 Task: Research Airbnb options in San Francisco, Costa Rica from 5th December, 2023 to 13th December, 2023 for 6 adults.3 bedrooms having 3 beds and 3 bathrooms. Property type can be house. Booking option can be shelf check-in. Look for 3 properties as per requirement.
Action: Mouse moved to (594, 66)
Screenshot: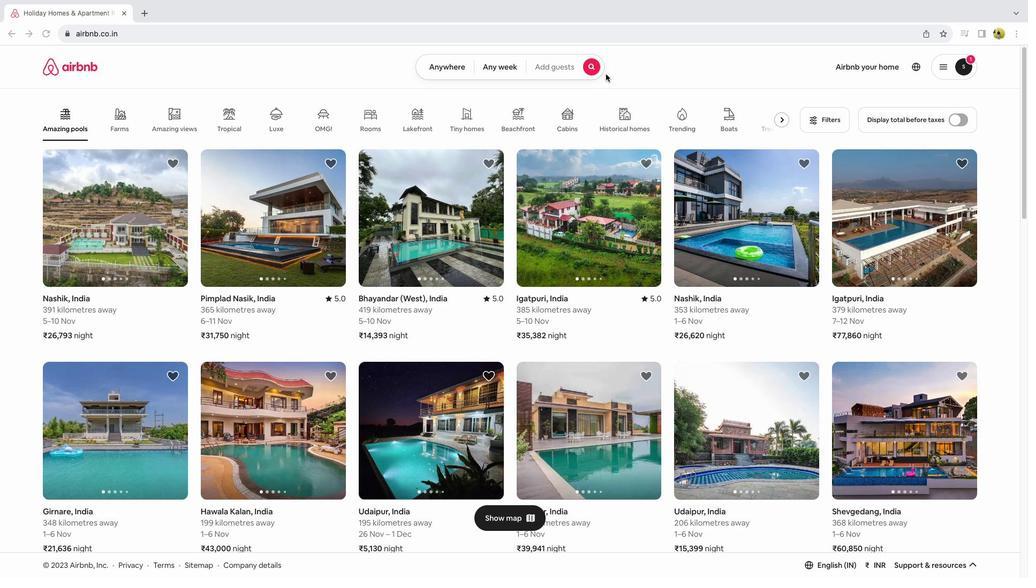 
Action: Mouse pressed left at (594, 66)
Screenshot: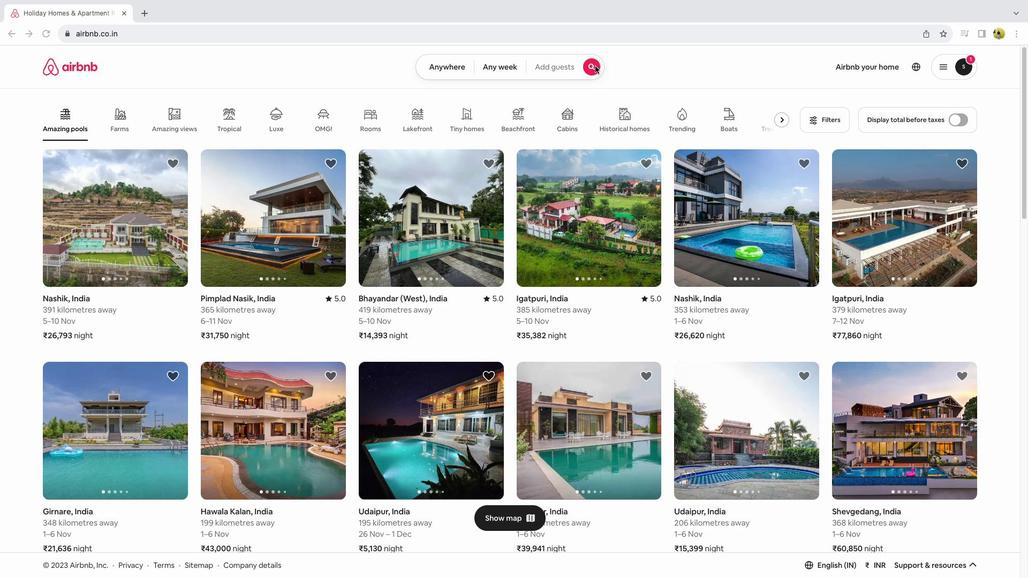 
Action: Mouse moved to (589, 68)
Screenshot: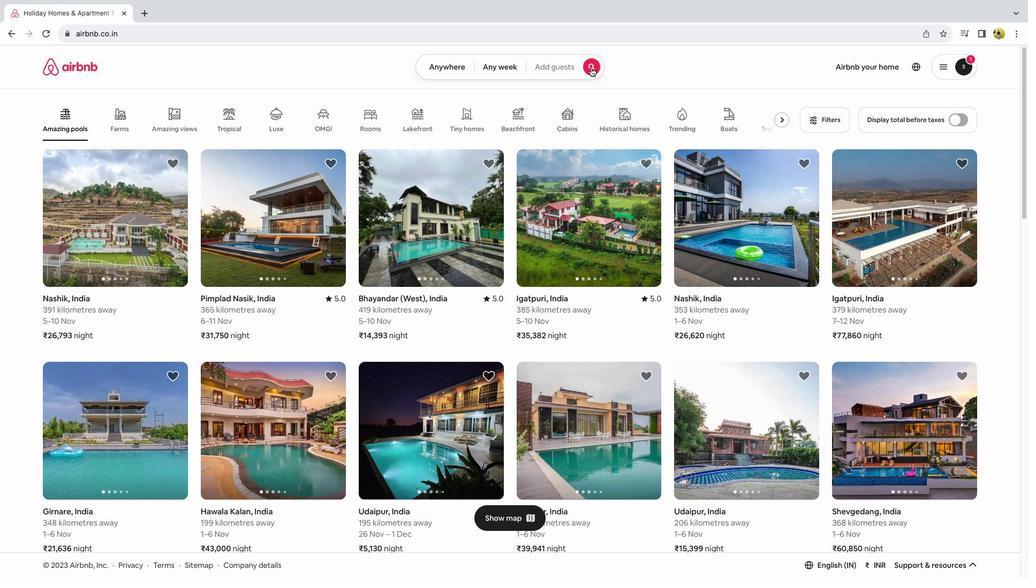 
Action: Mouse pressed left at (589, 68)
Screenshot: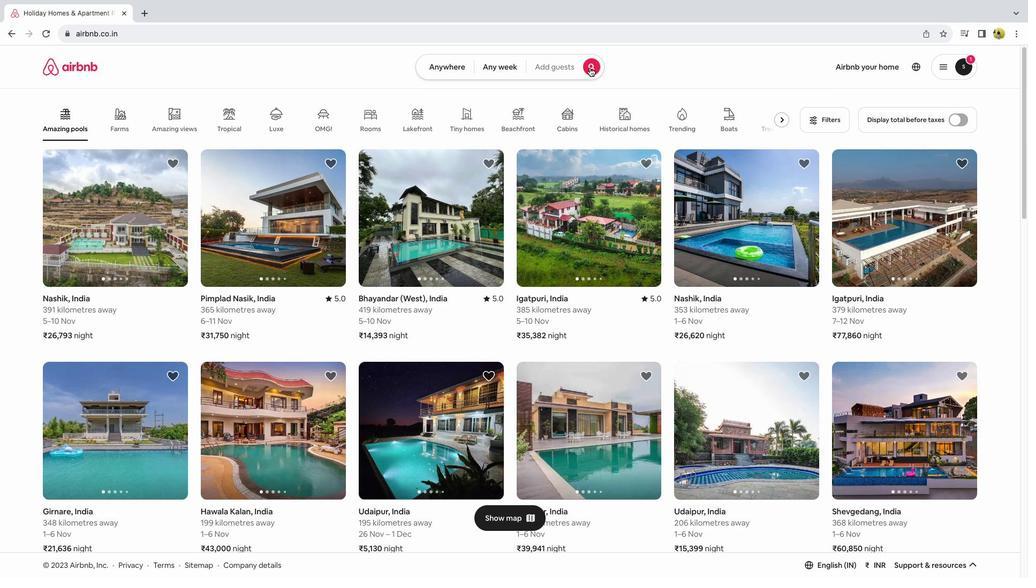 
Action: Mouse moved to (430, 102)
Screenshot: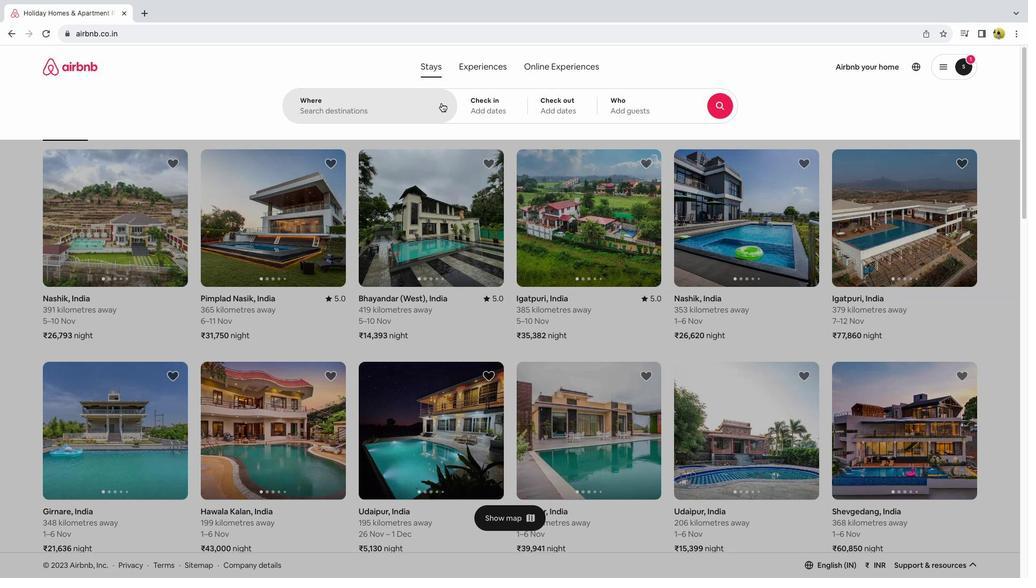 
Action: Mouse pressed left at (430, 102)
Screenshot: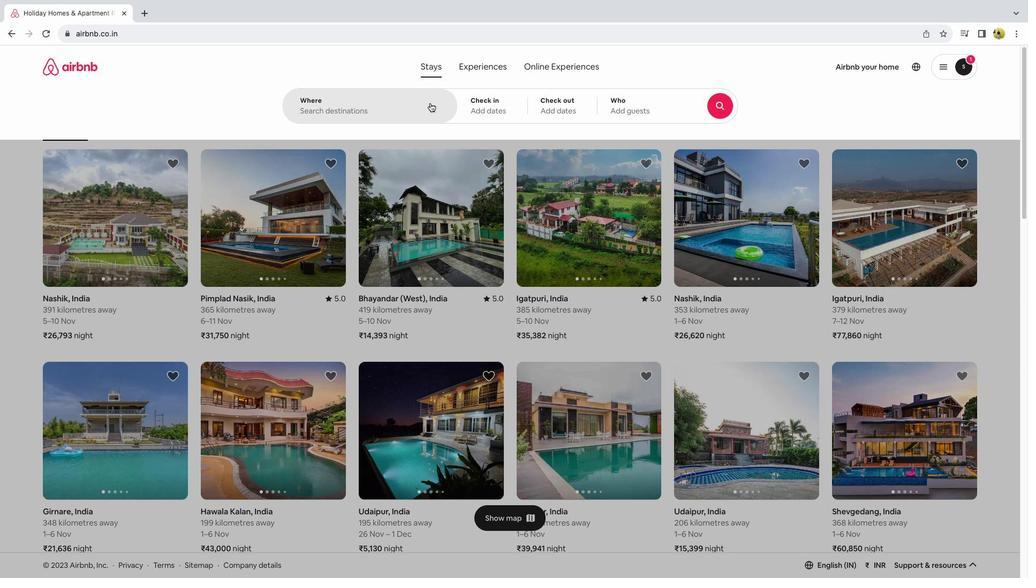 
Action: Key pressed Key.shift_r'S''a''n'Key.spaceKey.shift_r'F''r''a''n''c''i''s''c''o'','Key.spaceKey.shift_r'C''o''s''t''a'Key.spaceKey.shift_r'R''i''c''a'Key.enter
Screenshot: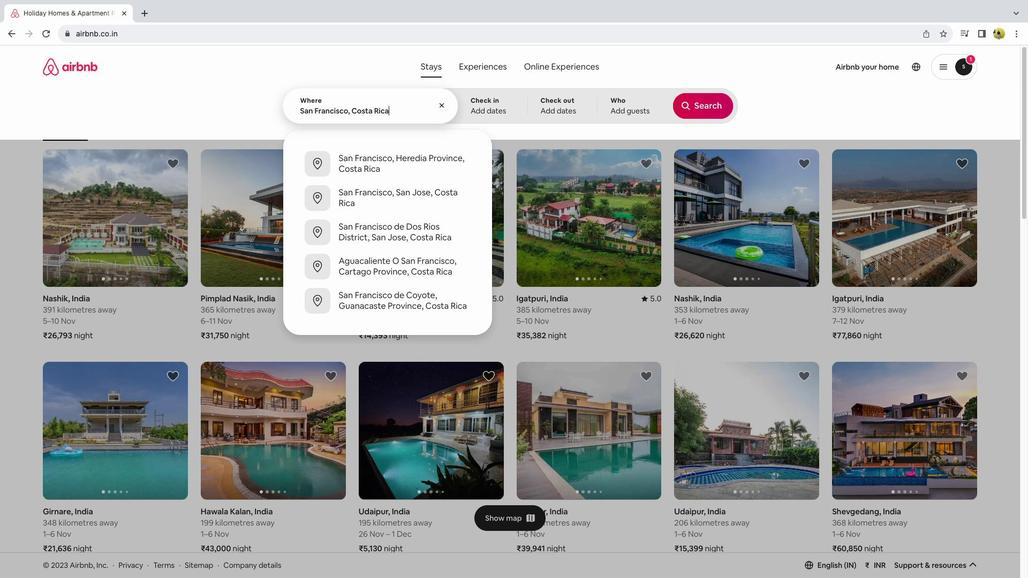 
Action: Mouse moved to (703, 194)
Screenshot: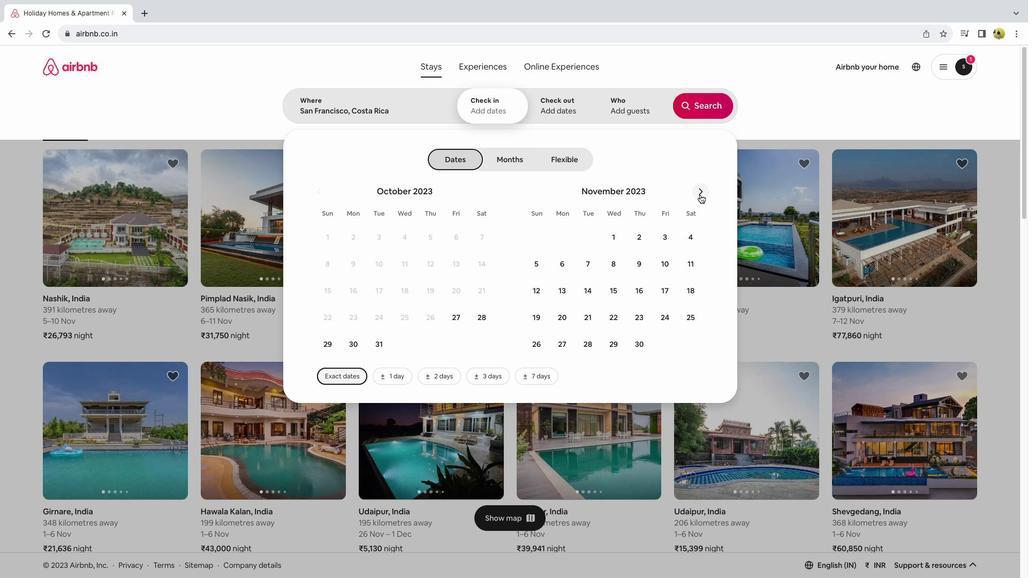 
Action: Mouse pressed left at (703, 194)
Screenshot: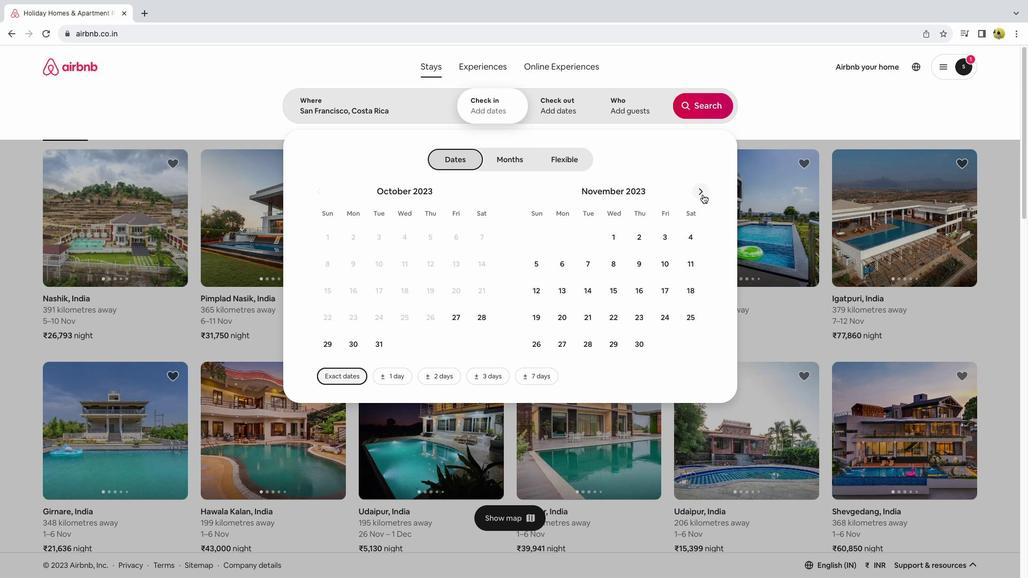 
Action: Mouse moved to (587, 264)
Screenshot: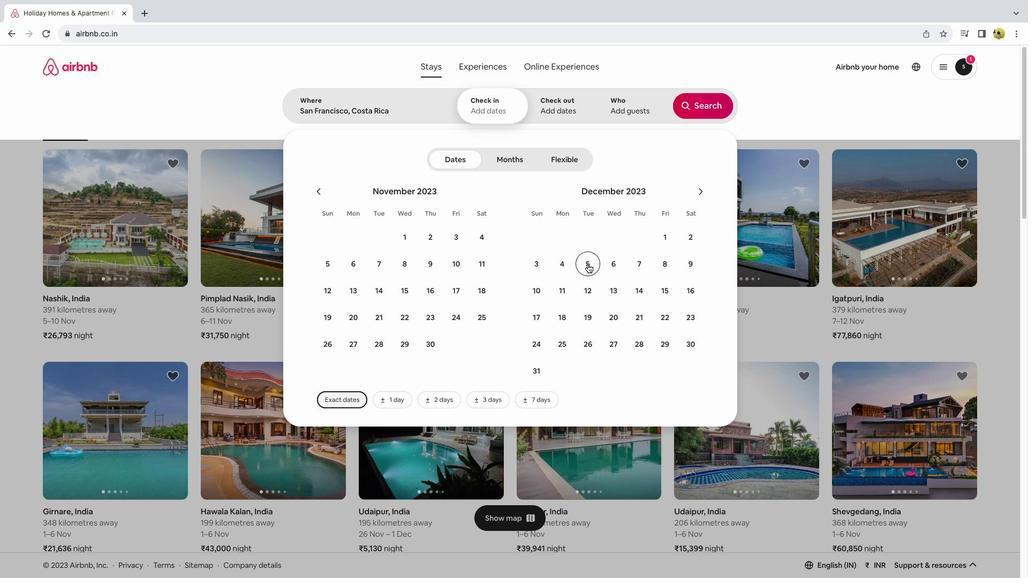 
Action: Mouse pressed left at (587, 264)
Screenshot: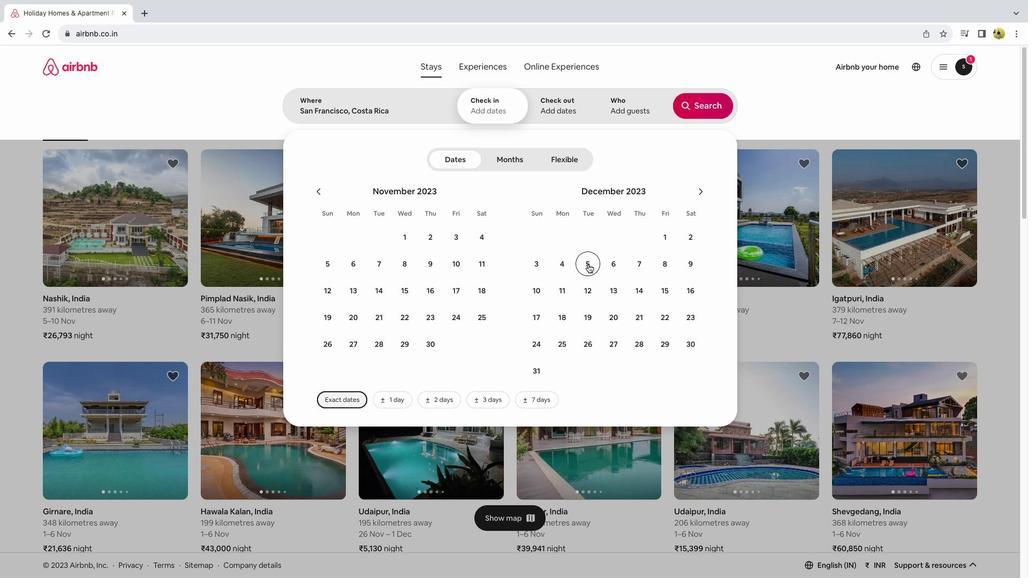 
Action: Mouse moved to (615, 285)
Screenshot: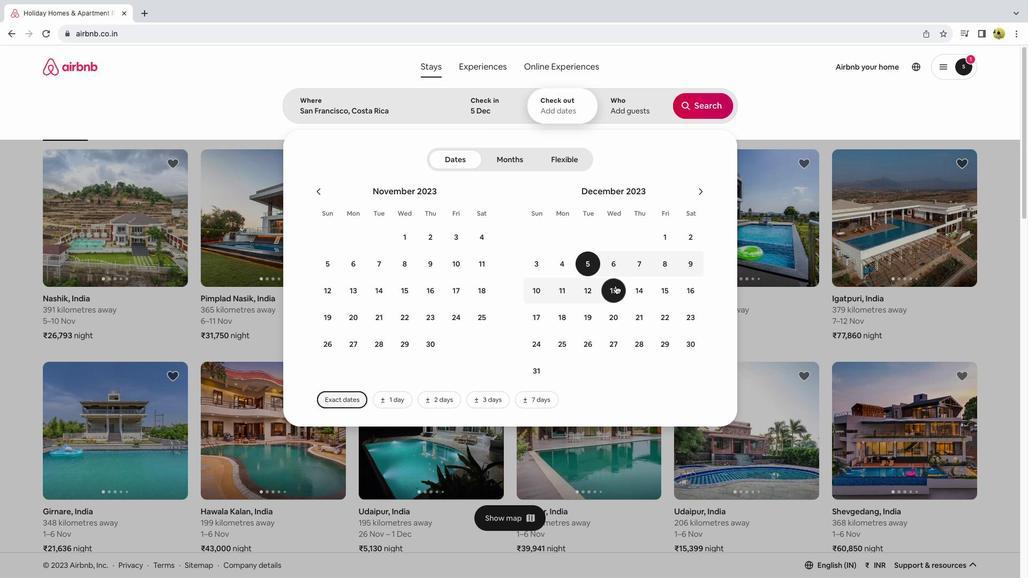 
Action: Mouse pressed left at (615, 285)
Screenshot: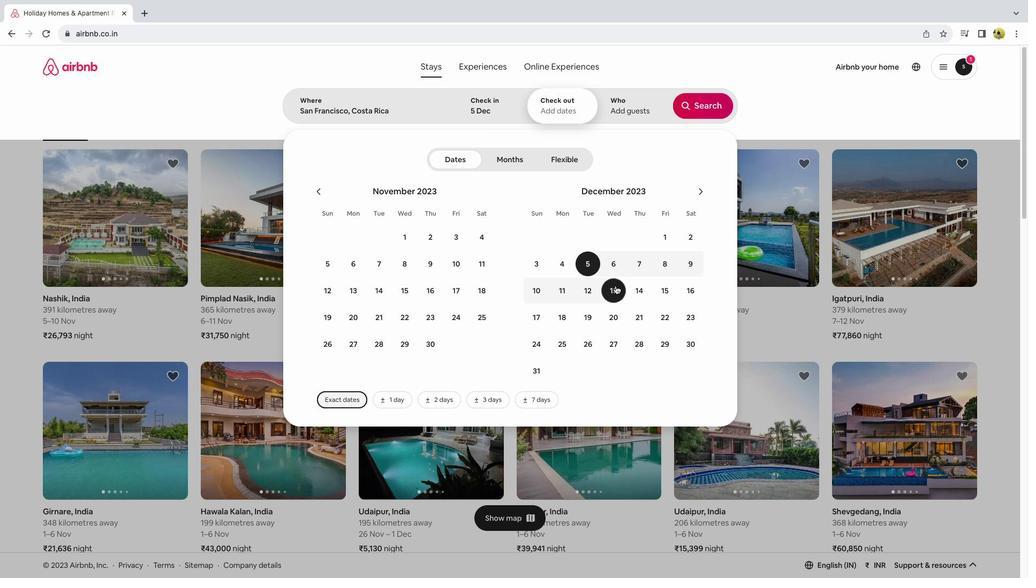 
Action: Mouse moved to (621, 112)
Screenshot: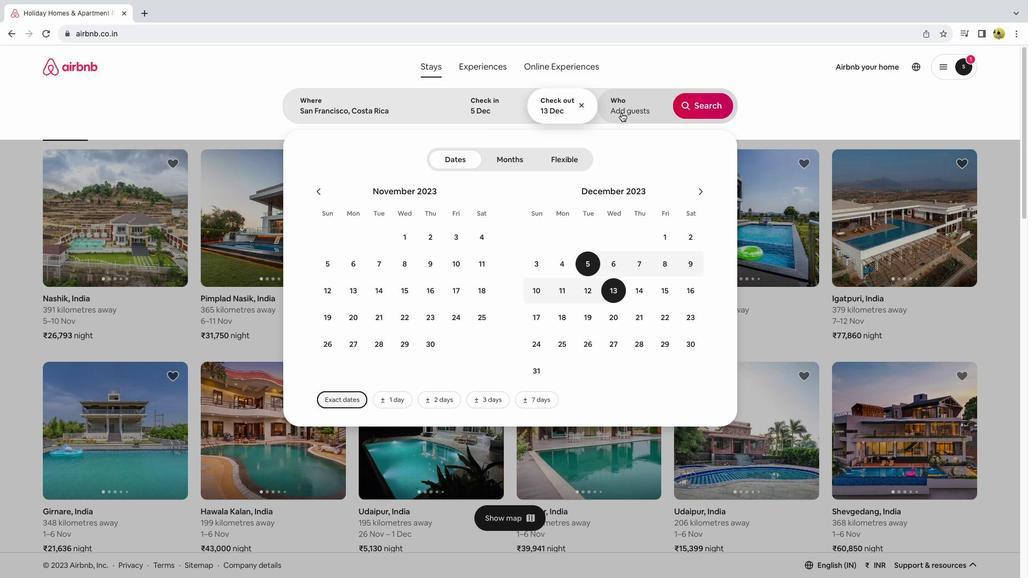 
Action: Mouse pressed left at (621, 112)
Screenshot: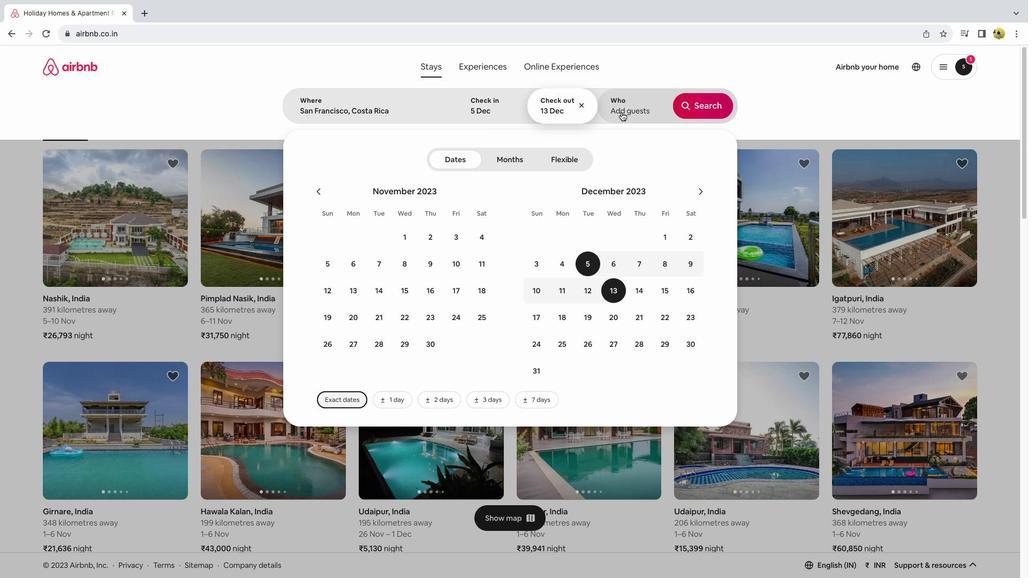 
Action: Mouse moved to (707, 167)
Screenshot: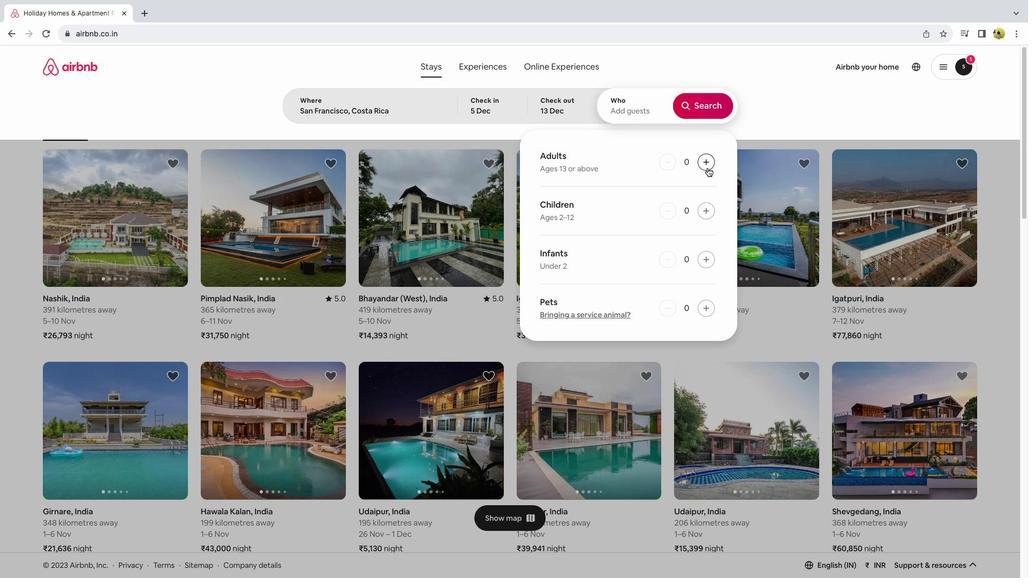 
Action: Mouse pressed left at (707, 167)
Screenshot: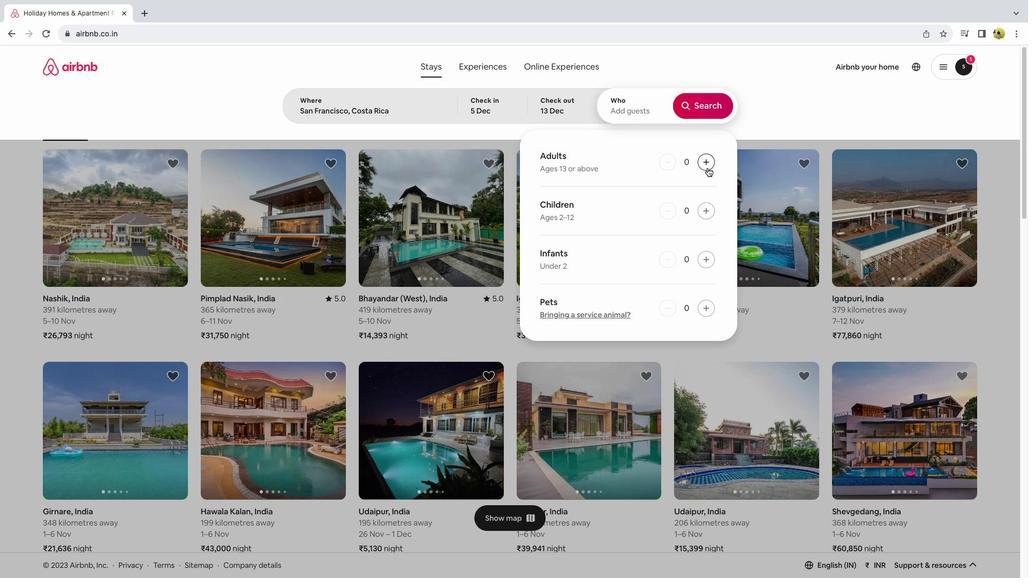 
Action: Mouse pressed left at (707, 167)
Screenshot: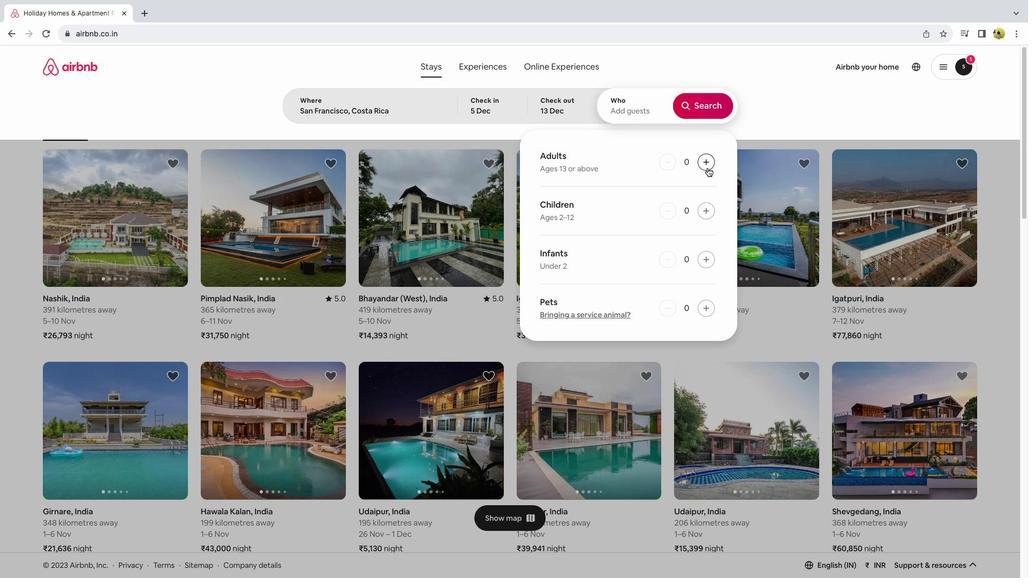 
Action: Mouse pressed left at (707, 167)
Screenshot: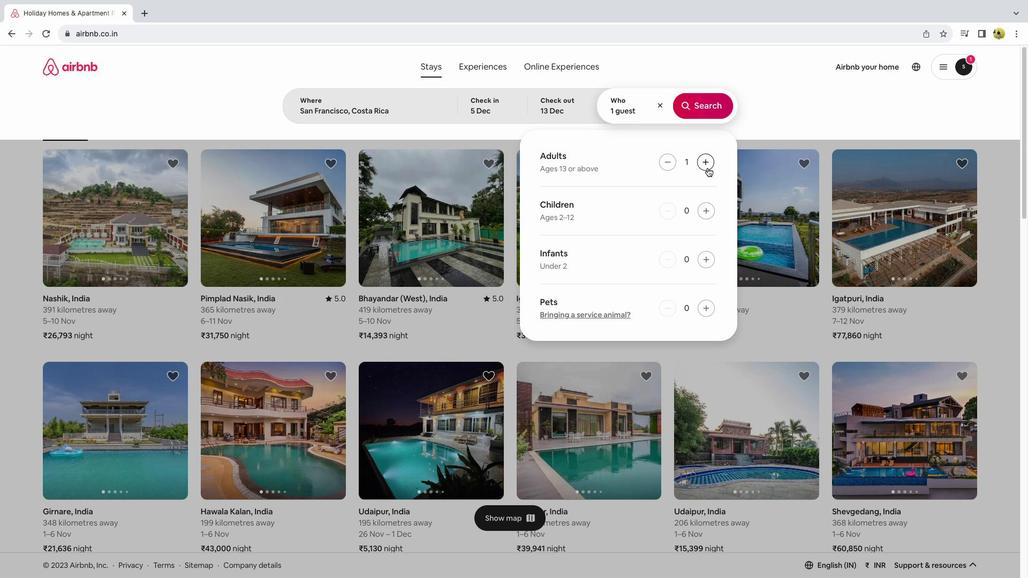 
Action: Mouse pressed left at (707, 167)
Screenshot: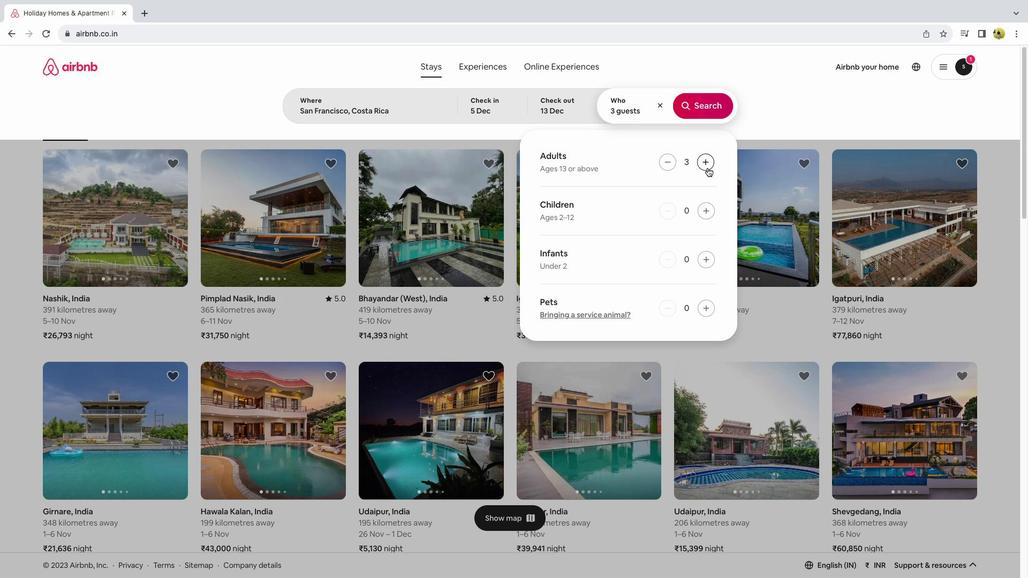 
Action: Mouse pressed left at (707, 167)
Screenshot: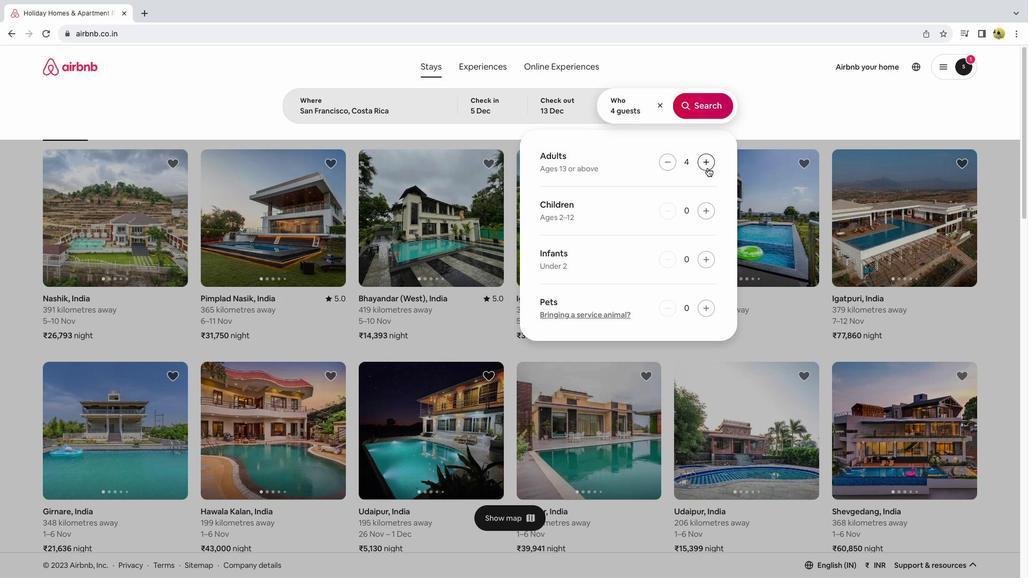 
Action: Mouse pressed left at (707, 167)
Screenshot: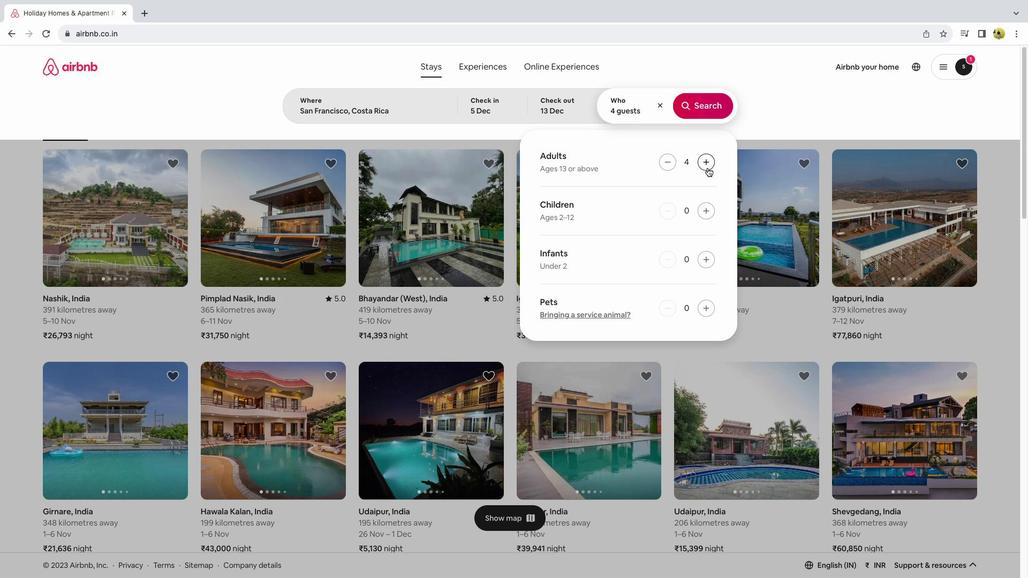 
Action: Mouse moved to (699, 104)
Screenshot: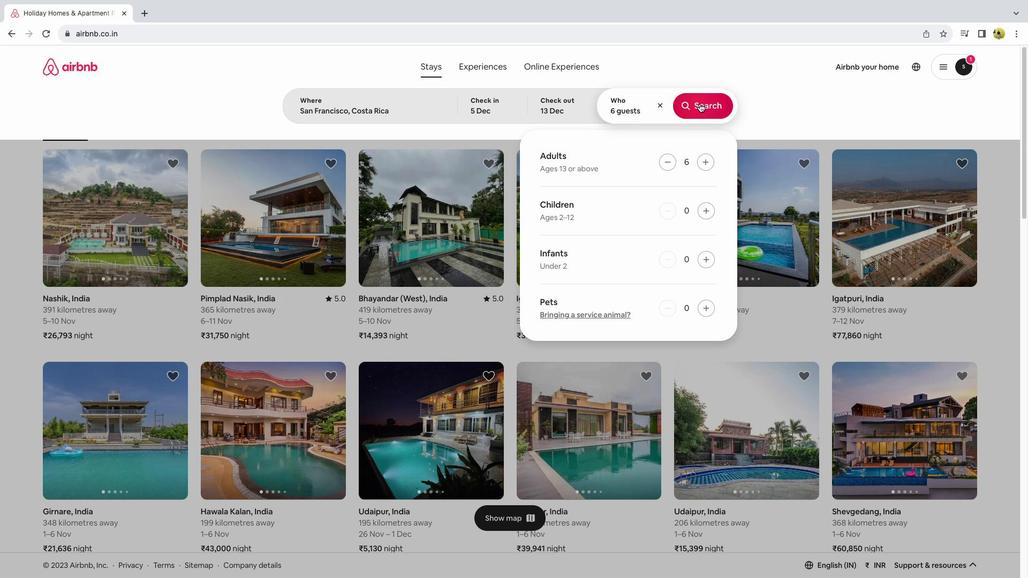 
Action: Mouse pressed left at (699, 104)
Screenshot: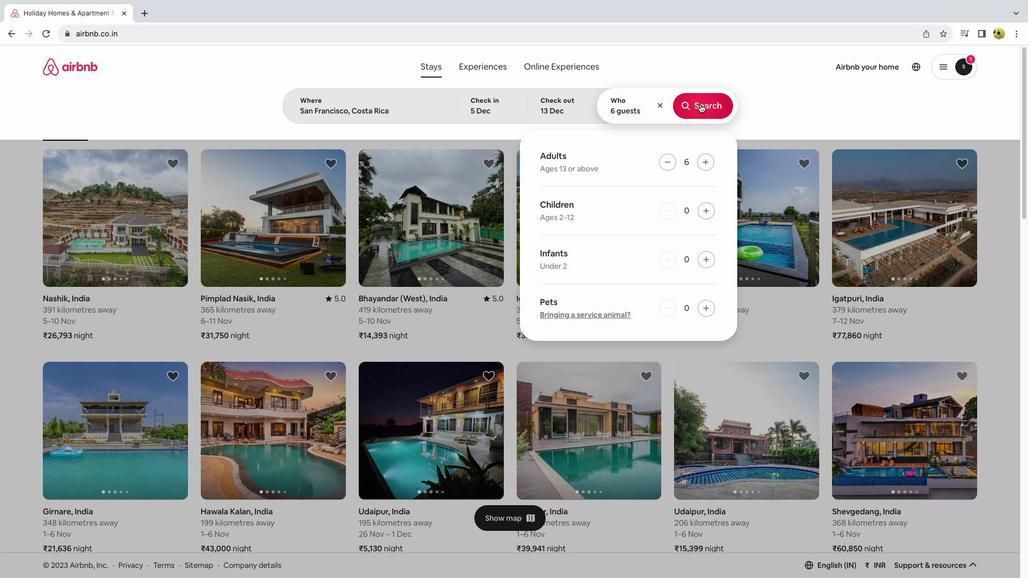 
Action: Mouse moved to (836, 109)
Screenshot: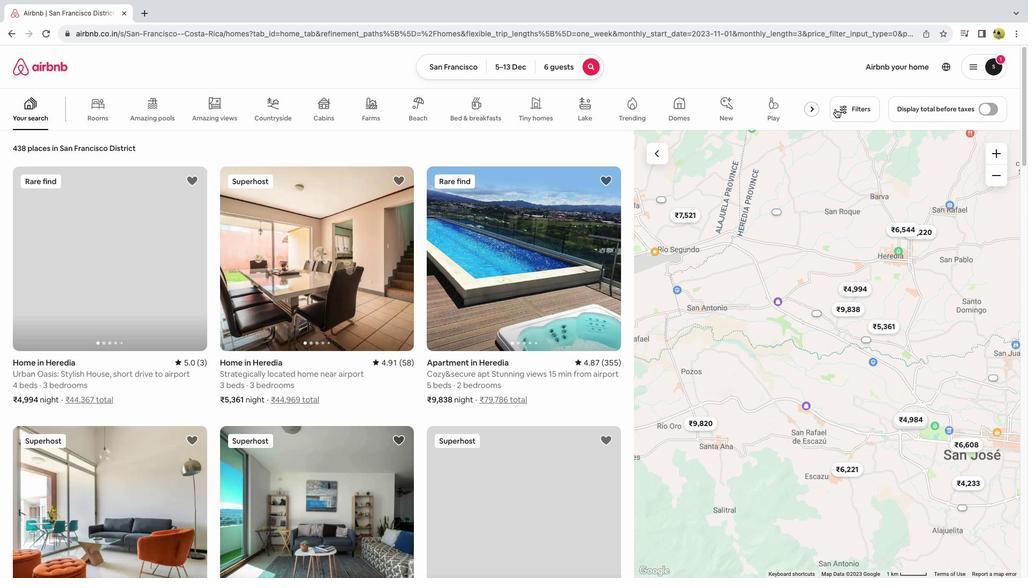 
Action: Mouse pressed left at (836, 109)
Screenshot: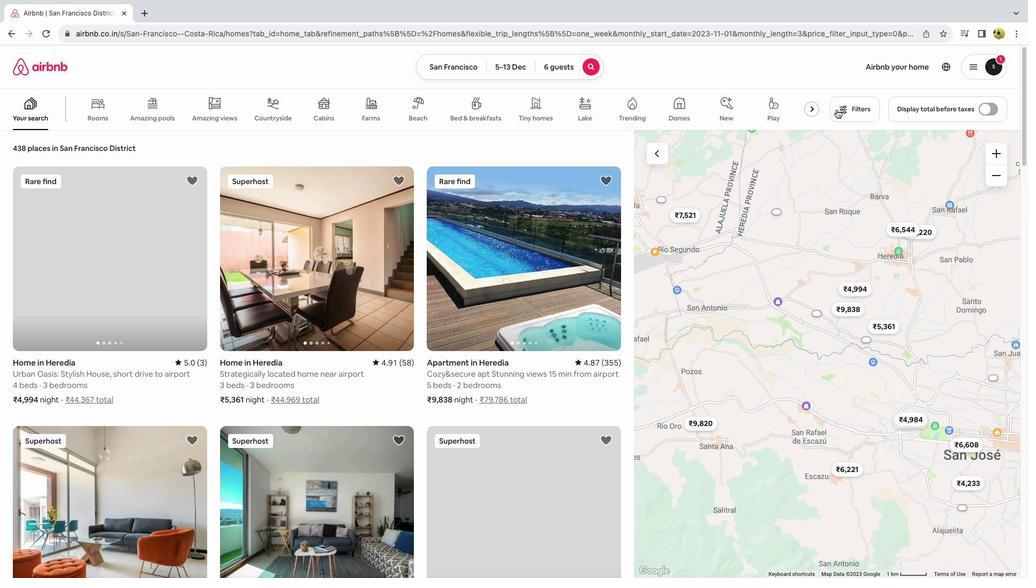 
Action: Mouse moved to (496, 369)
Screenshot: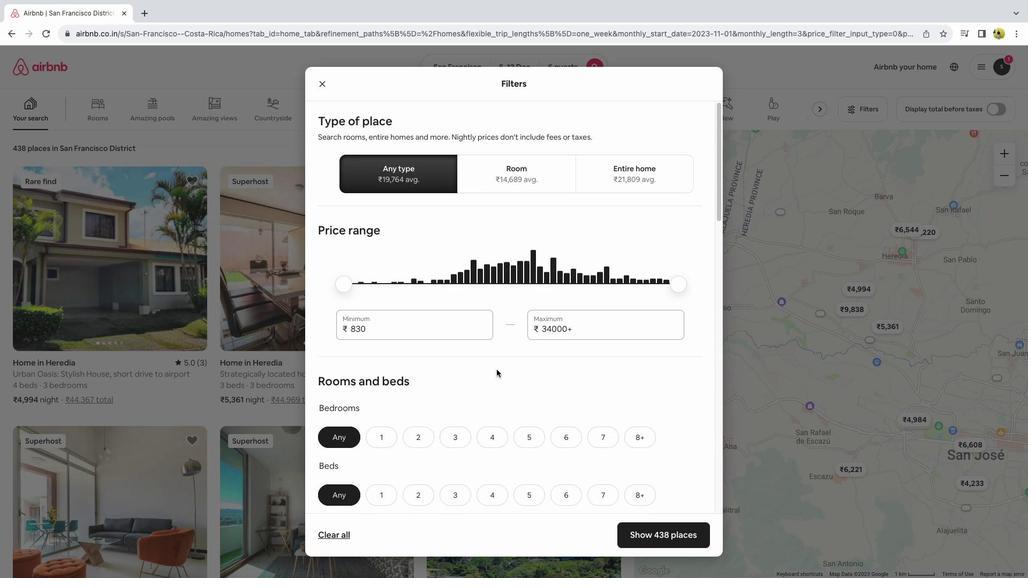 
Action: Mouse scrolled (496, 369) with delta (0, 0)
Screenshot: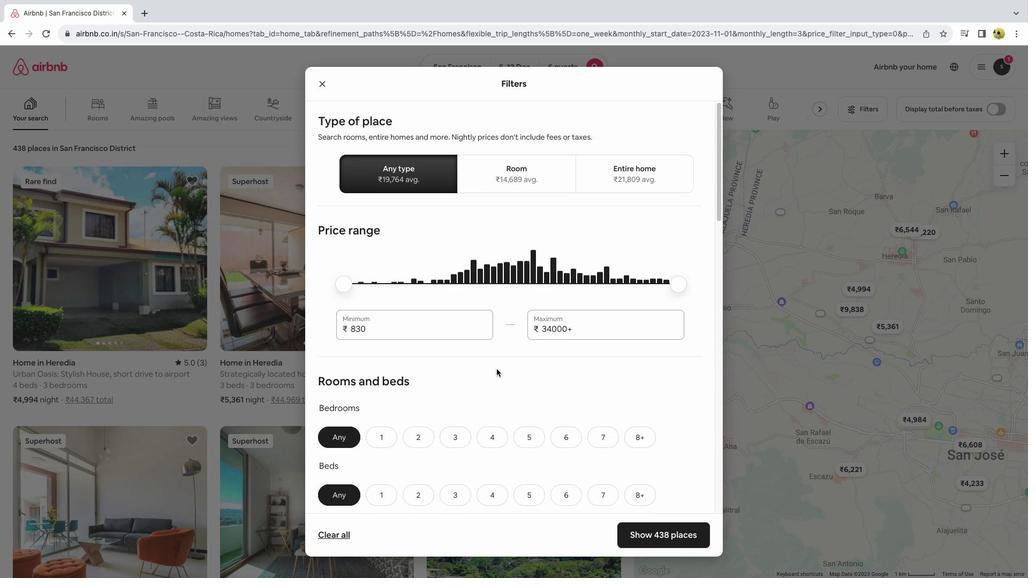 
Action: Mouse scrolled (496, 369) with delta (0, 0)
Screenshot: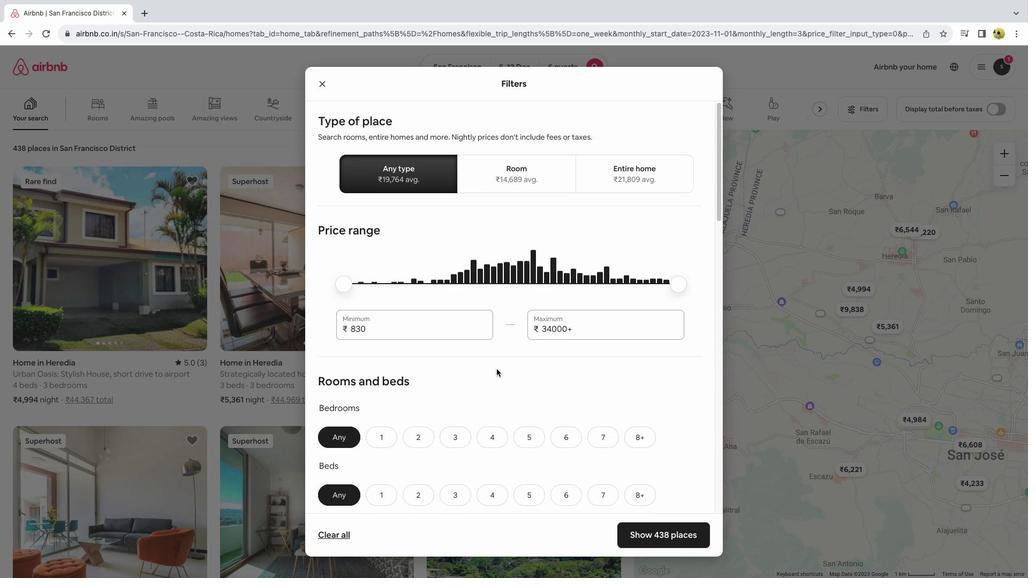 
Action: Mouse scrolled (496, 369) with delta (0, 0)
Screenshot: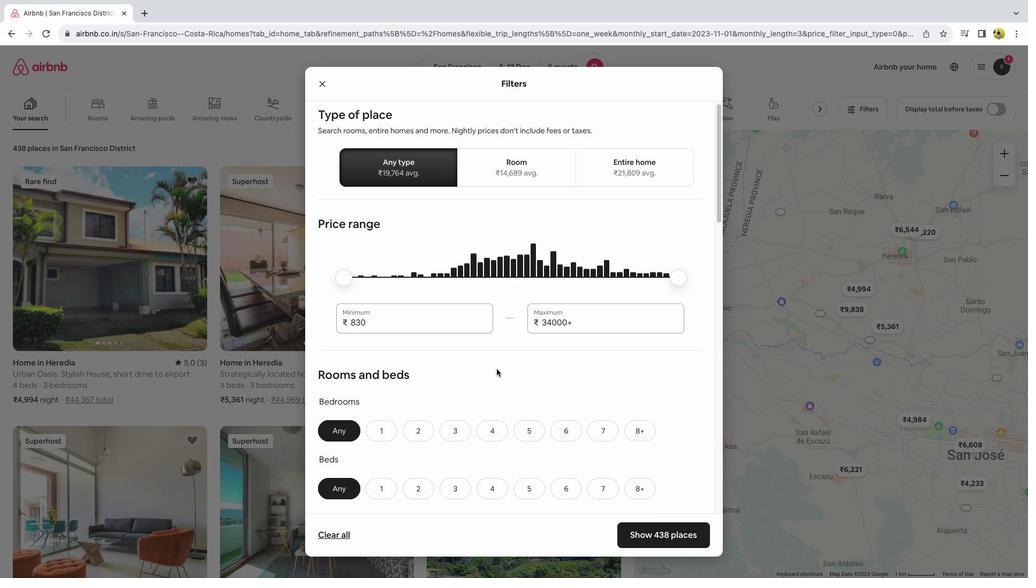 
Action: Mouse moved to (496, 369)
Screenshot: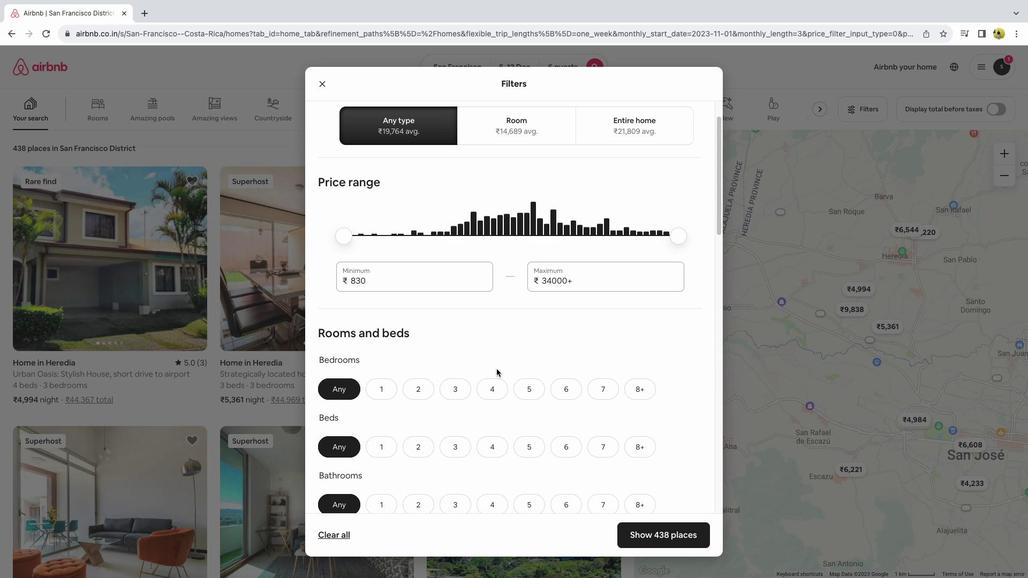
Action: Mouse scrolled (496, 369) with delta (0, 0)
Screenshot: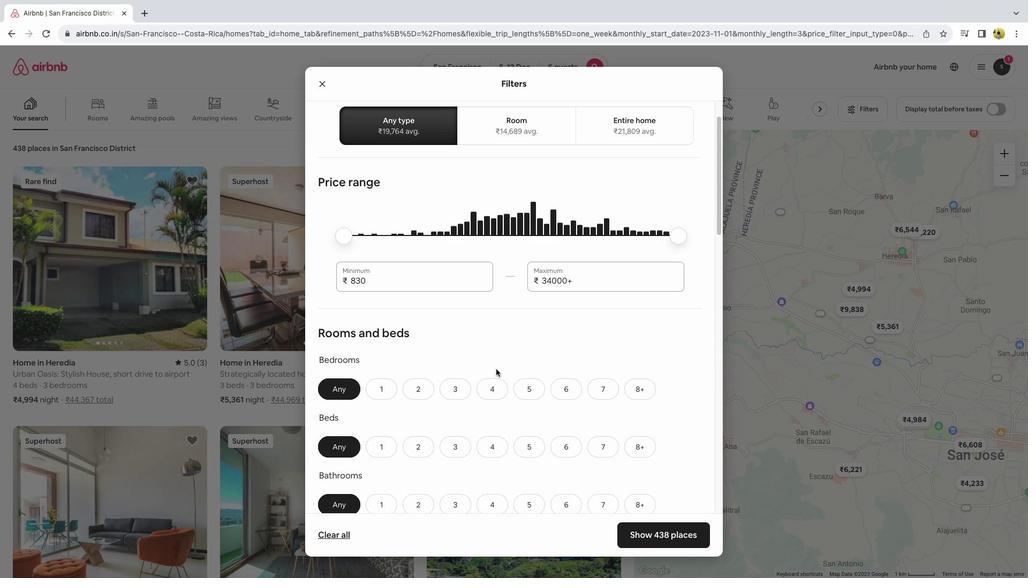 
Action: Mouse scrolled (496, 369) with delta (0, 0)
Screenshot: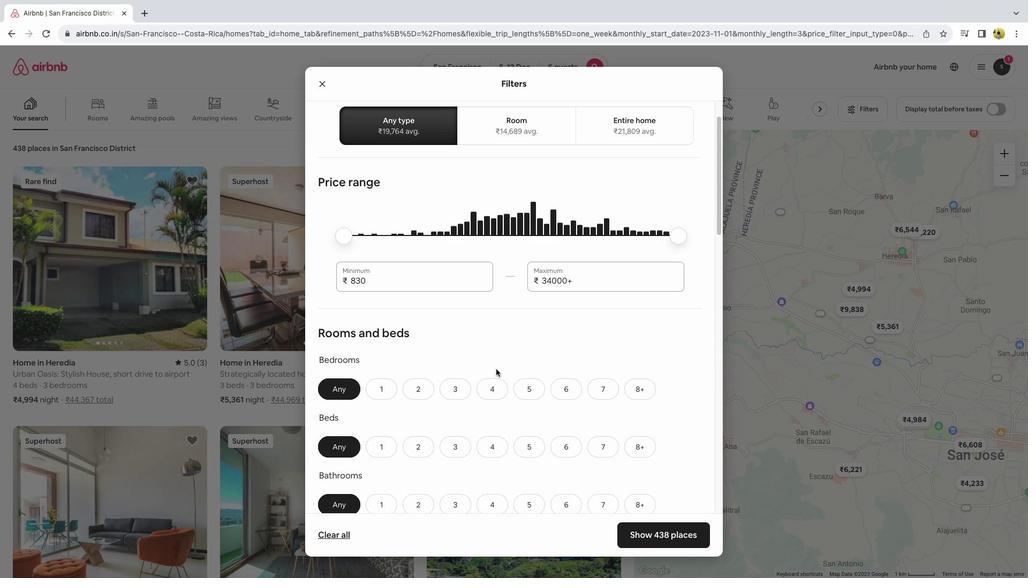 
Action: Mouse scrolled (496, 369) with delta (0, -1)
Screenshot: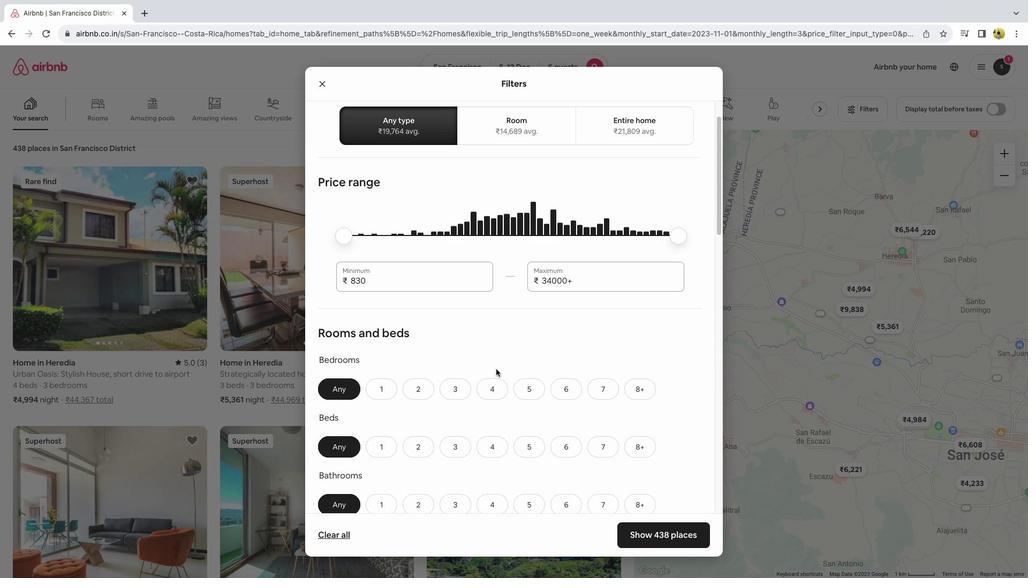 
Action: Mouse moved to (464, 322)
Screenshot: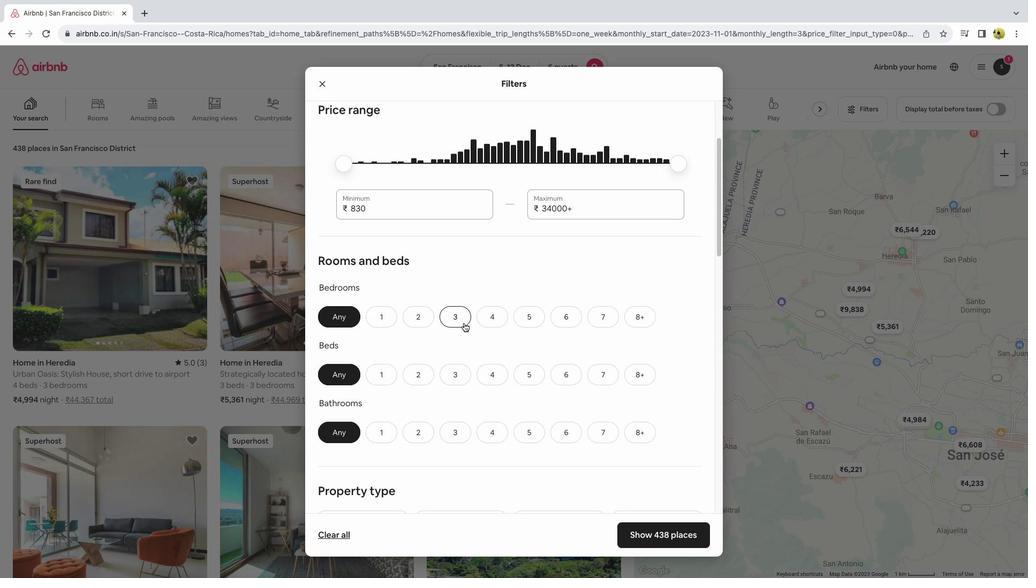 
Action: Mouse pressed left at (464, 322)
Screenshot: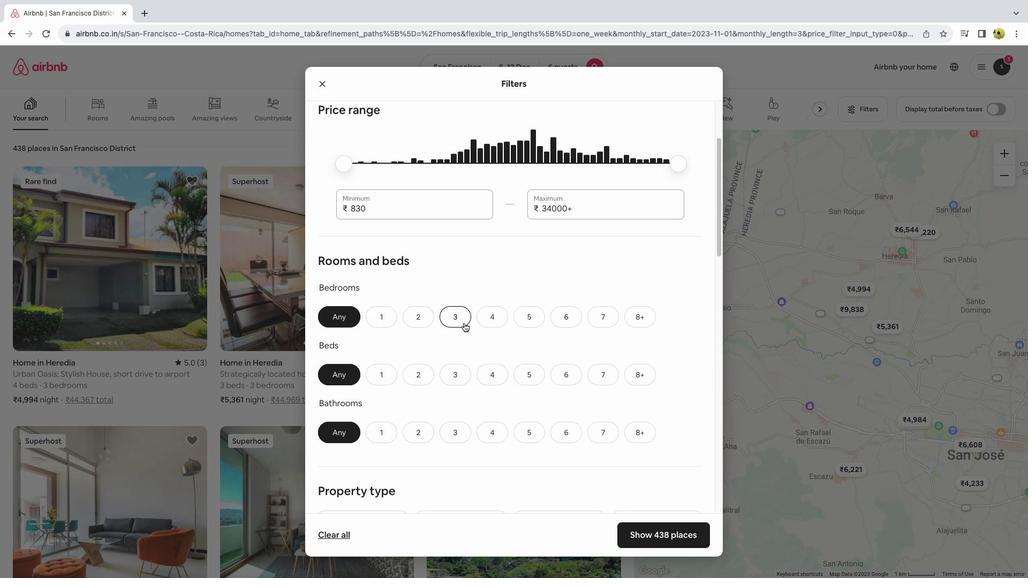 
Action: Mouse moved to (457, 371)
Screenshot: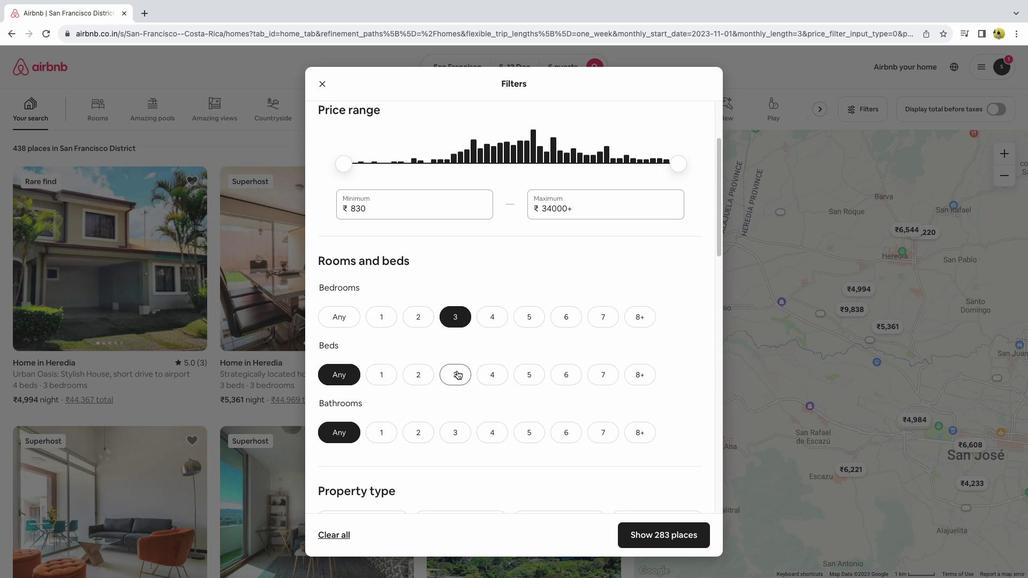 
Action: Mouse pressed left at (457, 371)
Screenshot: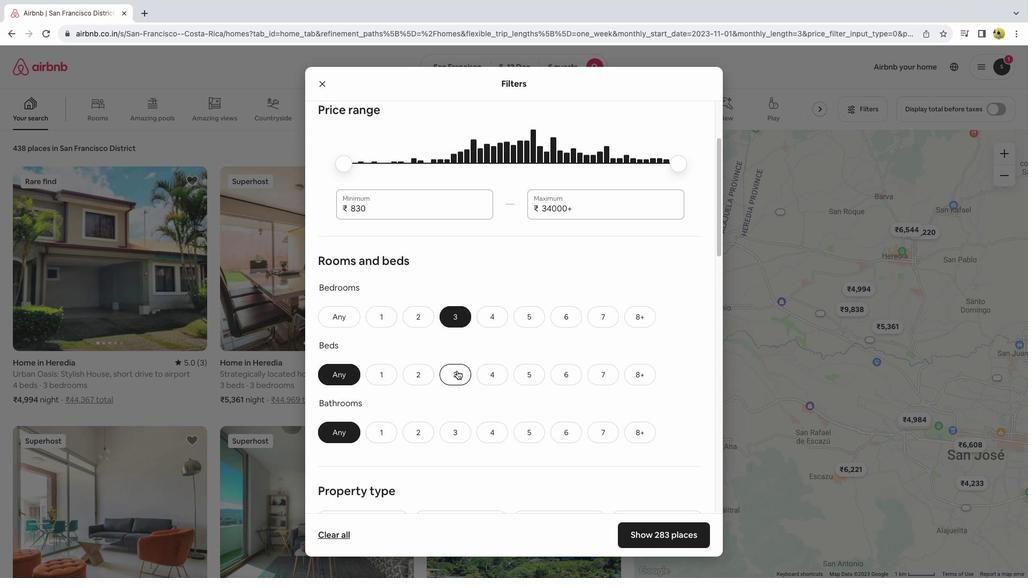
Action: Mouse moved to (474, 364)
Screenshot: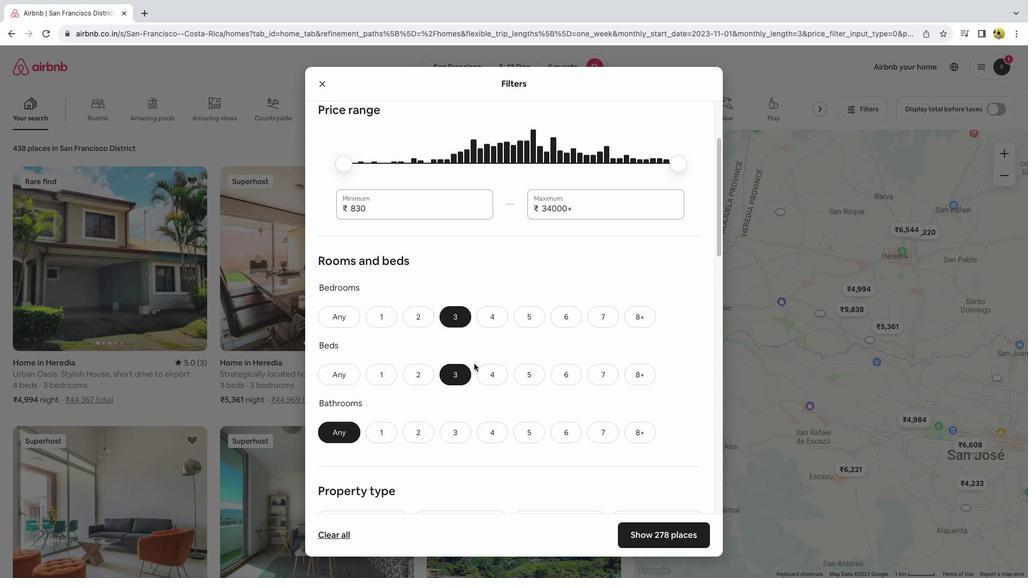 
Action: Mouse scrolled (474, 364) with delta (0, 0)
Screenshot: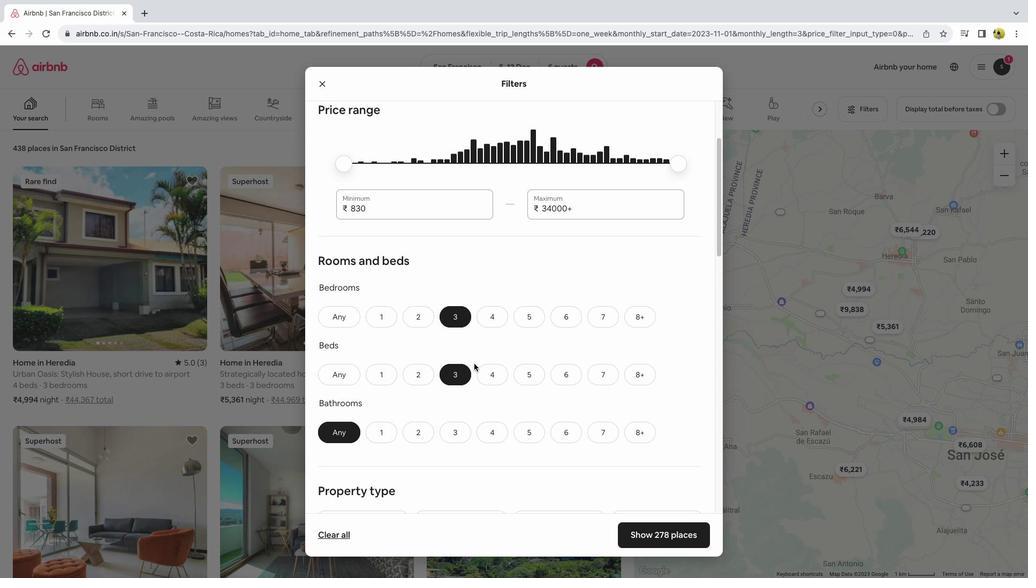 
Action: Mouse scrolled (474, 364) with delta (0, 0)
Screenshot: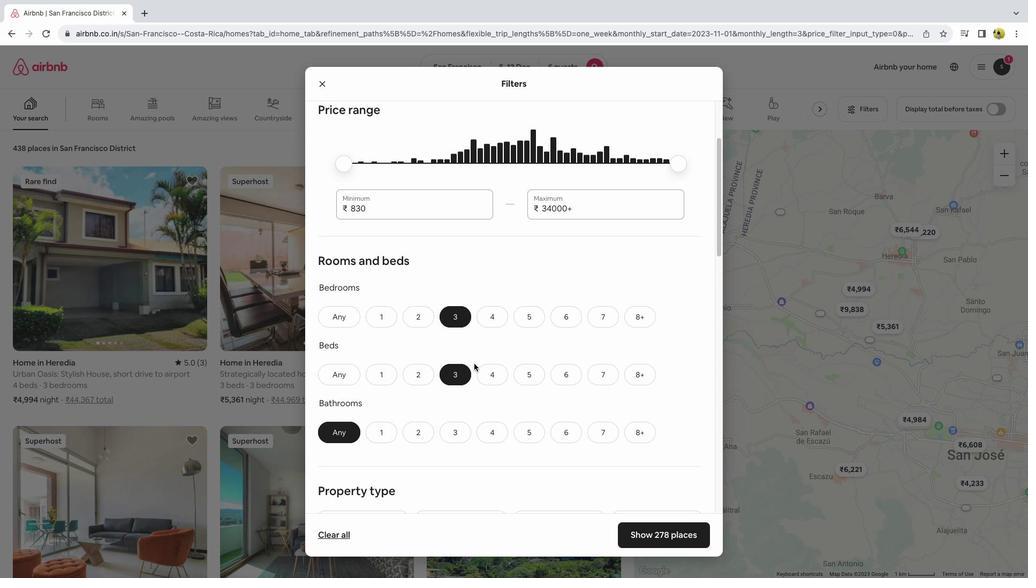 
Action: Mouse scrolled (474, 364) with delta (0, 0)
Screenshot: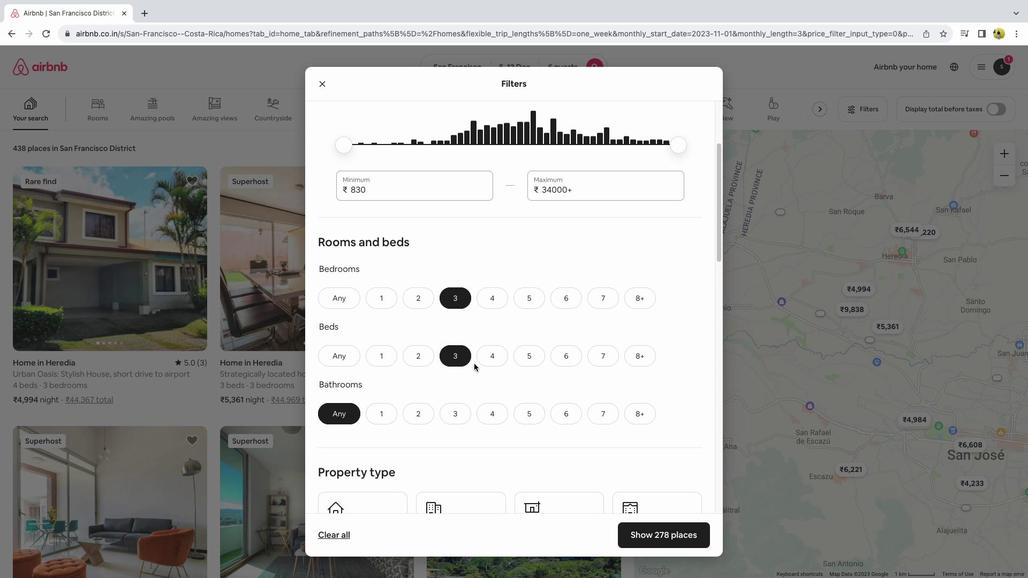 
Action: Mouse scrolled (474, 364) with delta (0, 0)
Screenshot: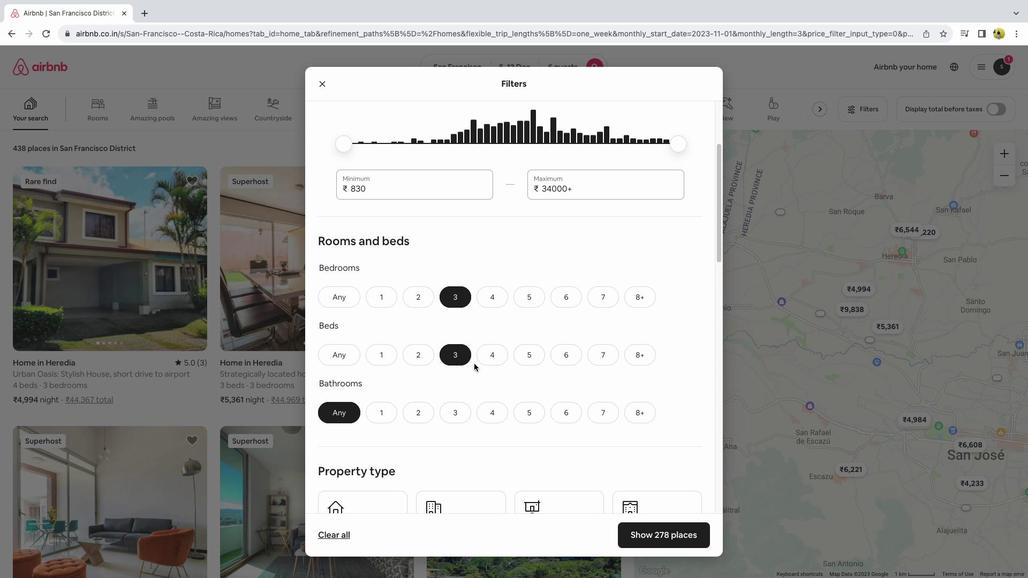 
Action: Mouse moved to (453, 409)
Screenshot: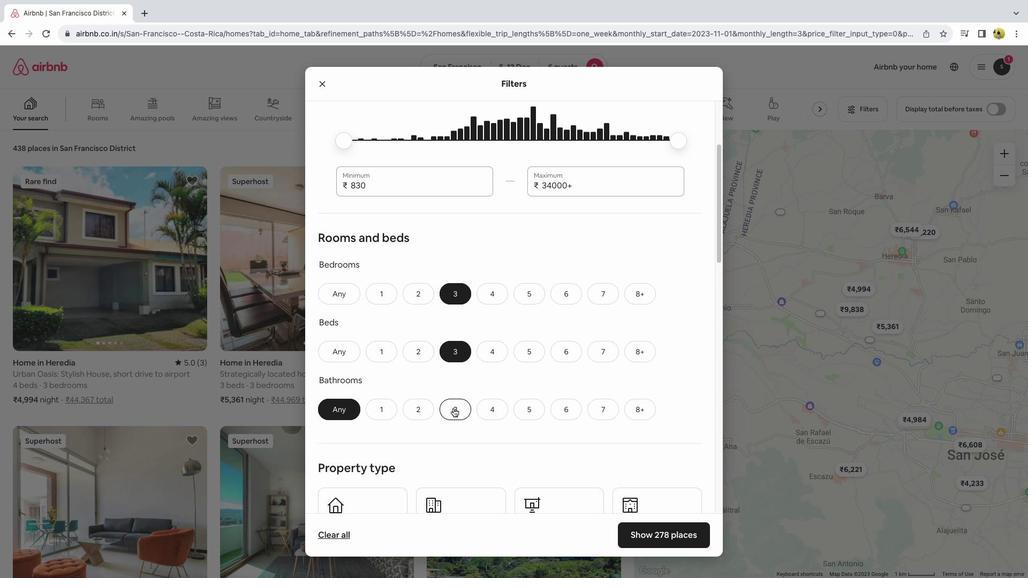 
Action: Mouse pressed left at (453, 409)
Screenshot: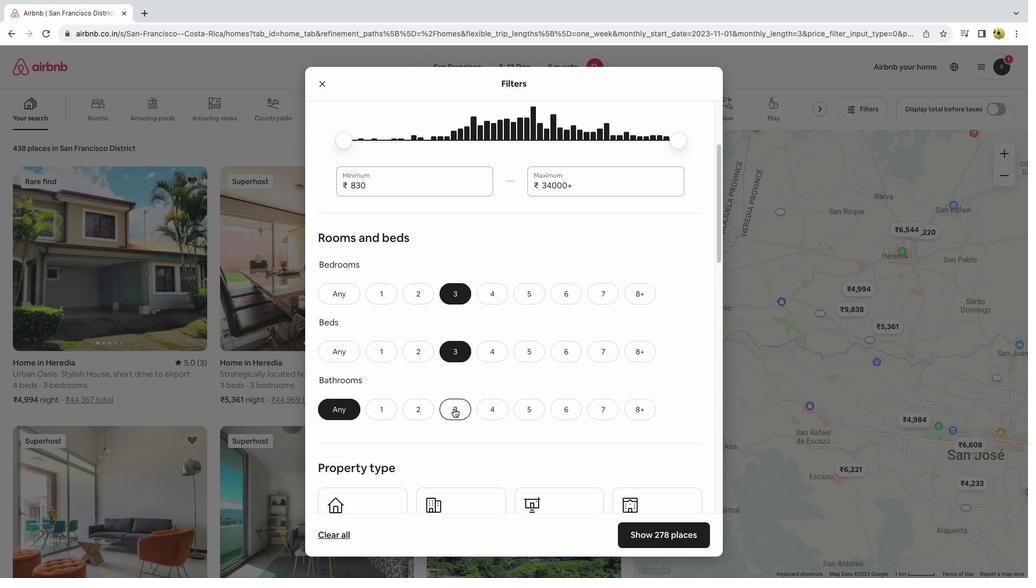 
Action: Mouse moved to (514, 360)
Screenshot: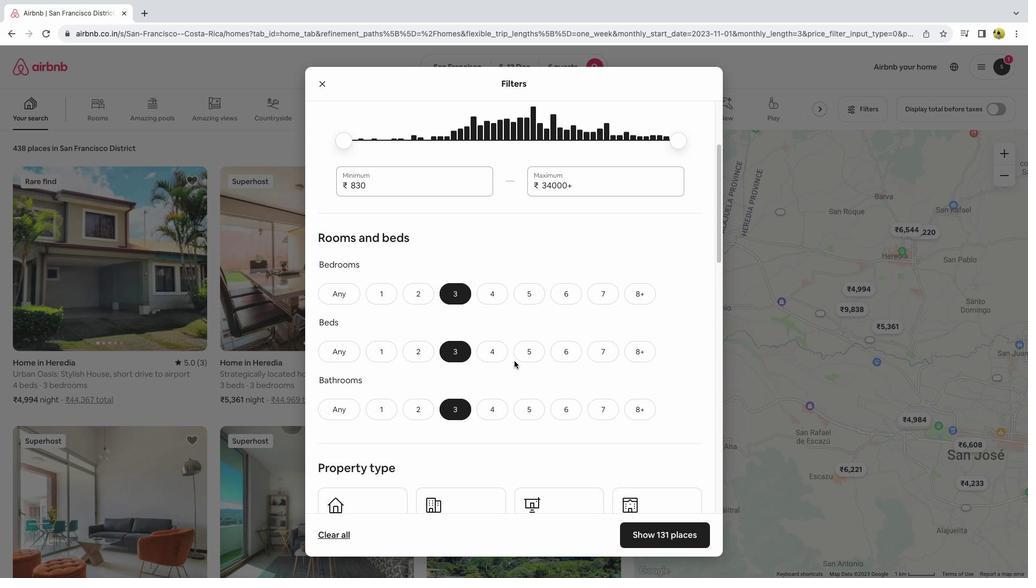 
Action: Mouse scrolled (514, 360) with delta (0, 0)
Screenshot: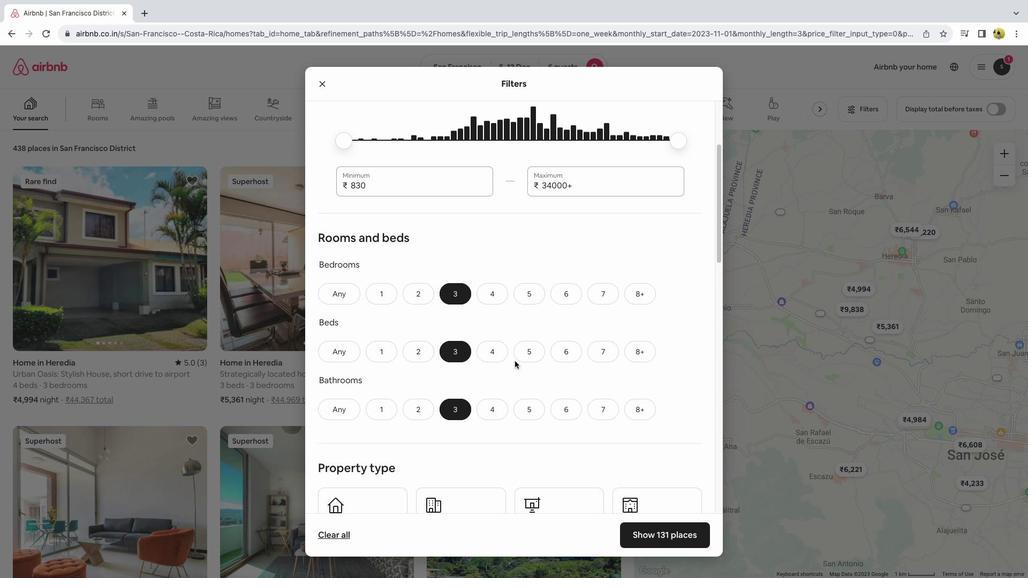 
Action: Mouse scrolled (514, 360) with delta (0, 0)
Screenshot: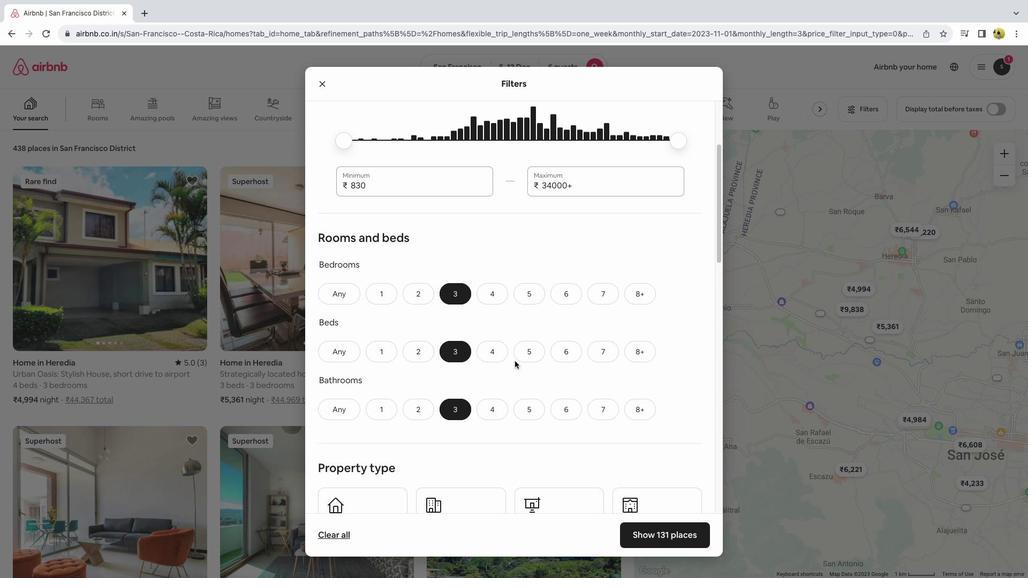 
Action: Mouse scrolled (514, 360) with delta (0, 0)
Screenshot: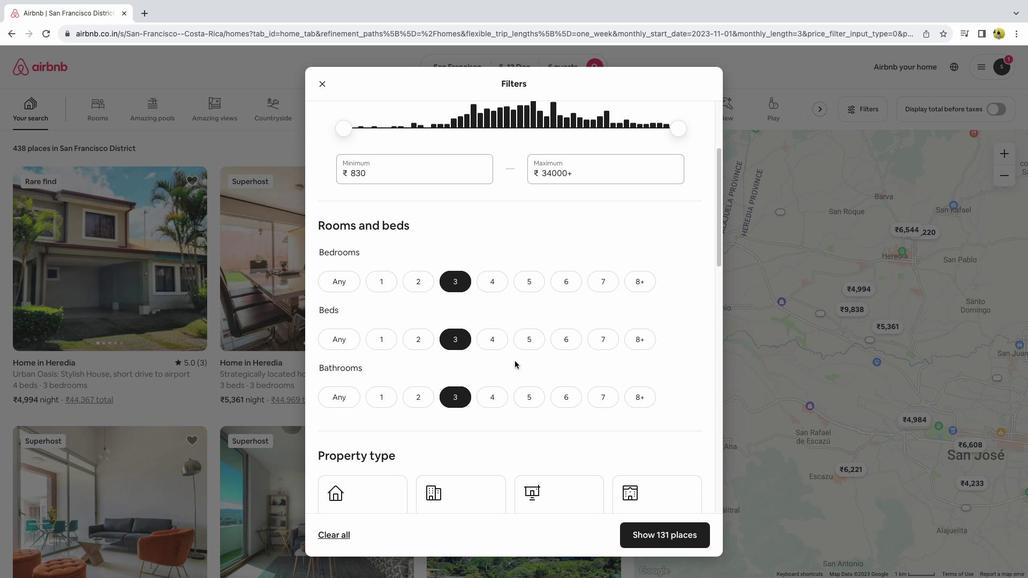 
Action: Mouse scrolled (514, 360) with delta (0, 0)
Screenshot: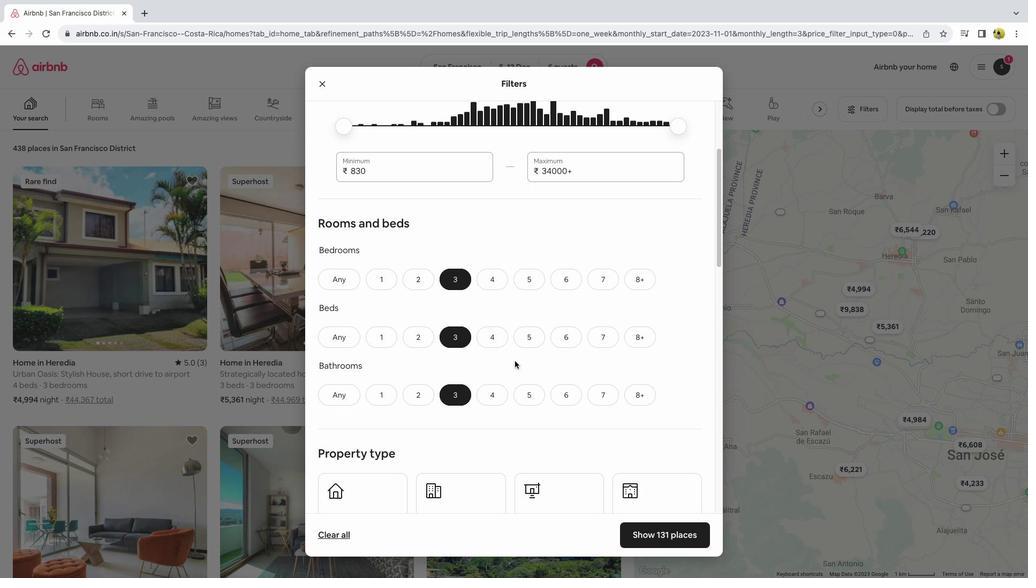 
Action: Mouse scrolled (514, 360) with delta (0, 0)
Screenshot: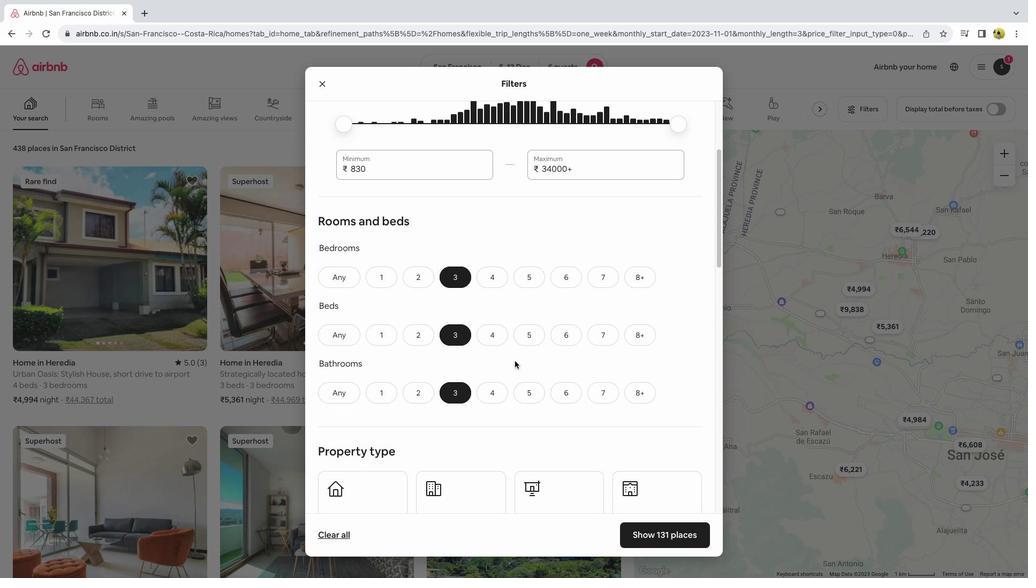 
Action: Mouse scrolled (514, 360) with delta (0, 0)
Screenshot: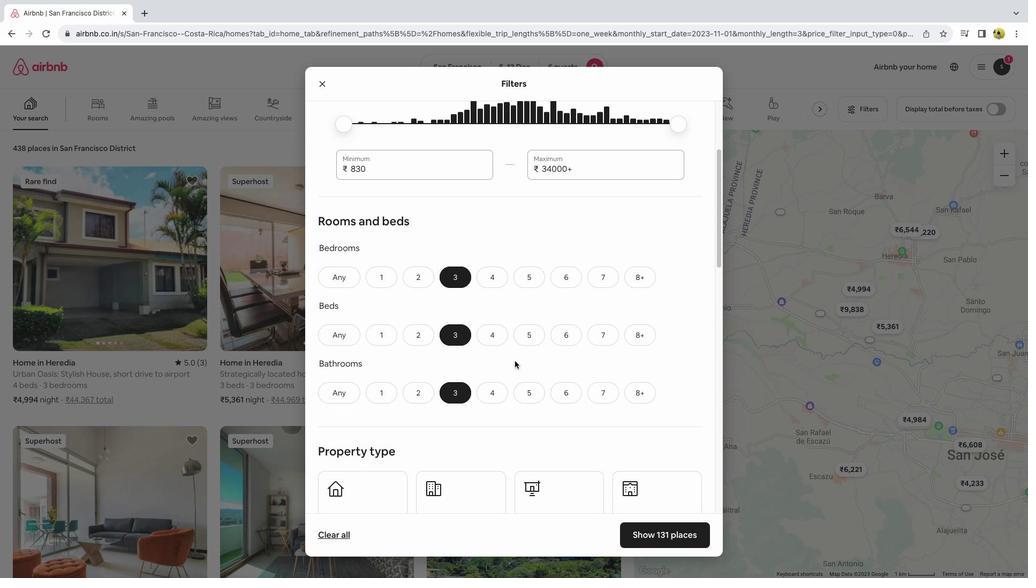 
Action: Mouse scrolled (514, 360) with delta (0, -1)
Screenshot: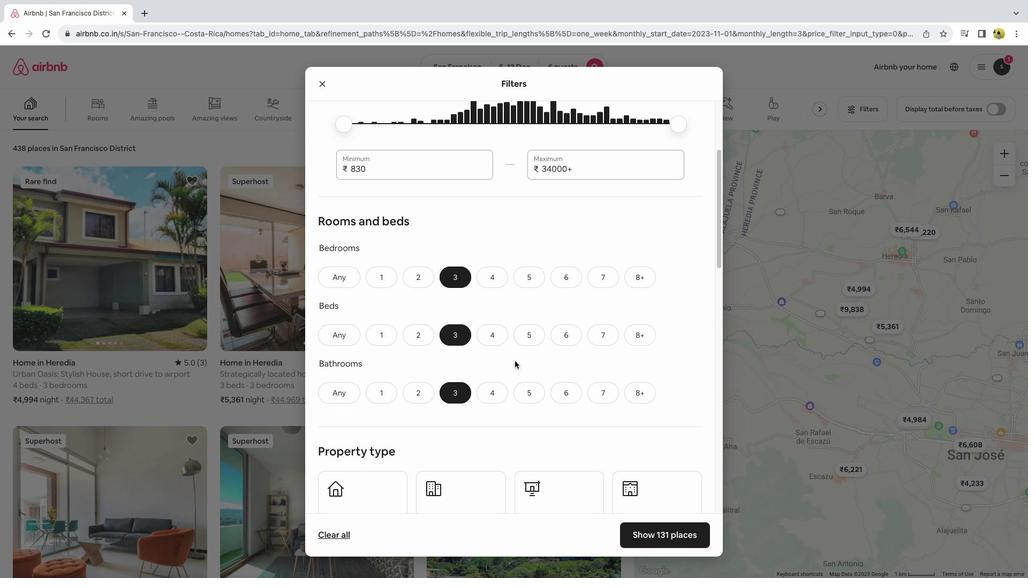 
Action: Mouse scrolled (514, 360) with delta (0, 0)
Screenshot: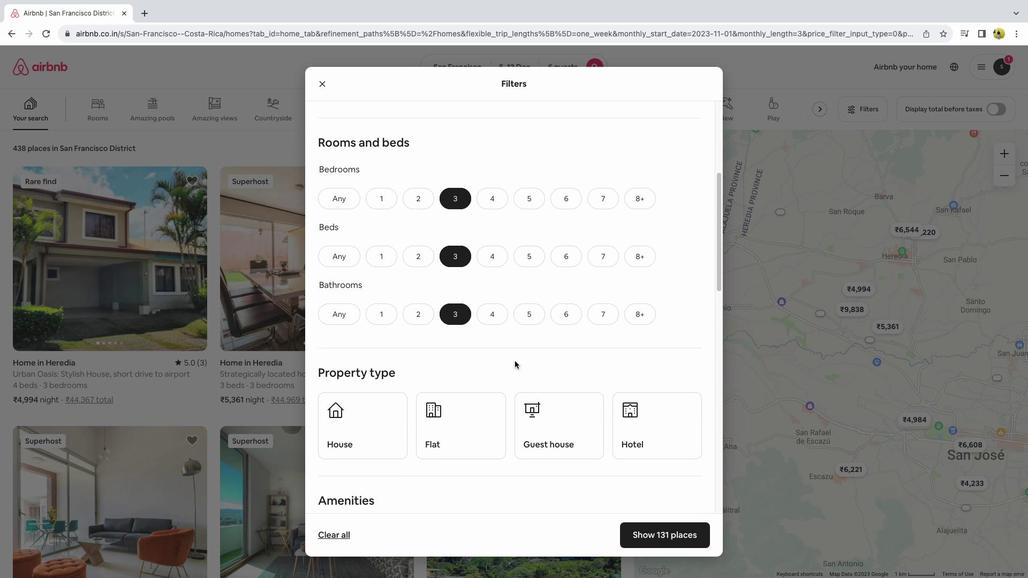 
Action: Mouse scrolled (514, 360) with delta (0, 0)
Screenshot: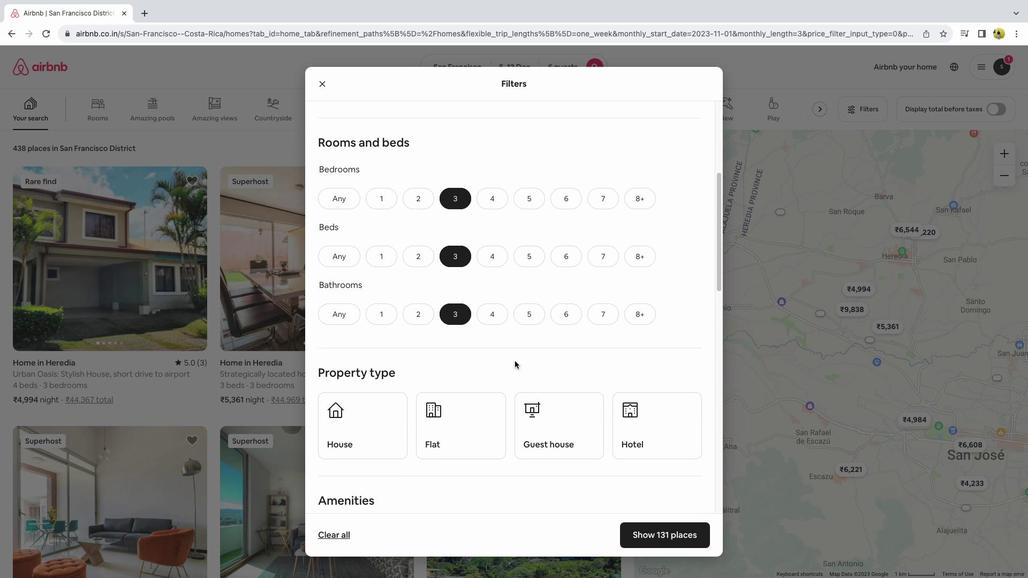 
Action: Mouse scrolled (514, 360) with delta (0, -1)
Screenshot: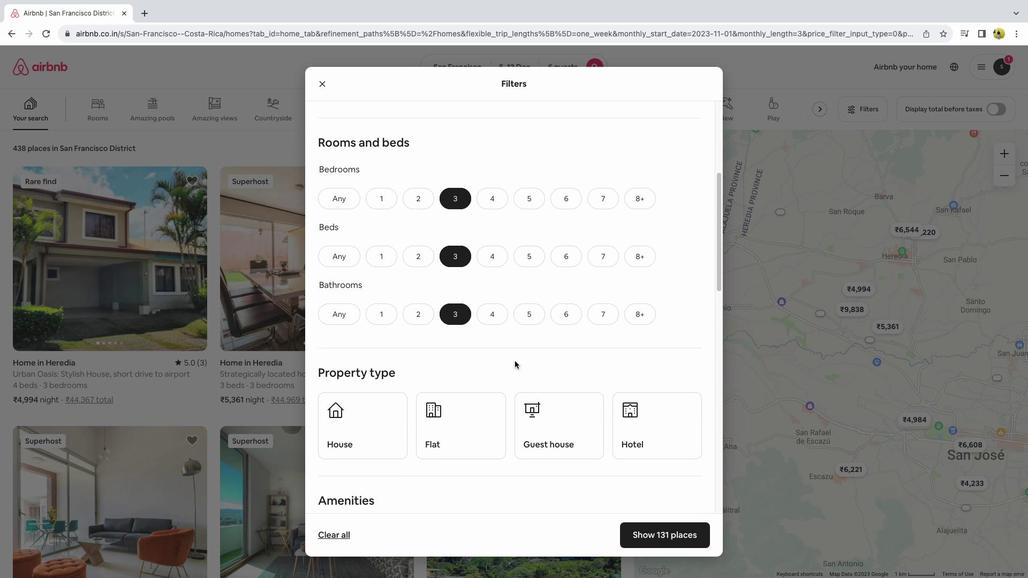 
Action: Mouse moved to (365, 355)
Screenshot: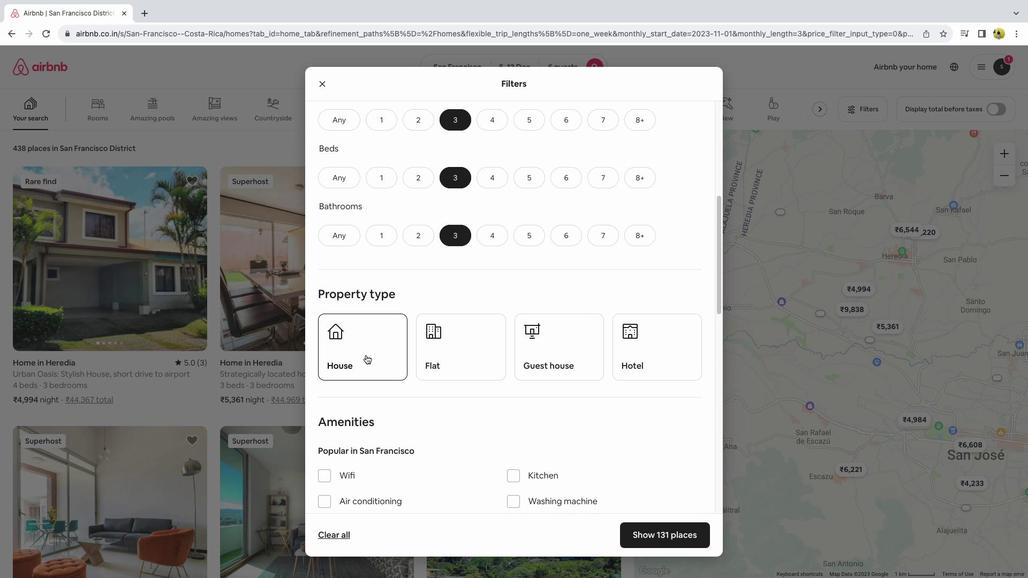 
Action: Mouse pressed left at (365, 355)
Screenshot: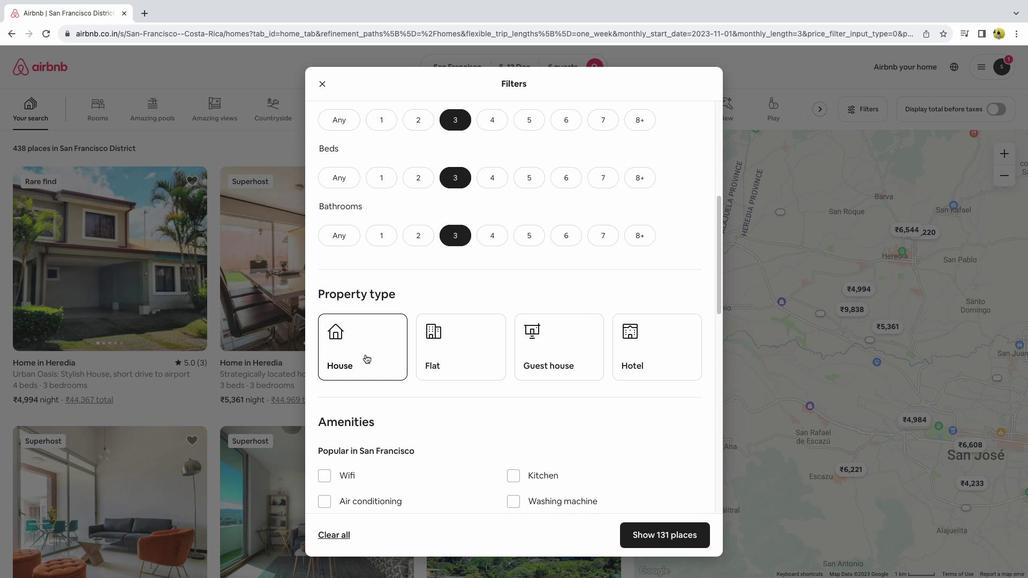 
Action: Mouse moved to (504, 351)
Screenshot: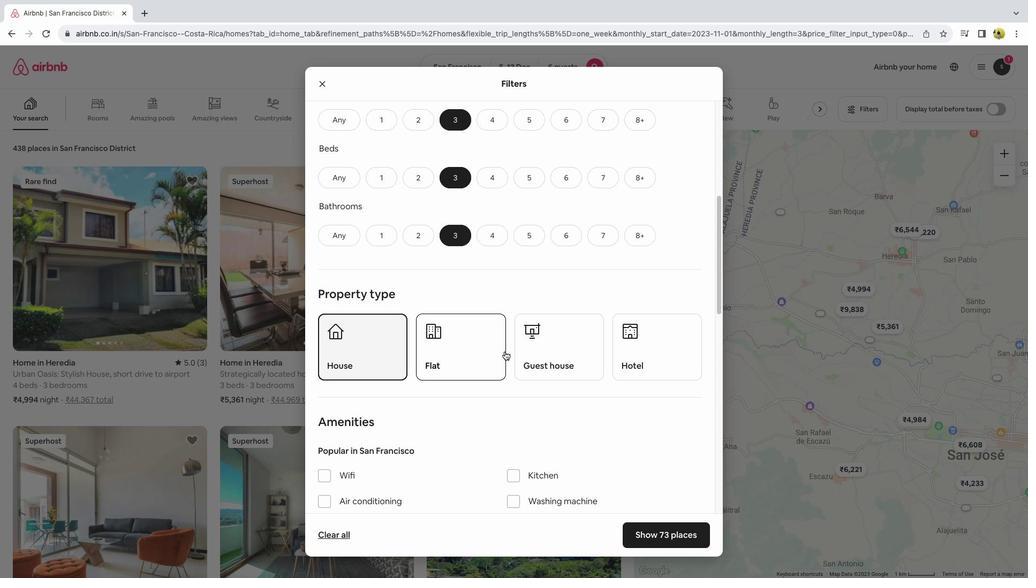 
Action: Mouse scrolled (504, 351) with delta (0, 0)
Screenshot: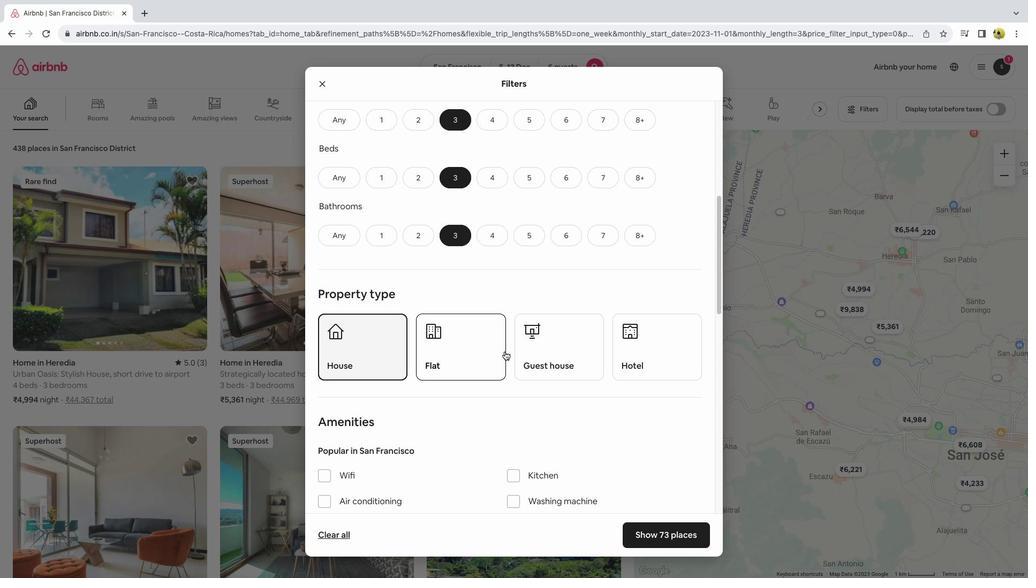 
Action: Mouse scrolled (504, 351) with delta (0, 0)
Screenshot: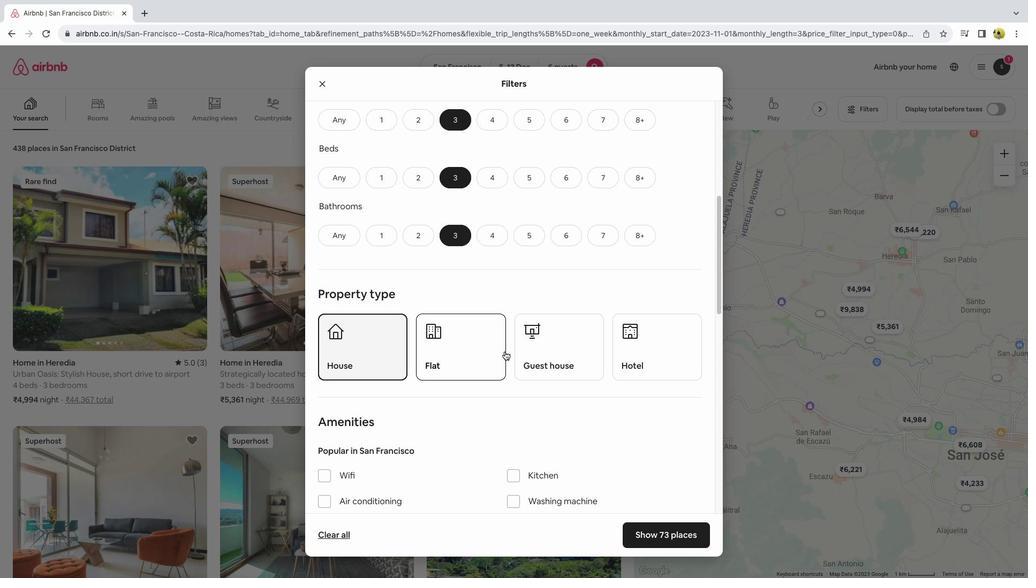 
Action: Mouse scrolled (504, 351) with delta (0, -1)
Screenshot: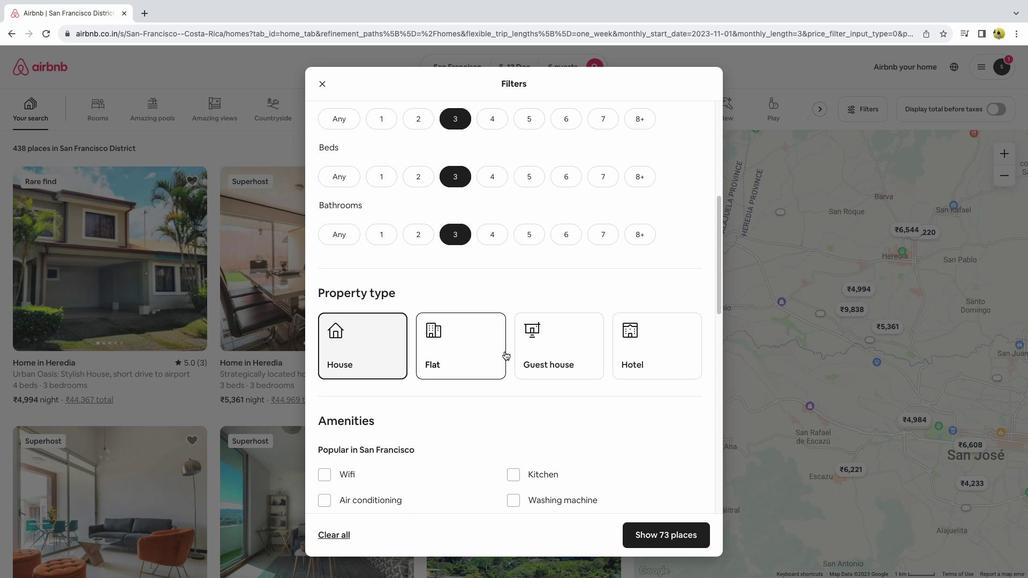 
Action: Mouse moved to (529, 347)
Screenshot: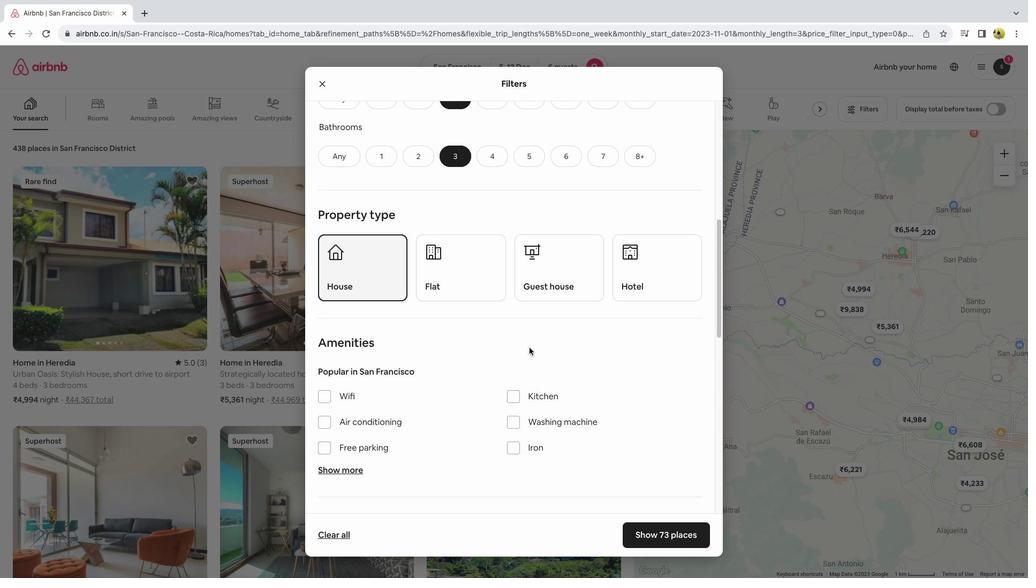 
Action: Mouse scrolled (529, 347) with delta (0, 0)
Screenshot: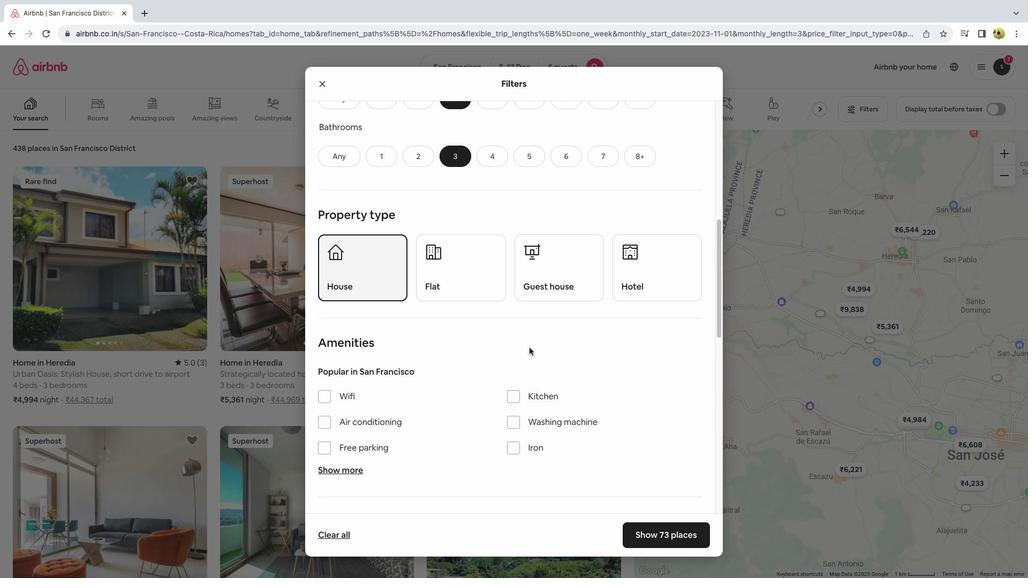 
Action: Mouse scrolled (529, 347) with delta (0, 0)
Screenshot: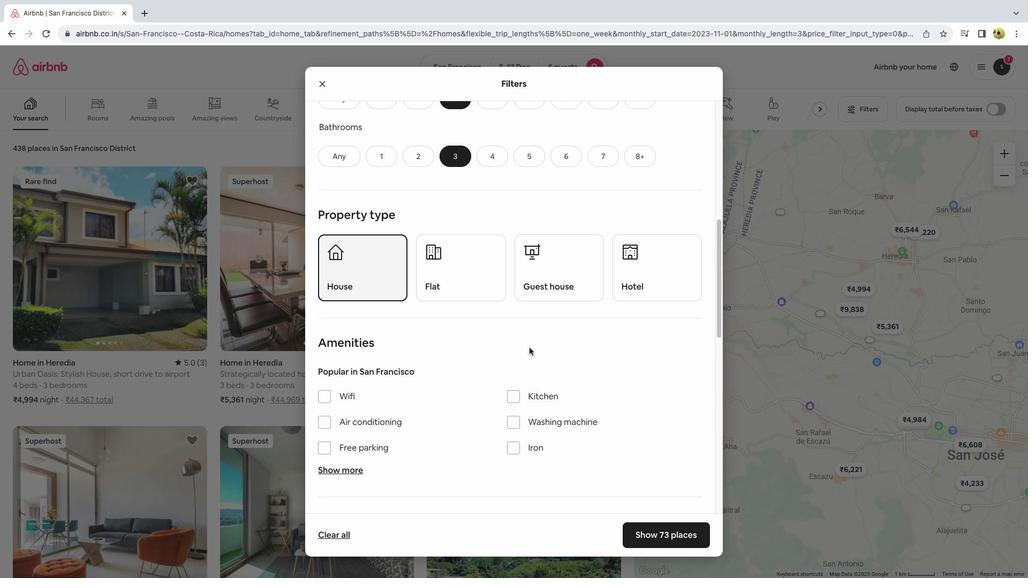 
Action: Mouse scrolled (529, 347) with delta (0, -1)
Screenshot: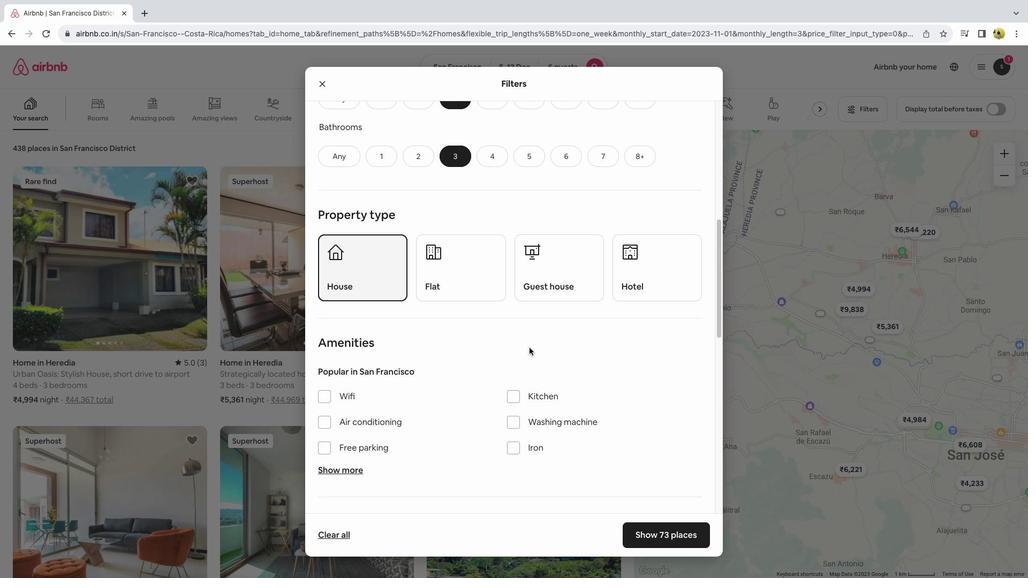 
Action: Mouse scrolled (529, 347) with delta (0, -2)
Screenshot: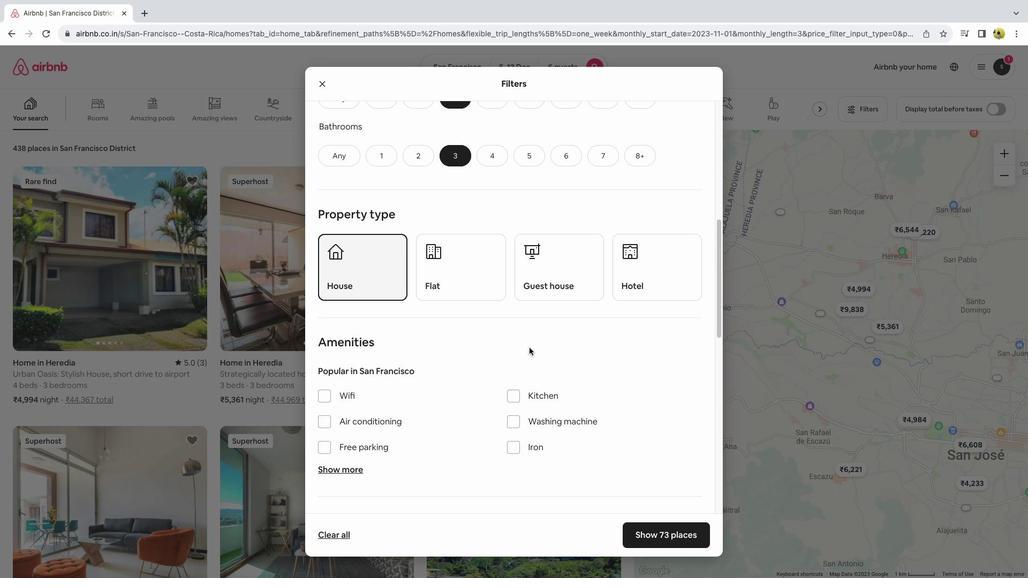 
Action: Mouse moved to (682, 391)
Screenshot: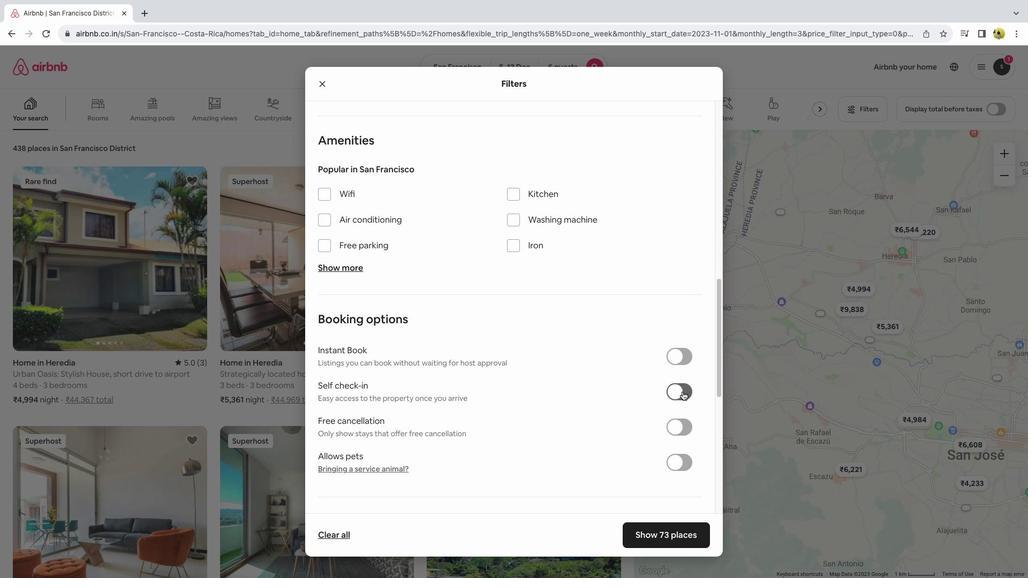 
Action: Mouse pressed left at (682, 391)
Screenshot: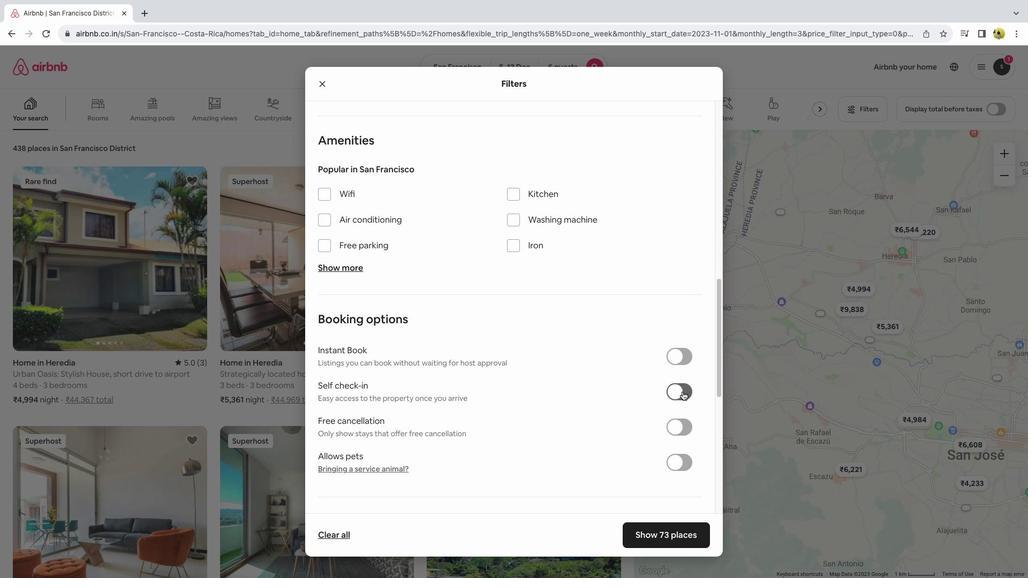 
Action: Mouse moved to (680, 532)
Screenshot: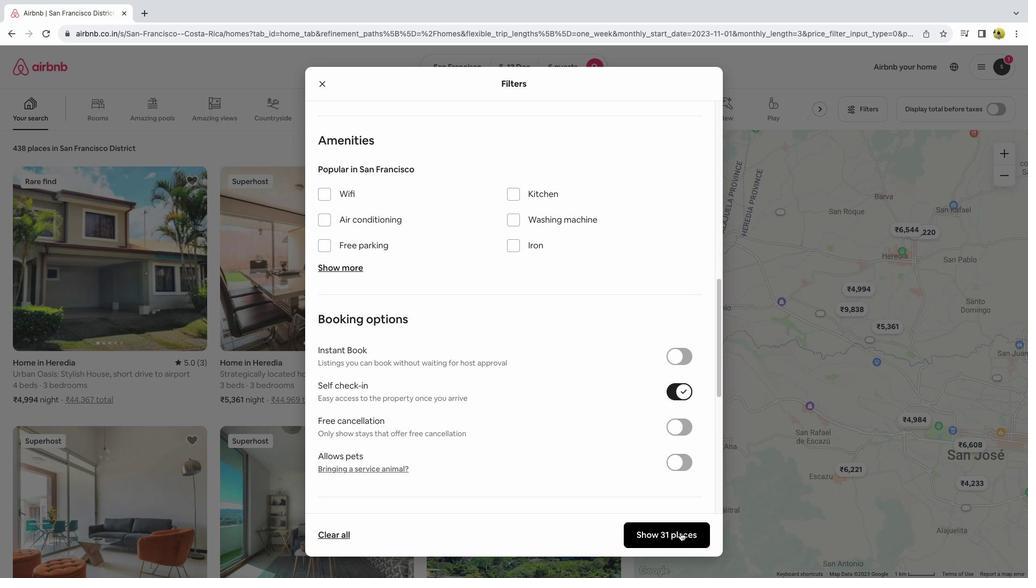 
Action: Mouse pressed left at (680, 532)
Screenshot: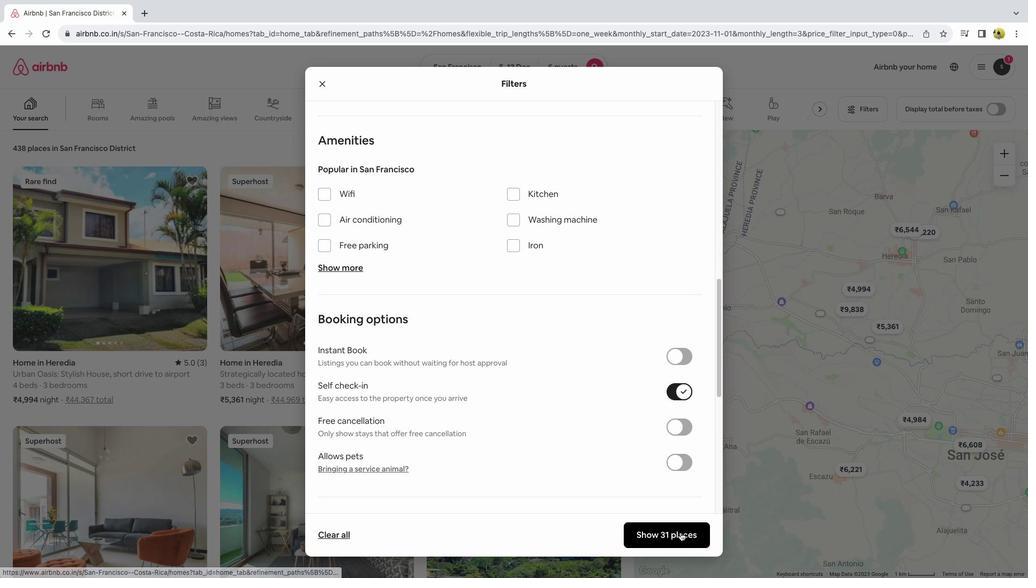 
Action: Mouse moved to (123, 275)
Screenshot: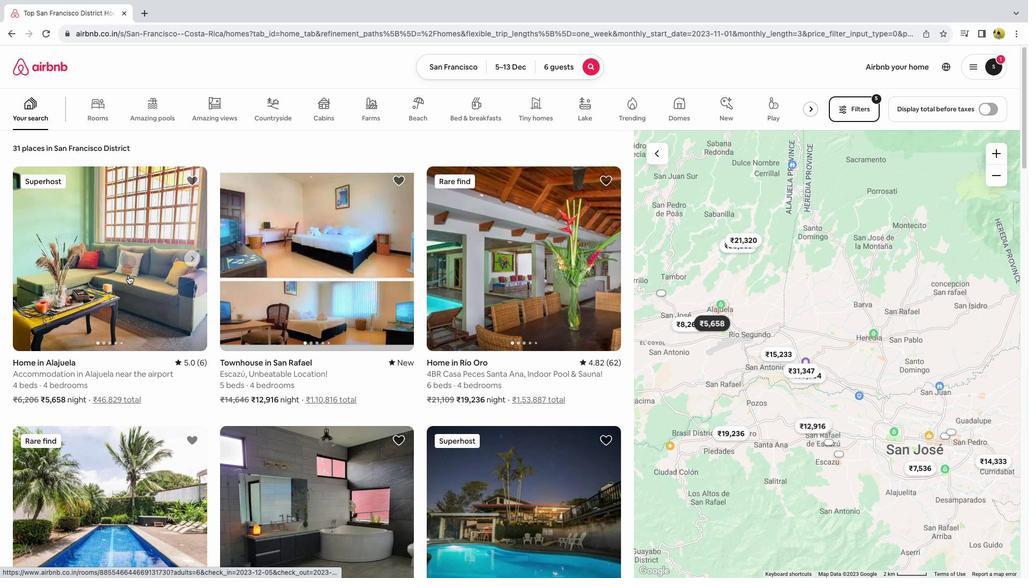 
Action: Mouse pressed left at (123, 275)
Screenshot: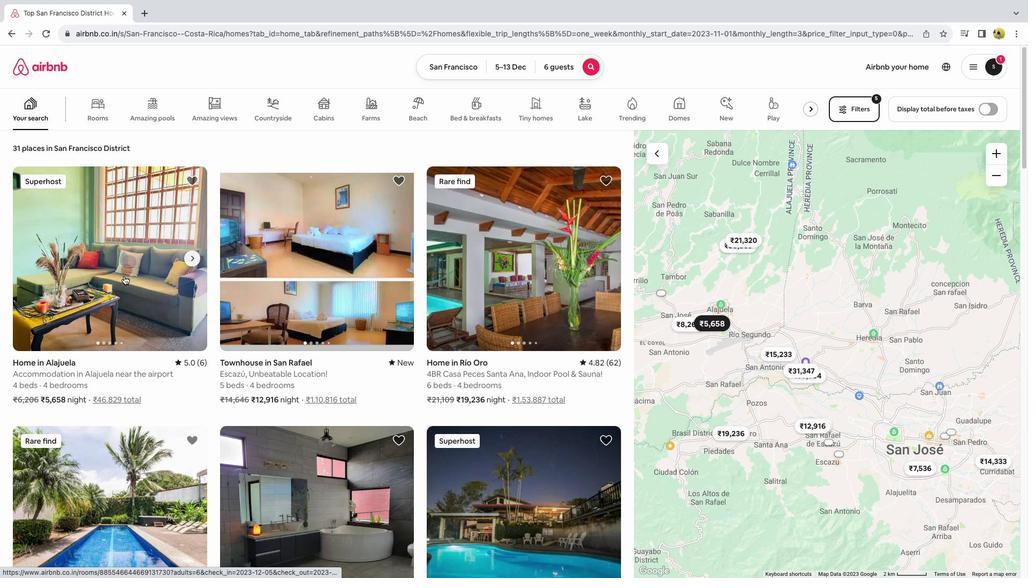 
Action: Mouse moved to (753, 410)
Screenshot: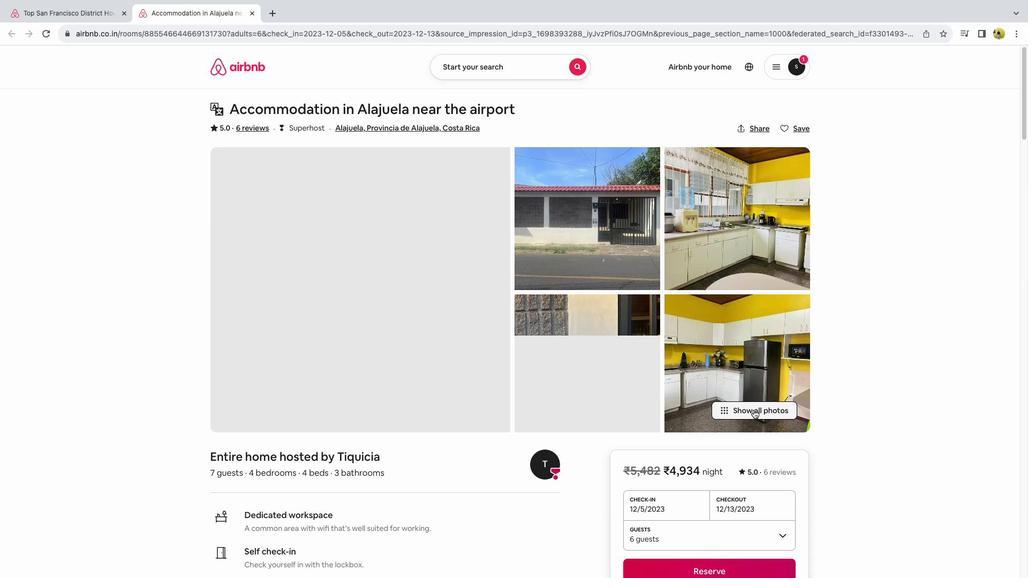 
Action: Mouse pressed left at (753, 410)
Screenshot: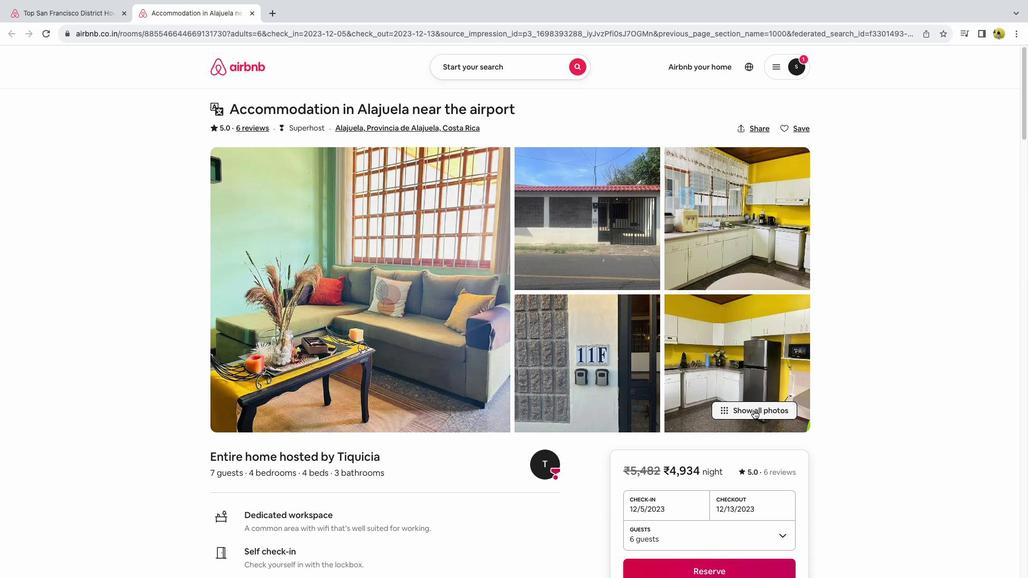 
Action: Mouse moved to (637, 366)
Screenshot: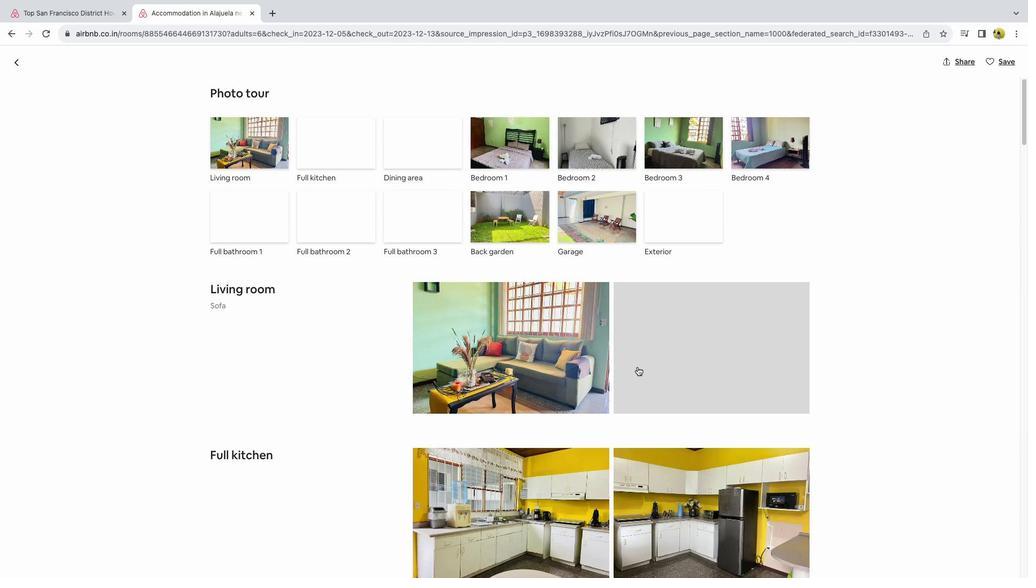 
Action: Mouse scrolled (637, 366) with delta (0, 0)
Screenshot: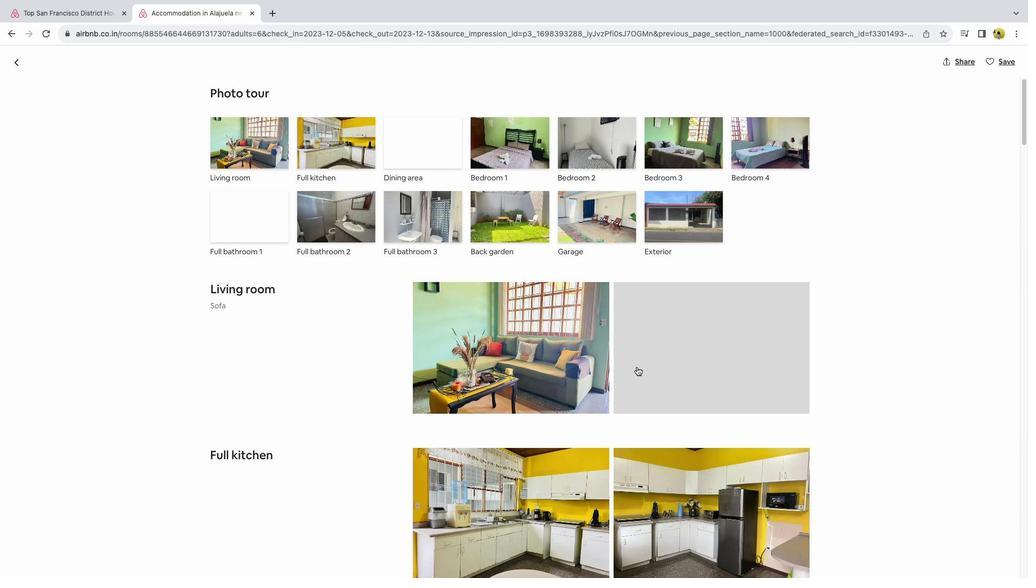 
Action: Mouse scrolled (637, 366) with delta (0, 0)
Screenshot: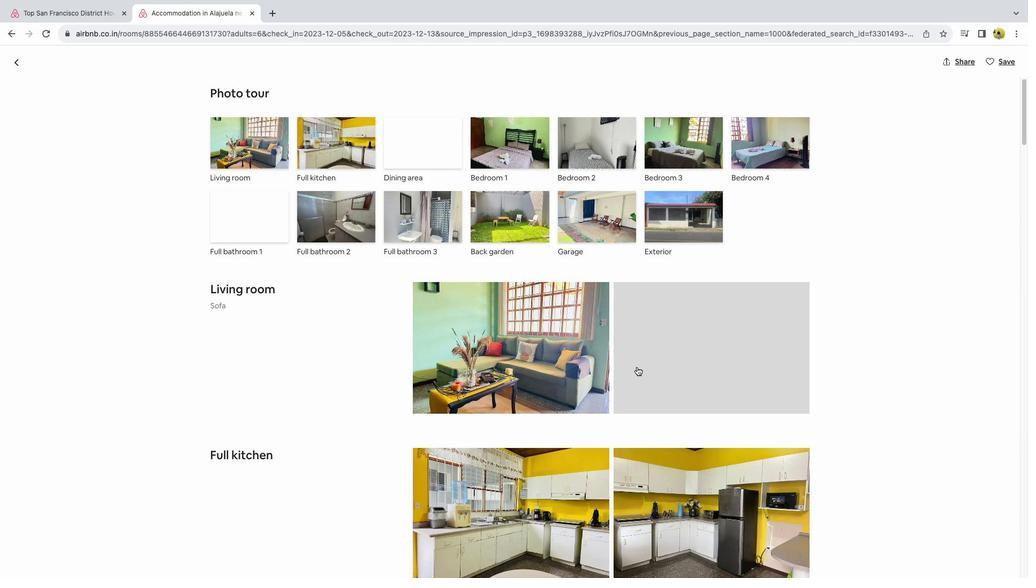 
Action: Mouse scrolled (637, 366) with delta (0, -1)
Screenshot: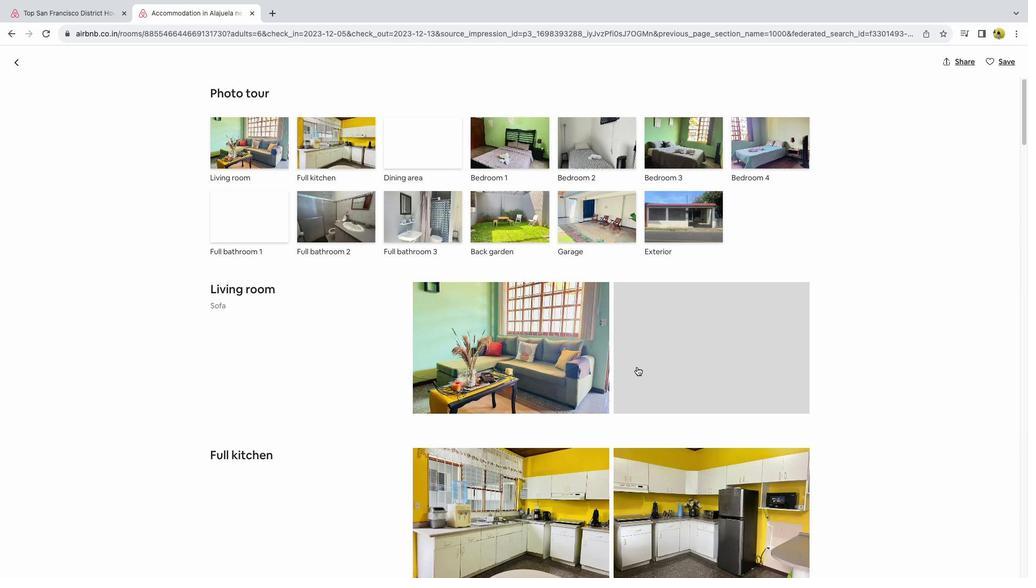 
Action: Mouse scrolled (637, 366) with delta (0, 0)
Screenshot: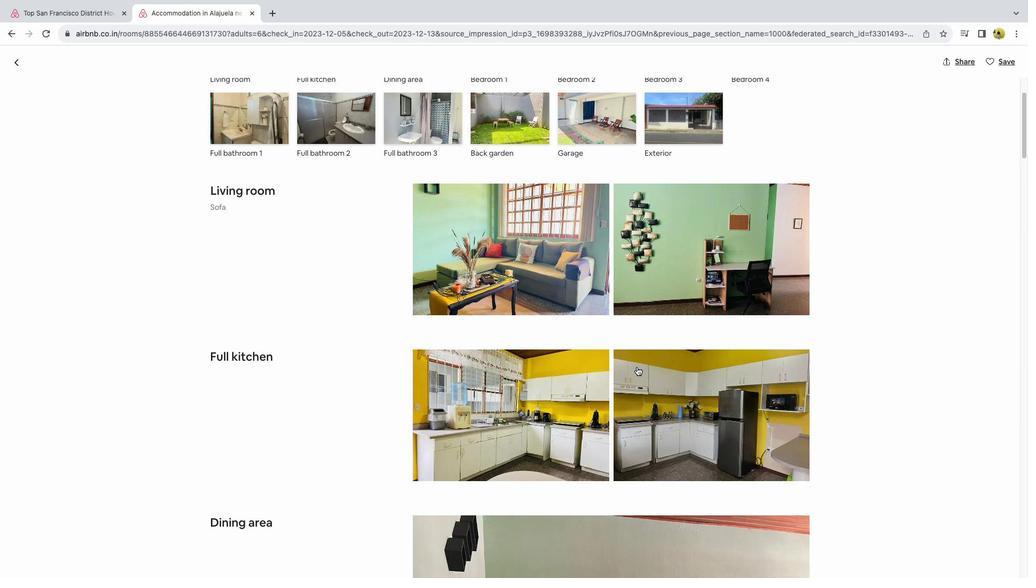 
Action: Mouse scrolled (637, 366) with delta (0, 0)
Screenshot: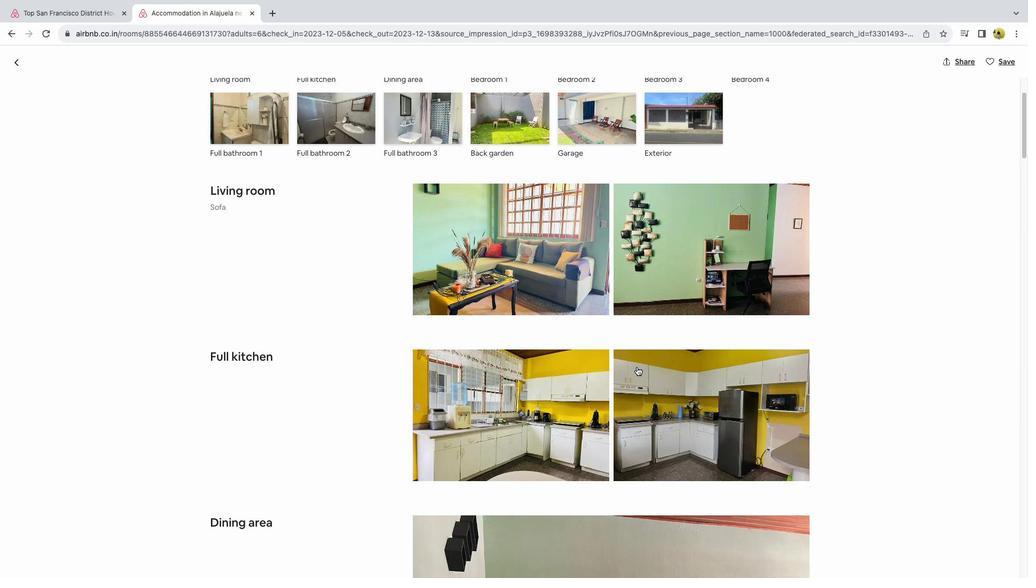 
Action: Mouse scrolled (637, 366) with delta (0, -1)
Screenshot: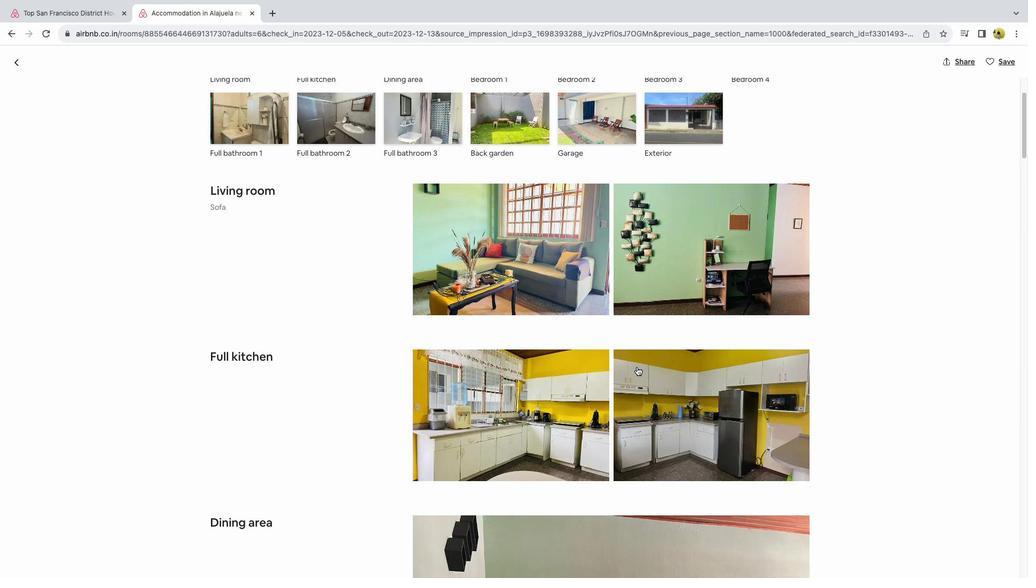 
Action: Mouse scrolled (637, 366) with delta (0, 0)
Screenshot: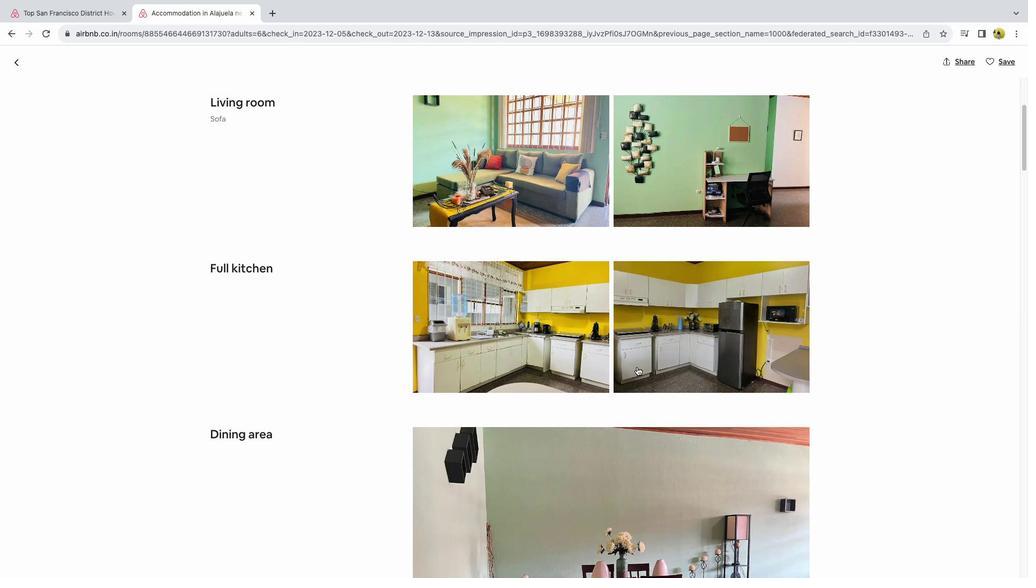 
Action: Mouse scrolled (637, 366) with delta (0, 0)
Screenshot: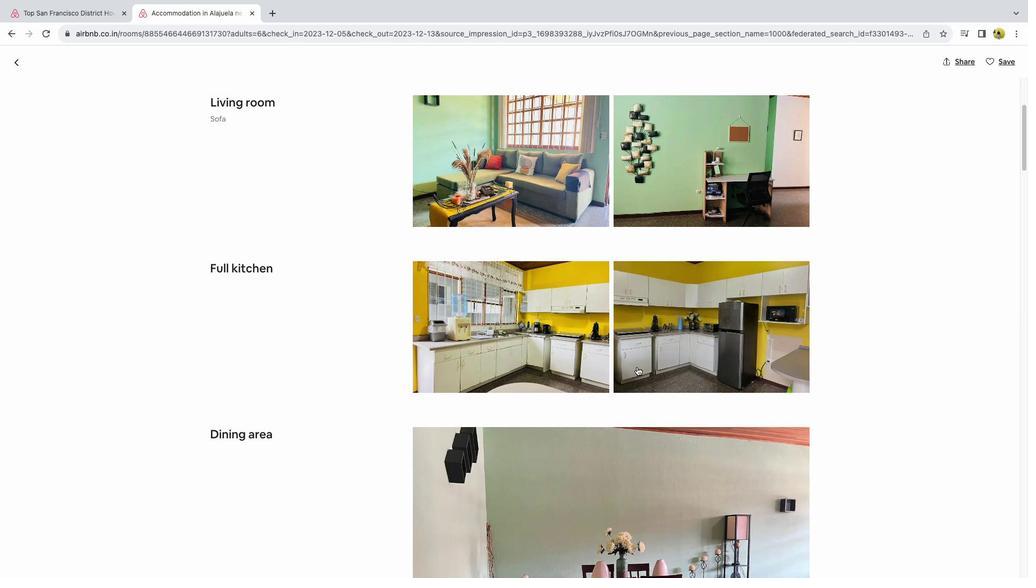 
Action: Mouse scrolled (637, 366) with delta (0, -1)
Screenshot: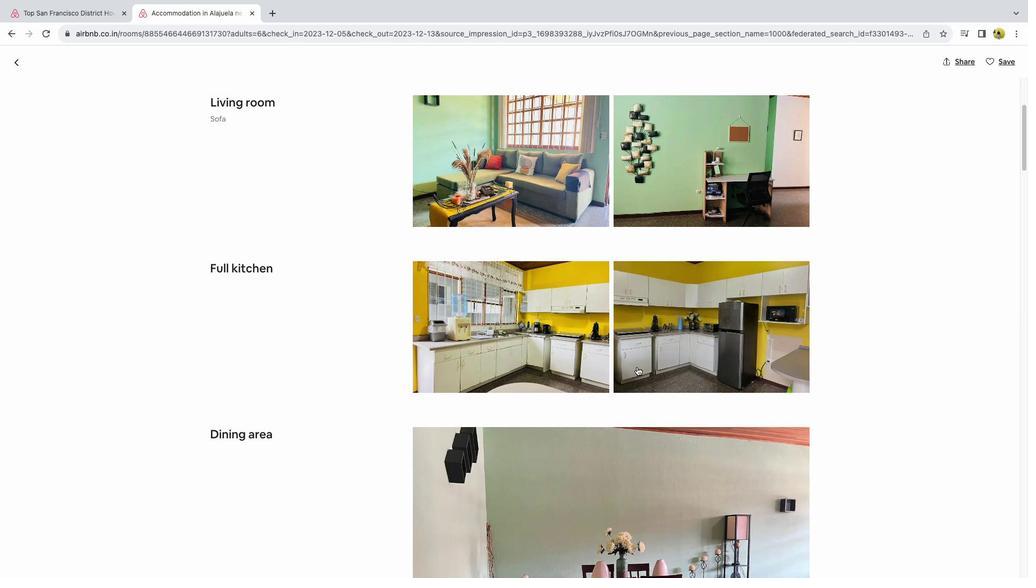 
Action: Mouse moved to (636, 367)
Screenshot: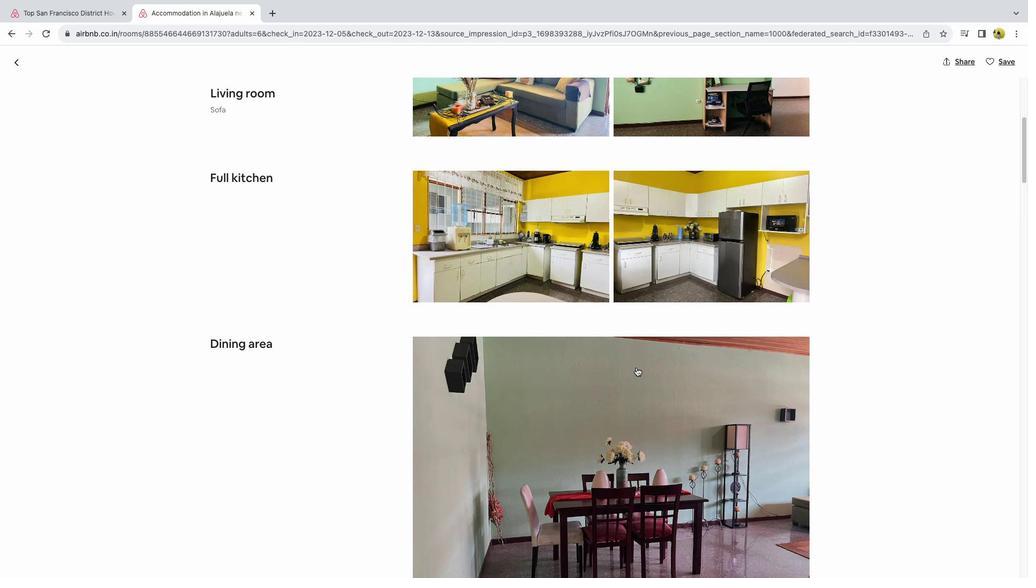 
Action: Mouse scrolled (636, 367) with delta (0, 0)
Screenshot: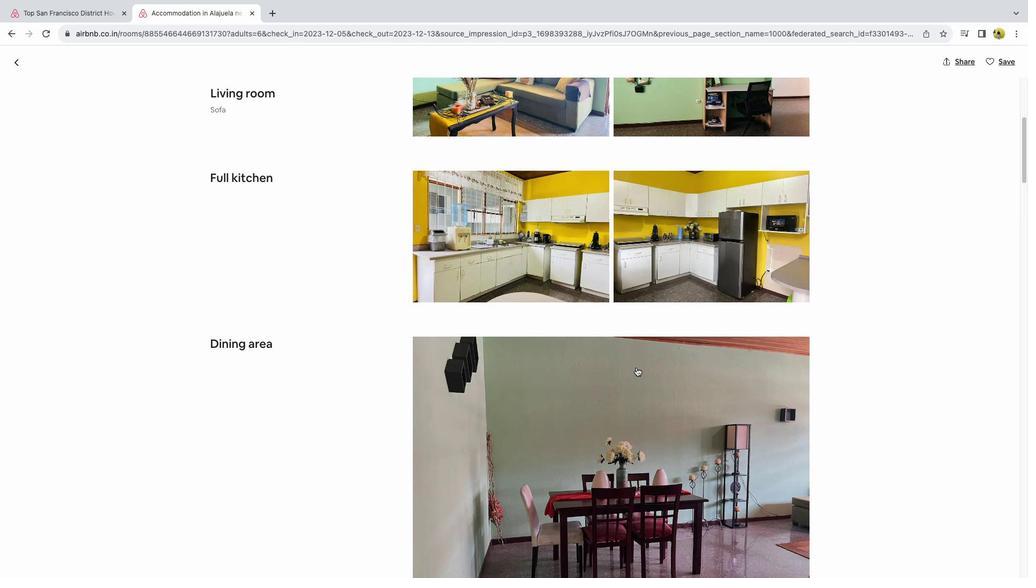 
Action: Mouse scrolled (636, 367) with delta (0, 0)
Screenshot: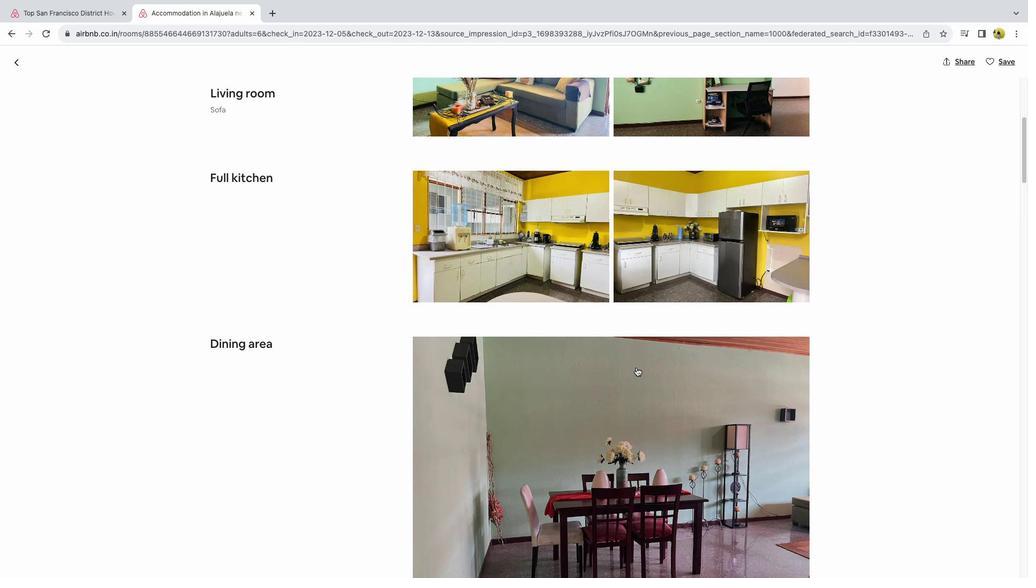 
Action: Mouse scrolled (636, 367) with delta (0, -1)
Screenshot: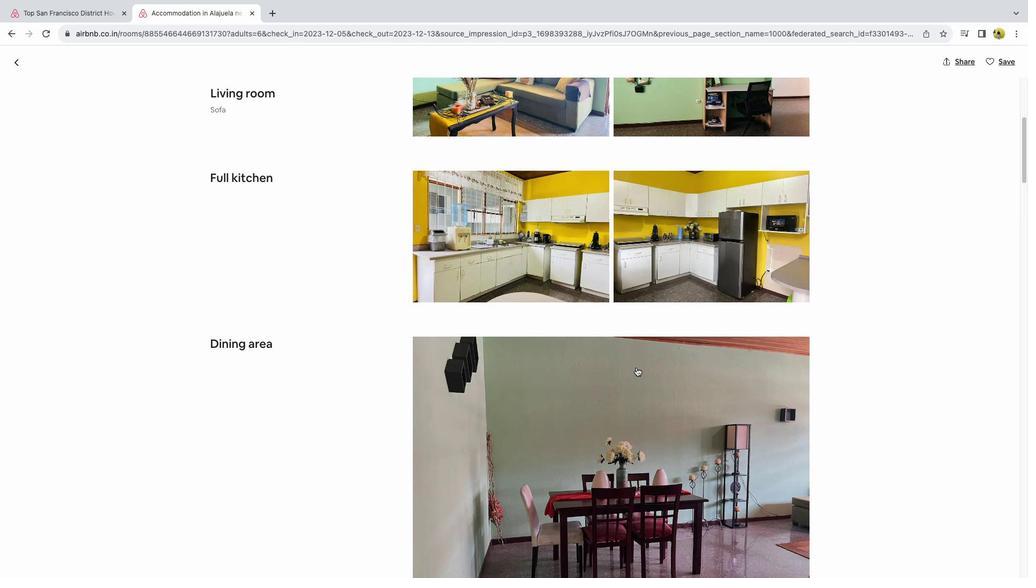 
Action: Mouse scrolled (636, 367) with delta (0, -1)
Screenshot: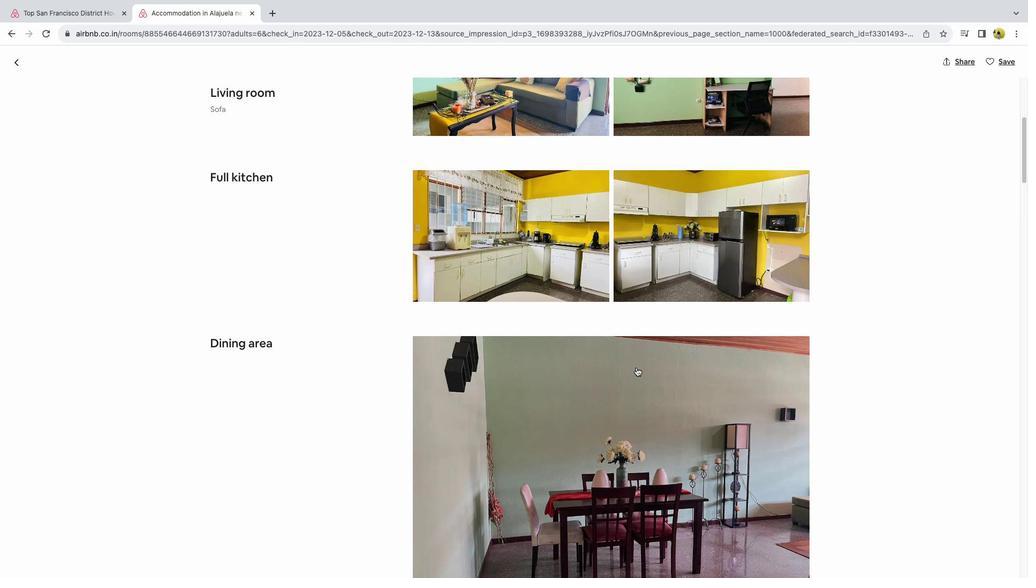 
Action: Mouse scrolled (636, 367) with delta (0, 0)
Screenshot: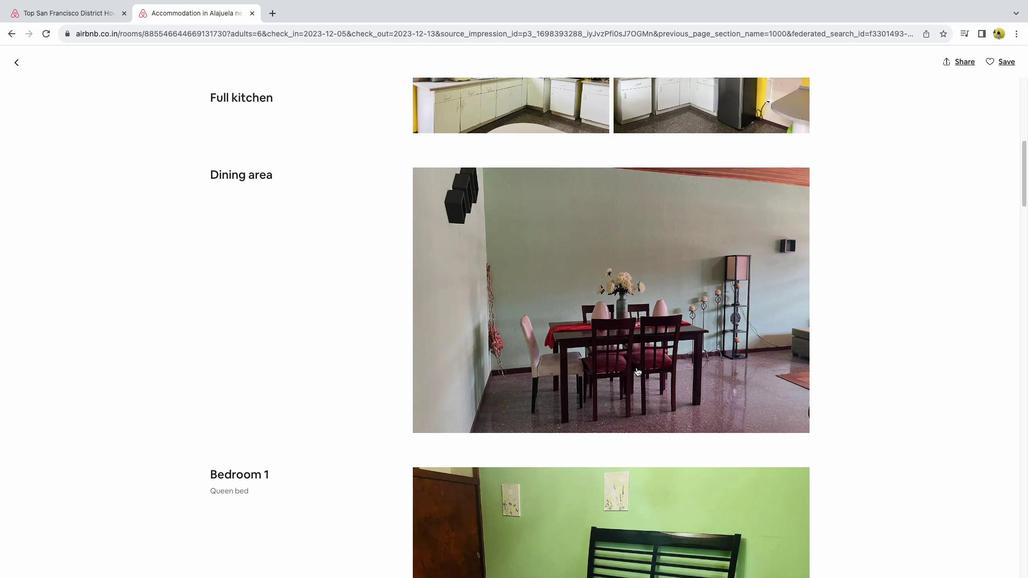 
Action: Mouse scrolled (636, 367) with delta (0, 0)
Screenshot: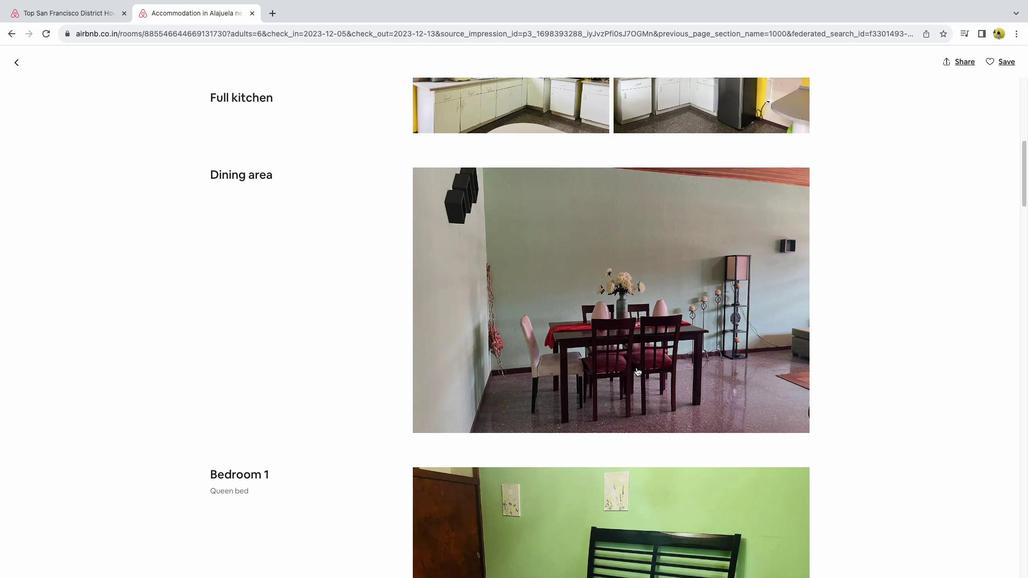 
Action: Mouse scrolled (636, 367) with delta (0, 0)
Screenshot: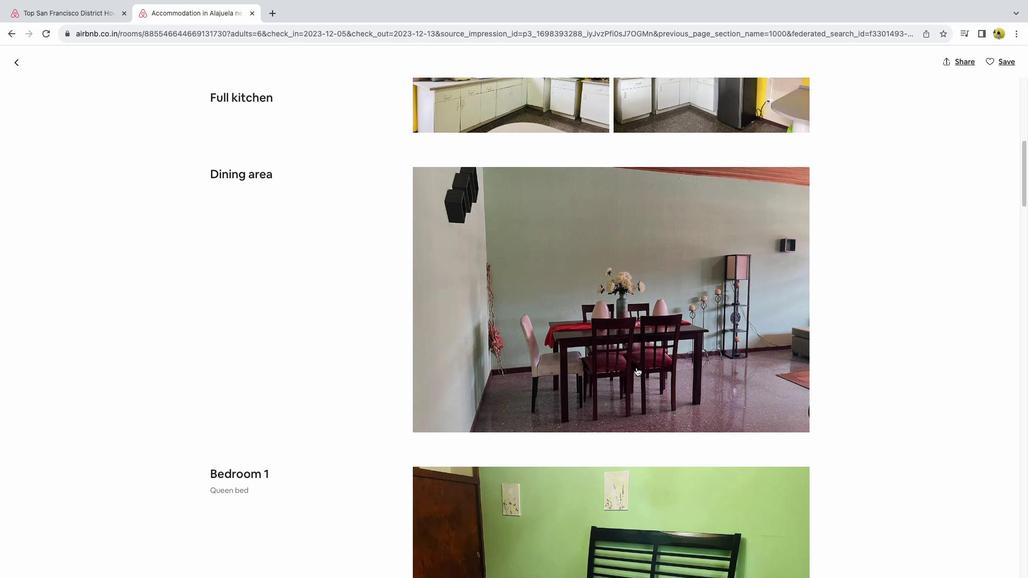 
Action: Mouse scrolled (636, 367) with delta (0, 0)
Screenshot: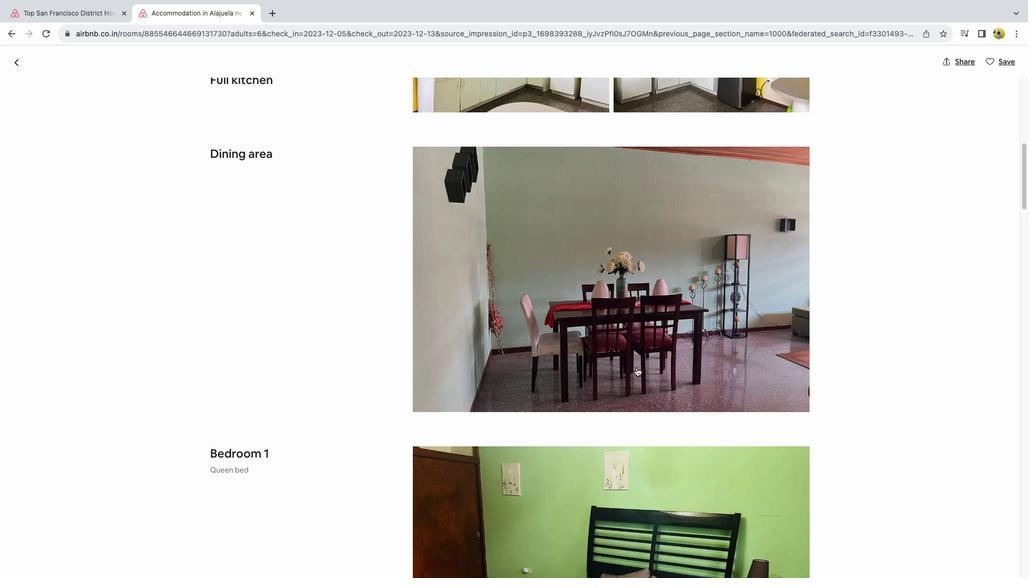 
Action: Mouse scrolled (636, 367) with delta (0, 0)
Screenshot: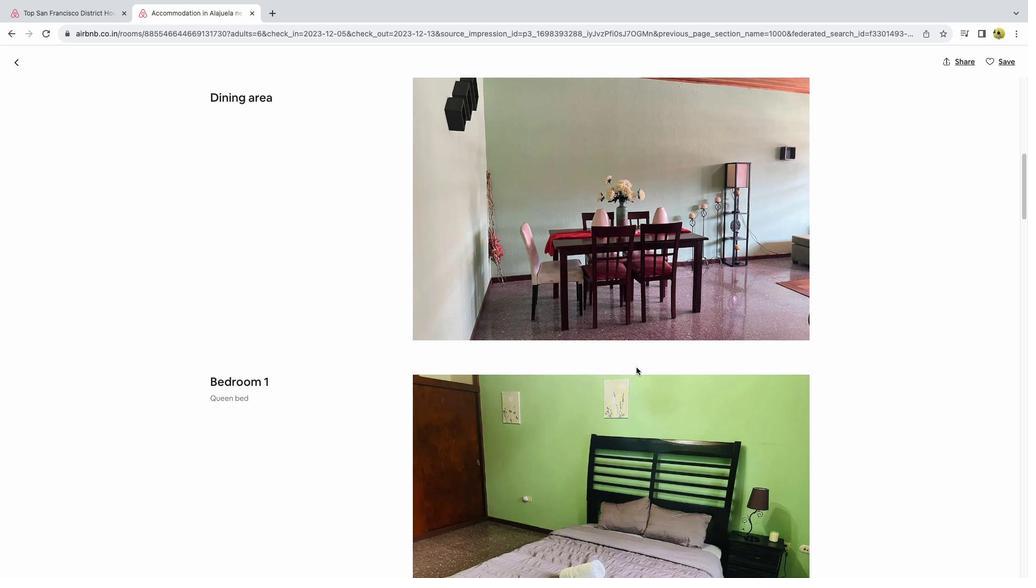 
Action: Mouse scrolled (636, 367) with delta (0, 0)
Screenshot: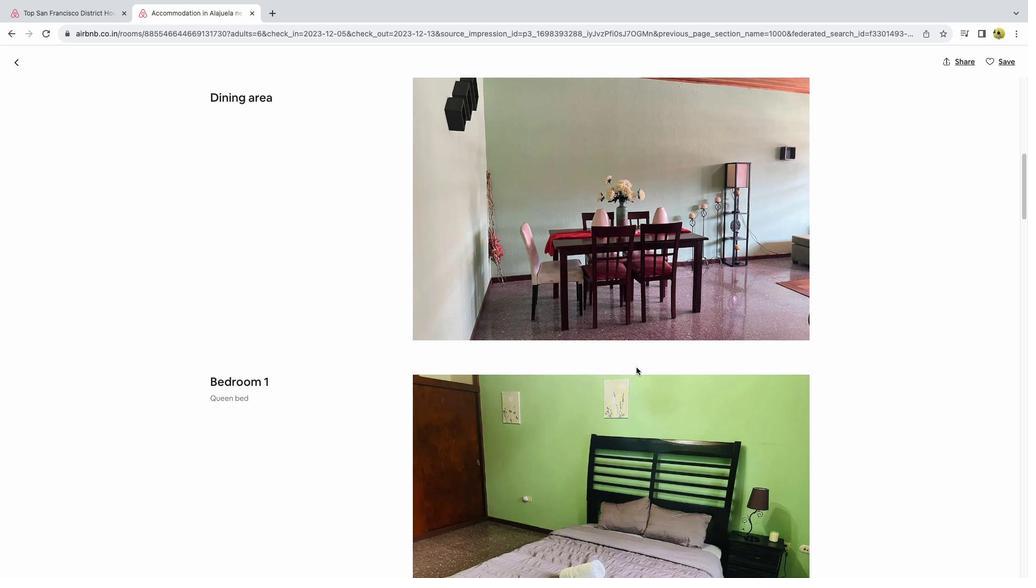 
Action: Mouse scrolled (636, 367) with delta (0, -1)
Screenshot: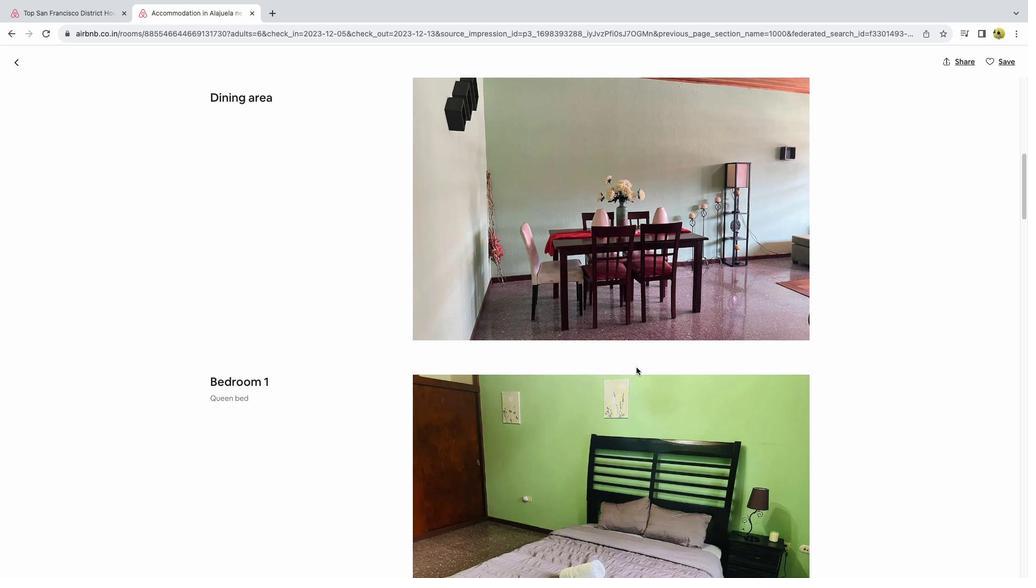 
Action: Mouse scrolled (636, 367) with delta (0, 0)
Screenshot: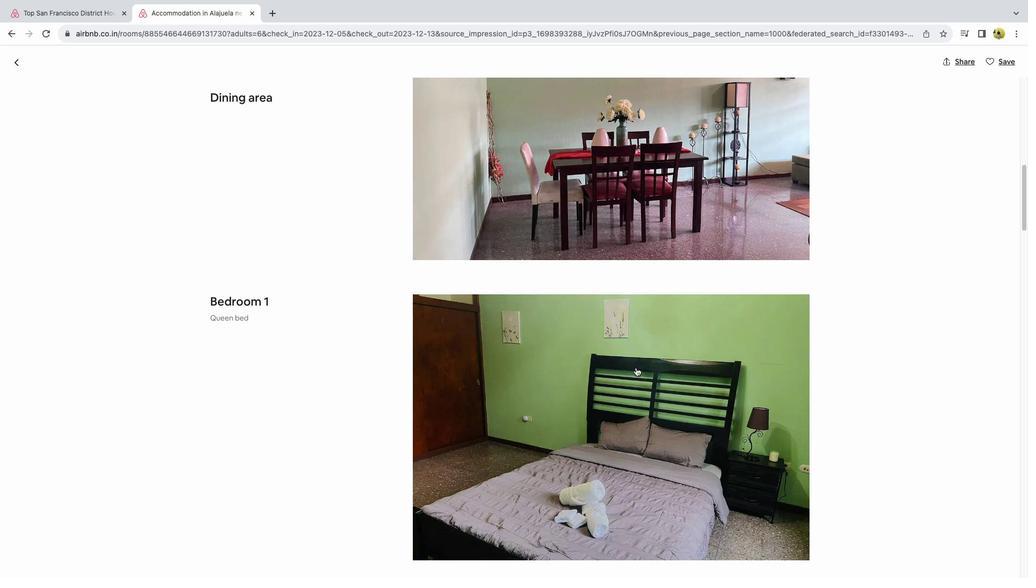 
Action: Mouse scrolled (636, 367) with delta (0, 0)
Screenshot: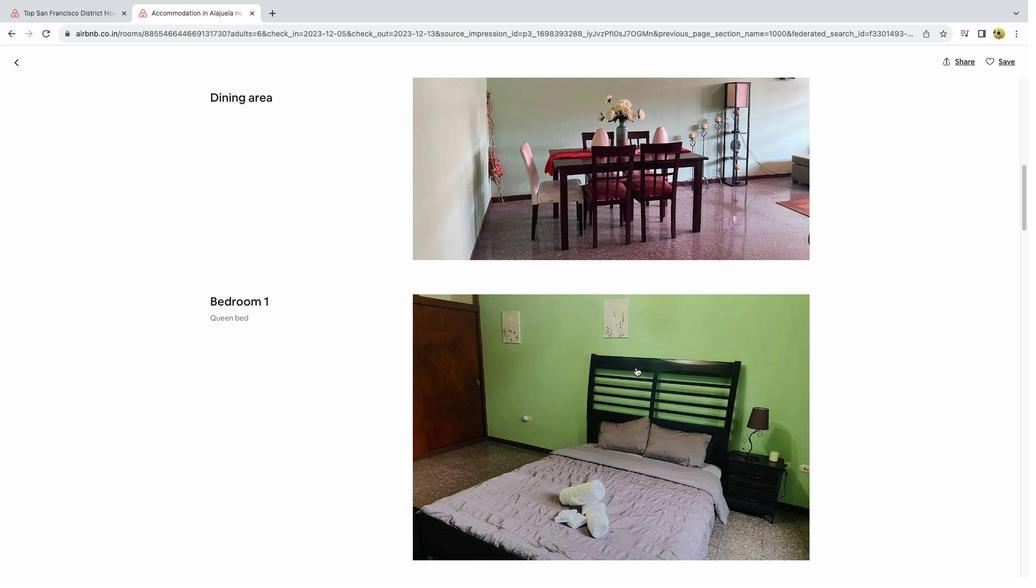 
Action: Mouse scrolled (636, 367) with delta (0, -1)
Screenshot: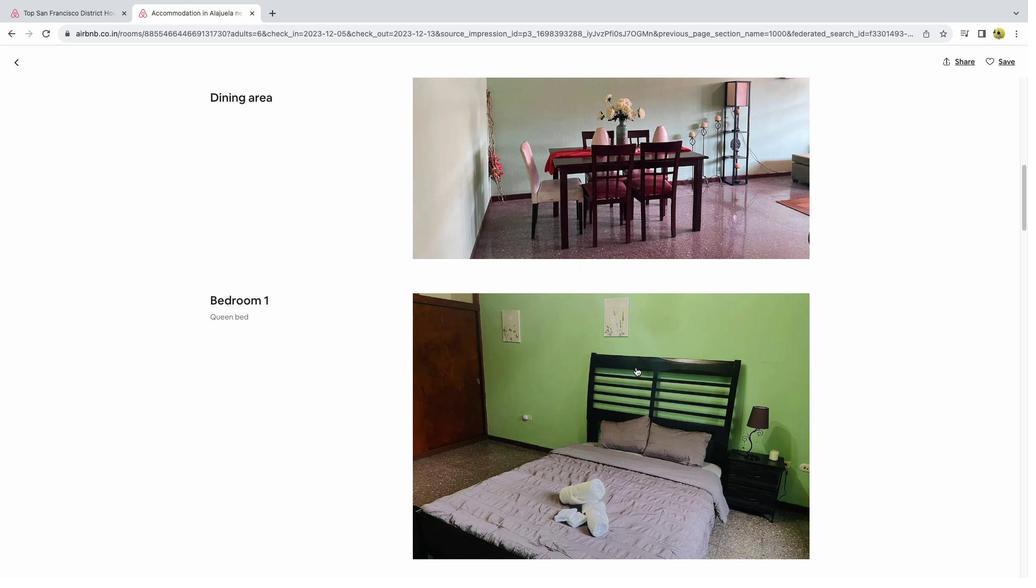
Action: Mouse scrolled (636, 367) with delta (0, 0)
Screenshot: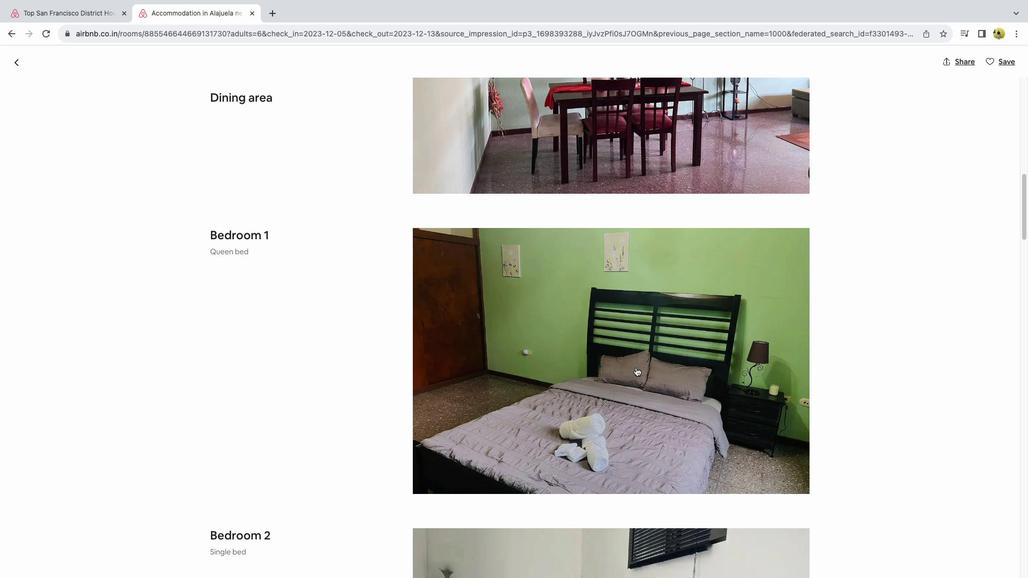
Action: Mouse scrolled (636, 367) with delta (0, 0)
Screenshot: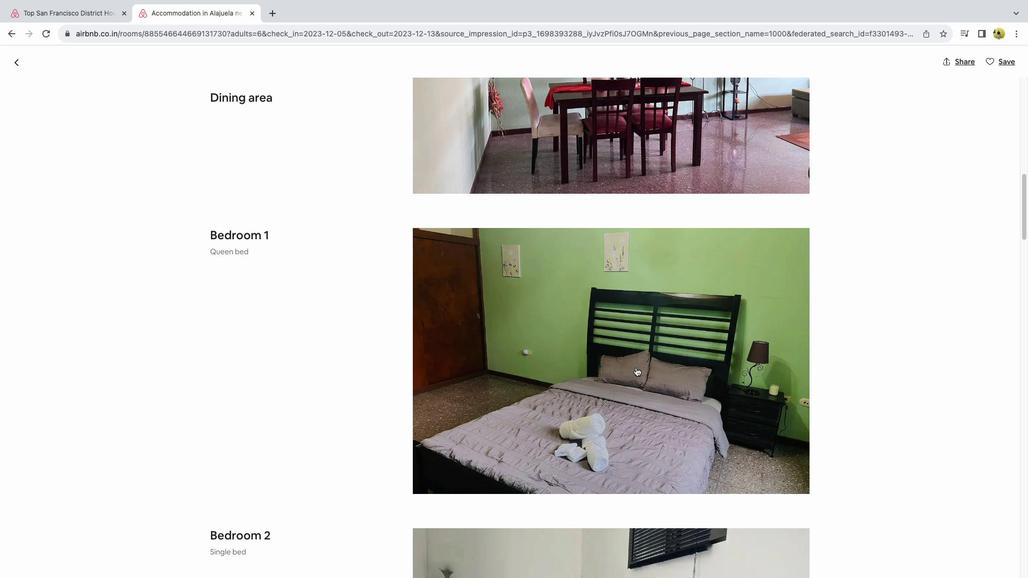 
Action: Mouse scrolled (636, 367) with delta (0, -1)
Screenshot: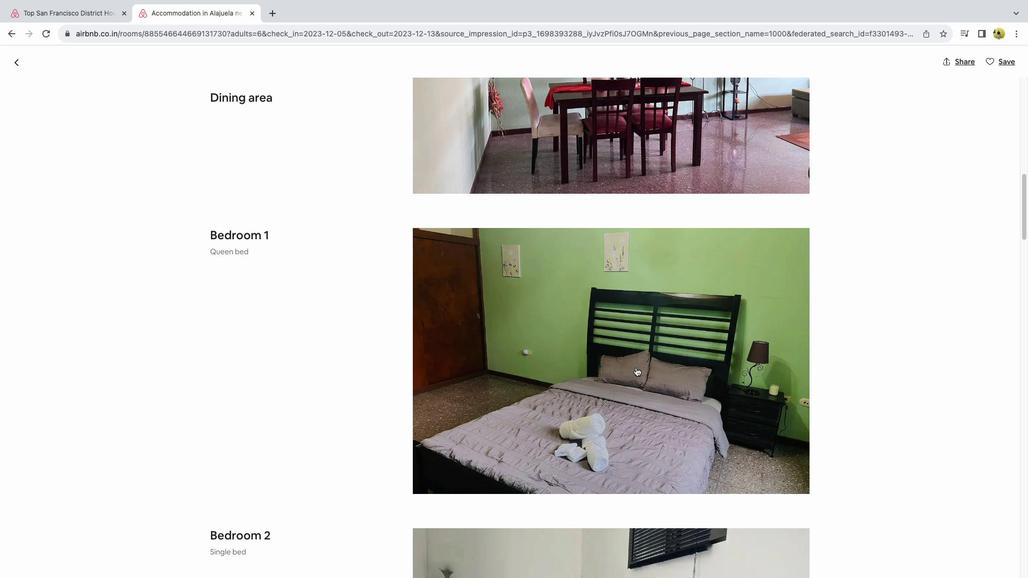 
Action: Mouse scrolled (636, 367) with delta (0, -2)
Screenshot: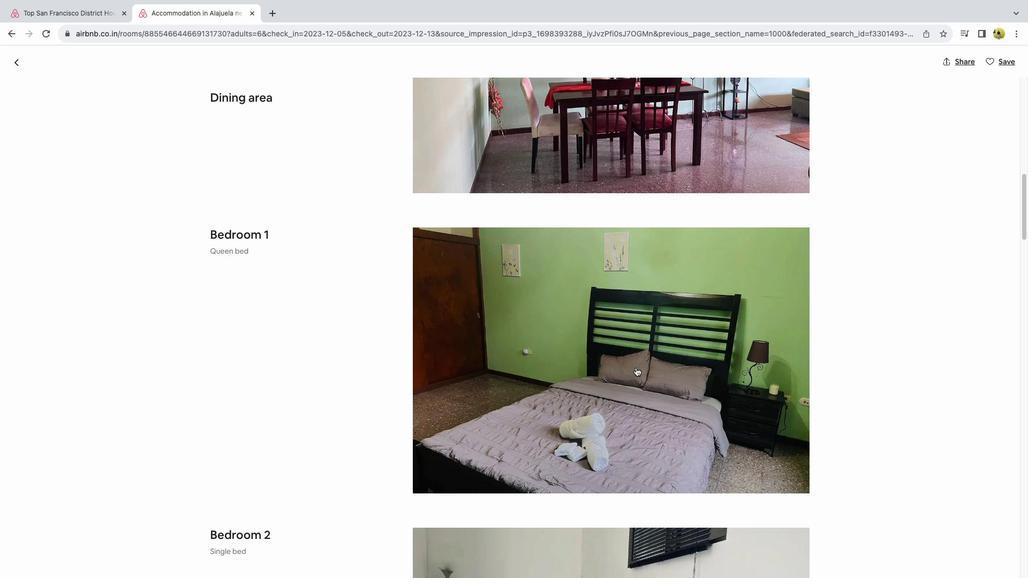 
Action: Mouse scrolled (636, 367) with delta (0, -2)
Screenshot: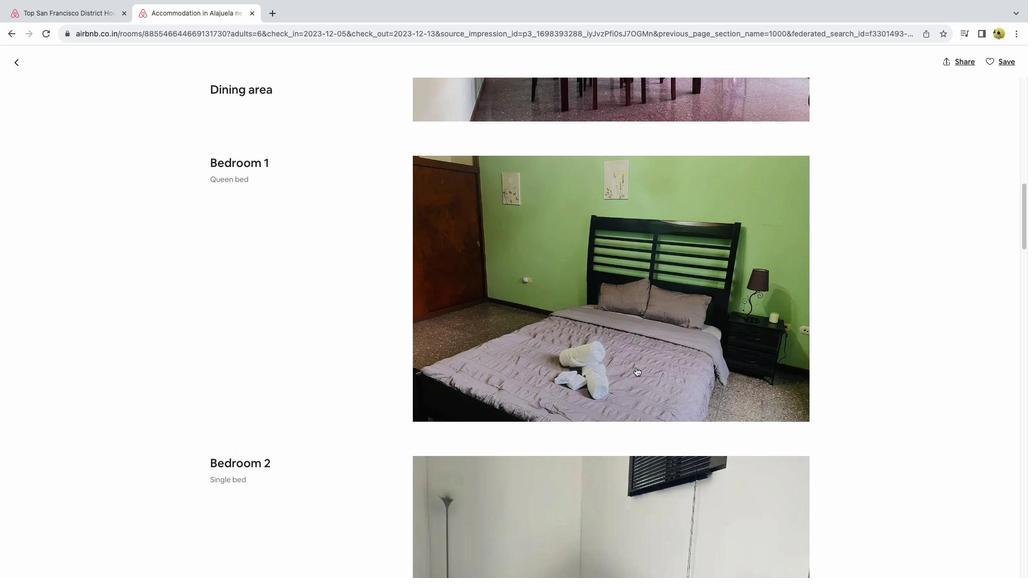 
Action: Mouse scrolled (636, 367) with delta (0, 0)
Screenshot: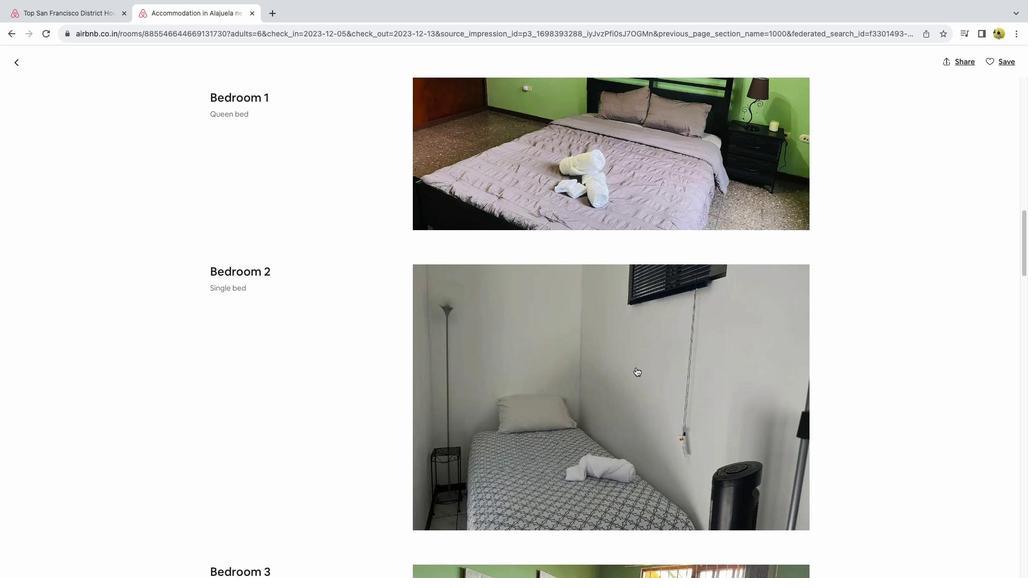 
Action: Mouse scrolled (636, 367) with delta (0, 0)
Screenshot: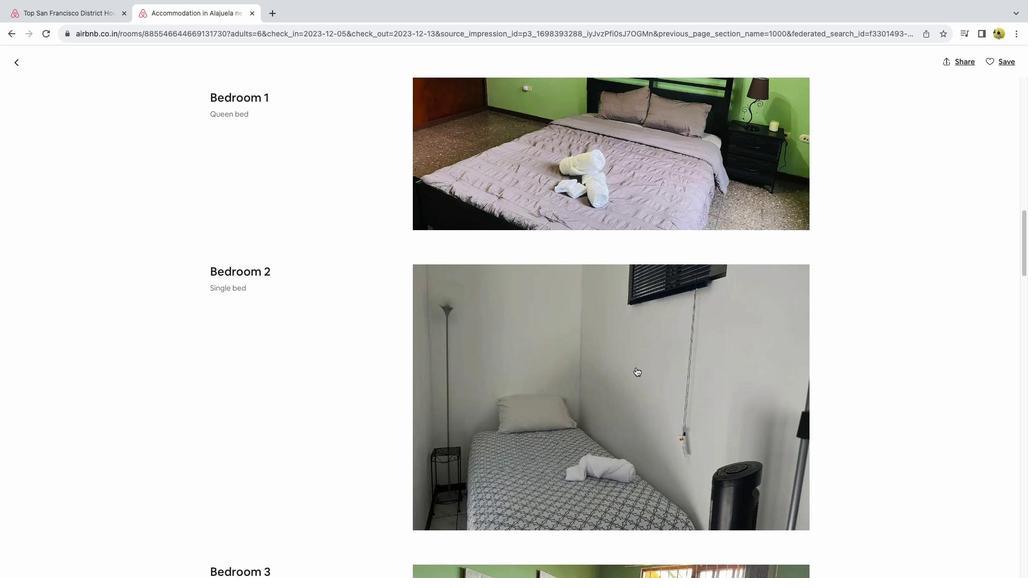 
Action: Mouse scrolled (636, 367) with delta (0, -1)
Screenshot: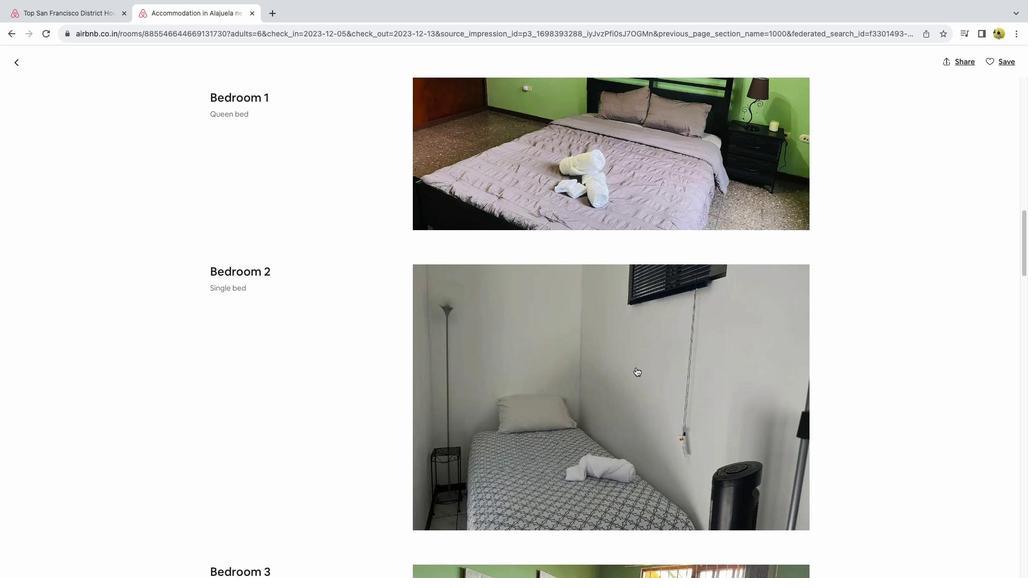 
Action: Mouse scrolled (636, 367) with delta (0, -1)
Screenshot: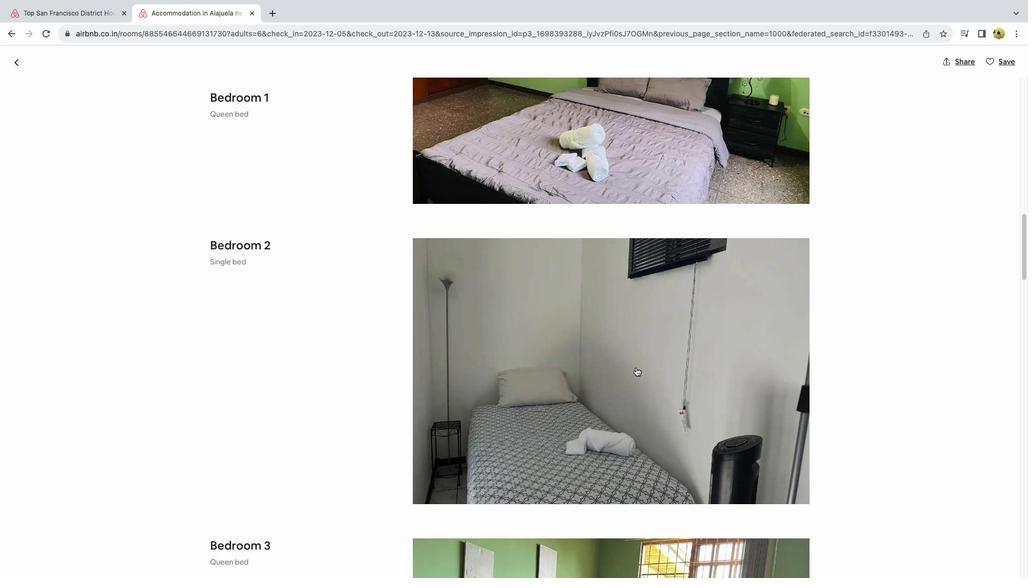 
Action: Mouse scrolled (636, 367) with delta (0, 0)
Screenshot: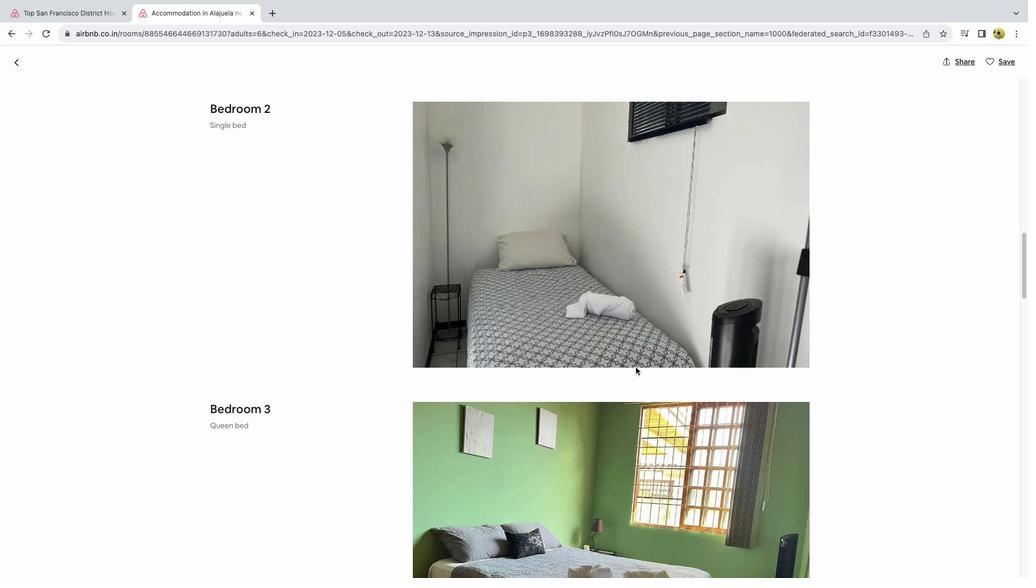 
Action: Mouse scrolled (636, 367) with delta (0, 0)
Screenshot: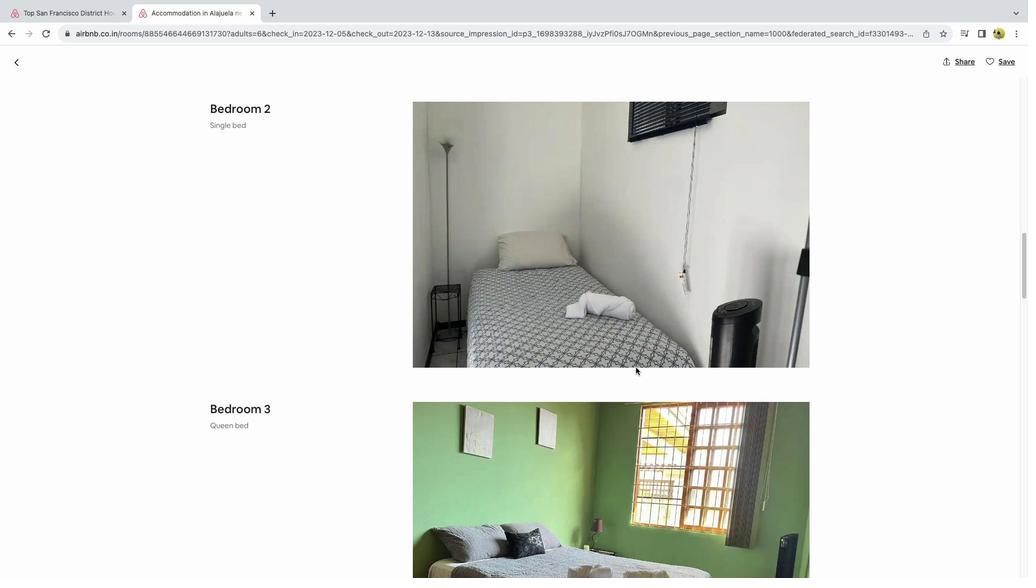 
Action: Mouse scrolled (636, 367) with delta (0, -1)
Screenshot: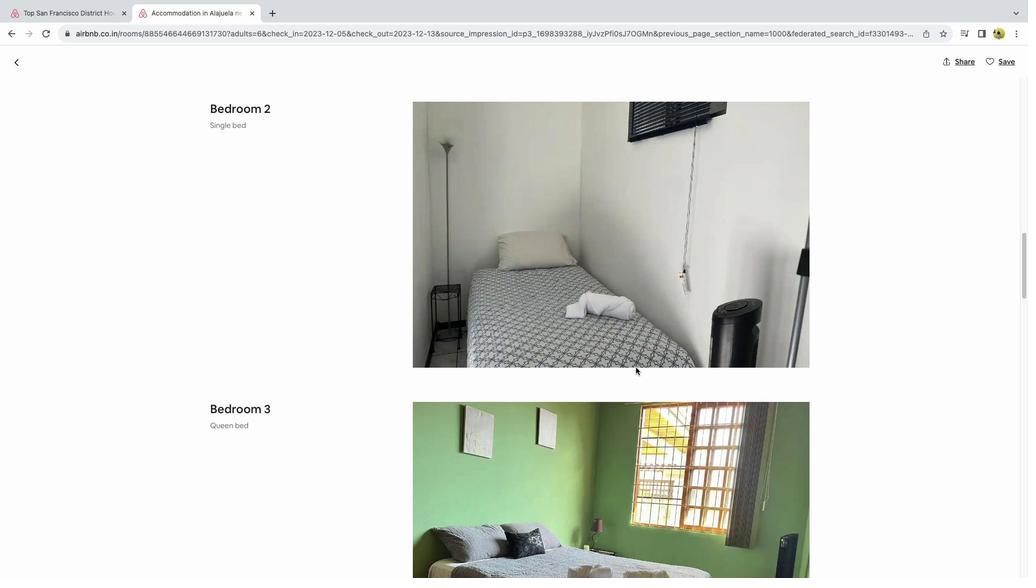 
Action: Mouse scrolled (636, 367) with delta (0, -1)
Screenshot: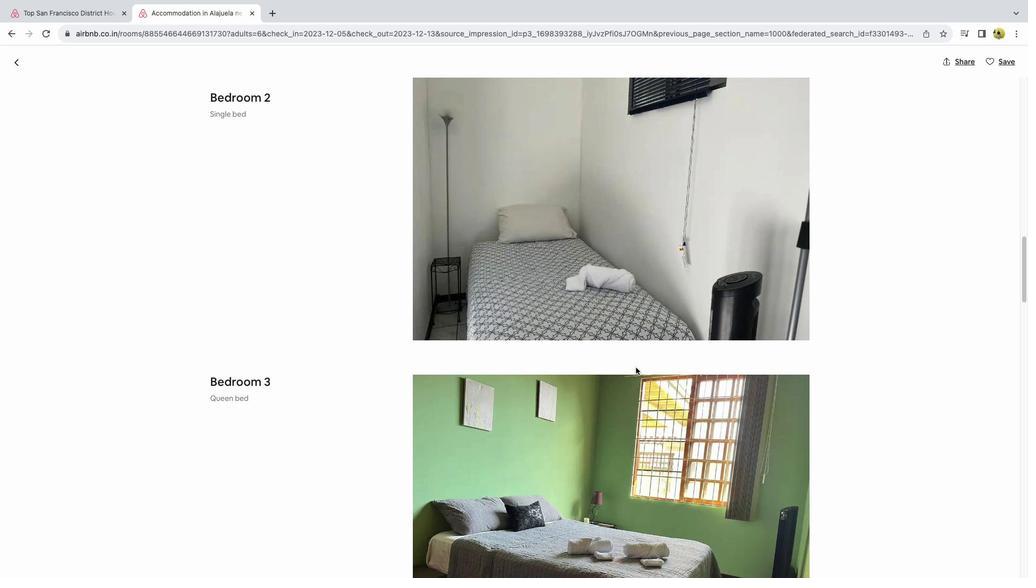 
Action: Mouse scrolled (636, 367) with delta (0, 0)
Screenshot: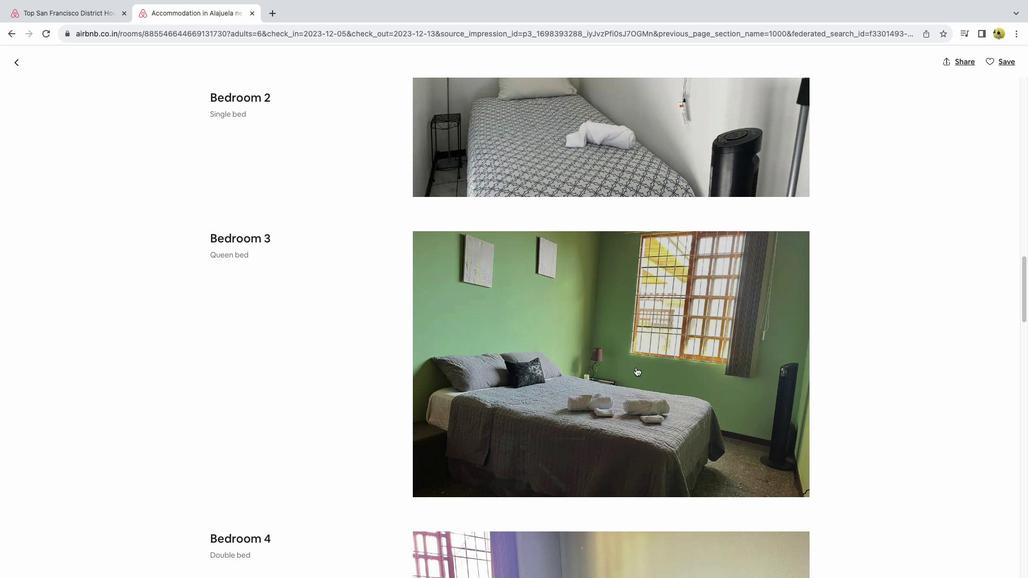 
Action: Mouse scrolled (636, 367) with delta (0, 0)
Screenshot: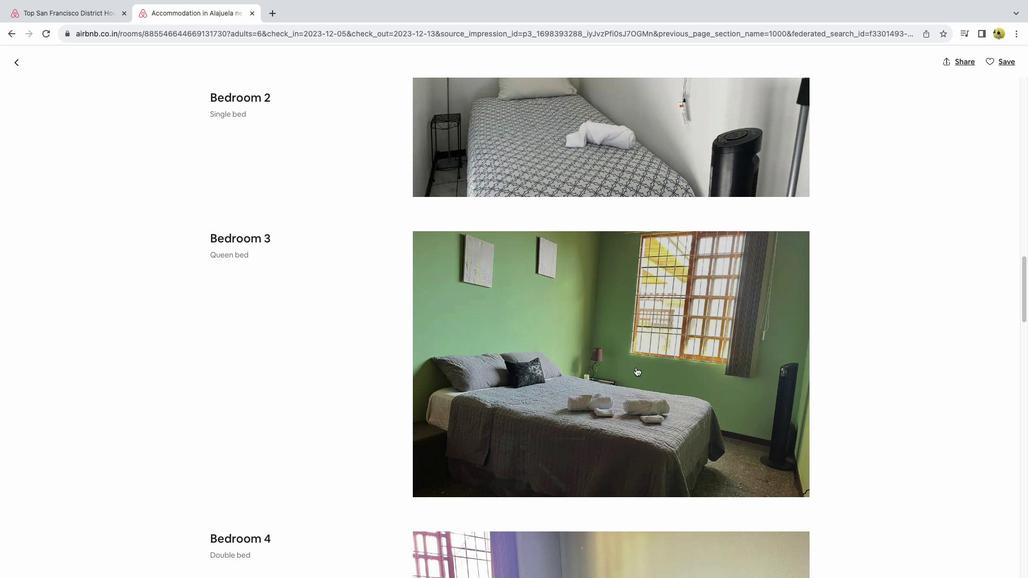 
Action: Mouse scrolled (636, 367) with delta (0, -1)
Screenshot: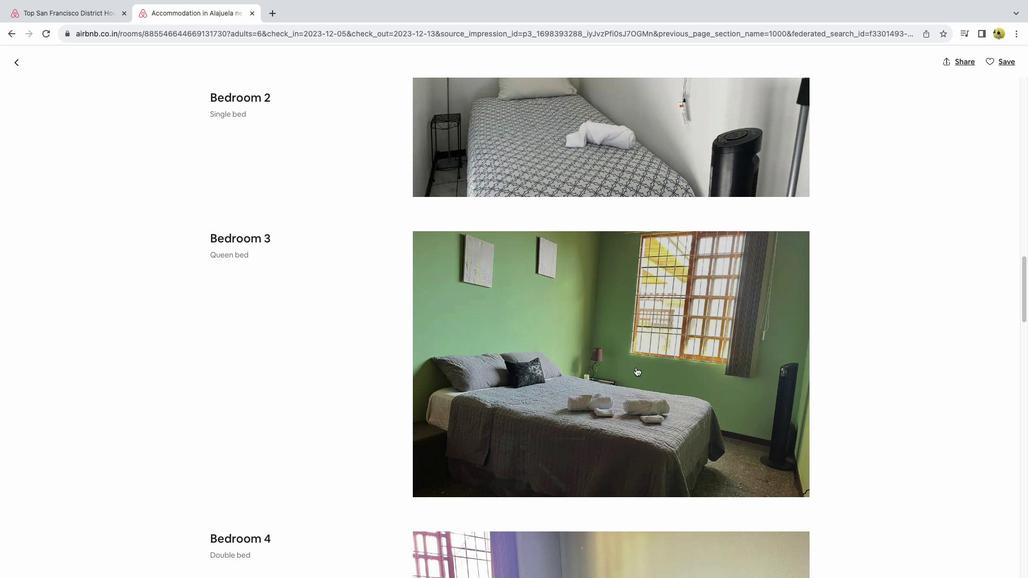 
Action: Mouse scrolled (636, 367) with delta (0, -1)
Screenshot: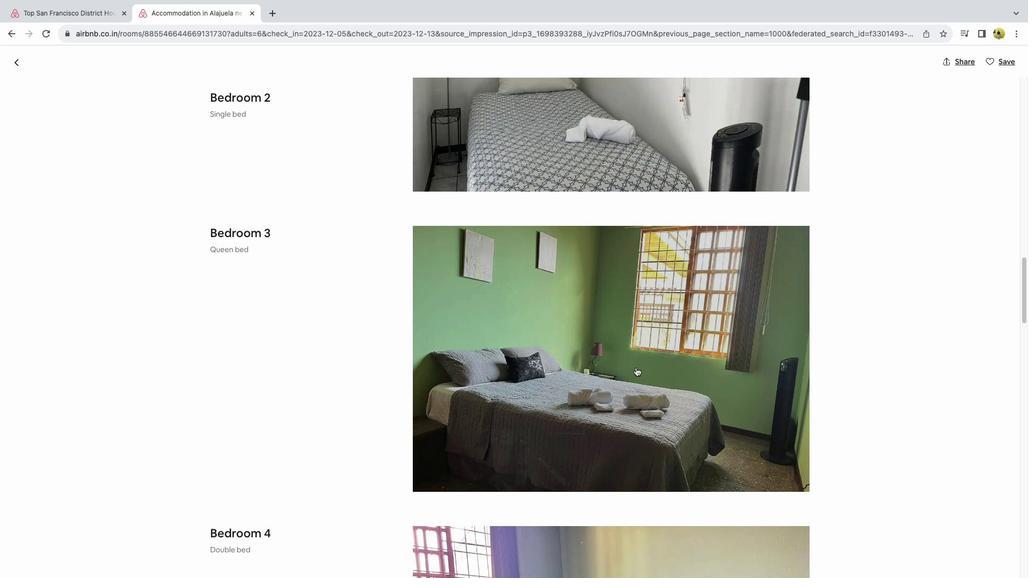 
Action: Mouse scrolled (636, 367) with delta (0, 0)
Screenshot: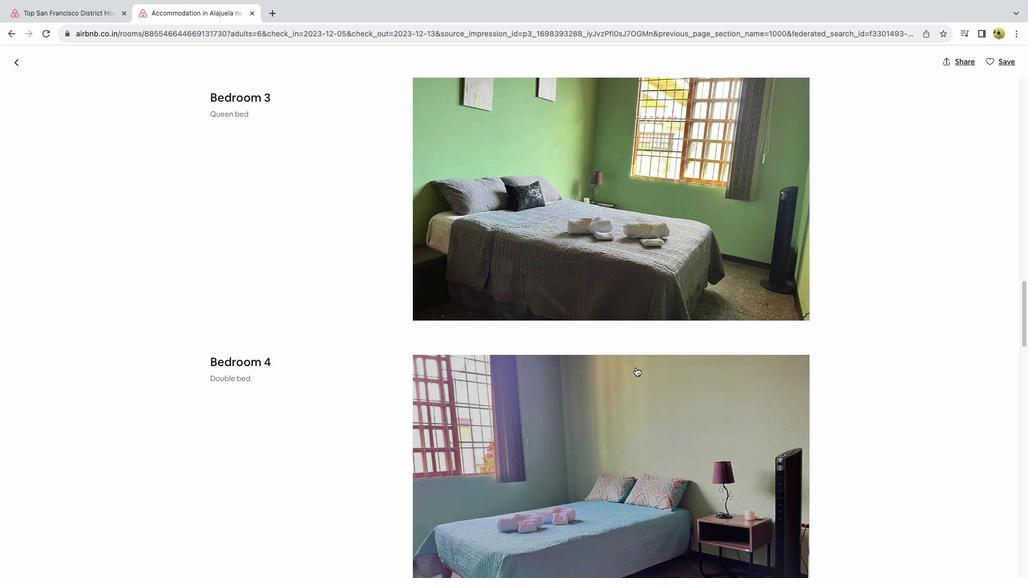 
Action: Mouse scrolled (636, 367) with delta (0, 0)
Screenshot: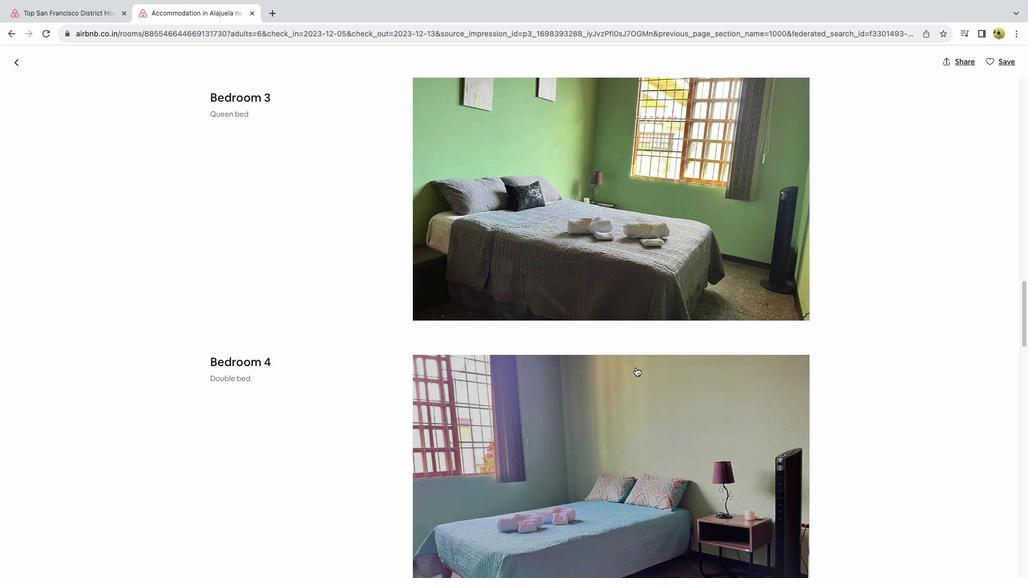 
Action: Mouse scrolled (636, 367) with delta (0, -1)
Screenshot: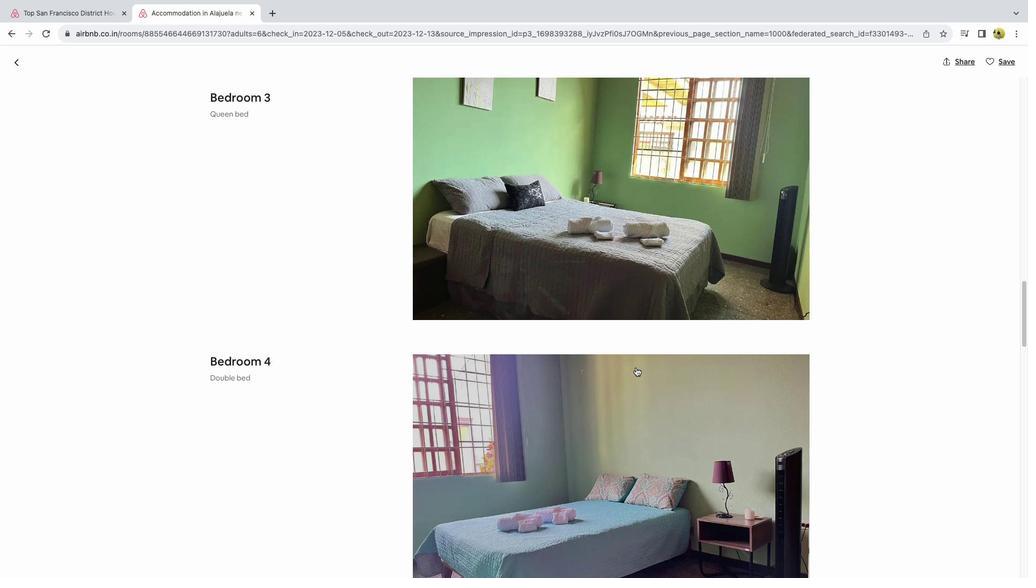 
Action: Mouse scrolled (636, 367) with delta (0, -2)
Screenshot: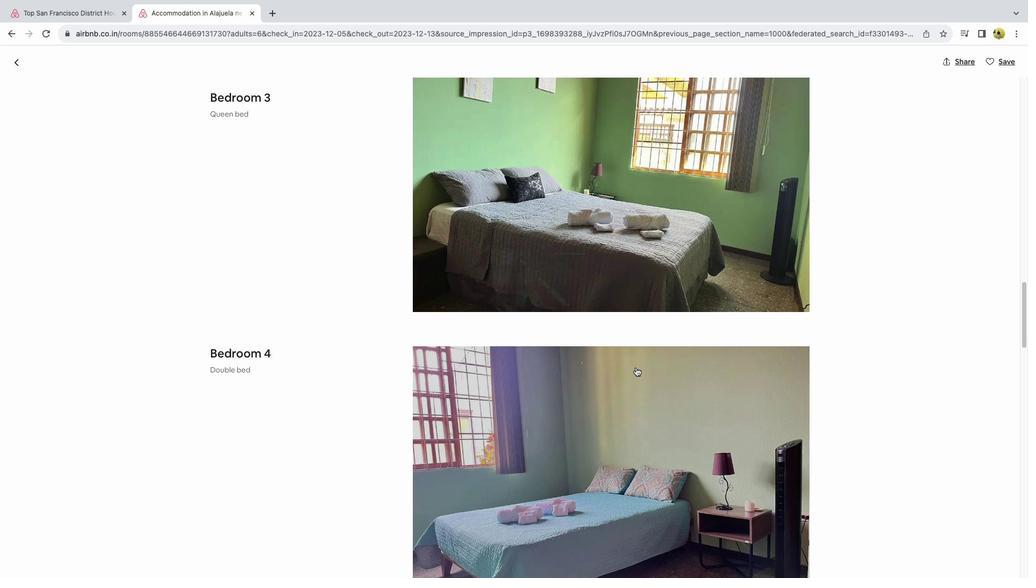 
Action: Mouse scrolled (636, 367) with delta (0, 0)
Screenshot: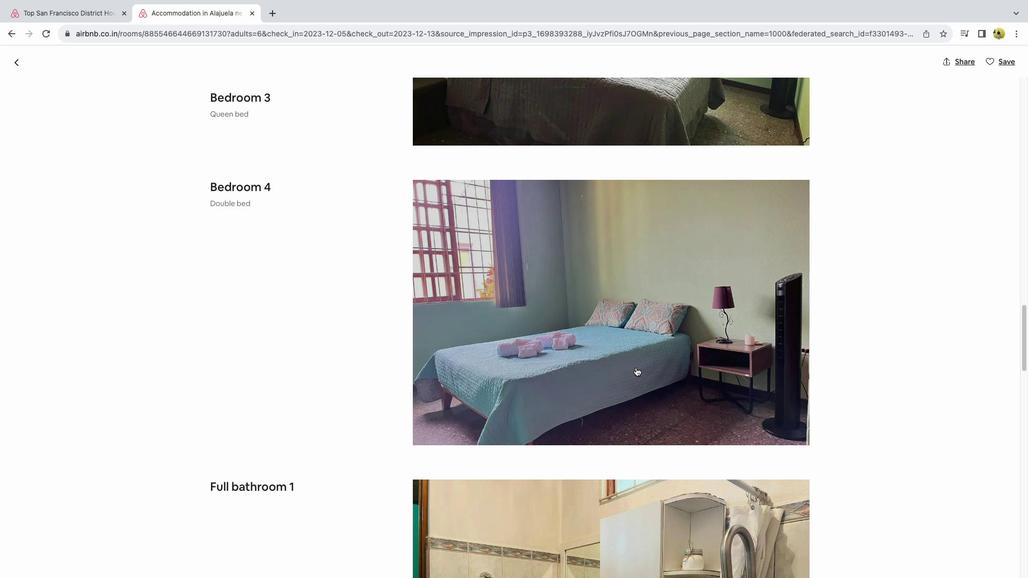 
Action: Mouse scrolled (636, 367) with delta (0, 0)
Screenshot: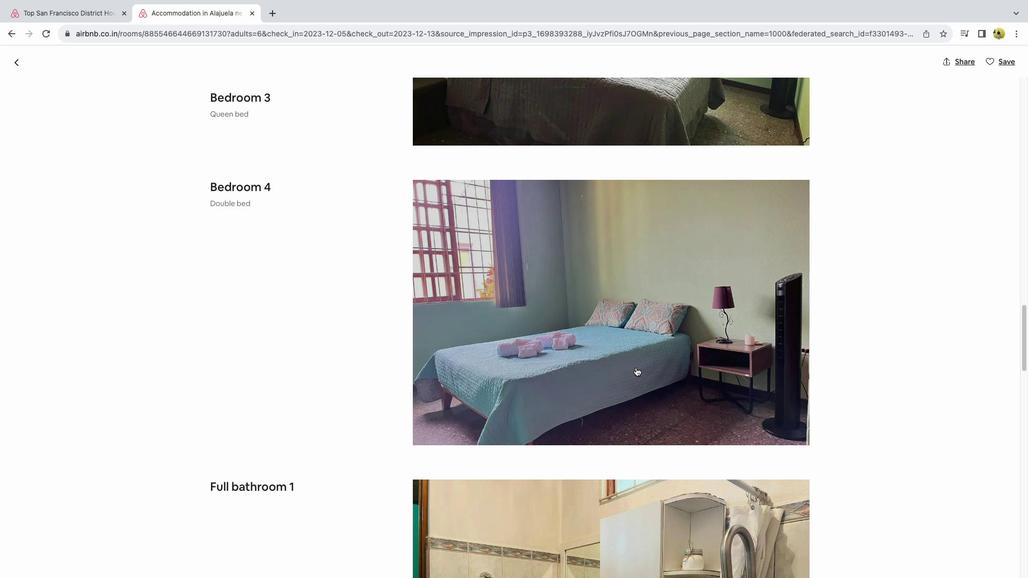 
Action: Mouse scrolled (636, 367) with delta (0, -1)
Screenshot: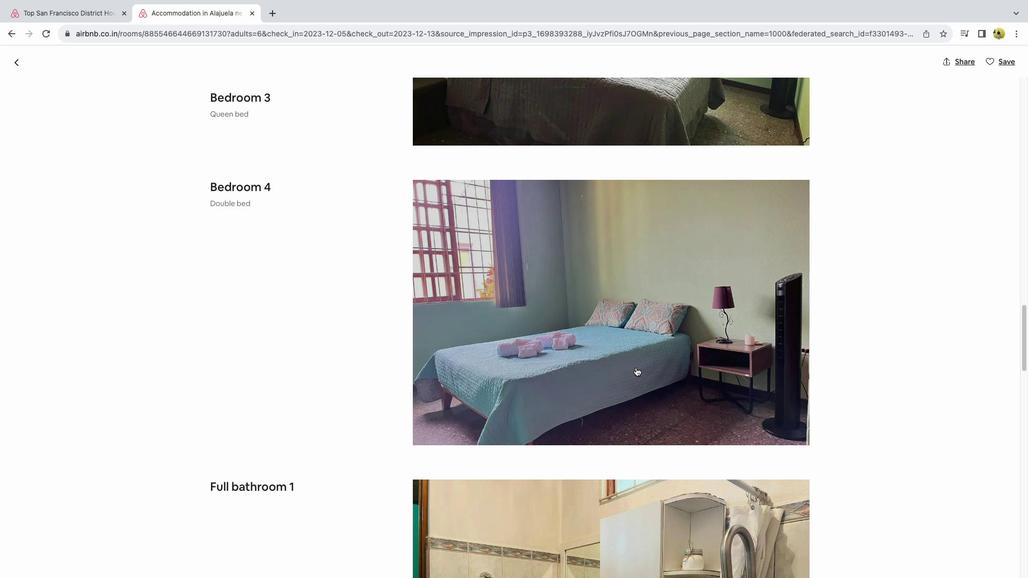 
Action: Mouse scrolled (636, 367) with delta (0, 0)
Screenshot: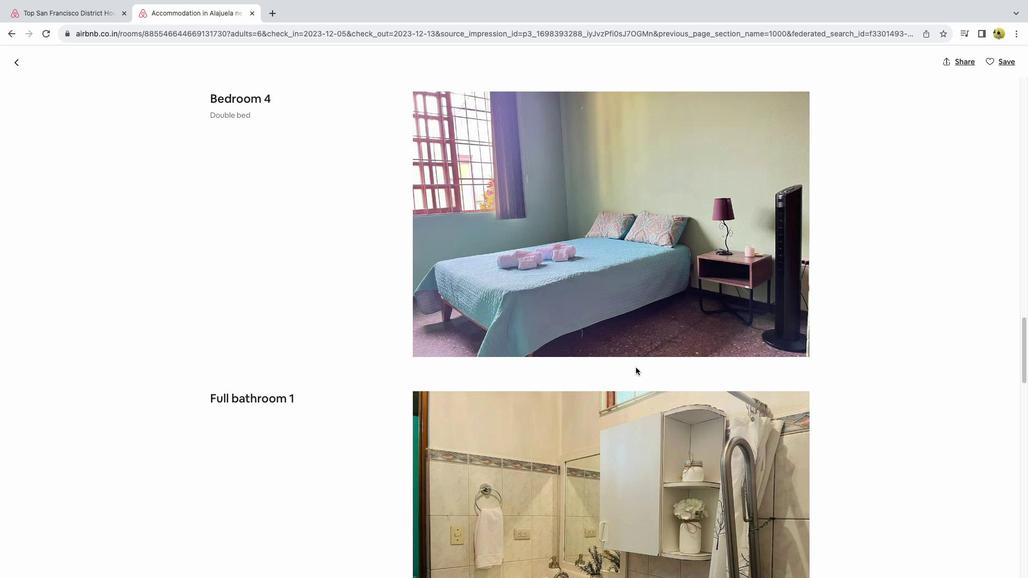 
Action: Mouse scrolled (636, 367) with delta (0, 0)
Screenshot: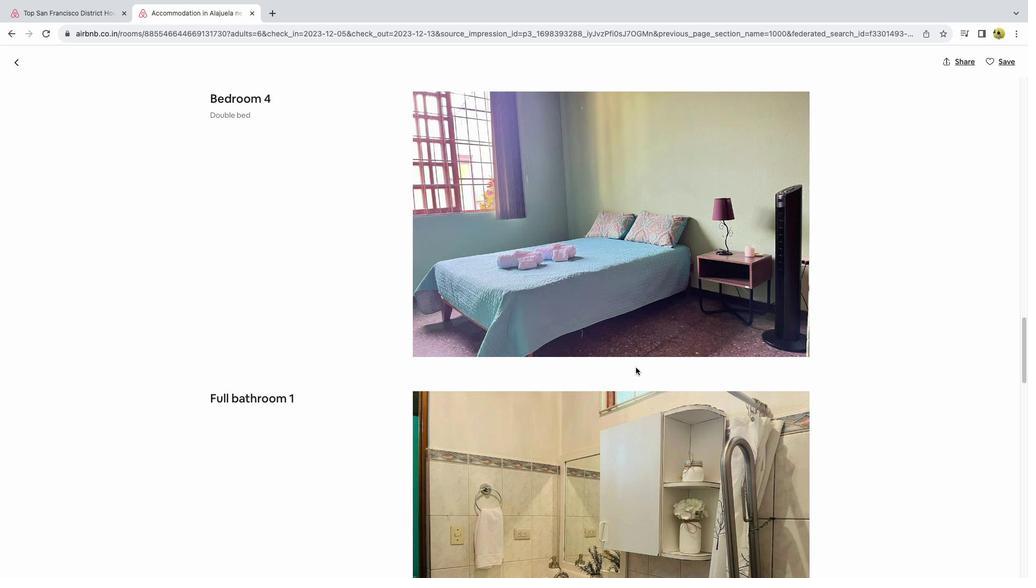 
Action: Mouse scrolled (636, 367) with delta (0, -1)
Screenshot: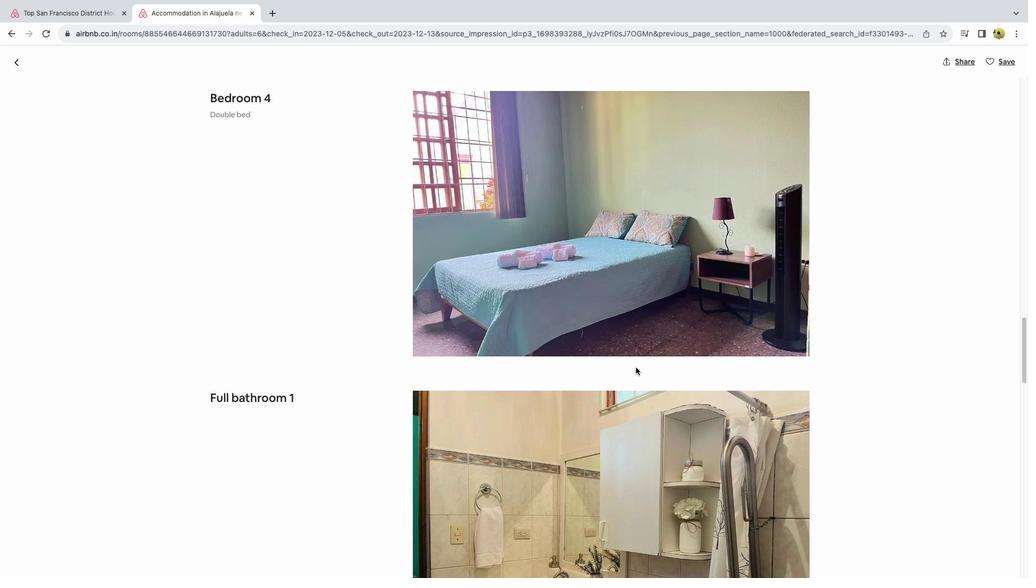 
Action: Mouse scrolled (636, 367) with delta (0, -1)
Screenshot: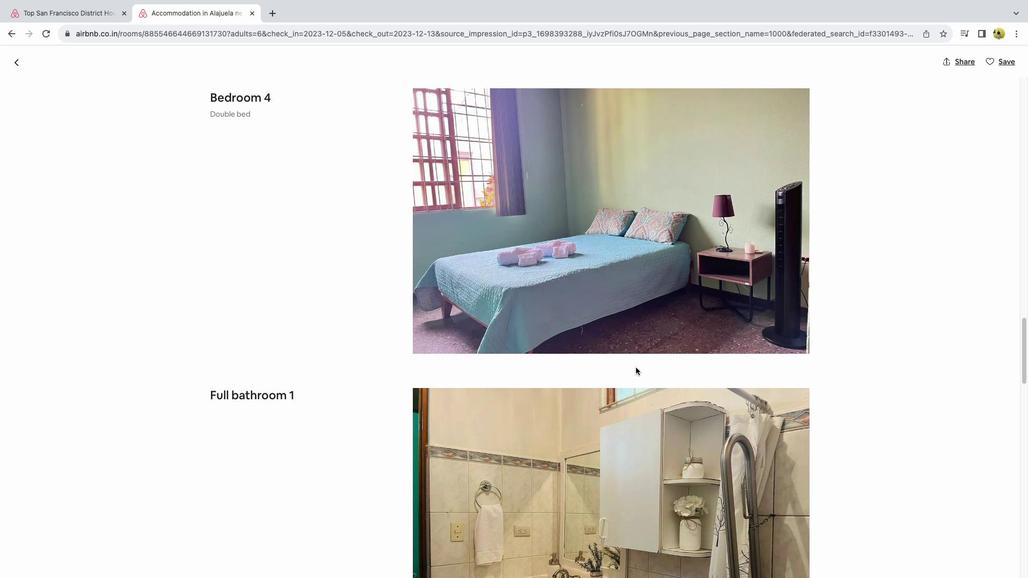 
Action: Mouse scrolled (636, 367) with delta (0, 0)
Screenshot: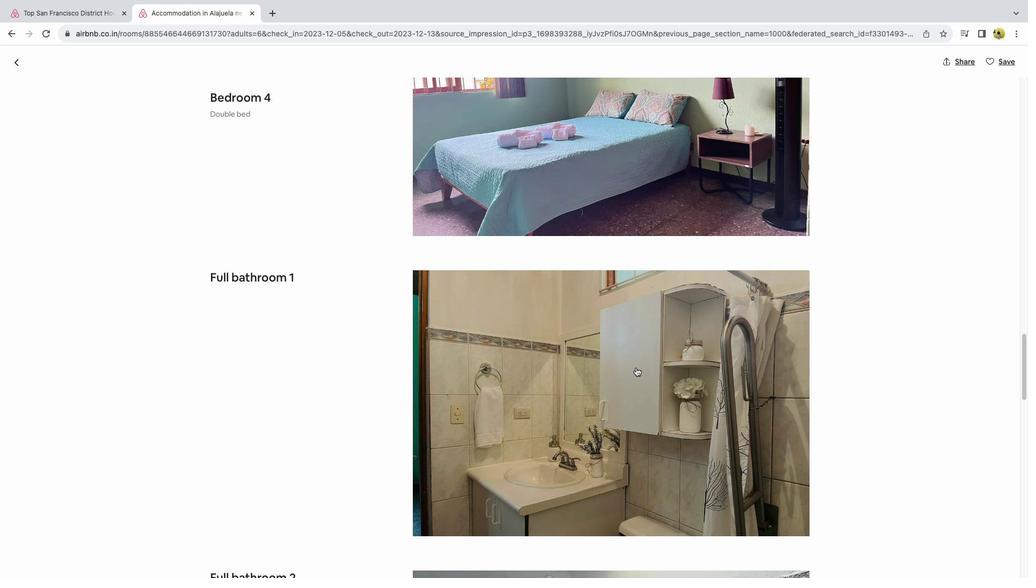 
Action: Mouse scrolled (636, 367) with delta (0, 0)
Screenshot: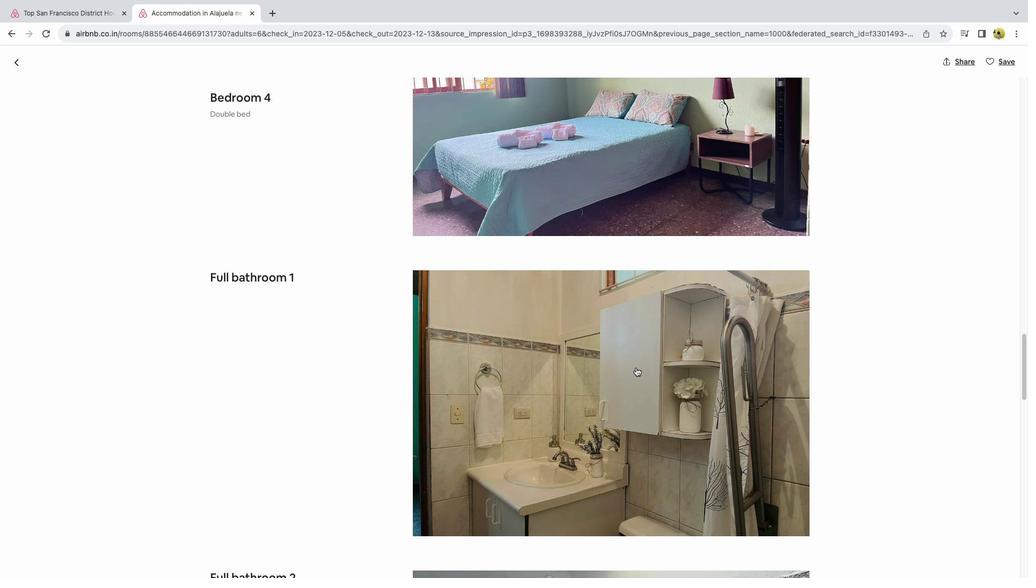 
Action: Mouse scrolled (636, 367) with delta (0, -1)
Screenshot: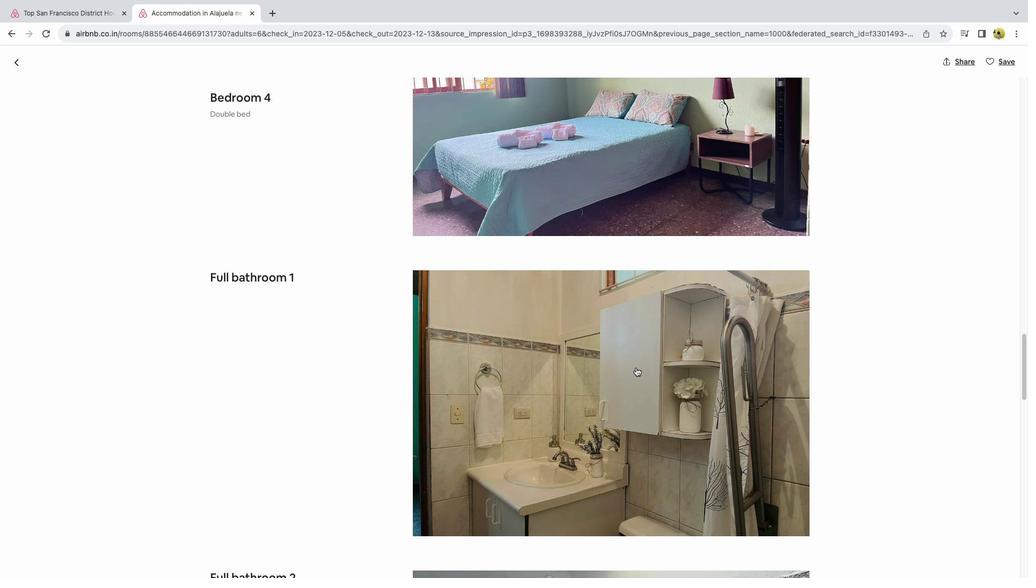 
Action: Mouse scrolled (636, 367) with delta (0, 0)
Screenshot: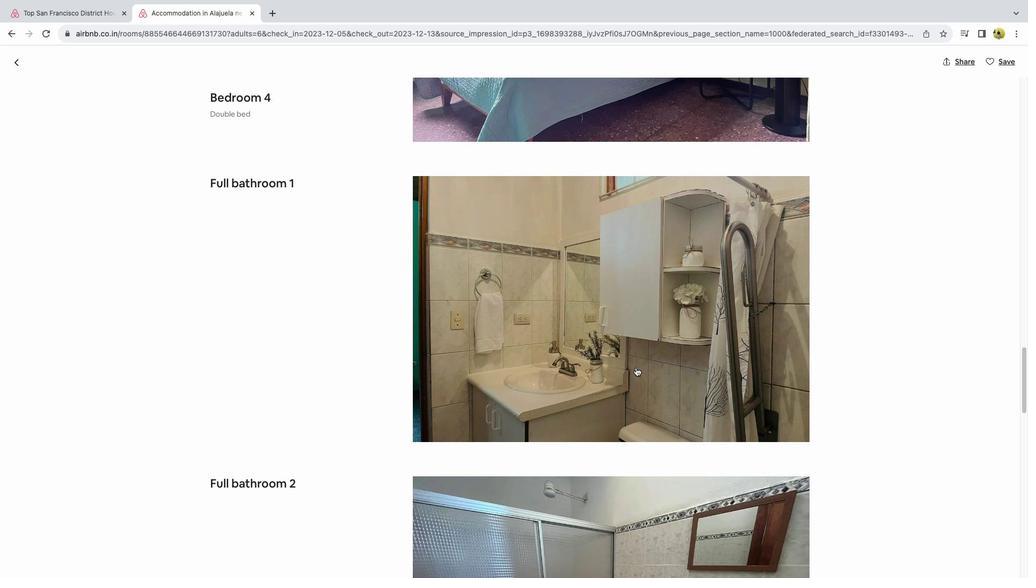 
Action: Mouse scrolled (636, 367) with delta (0, 0)
Screenshot: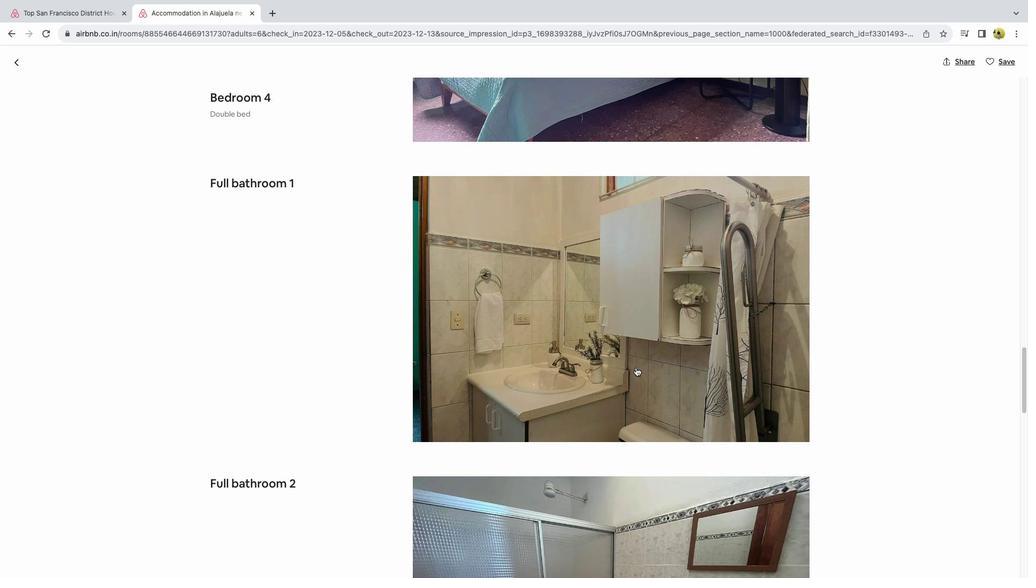 
Action: Mouse scrolled (636, 367) with delta (0, -1)
Screenshot: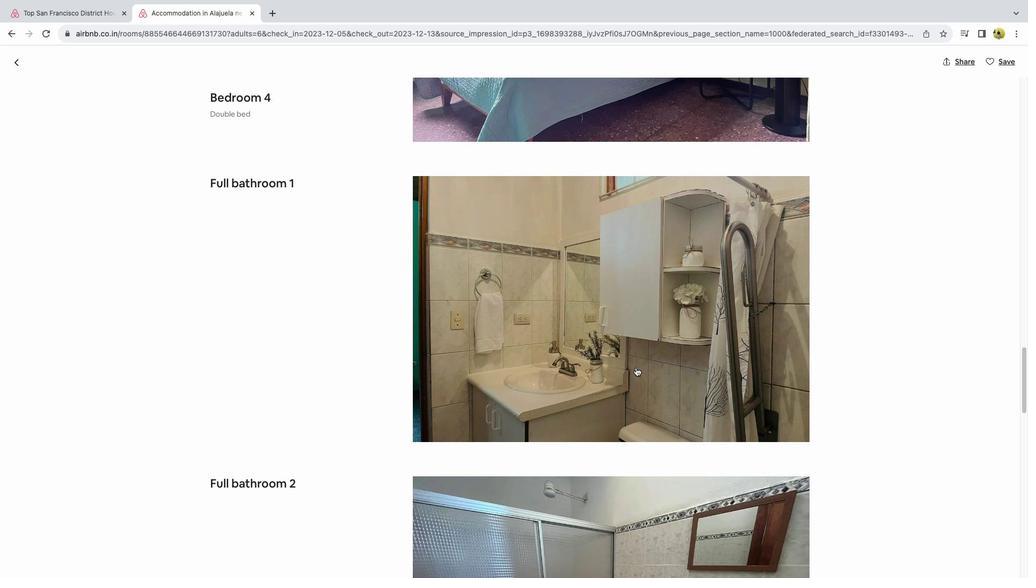 
Action: Mouse scrolled (636, 367) with delta (0, 0)
Screenshot: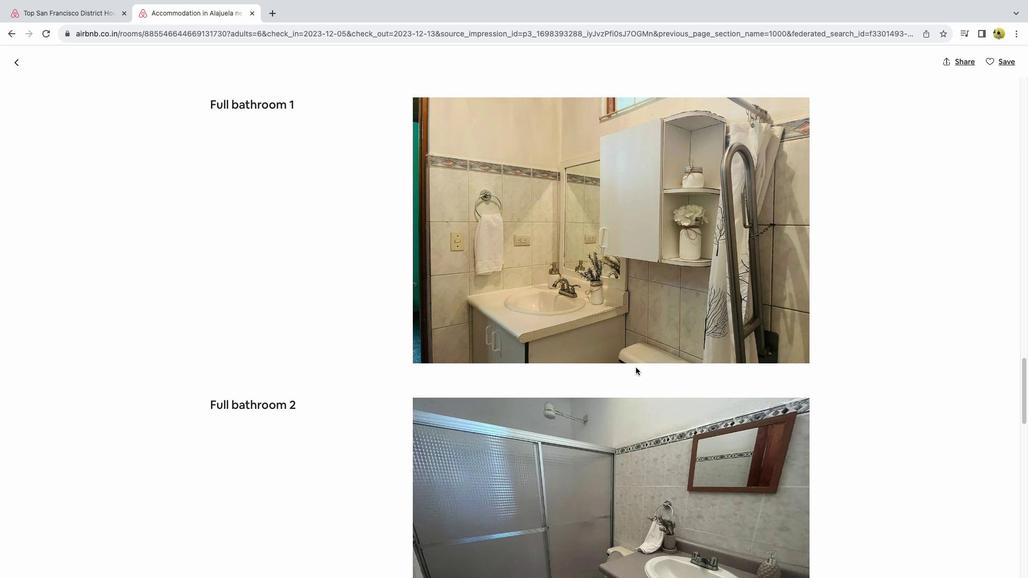 
Action: Mouse scrolled (636, 367) with delta (0, 0)
Screenshot: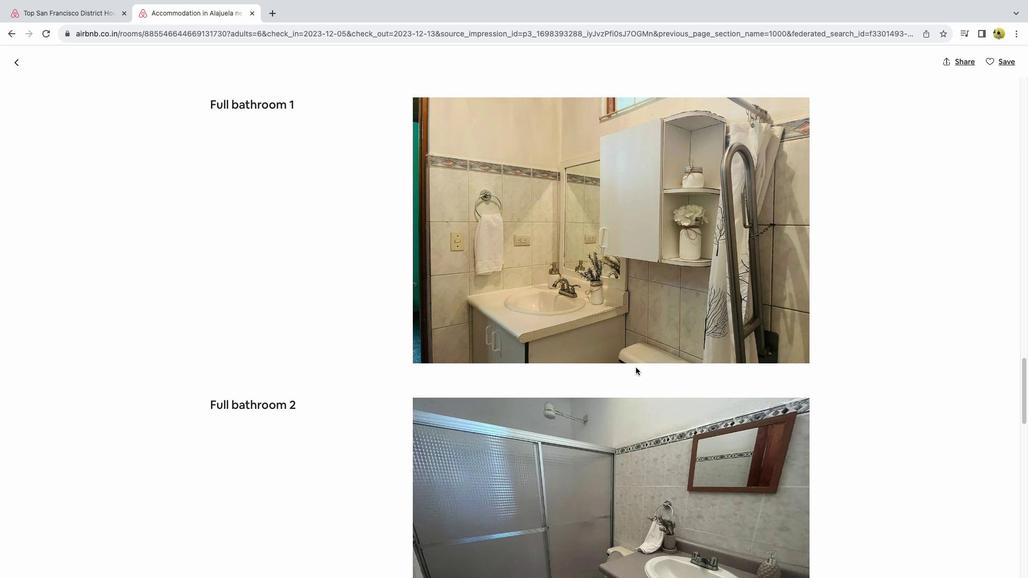 
Action: Mouse scrolled (636, 367) with delta (0, -1)
Screenshot: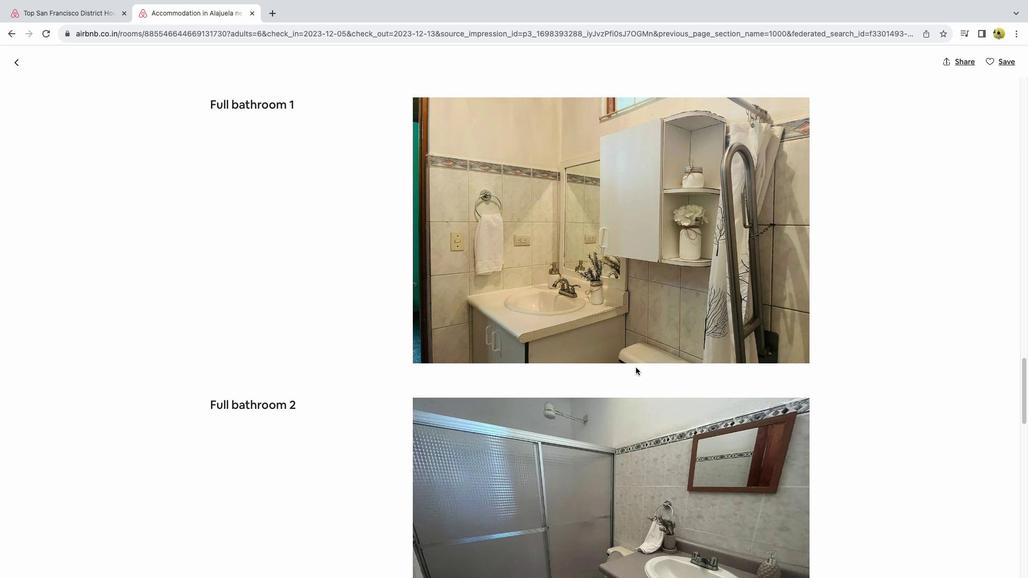 
Action: Mouse scrolled (636, 367) with delta (0, -2)
Screenshot: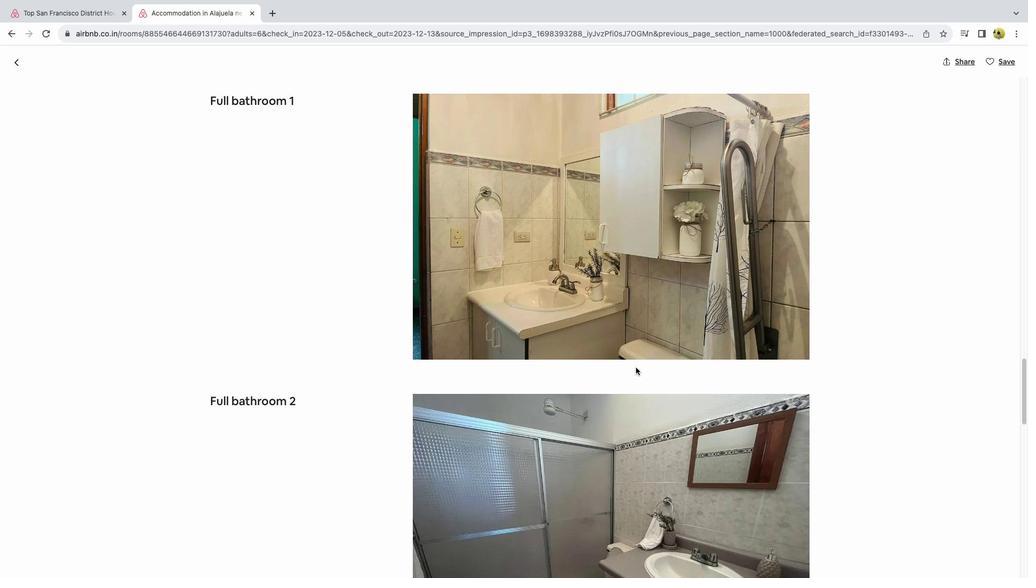 
Action: Mouse scrolled (636, 367) with delta (0, 0)
Screenshot: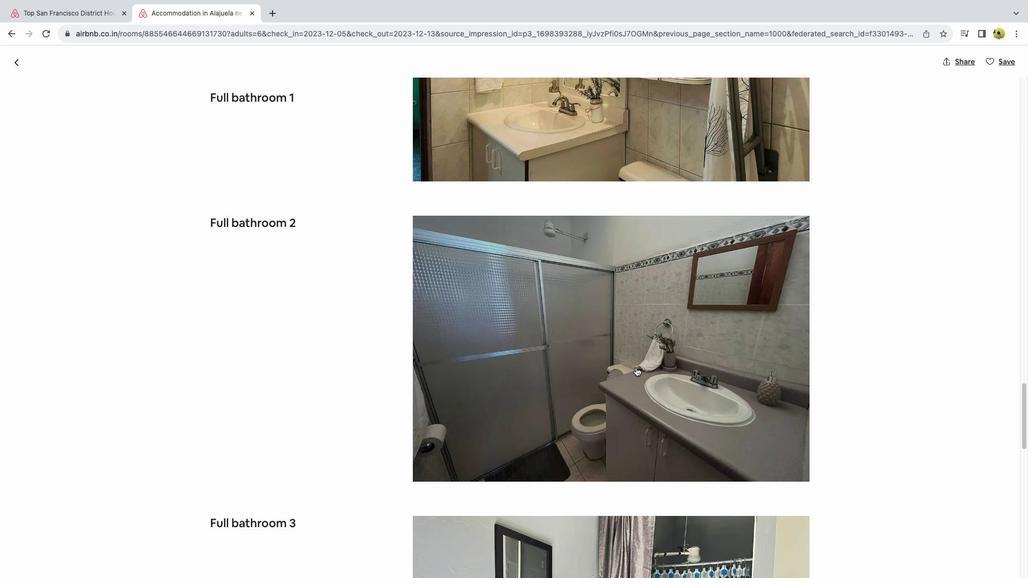 
Action: Mouse scrolled (636, 367) with delta (0, 0)
Screenshot: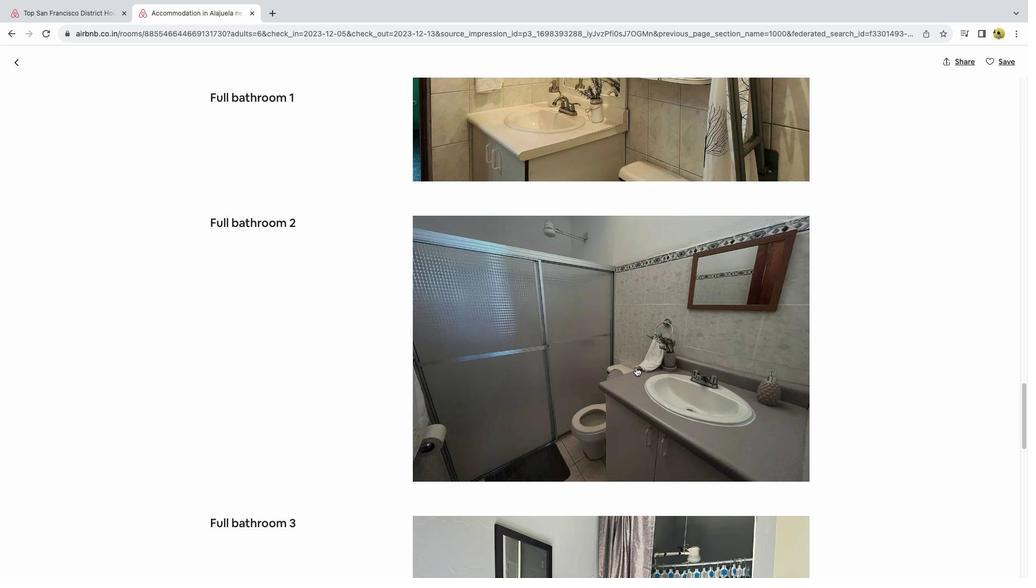 
Action: Mouse scrolled (636, 367) with delta (0, -1)
Screenshot: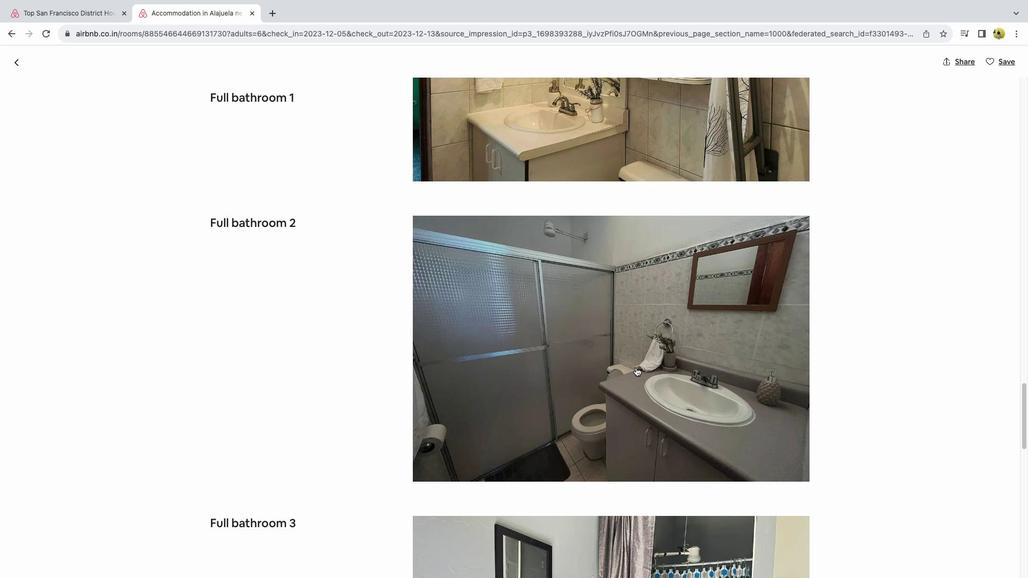 
Action: Mouse scrolled (636, 367) with delta (0, 0)
Screenshot: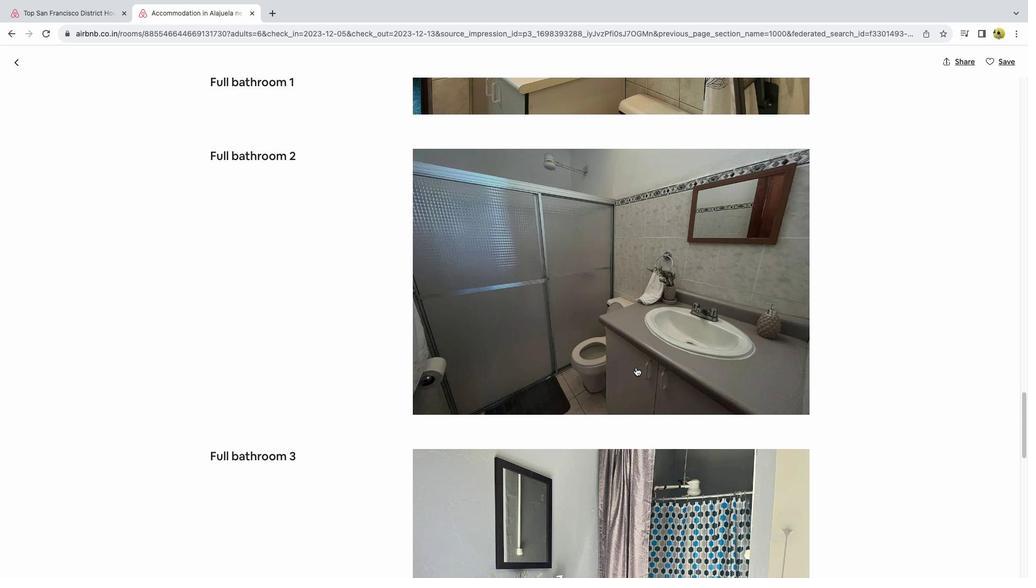 
Action: Mouse scrolled (636, 367) with delta (0, 0)
Screenshot: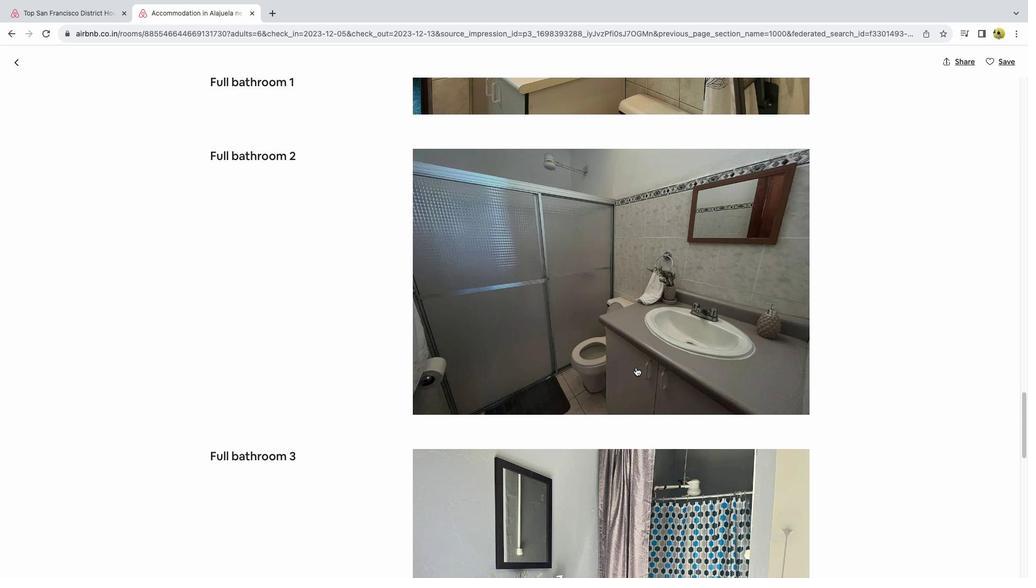 
Action: Mouse scrolled (636, 367) with delta (0, -1)
Screenshot: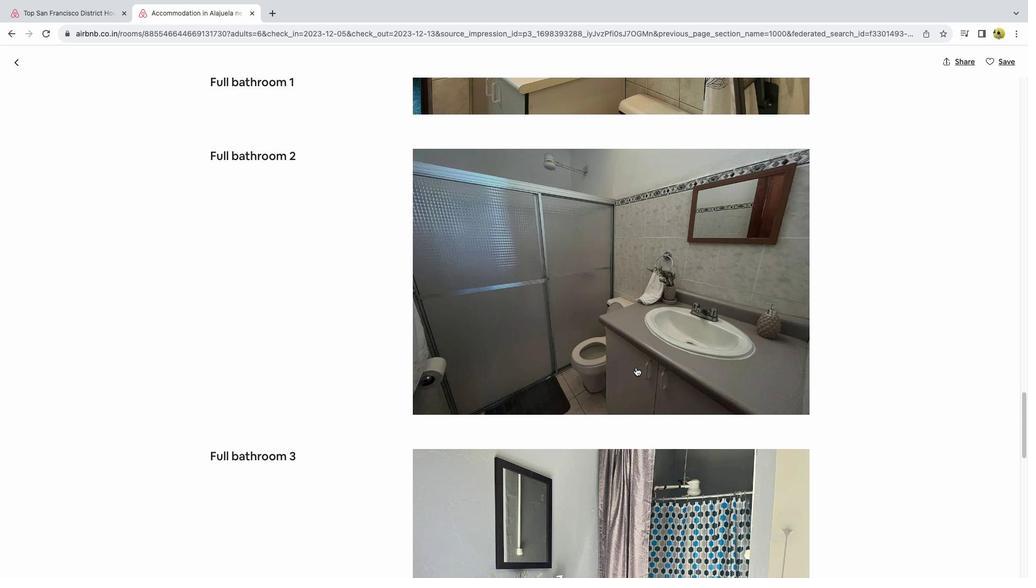 
Action: Mouse moved to (628, 376)
Screenshot: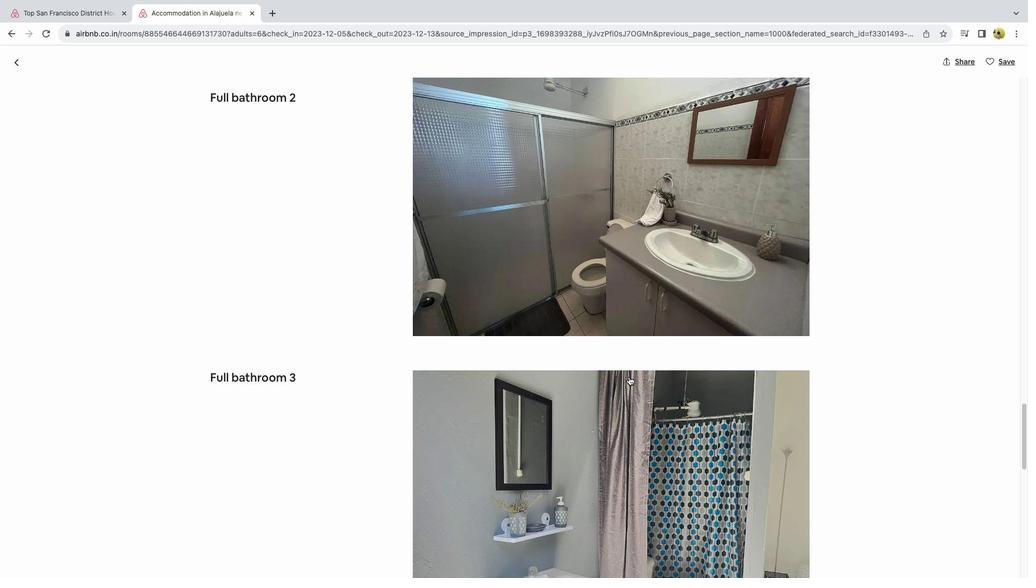 
Action: Mouse scrolled (628, 376) with delta (0, 0)
Screenshot: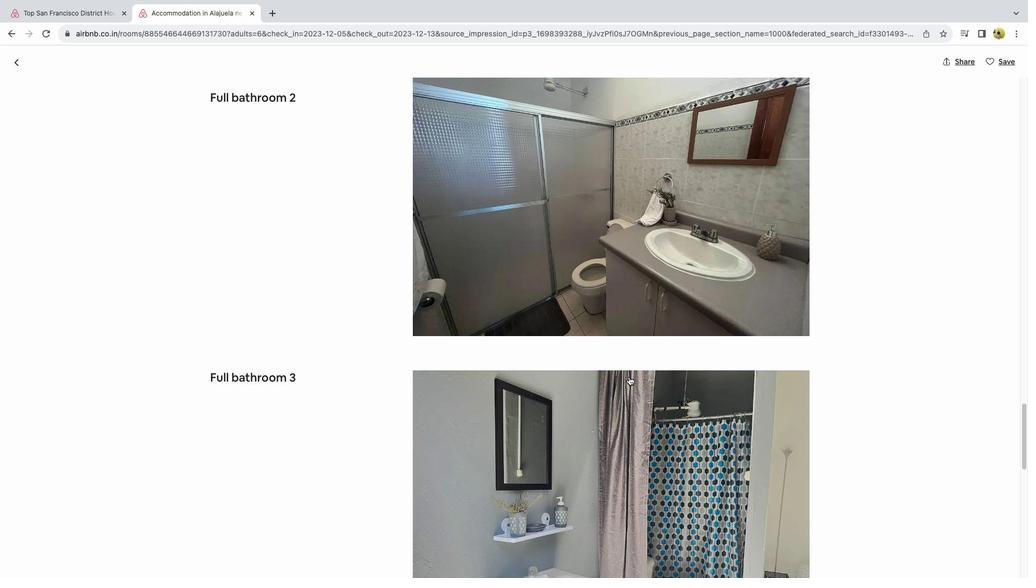 
Action: Mouse scrolled (628, 376) with delta (0, 0)
Screenshot: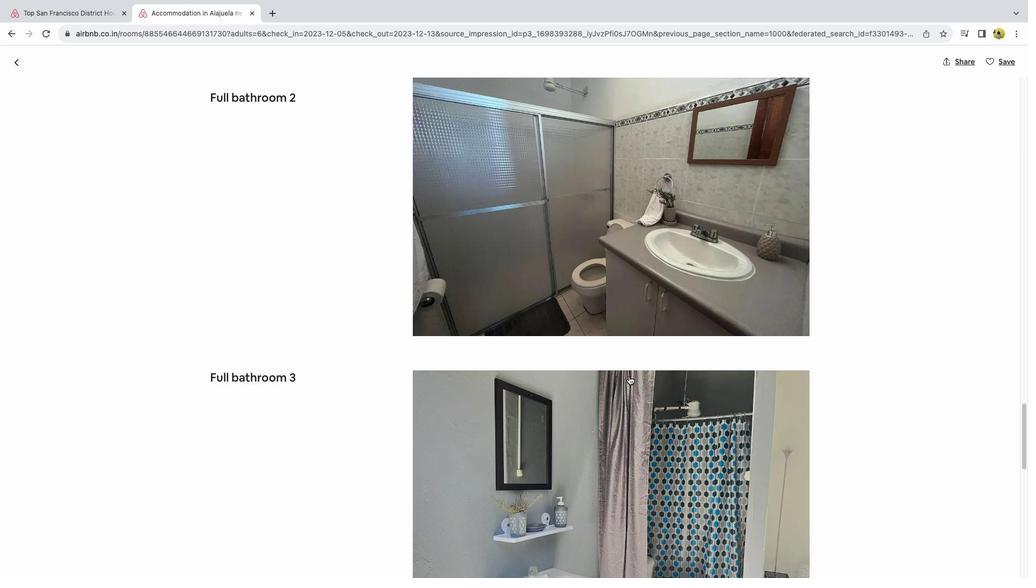 
Action: Mouse scrolled (628, 376) with delta (0, -1)
Screenshot: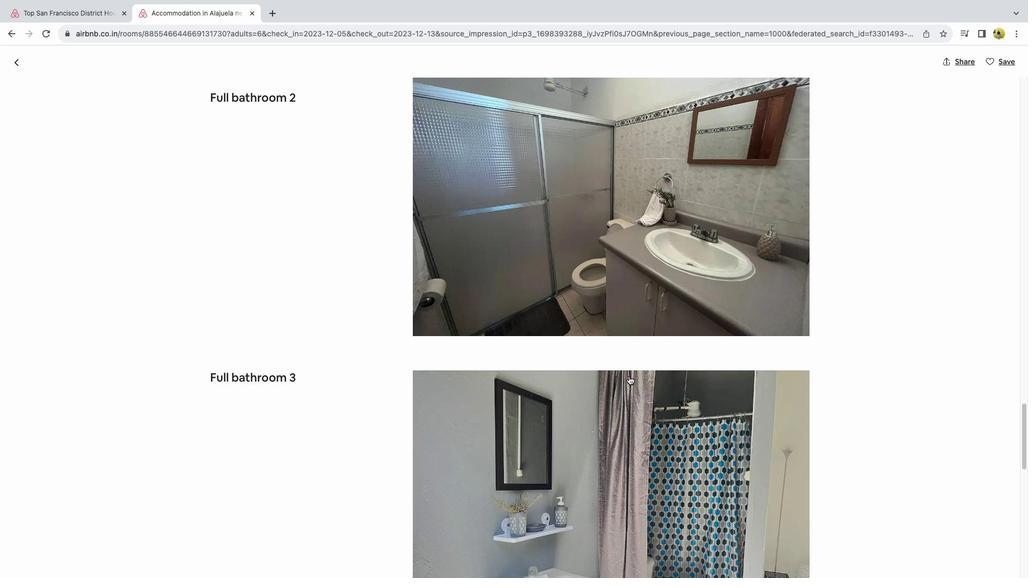 
Action: Mouse scrolled (628, 376) with delta (0, -2)
Screenshot: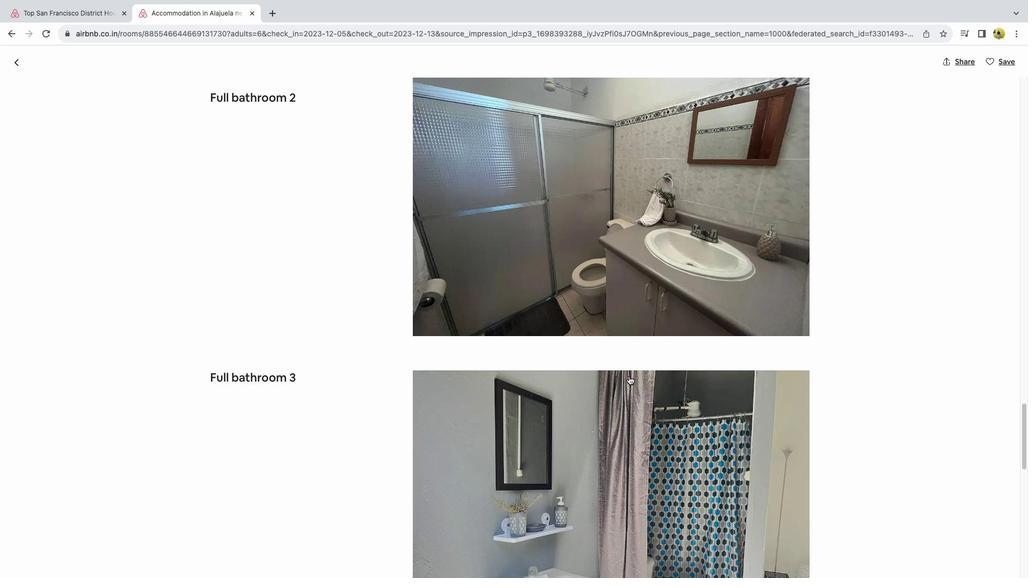
Action: Mouse moved to (617, 372)
Screenshot: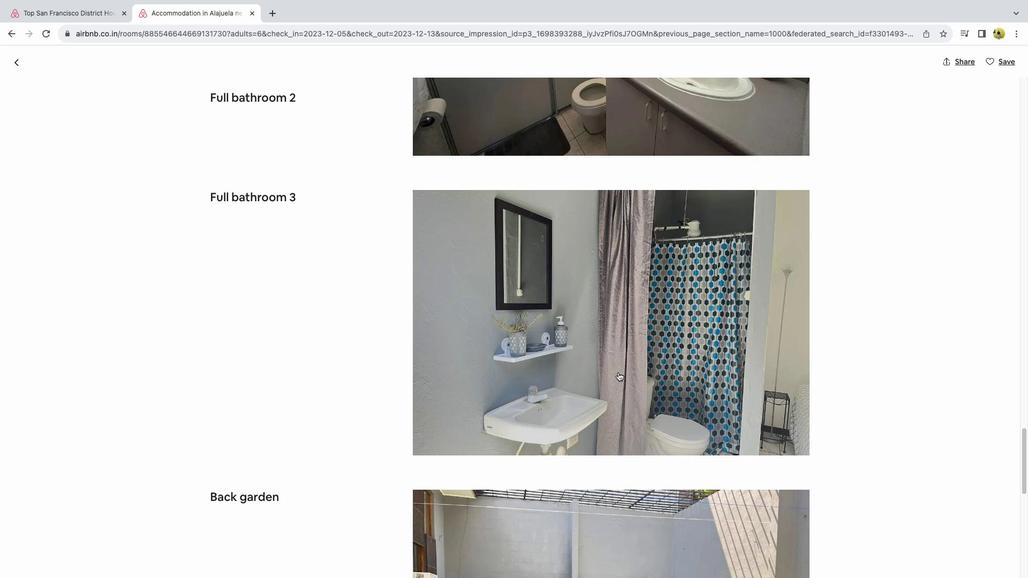 
Action: Mouse scrolled (617, 372) with delta (0, 0)
Screenshot: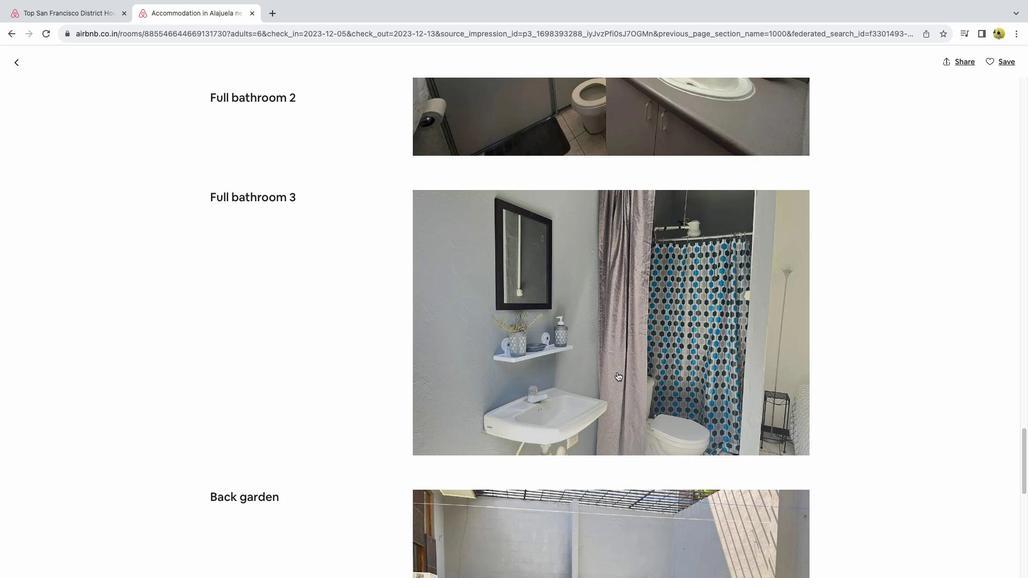 
Action: Mouse scrolled (617, 372) with delta (0, 0)
Screenshot: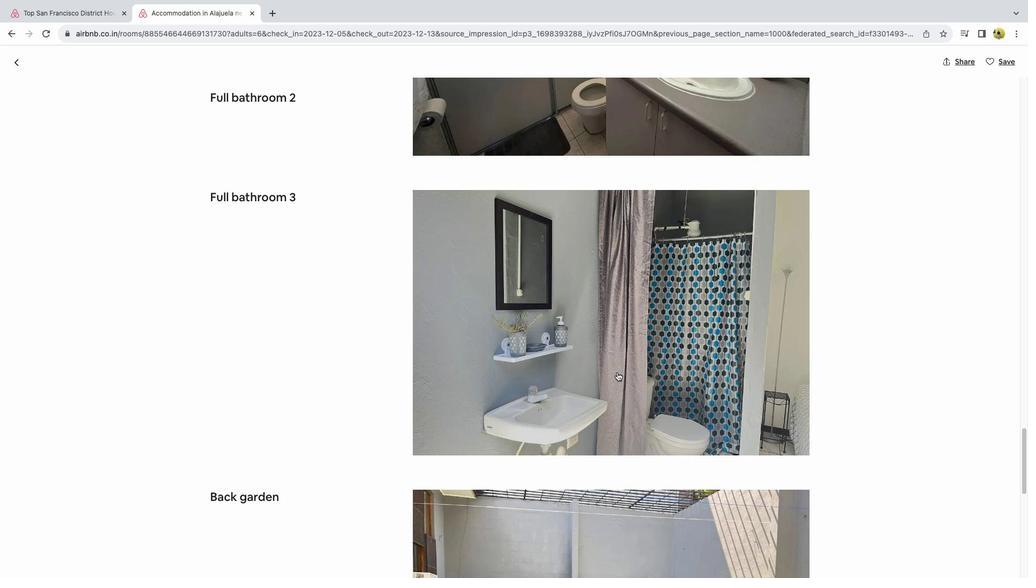 
Action: Mouse scrolled (617, 372) with delta (0, -1)
Screenshot: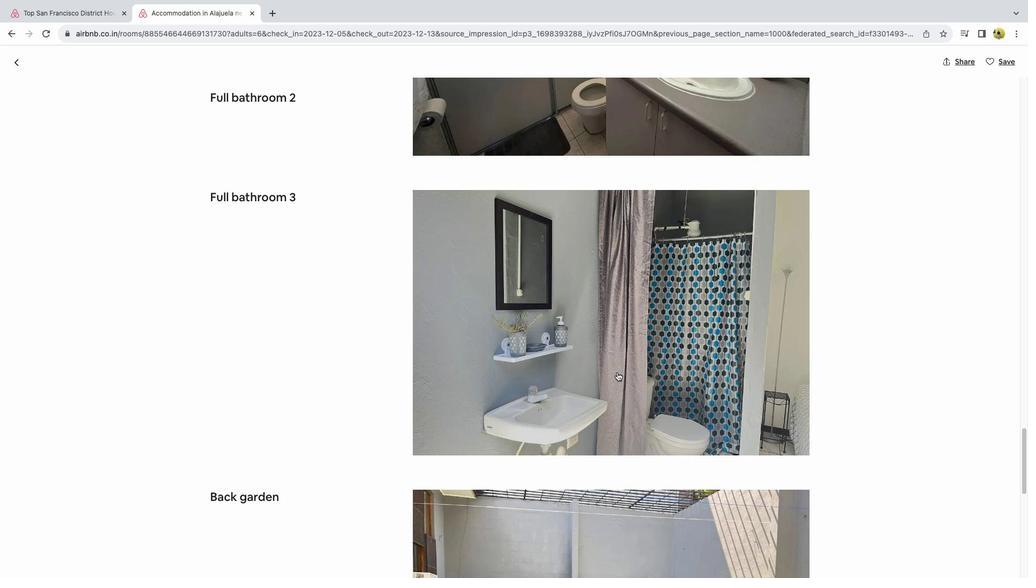 
Action: Mouse scrolled (617, 372) with delta (0, -2)
Screenshot: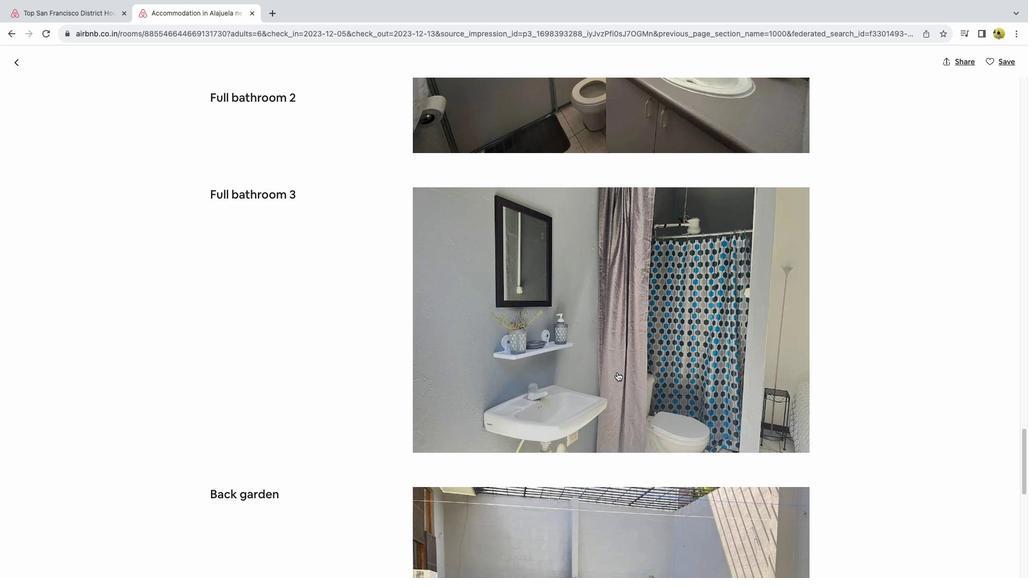 
Action: Mouse moved to (617, 371)
Screenshot: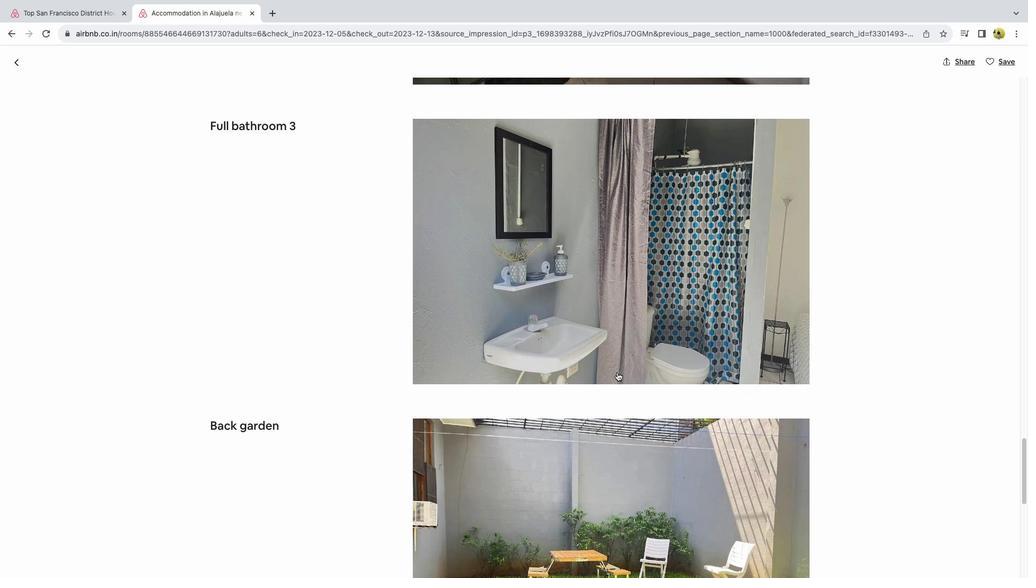 
Action: Mouse scrolled (617, 371) with delta (0, 0)
Screenshot: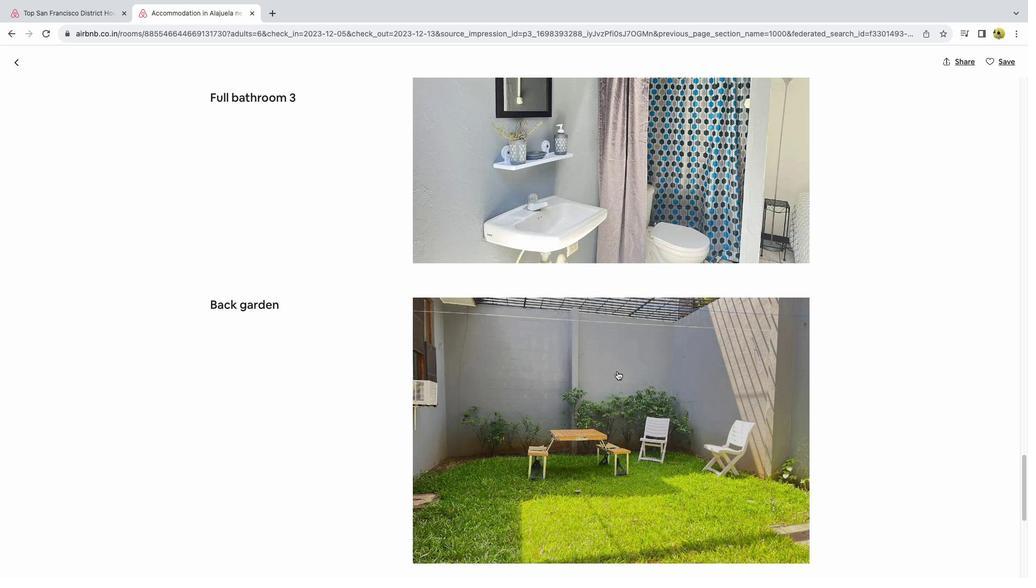 
Action: Mouse scrolled (617, 371) with delta (0, 0)
Screenshot: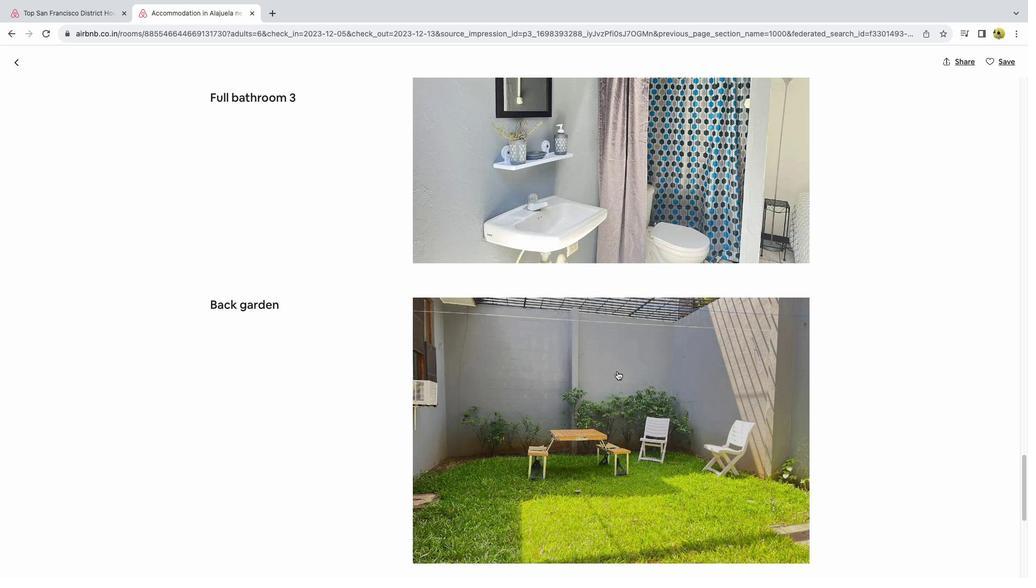 
Action: Mouse scrolled (617, 371) with delta (0, -1)
Screenshot: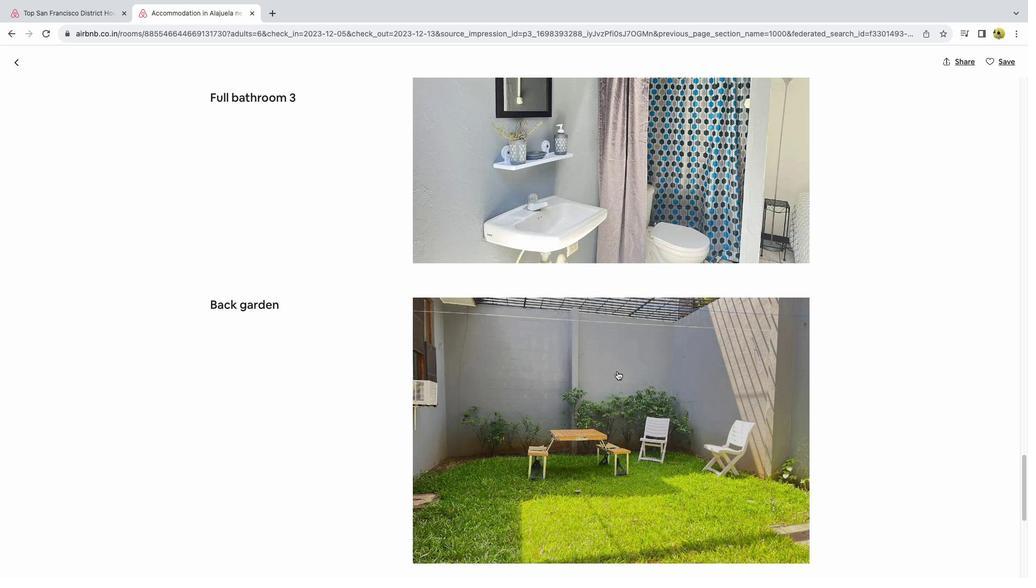 
Action: Mouse scrolled (617, 371) with delta (0, 0)
Screenshot: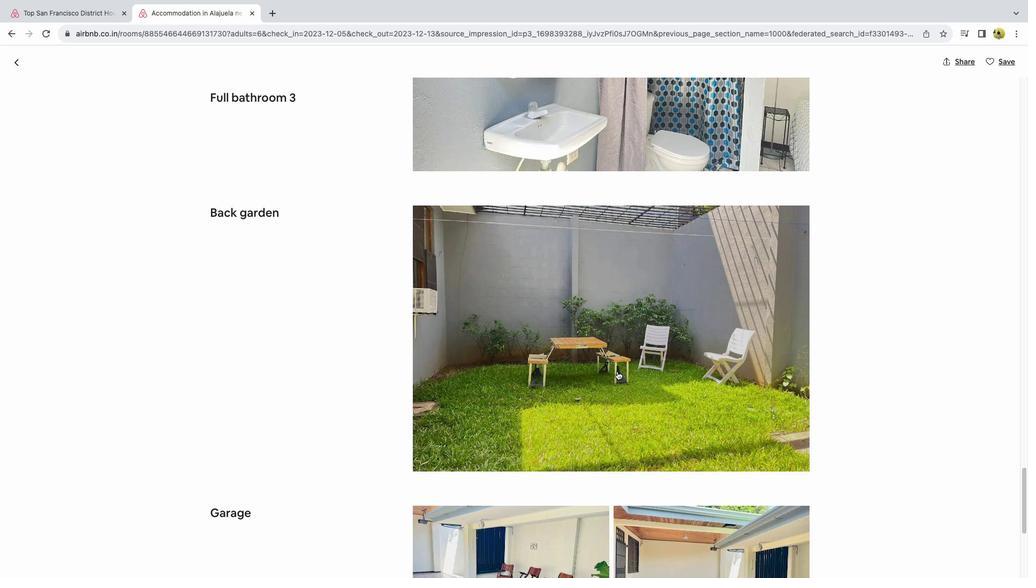 
Action: Mouse scrolled (617, 371) with delta (0, 0)
Screenshot: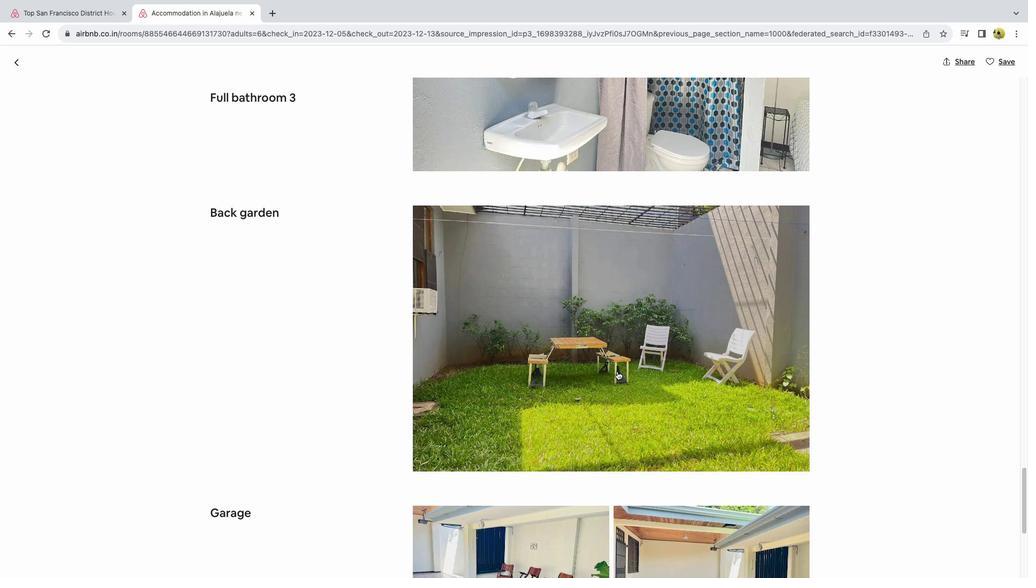 
Action: Mouse scrolled (617, 371) with delta (0, -1)
Screenshot: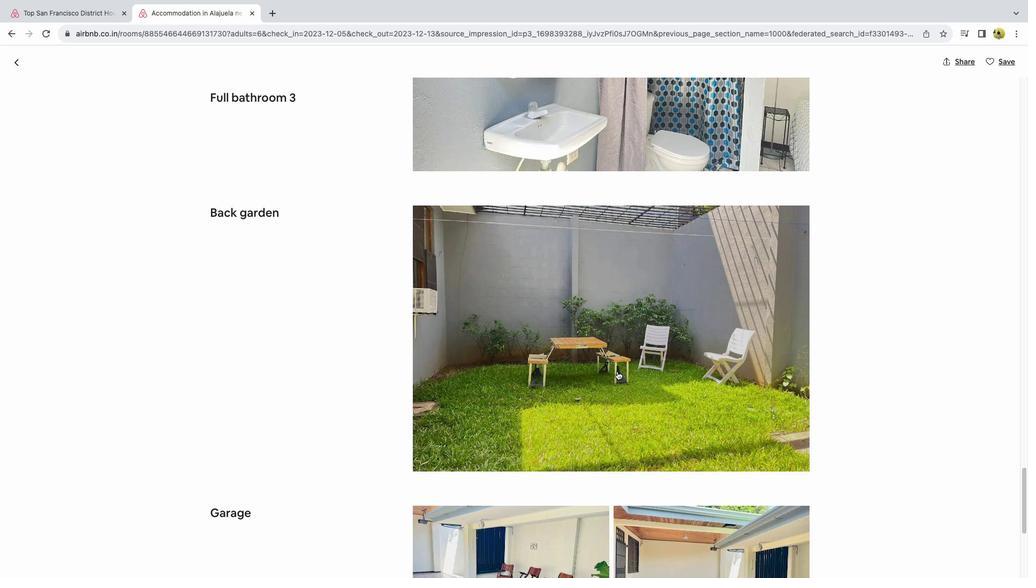 
Action: Mouse scrolled (617, 371) with delta (0, 0)
Screenshot: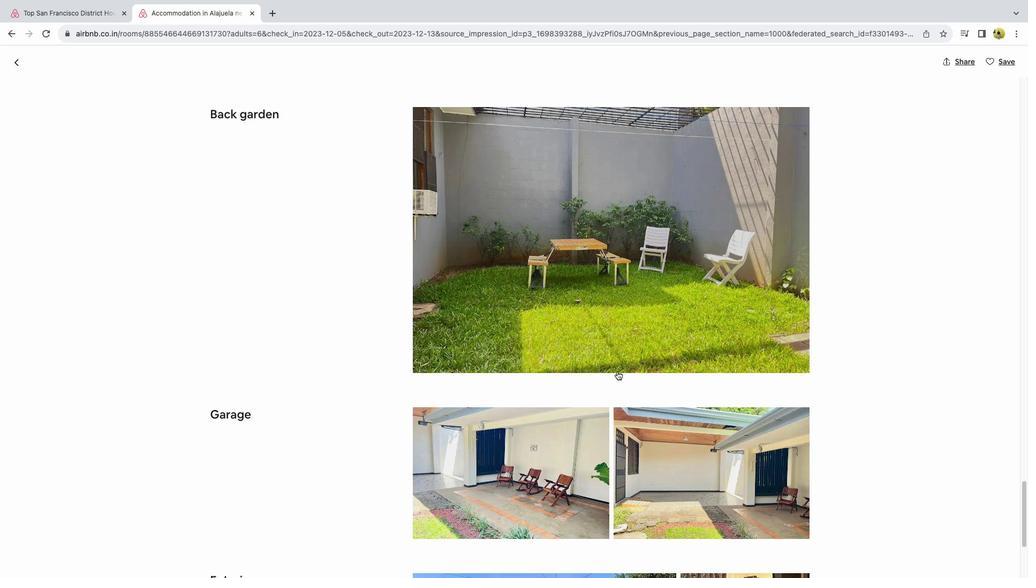 
Action: Mouse scrolled (617, 371) with delta (0, 0)
Screenshot: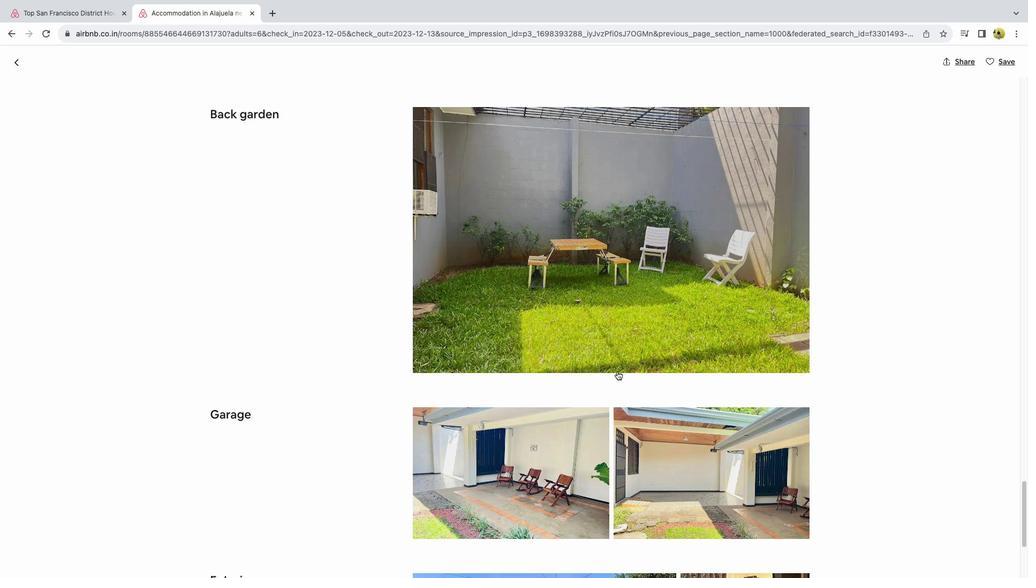 
Action: Mouse scrolled (617, 371) with delta (0, -1)
Screenshot: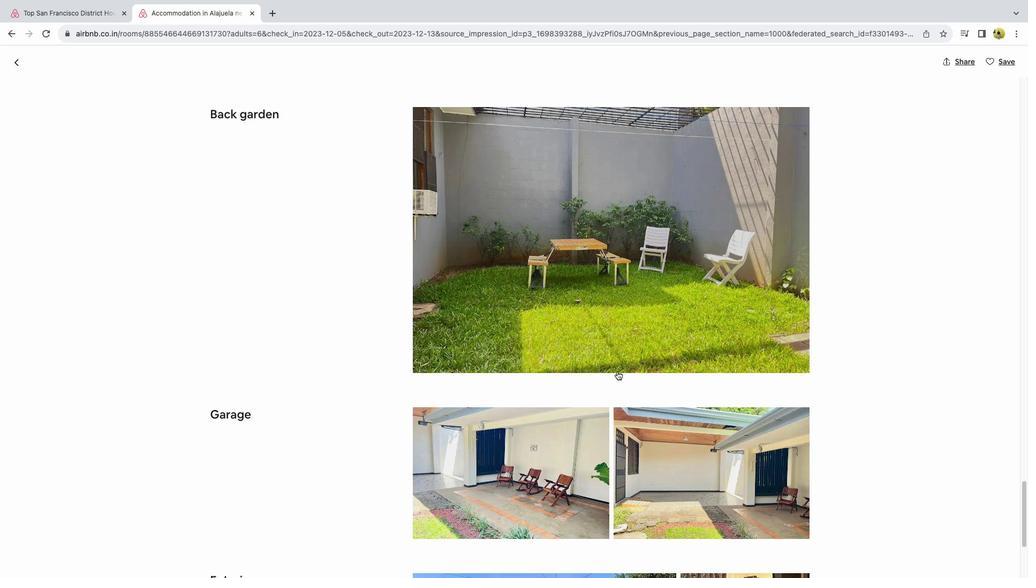 
Action: Mouse moved to (617, 374)
Screenshot: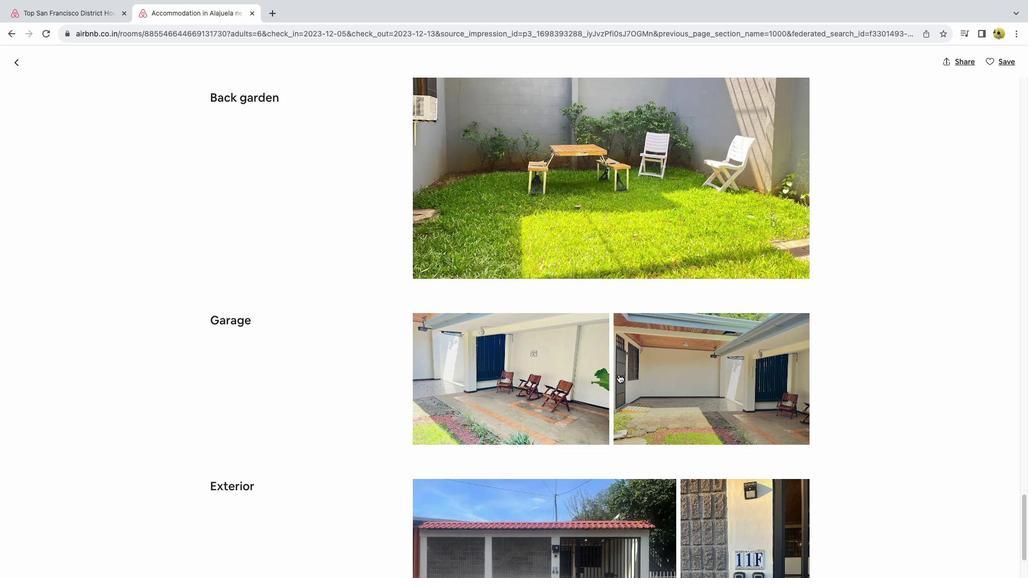 
Action: Mouse scrolled (617, 374) with delta (0, 0)
Screenshot: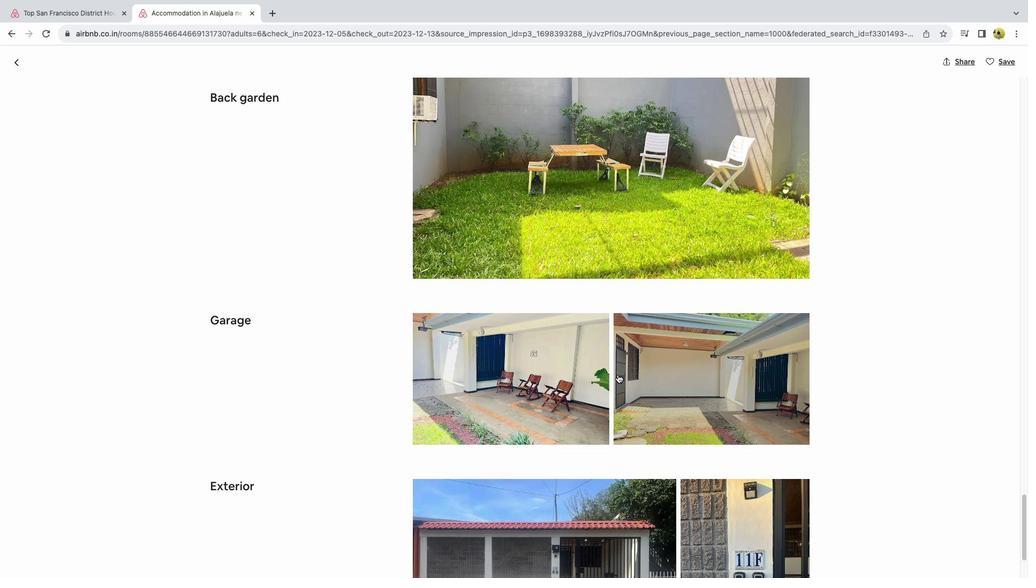 
Action: Mouse scrolled (617, 374) with delta (0, 0)
Screenshot: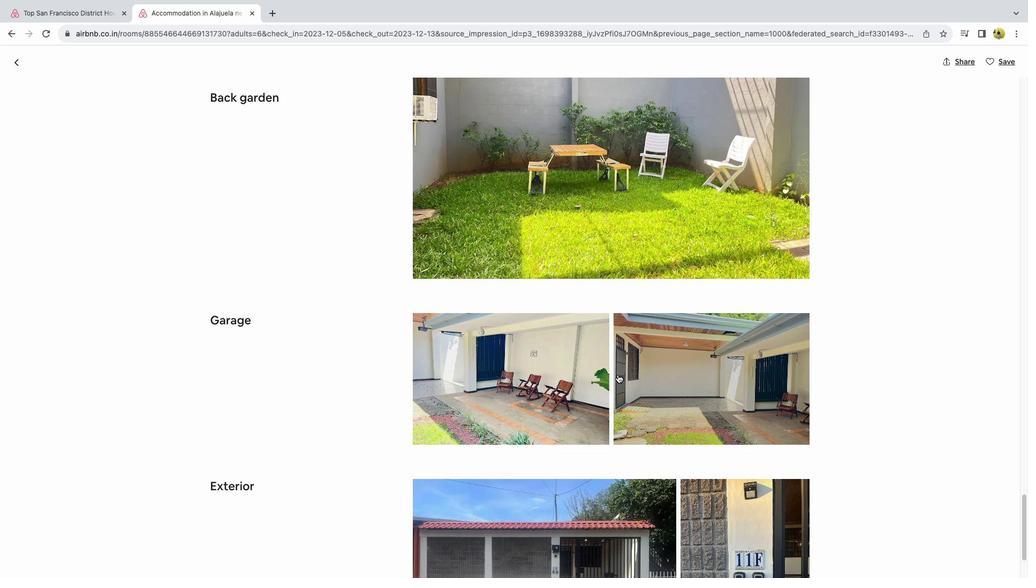 
Action: Mouse scrolled (617, 374) with delta (0, -1)
Screenshot: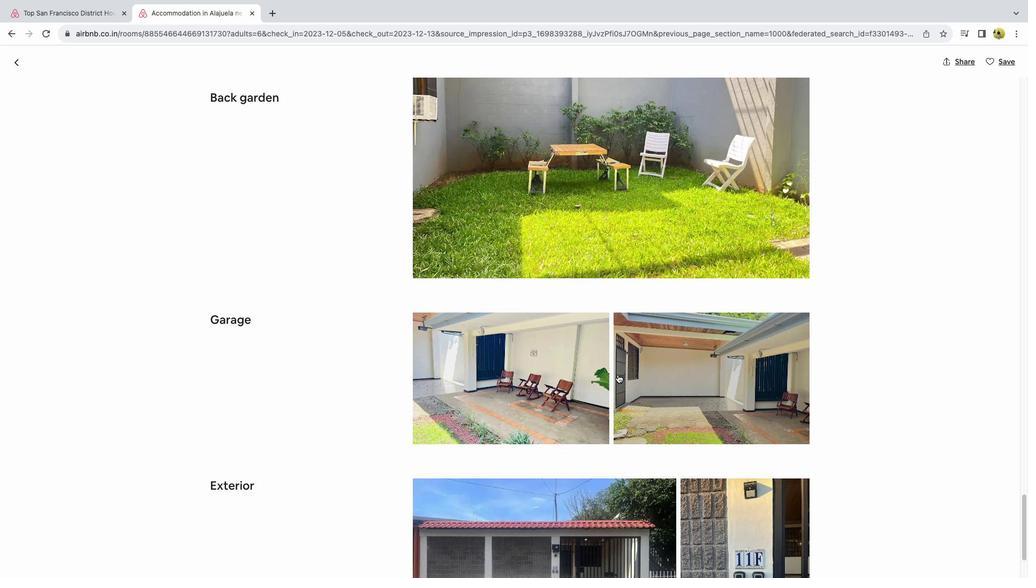 
Action: Mouse moved to (633, 371)
Screenshot: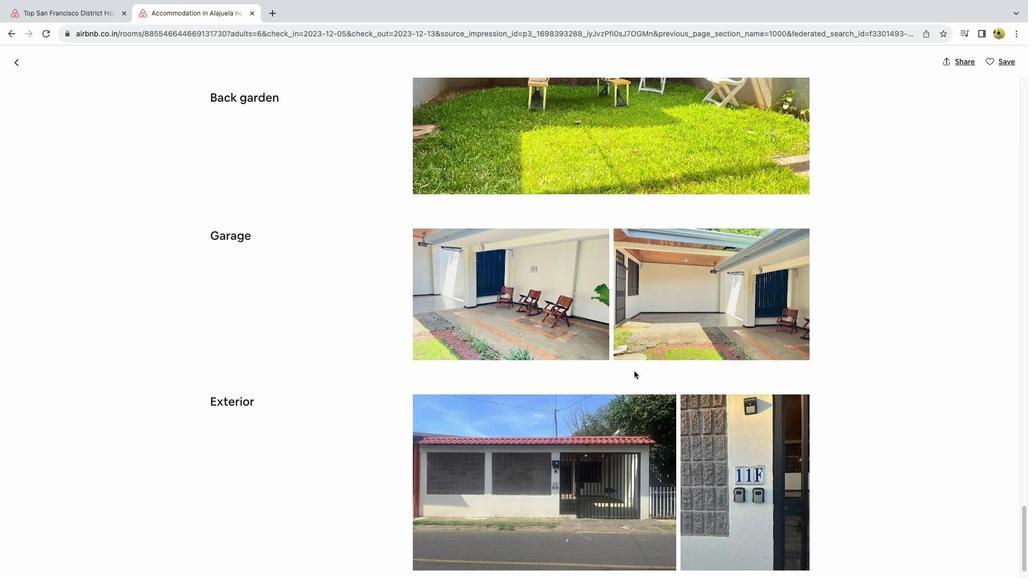 
Action: Mouse scrolled (633, 371) with delta (0, 0)
Screenshot: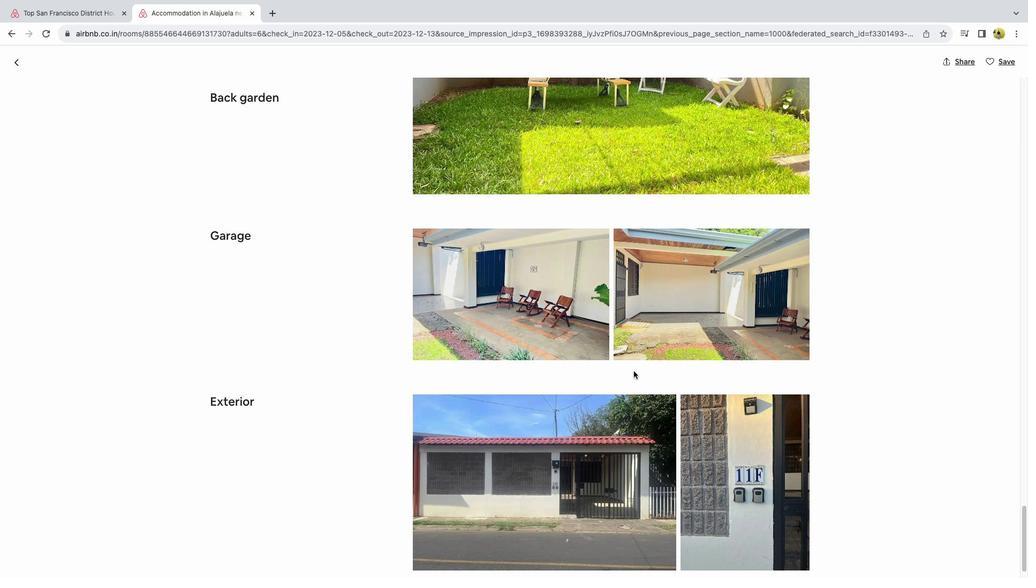 
Action: Mouse scrolled (633, 371) with delta (0, 0)
Screenshot: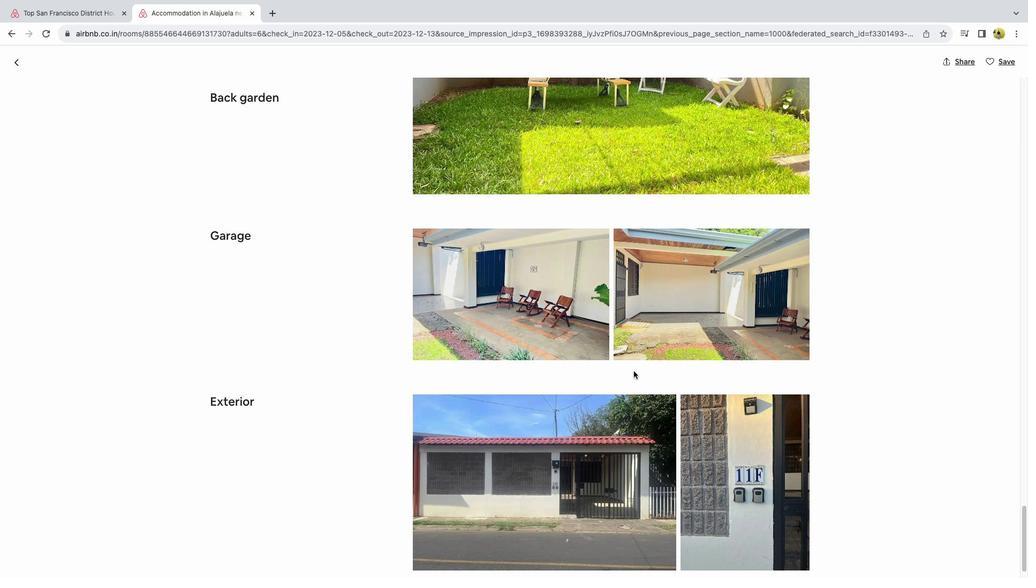 
Action: Mouse scrolled (633, 371) with delta (0, -1)
Screenshot: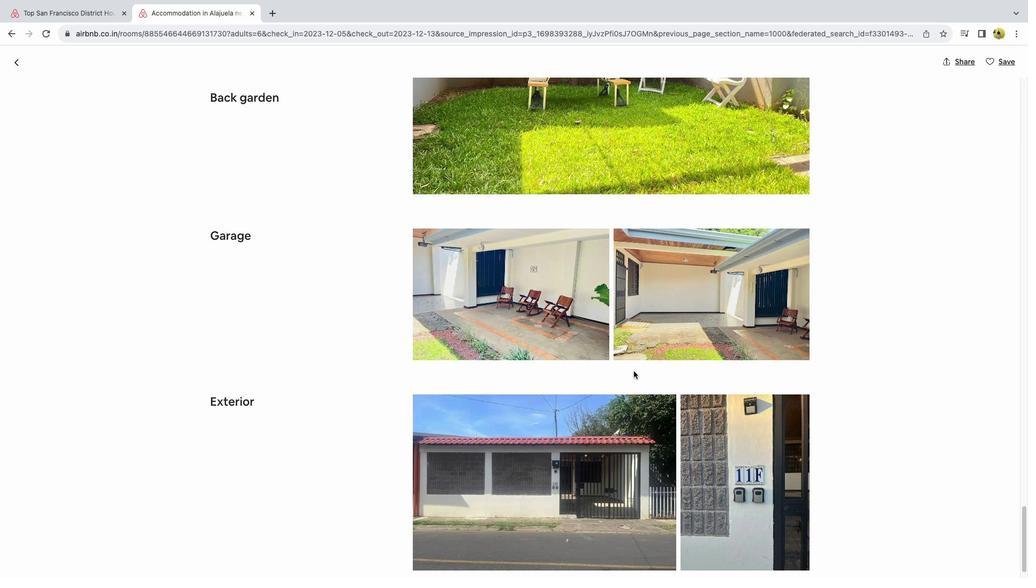 
Action: Mouse scrolled (633, 371) with delta (0, -2)
Screenshot: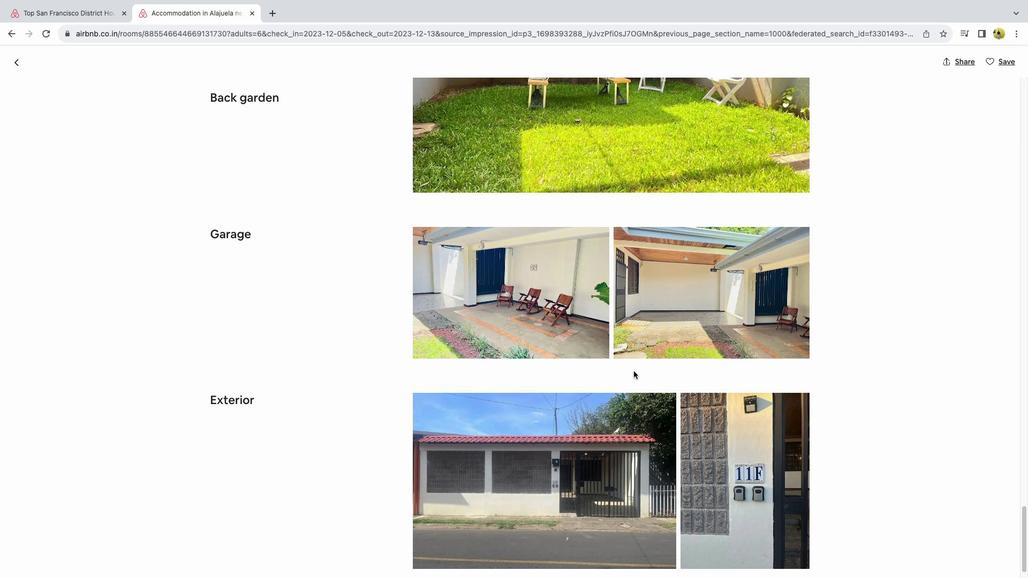 
Action: Mouse scrolled (633, 371) with delta (0, -2)
Screenshot: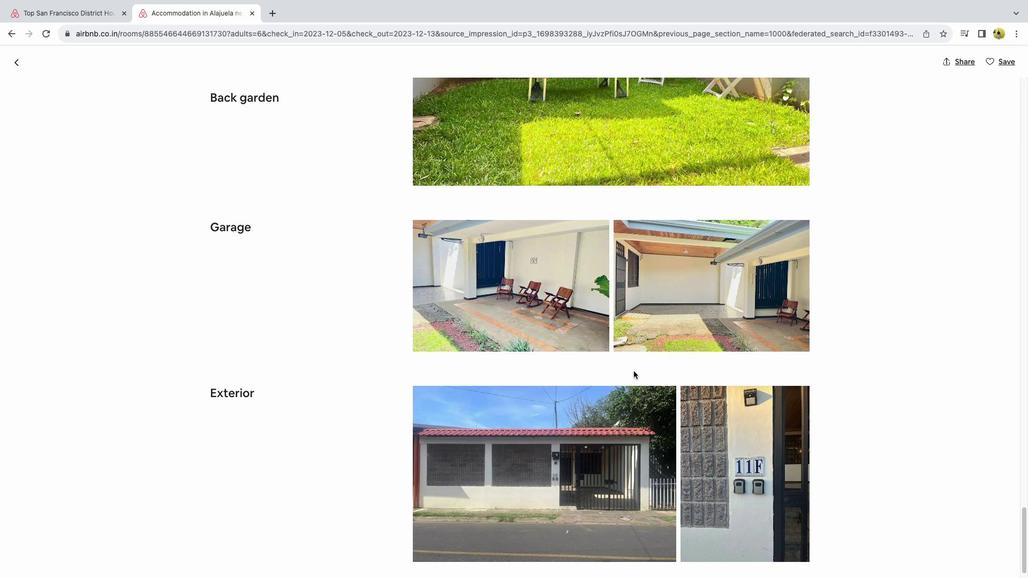 
Action: Mouse moved to (19, 68)
Screenshot: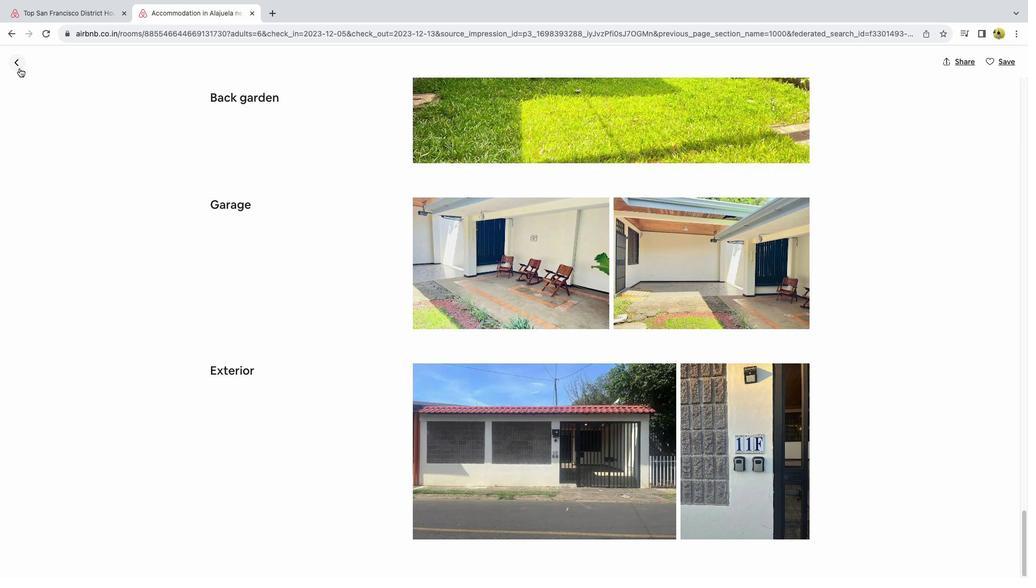 
Action: Mouse pressed left at (19, 68)
Screenshot: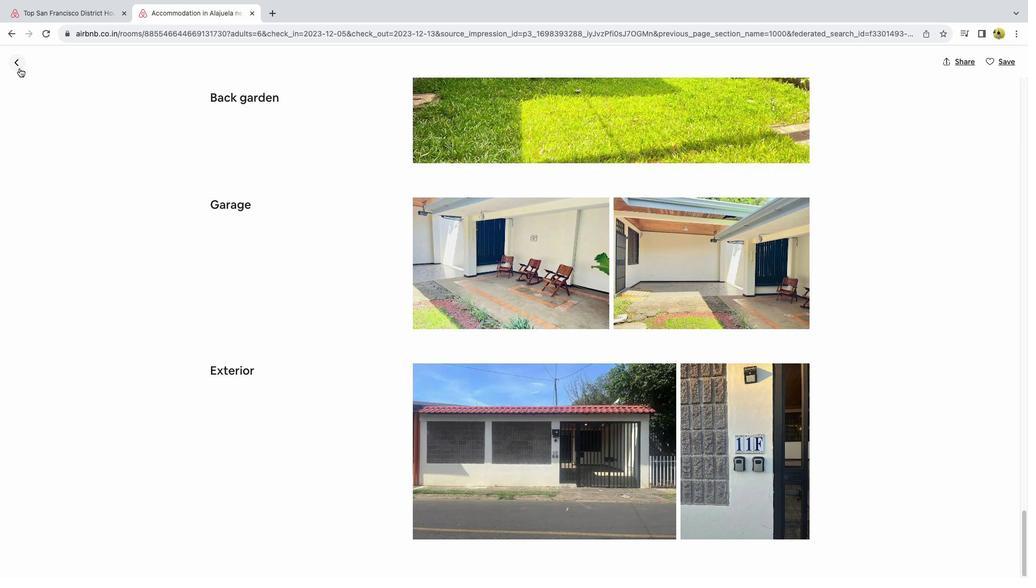 
Action: Mouse moved to (375, 344)
Screenshot: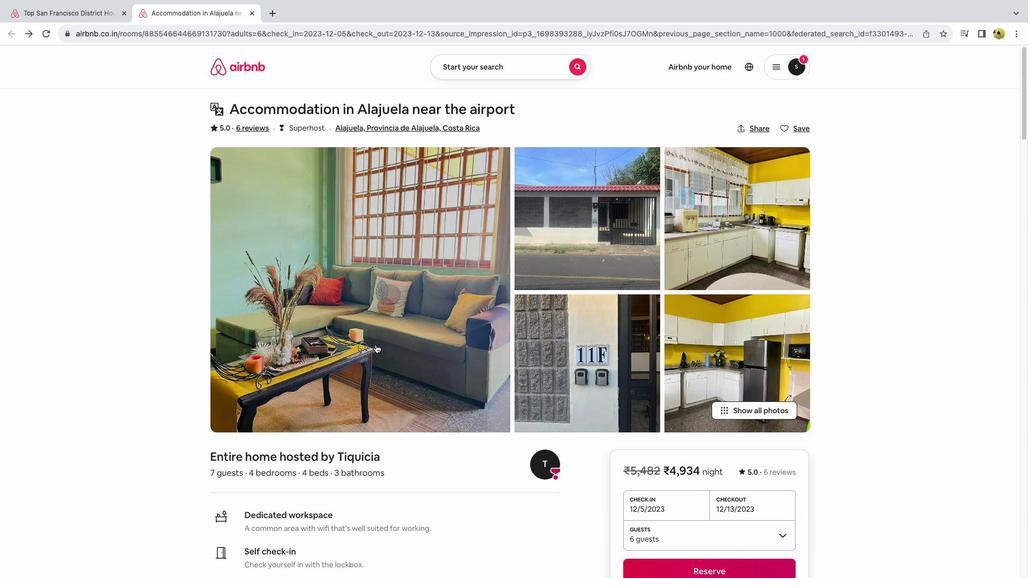 
Action: Mouse scrolled (375, 344) with delta (0, 0)
Screenshot: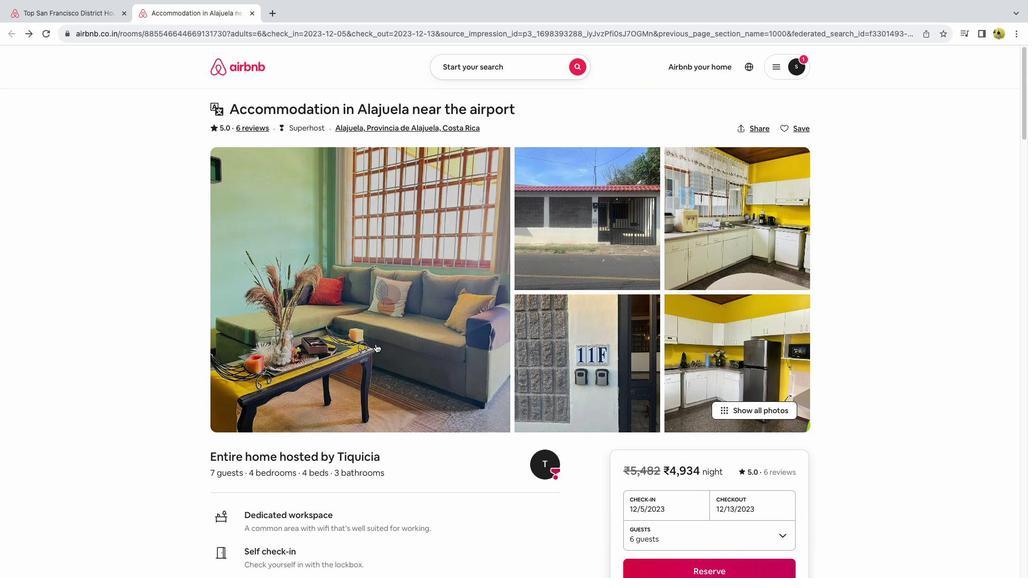 
Action: Mouse scrolled (375, 344) with delta (0, 0)
Screenshot: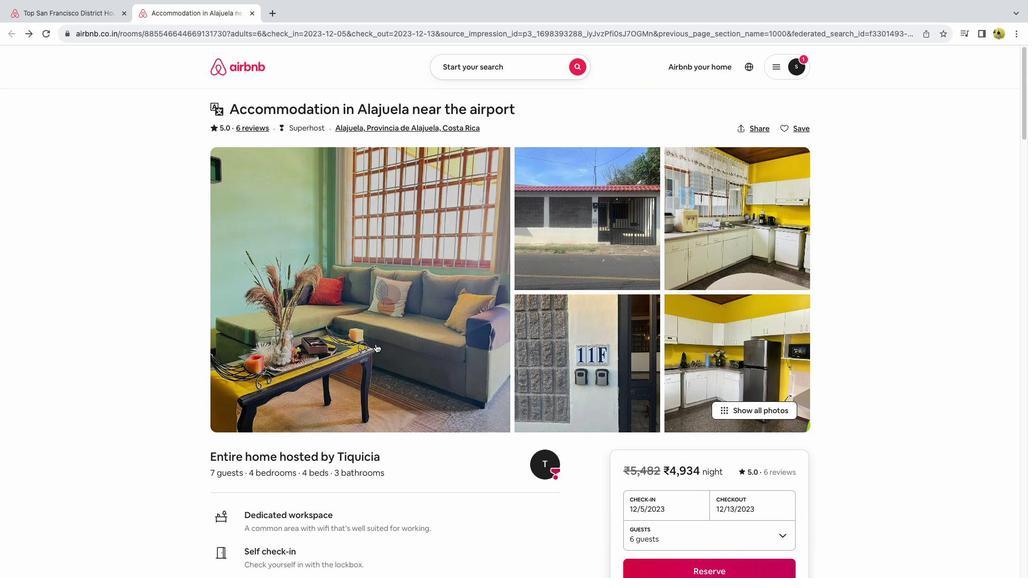 
Action: Mouse scrolled (375, 344) with delta (0, -1)
Screenshot: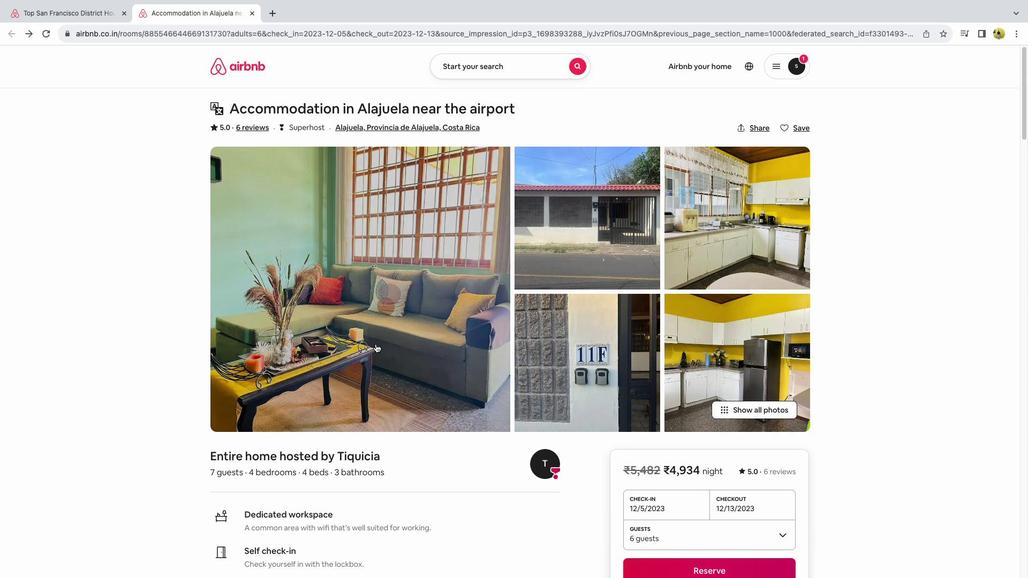 
Action: Mouse moved to (367, 326)
Screenshot: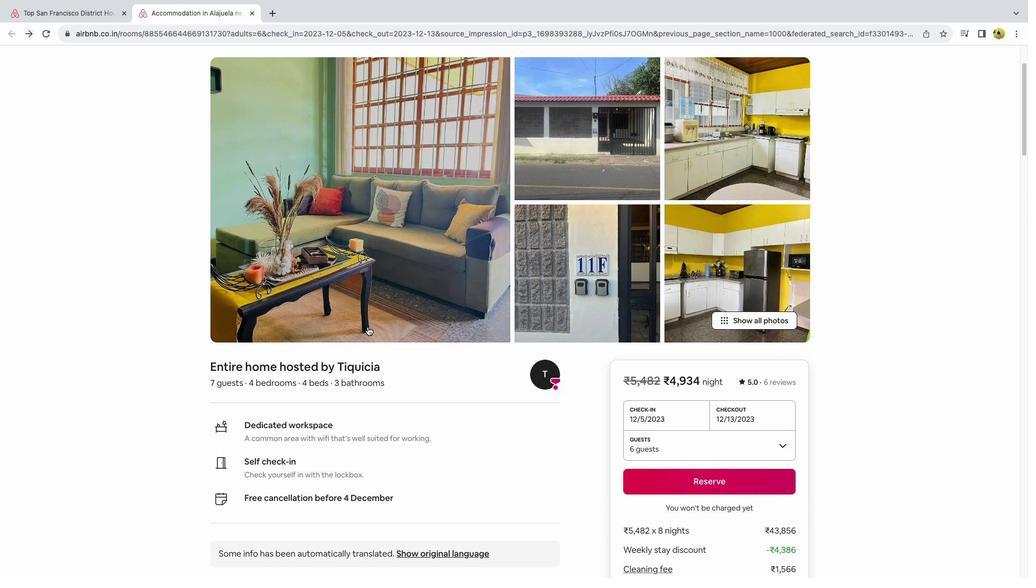 
Action: Mouse scrolled (367, 326) with delta (0, 0)
Screenshot: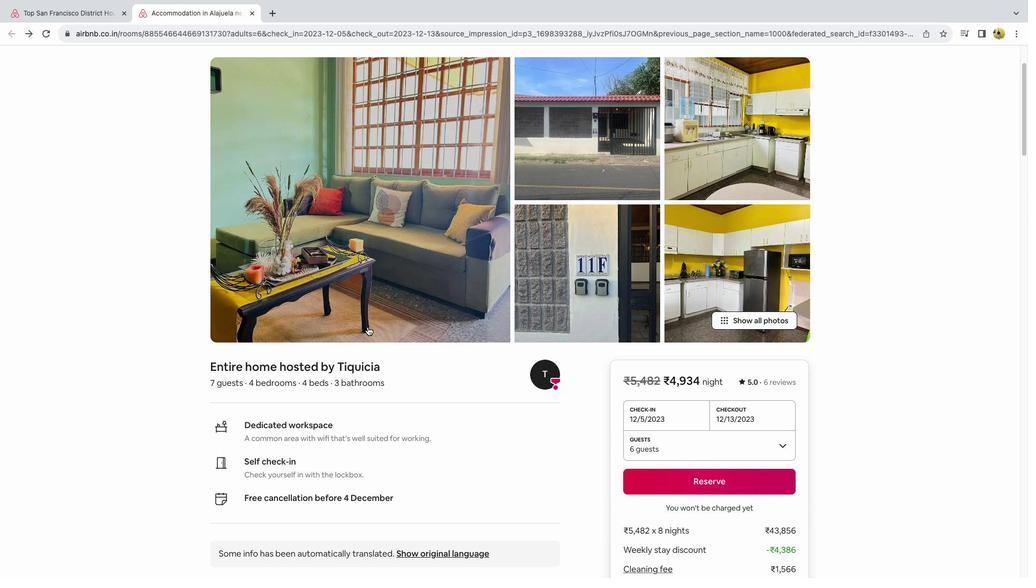 
Action: Mouse scrolled (367, 326) with delta (0, 0)
Screenshot: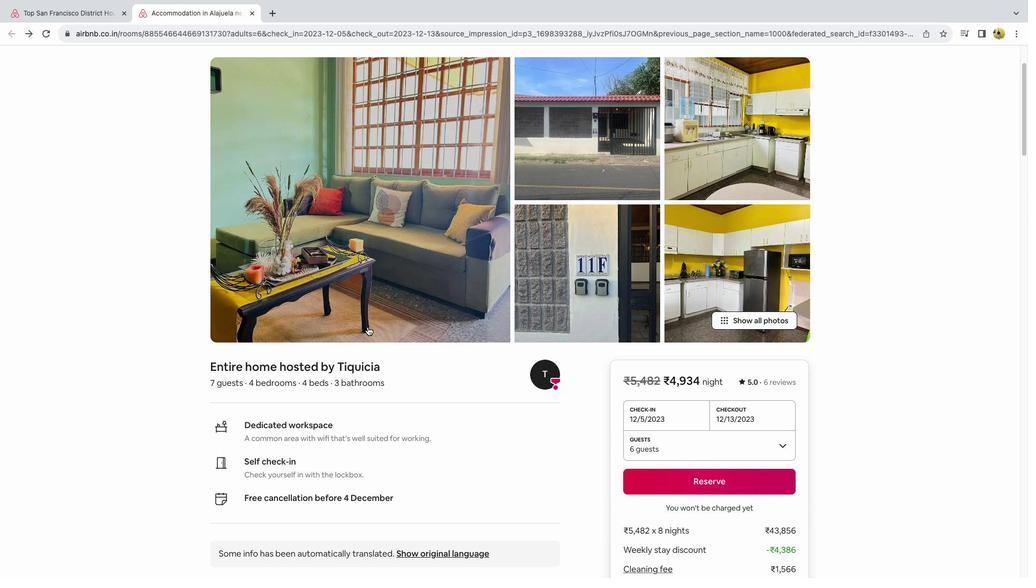 
Action: Mouse scrolled (367, 326) with delta (0, -1)
Screenshot: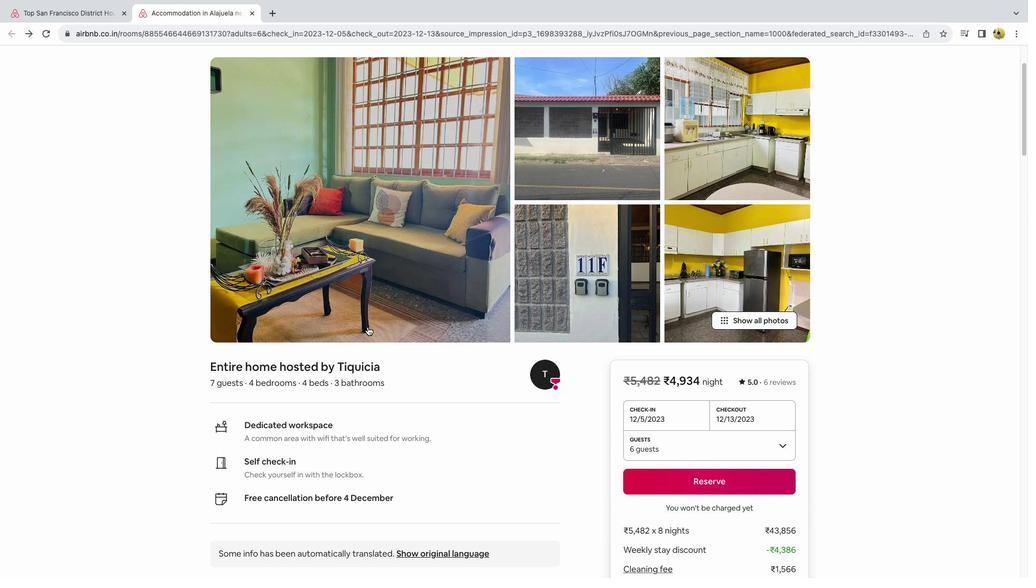 
Action: Mouse scrolled (367, 326) with delta (0, -2)
Screenshot: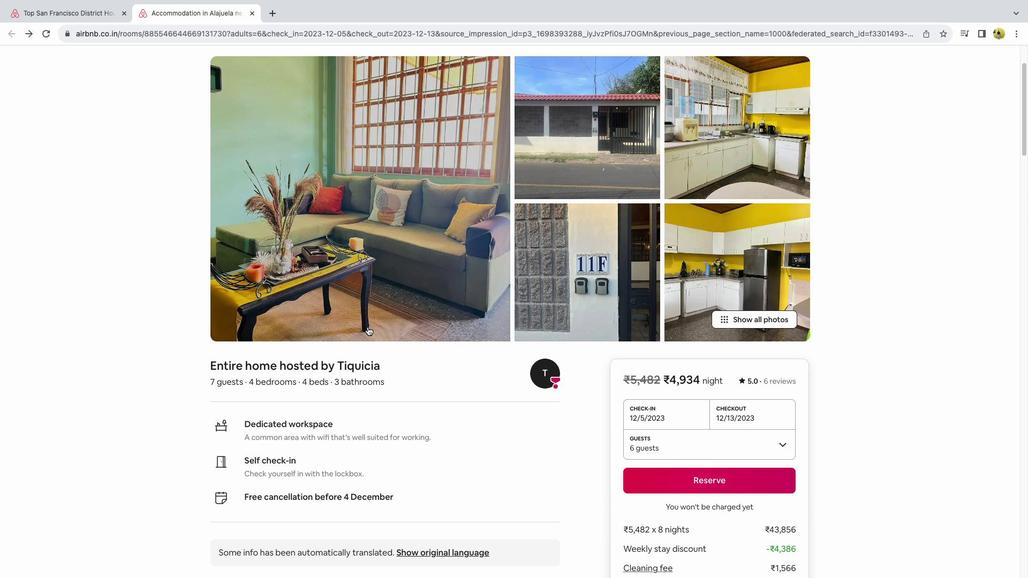 
Action: Mouse moved to (242, 468)
Screenshot: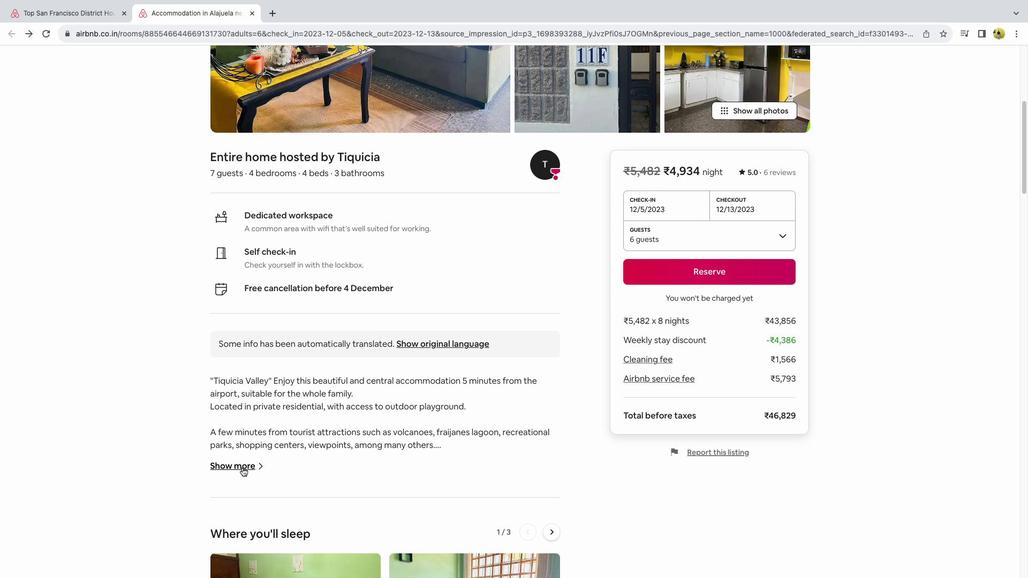 
Action: Mouse pressed left at (242, 468)
Screenshot: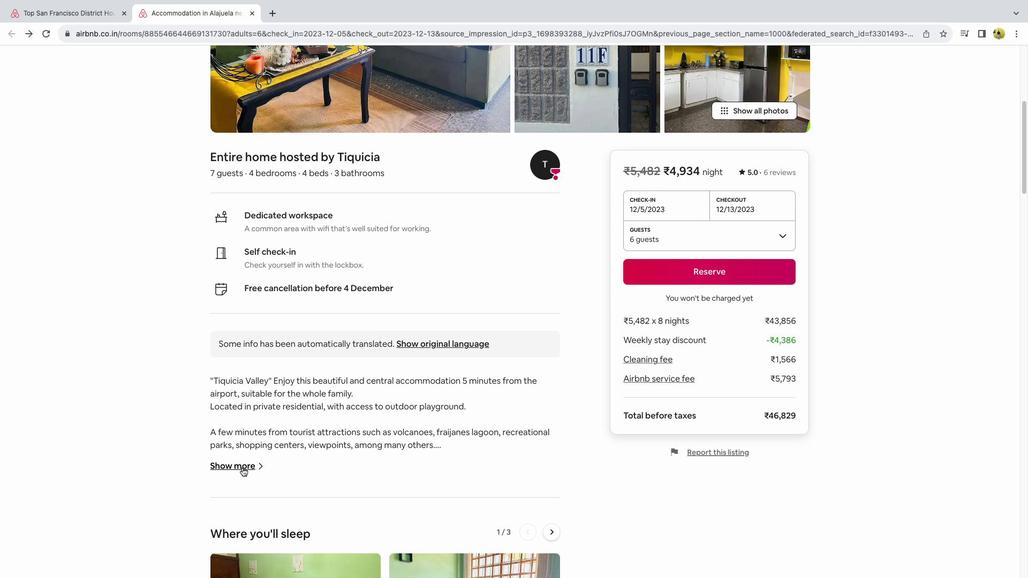 
Action: Mouse moved to (319, 144)
Screenshot: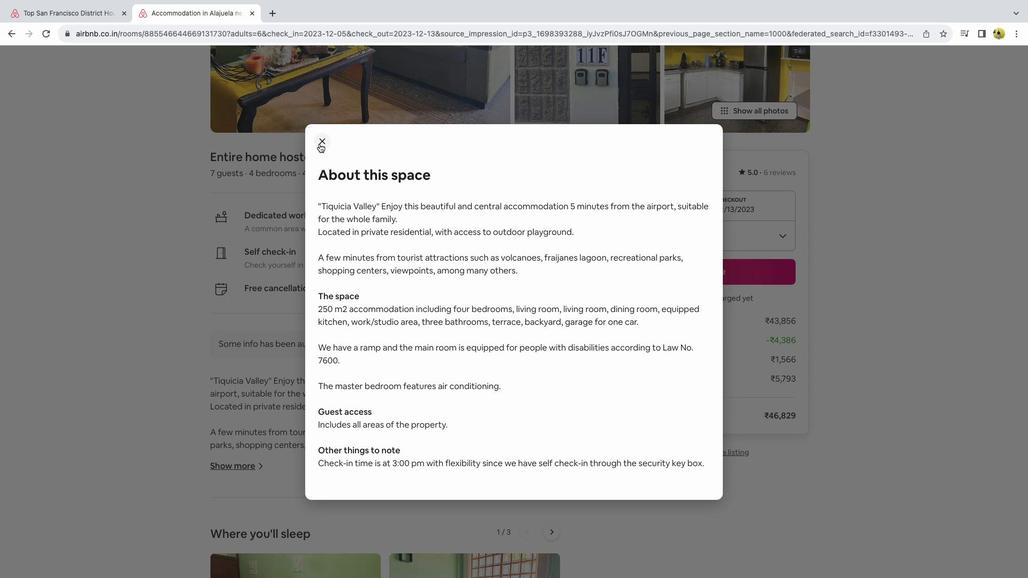 
Action: Mouse pressed left at (319, 144)
Screenshot: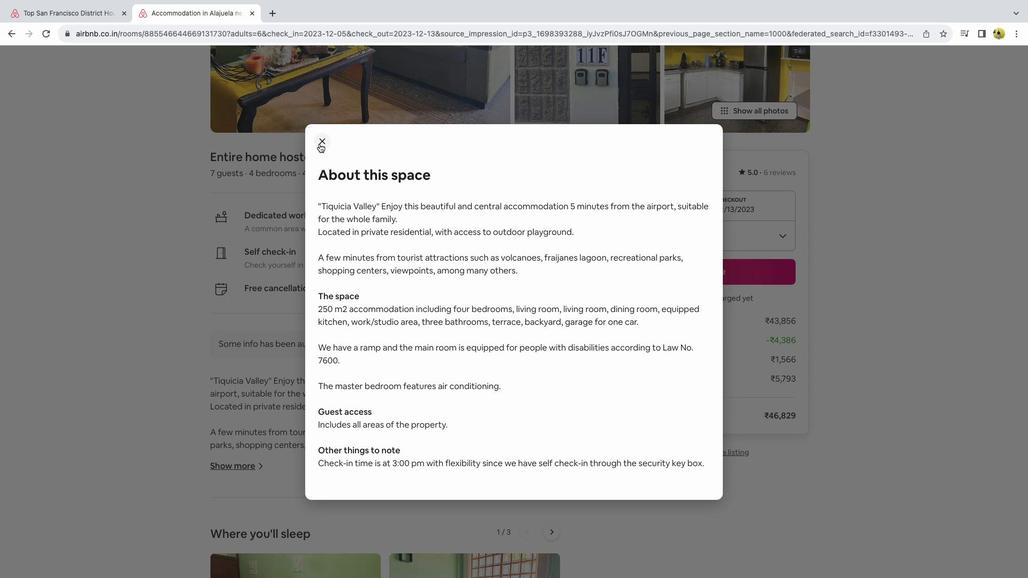 
Action: Mouse moved to (372, 292)
Screenshot: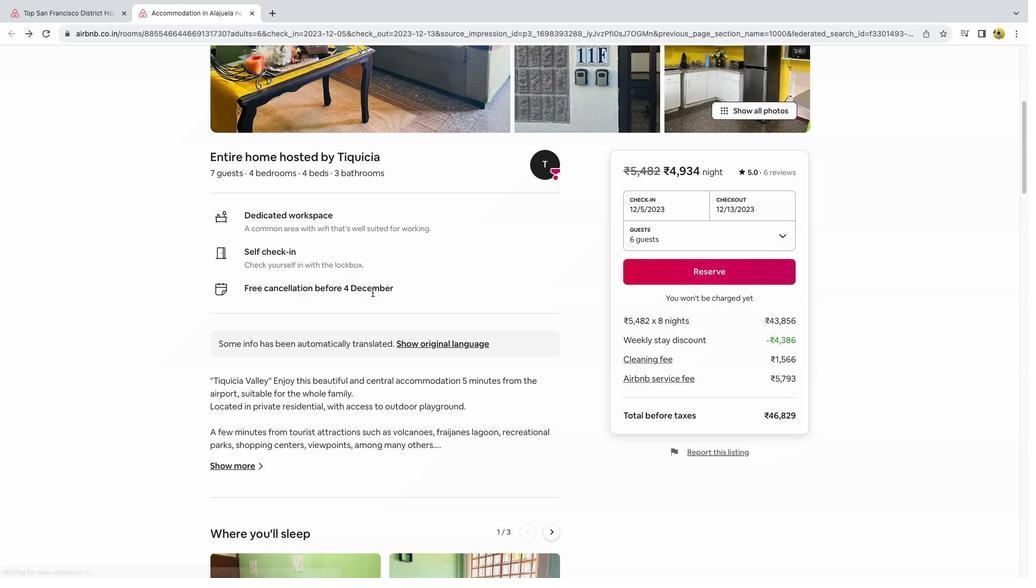 
Action: Mouse scrolled (372, 292) with delta (0, 0)
Screenshot: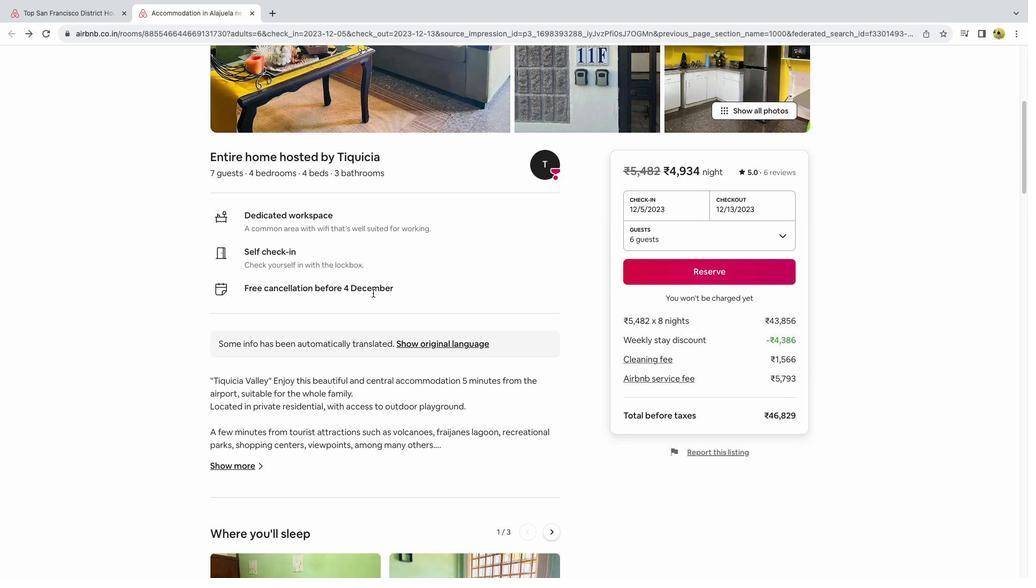 
Action: Mouse scrolled (372, 292) with delta (0, 0)
Screenshot: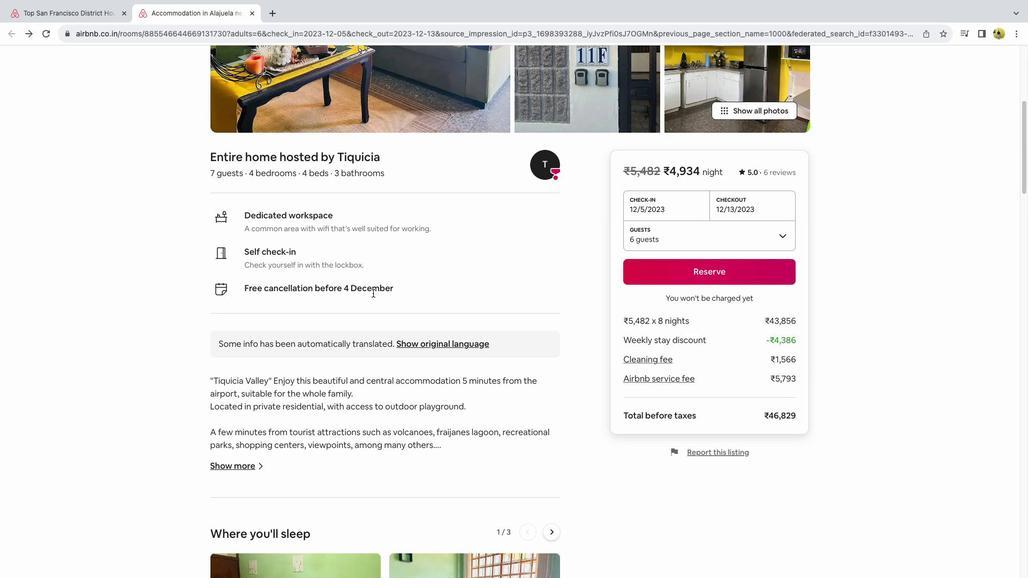 
Action: Mouse scrolled (372, 292) with delta (0, -1)
Screenshot: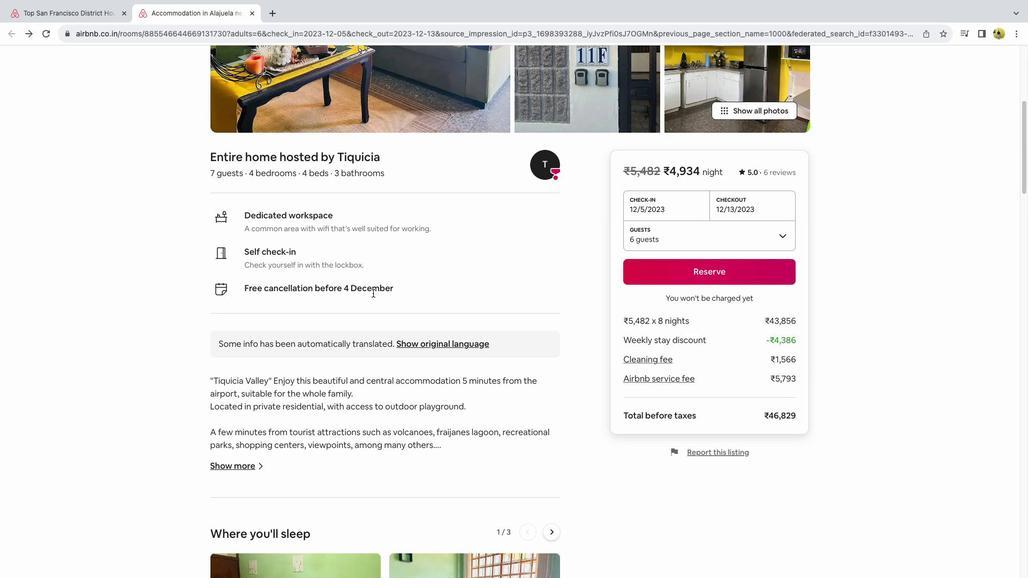 
Action: Mouse scrolled (372, 292) with delta (0, -2)
Screenshot: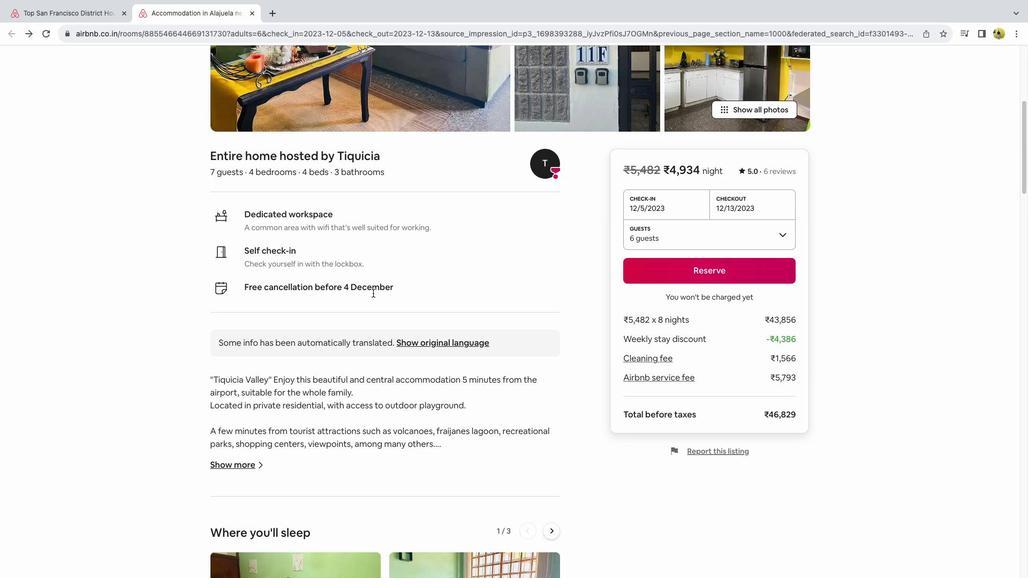 
Action: Mouse scrolled (372, 292) with delta (0, 0)
Screenshot: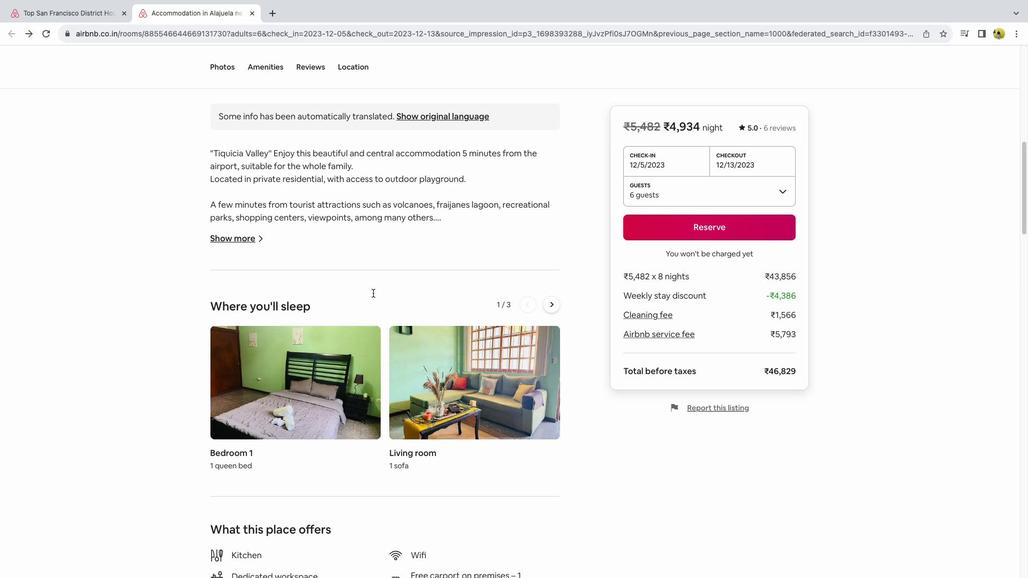 
Action: Mouse moved to (372, 293)
Screenshot: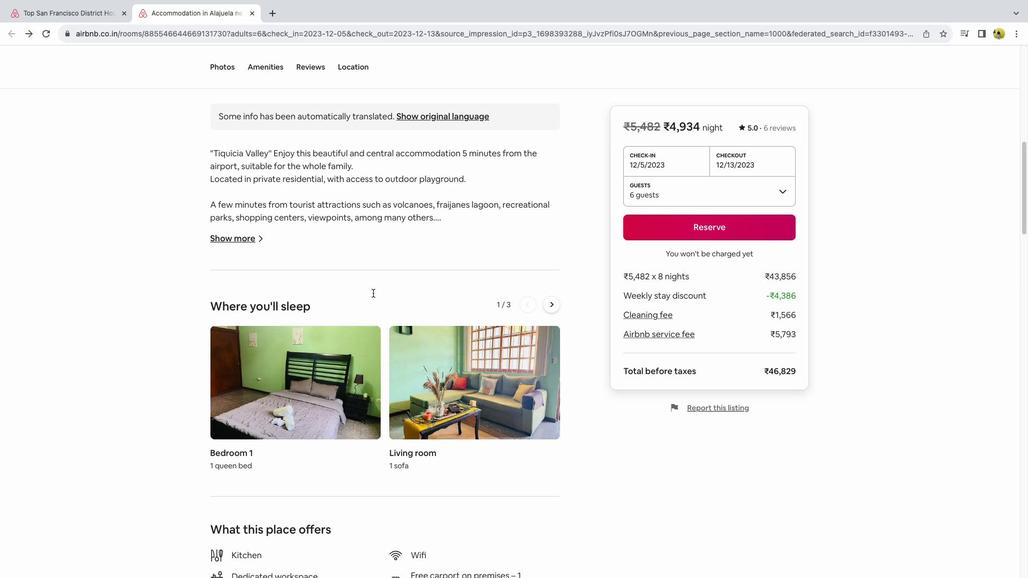 
Action: Mouse scrolled (372, 293) with delta (0, 0)
Screenshot: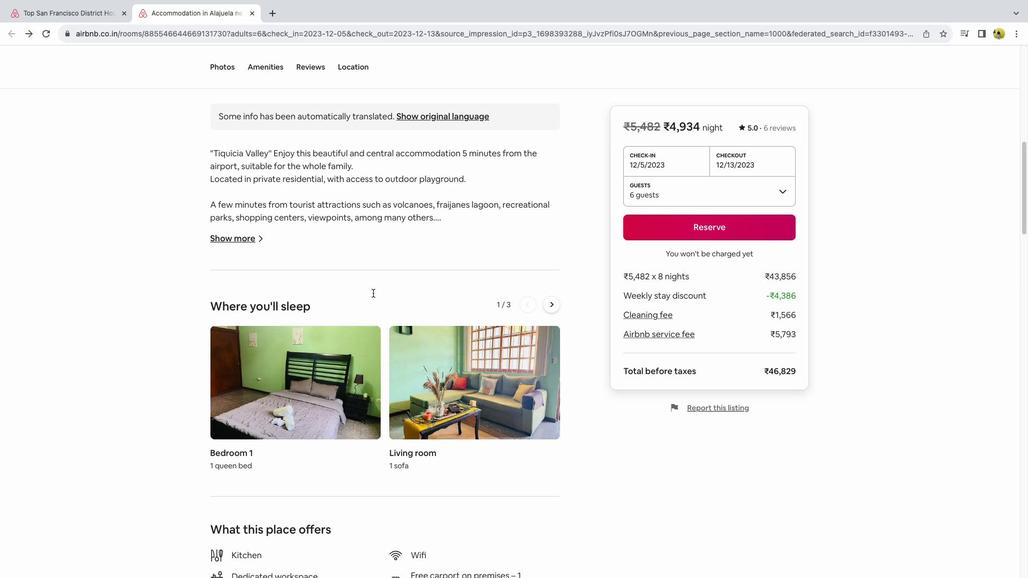 
Action: Mouse moved to (372, 293)
Screenshot: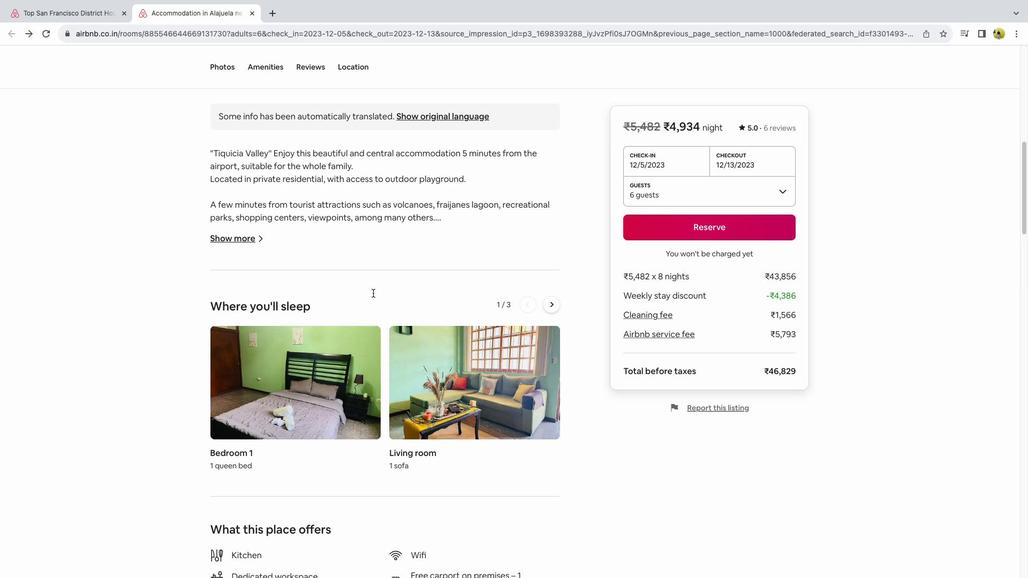 
Action: Mouse scrolled (372, 293) with delta (0, -1)
Screenshot: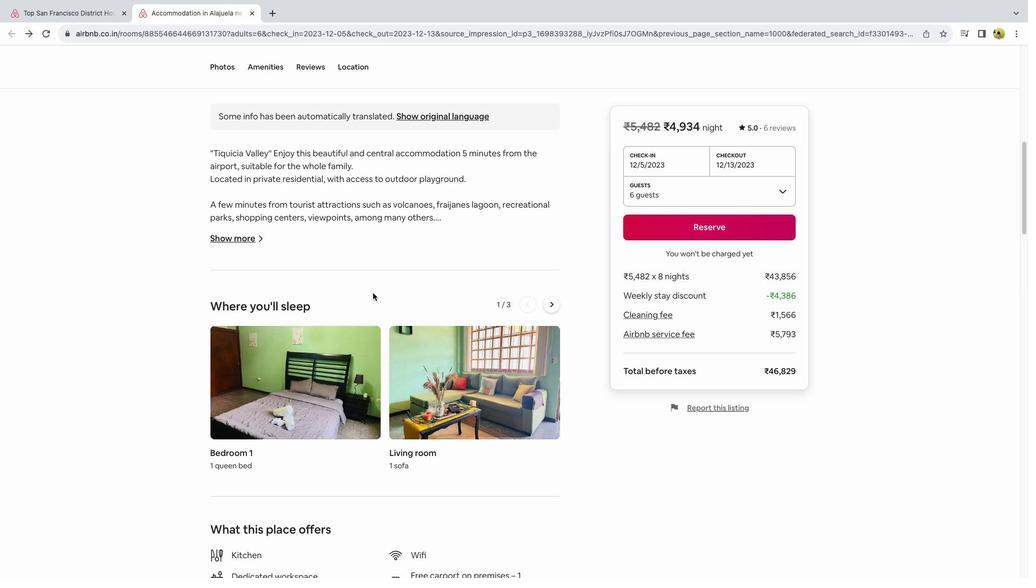 
Action: Mouse moved to (372, 293)
Screenshot: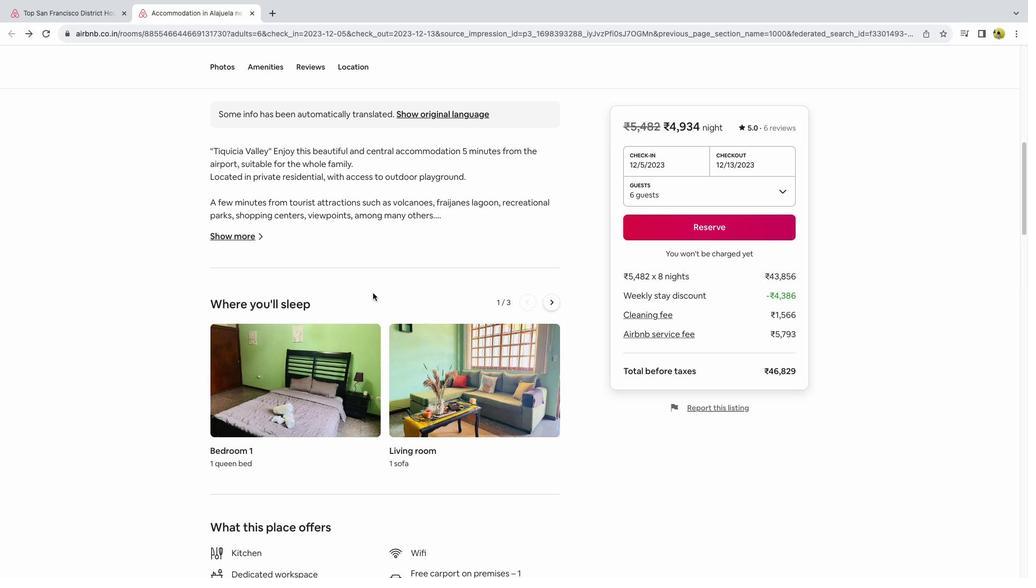
Action: Mouse scrolled (372, 293) with delta (0, -2)
Screenshot: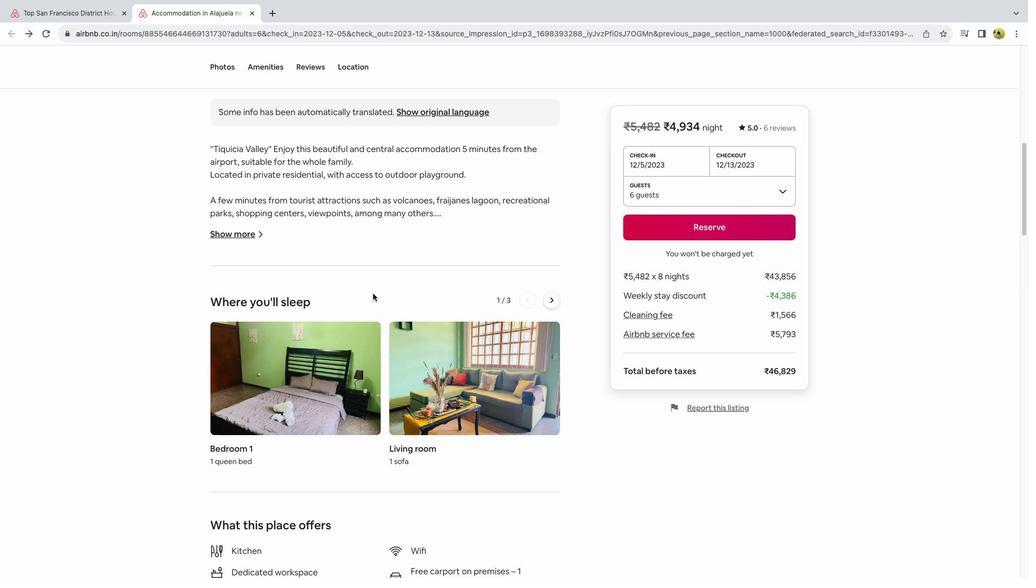 
Action: Mouse moved to (306, 507)
Screenshot: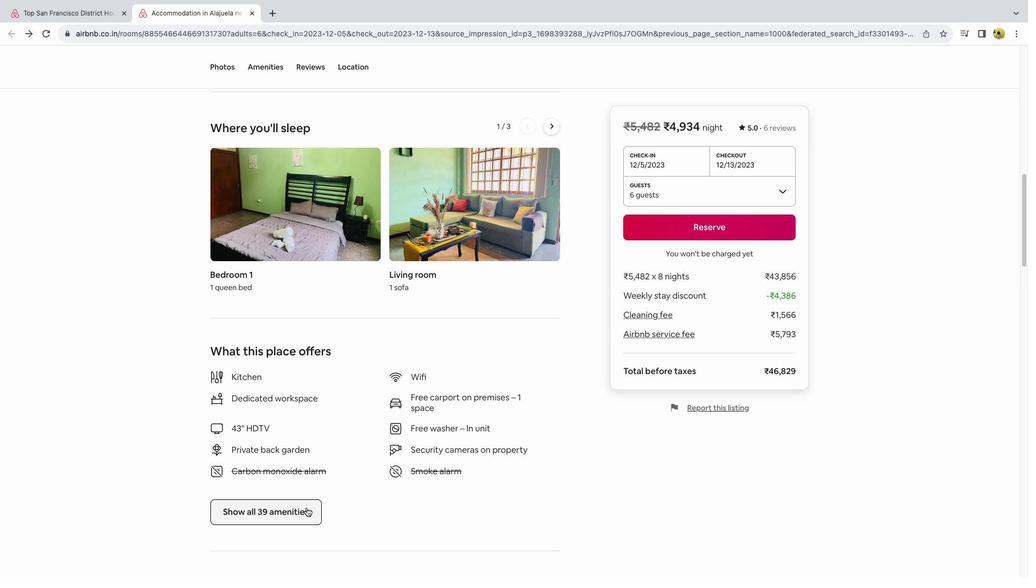 
Action: Mouse pressed left at (306, 507)
Screenshot: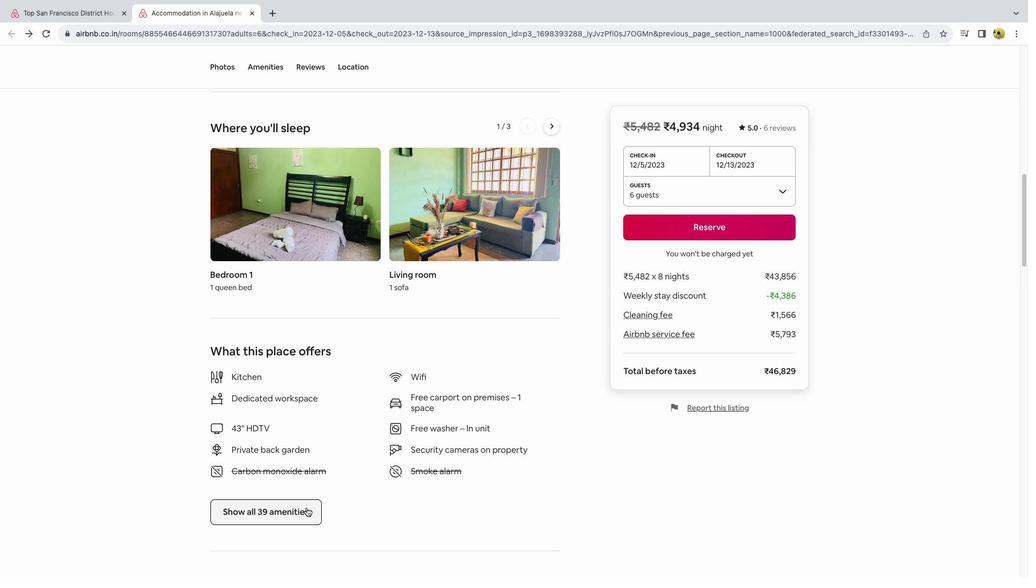 
Action: Mouse moved to (491, 248)
Screenshot: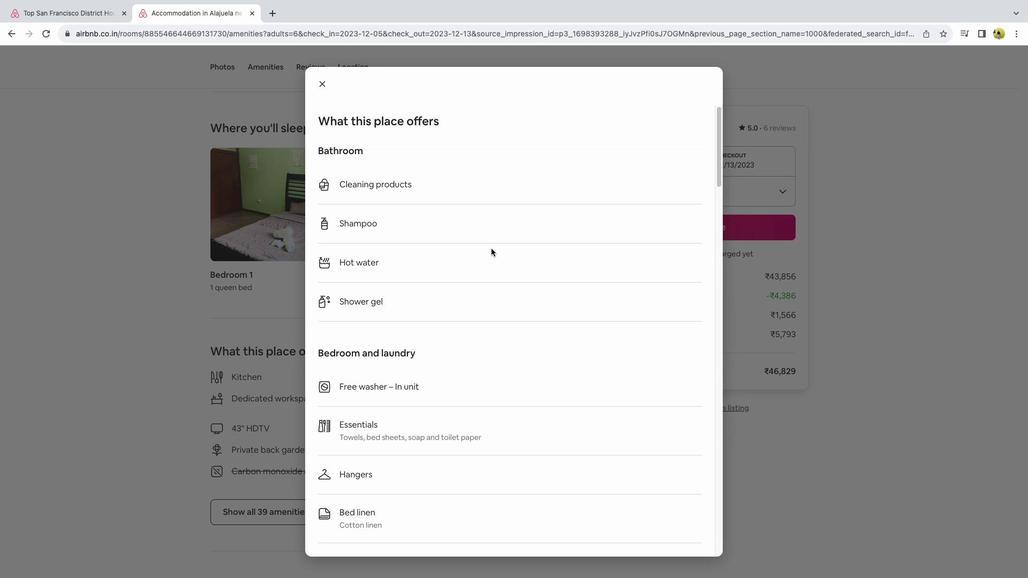 
Action: Mouse scrolled (491, 248) with delta (0, 0)
Screenshot: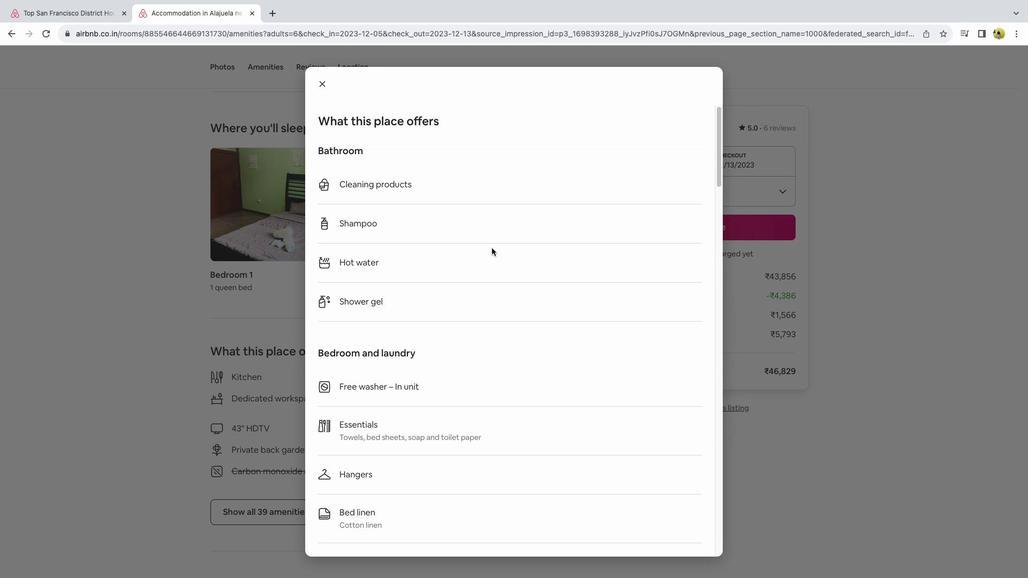 
Action: Mouse scrolled (491, 248) with delta (0, 0)
Screenshot: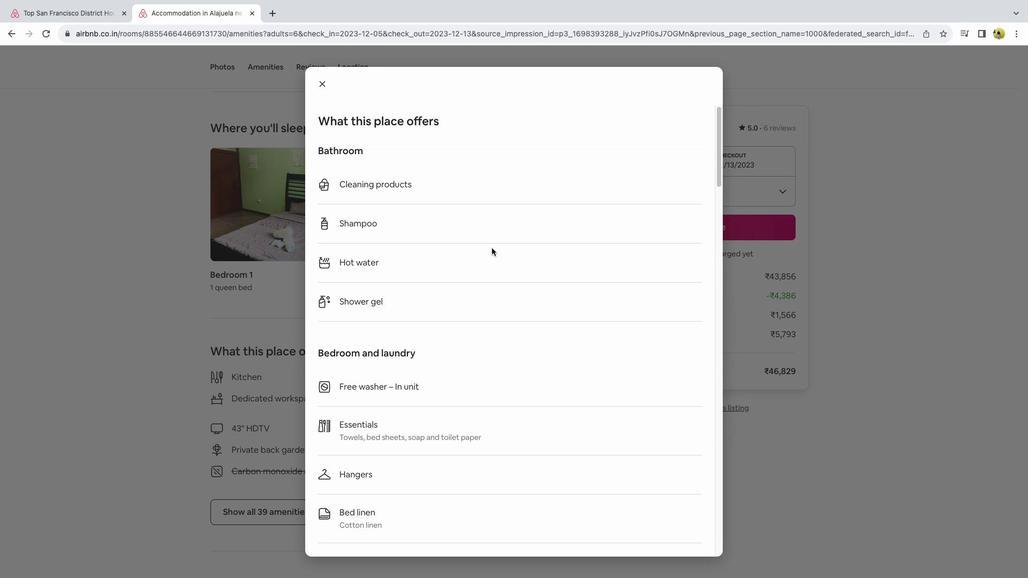 
Action: Mouse scrolled (491, 248) with delta (0, -1)
Screenshot: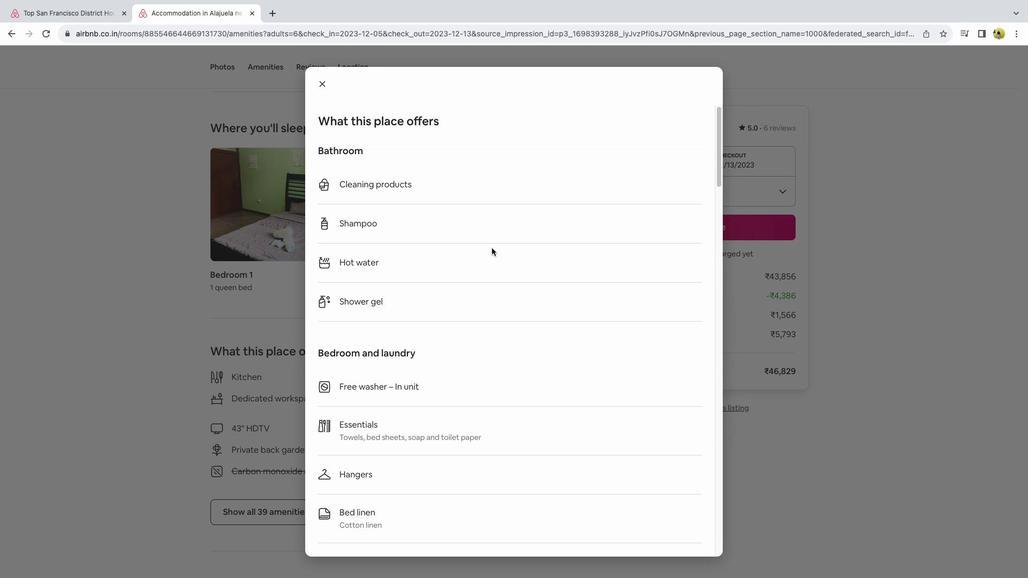 
Action: Mouse scrolled (491, 248) with delta (0, -1)
Screenshot: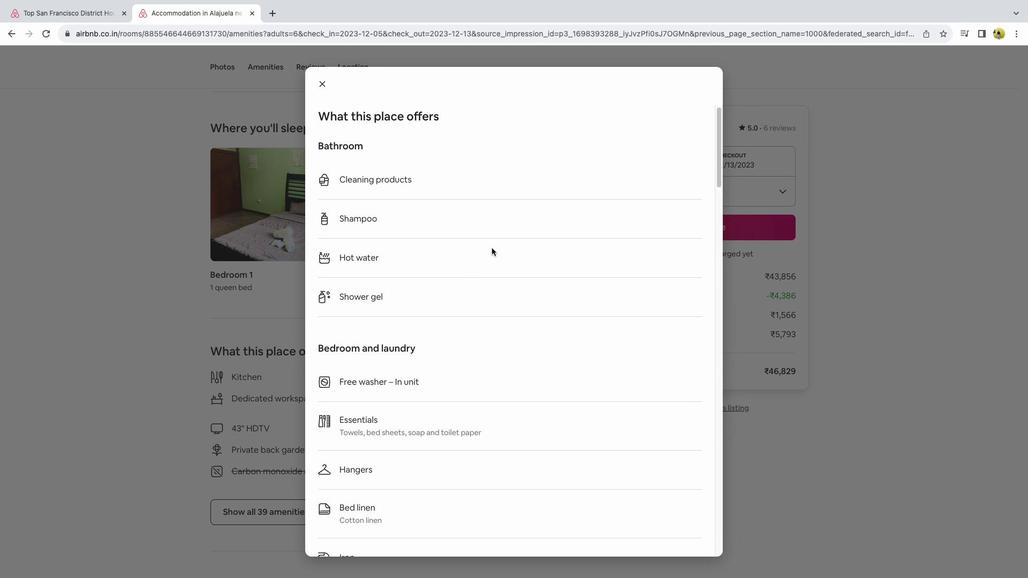 
Action: Mouse scrolled (491, 248) with delta (0, 0)
Screenshot: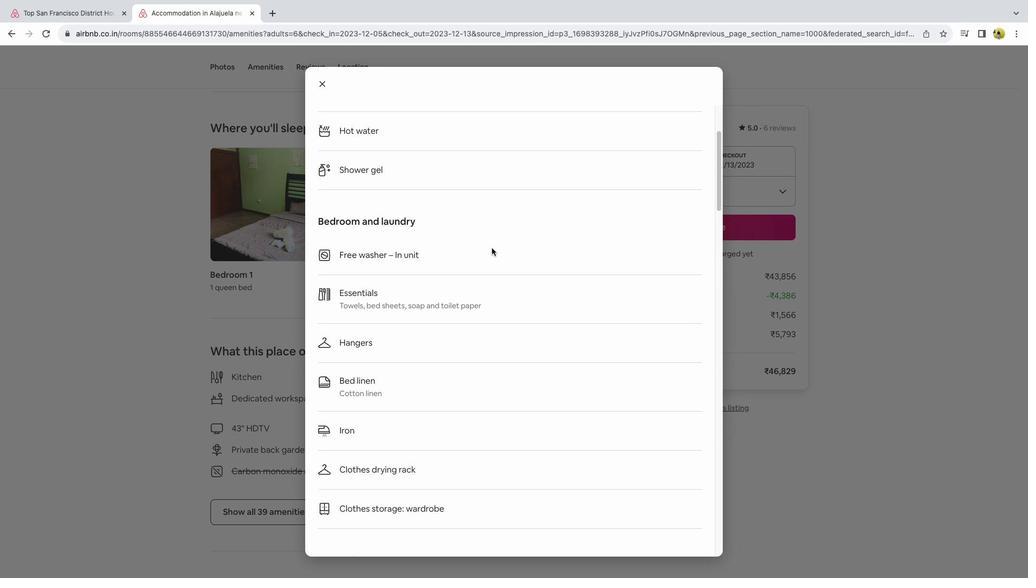 
Action: Mouse scrolled (491, 248) with delta (0, 0)
Screenshot: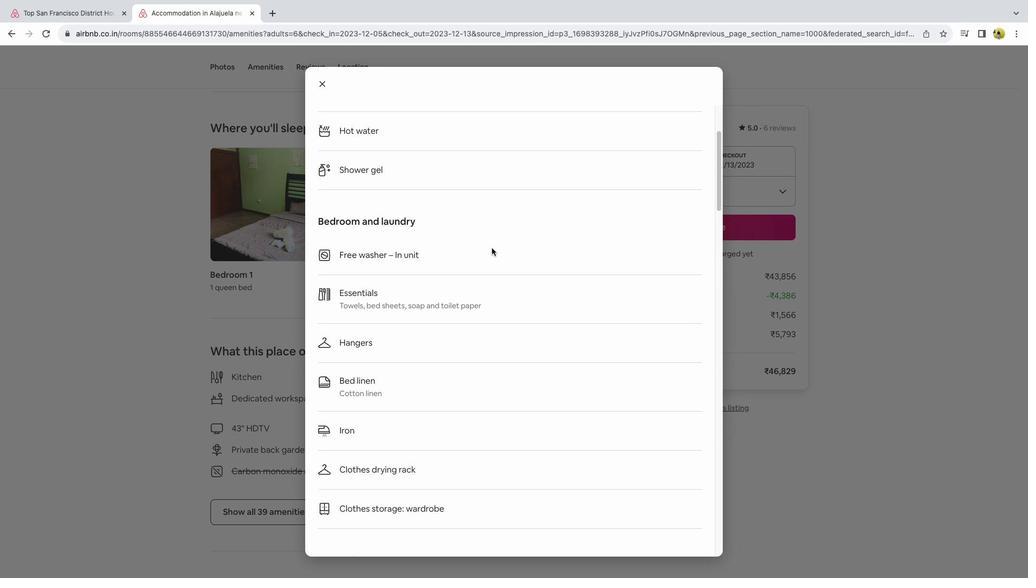 
Action: Mouse scrolled (491, 248) with delta (0, 0)
Screenshot: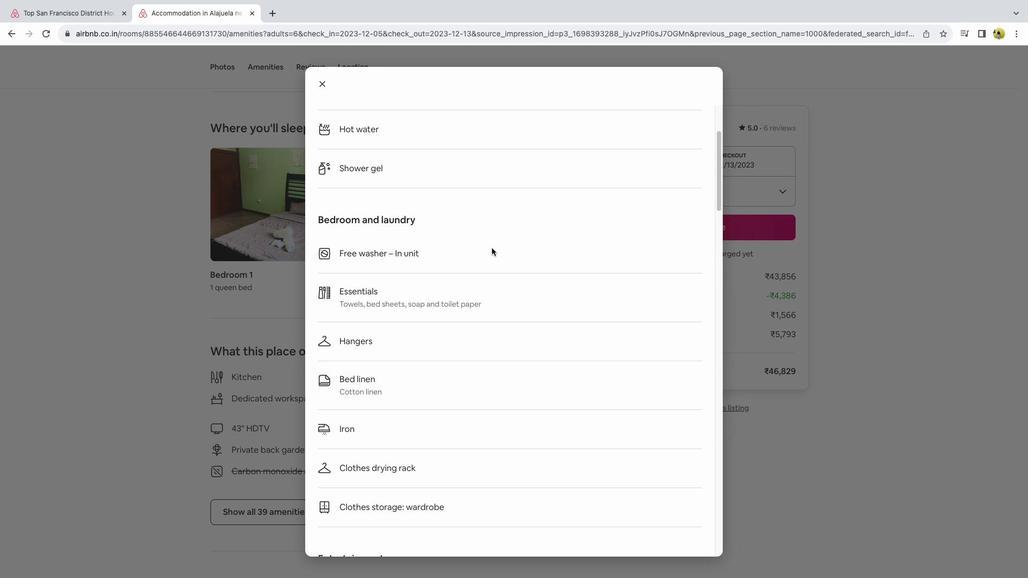 
Action: Mouse scrolled (491, 248) with delta (0, 0)
Screenshot: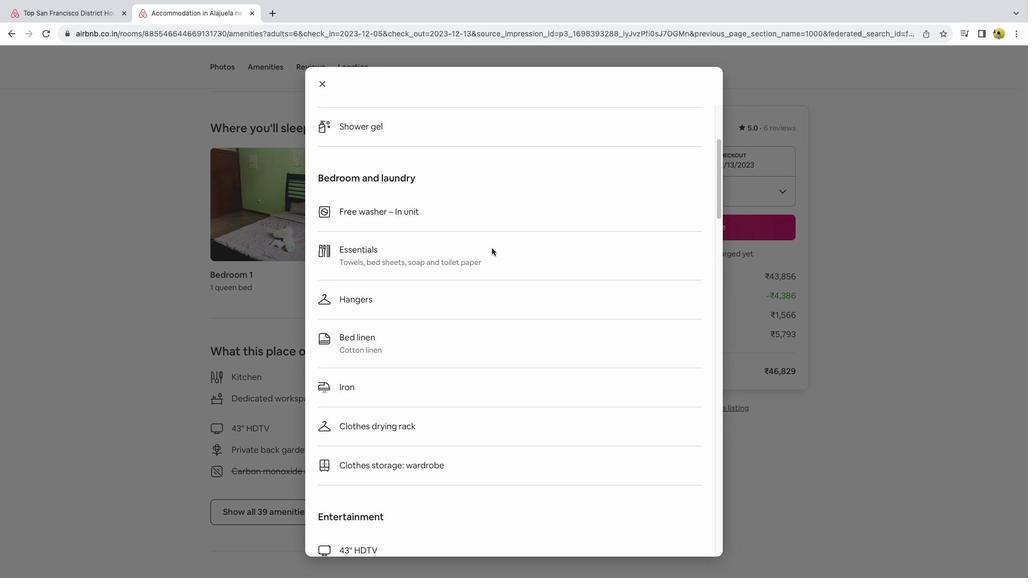 
Action: Mouse scrolled (491, 248) with delta (0, 0)
Screenshot: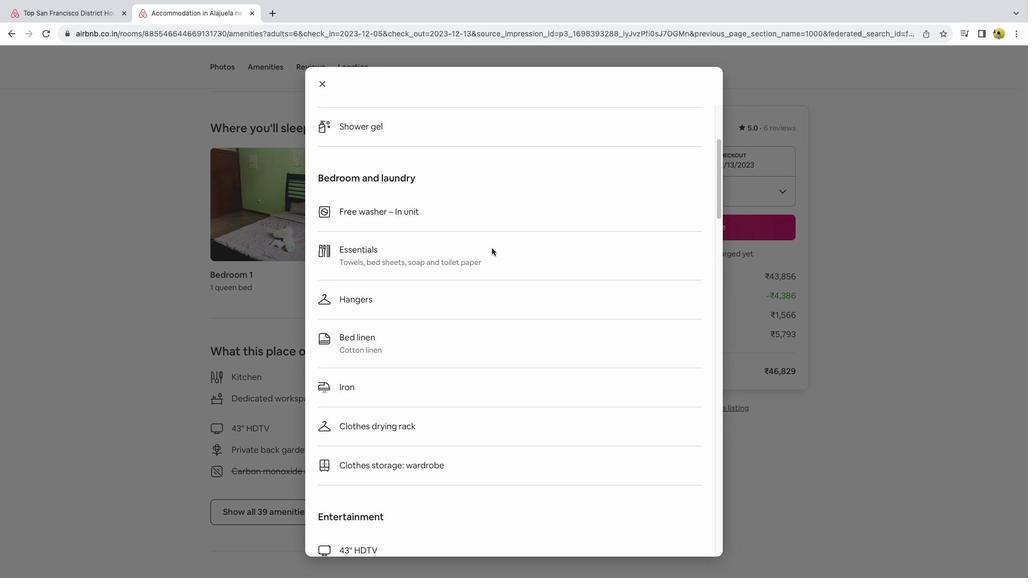 
Action: Mouse scrolled (491, 248) with delta (0, 0)
Screenshot: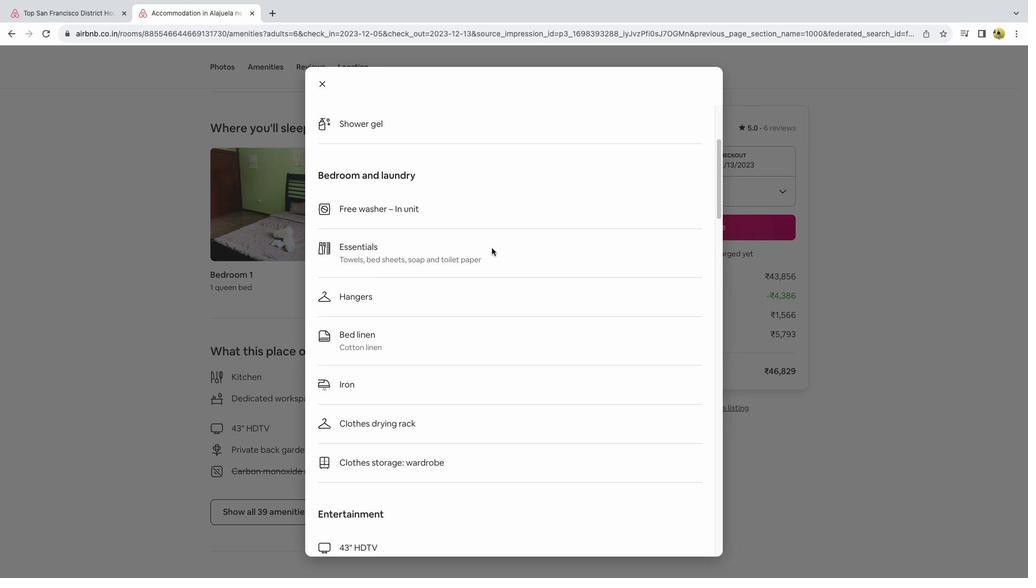 
Action: Mouse scrolled (491, 248) with delta (0, 0)
Screenshot: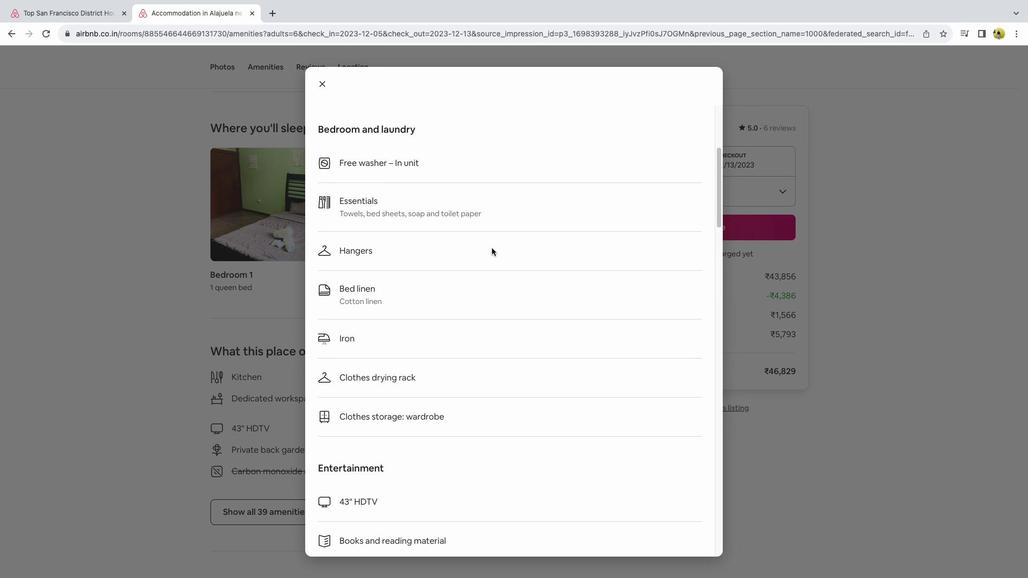 
Action: Mouse scrolled (491, 248) with delta (0, 0)
Screenshot: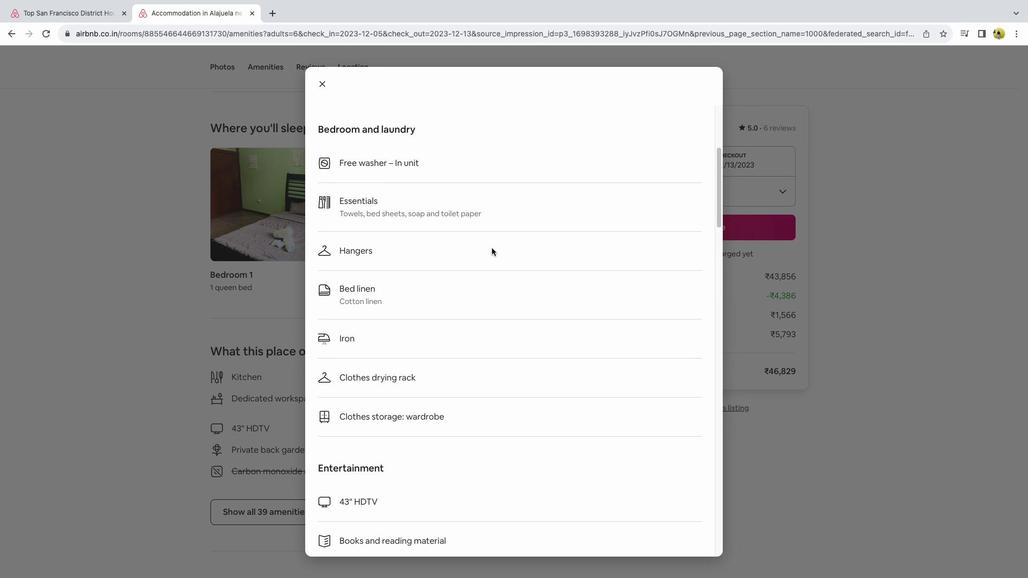
Action: Mouse scrolled (491, 248) with delta (0, 0)
Screenshot: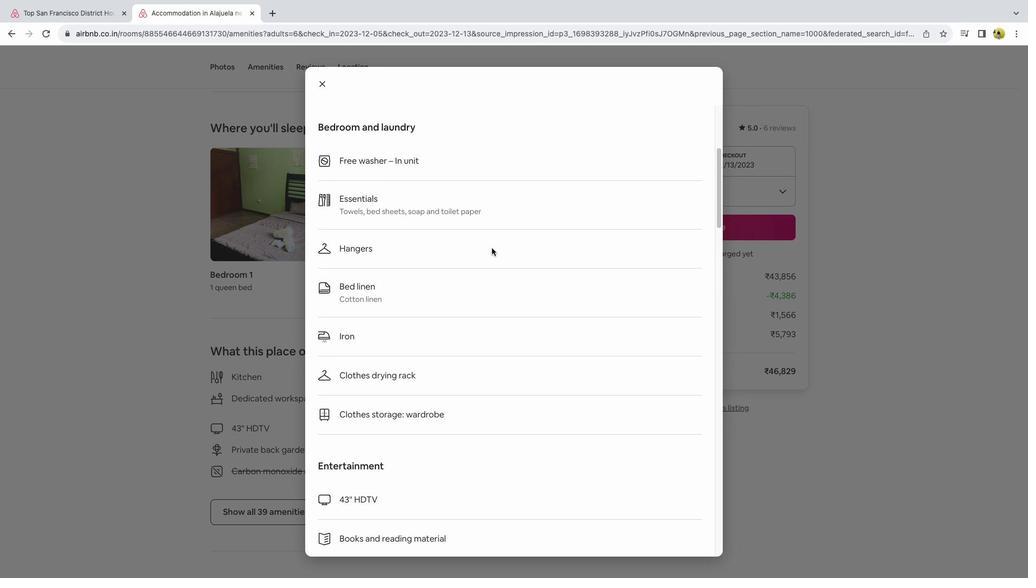 
Action: Mouse scrolled (491, 248) with delta (0, 0)
Screenshot: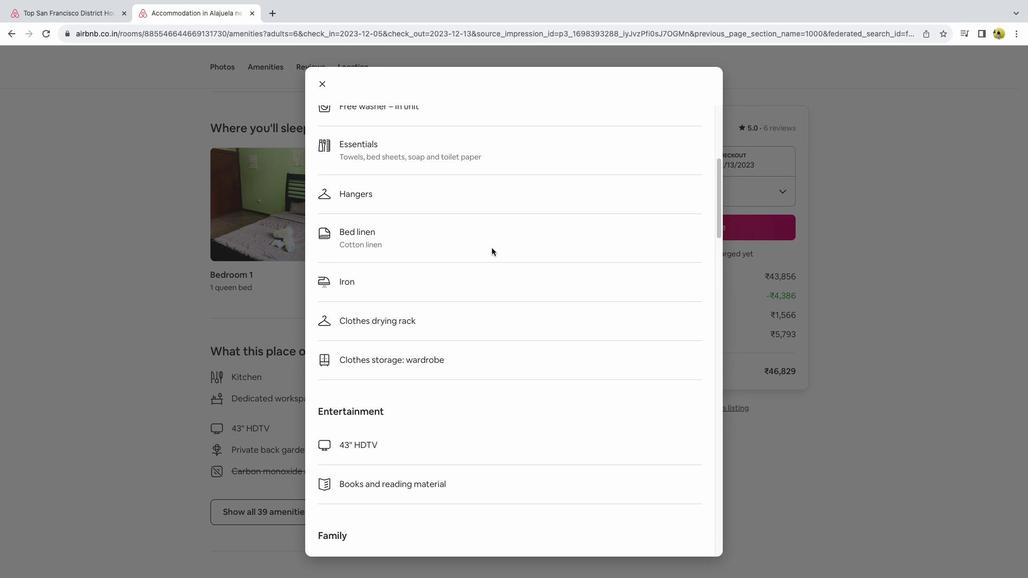 
Action: Mouse scrolled (491, 248) with delta (0, 0)
Screenshot: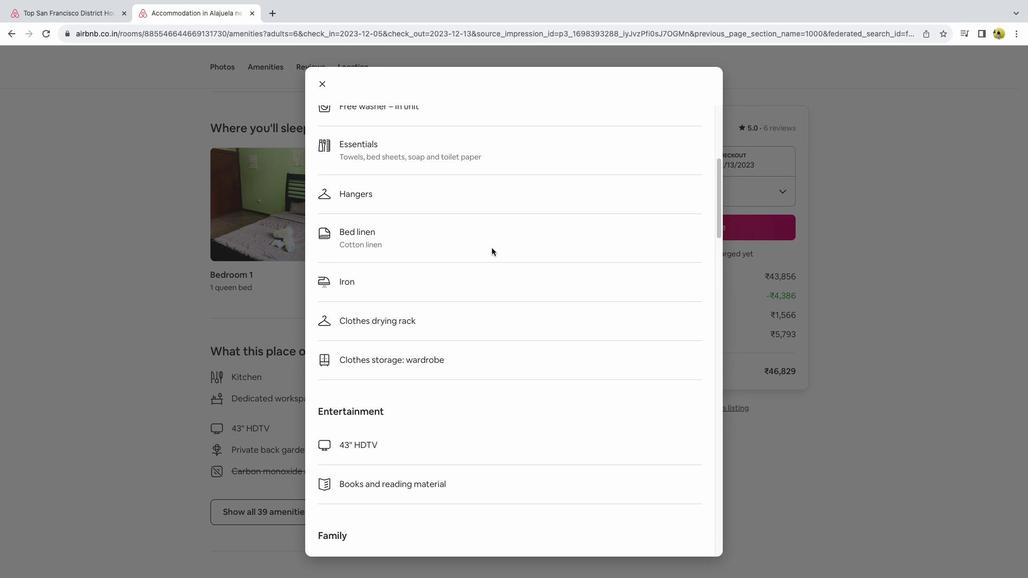 
Action: Mouse scrolled (491, 248) with delta (0, -1)
Screenshot: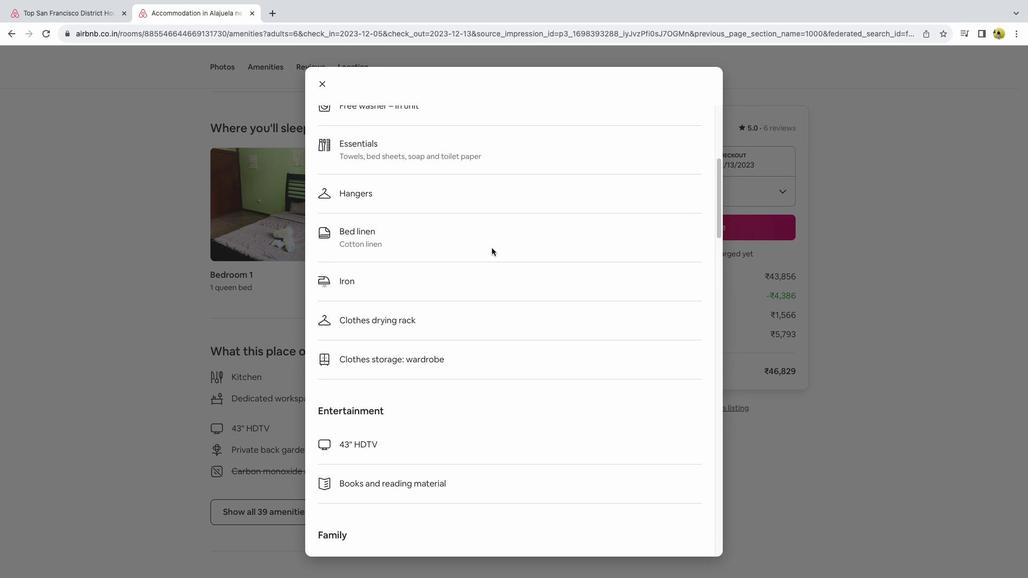 
Action: Mouse scrolled (491, 248) with delta (0, 0)
Screenshot: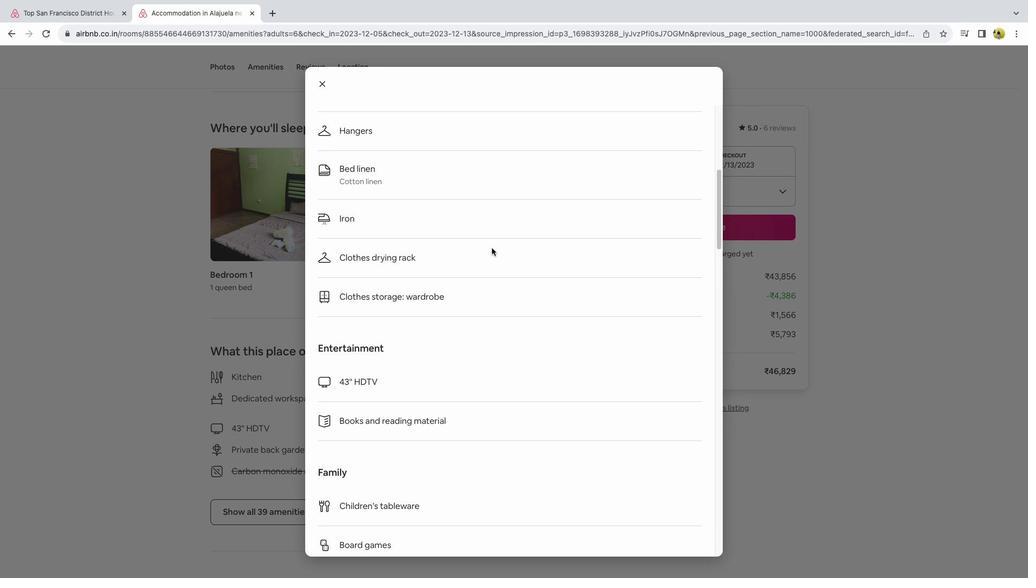 
Action: Mouse scrolled (491, 248) with delta (0, 0)
Screenshot: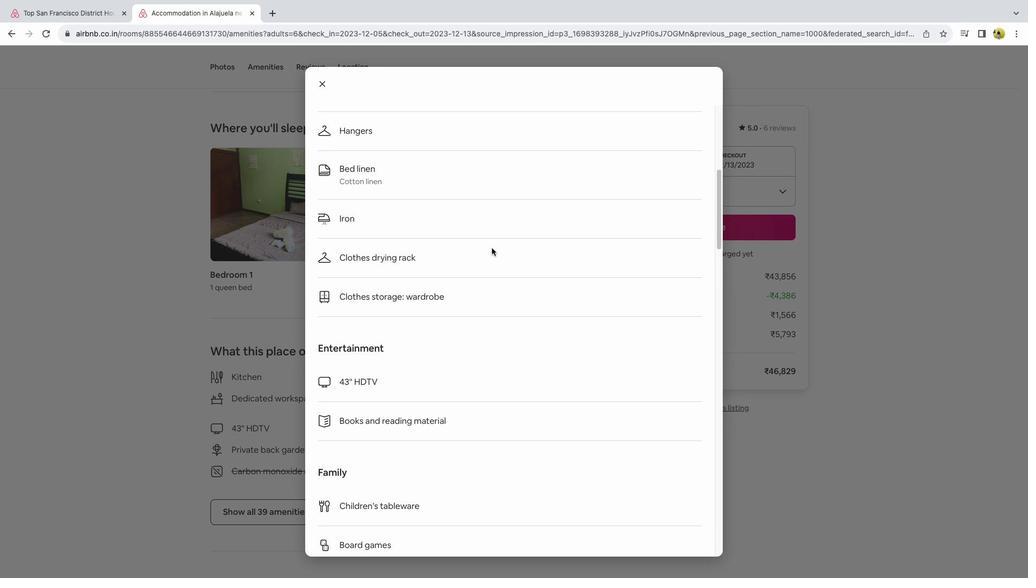 
Action: Mouse scrolled (491, 248) with delta (0, 0)
Screenshot: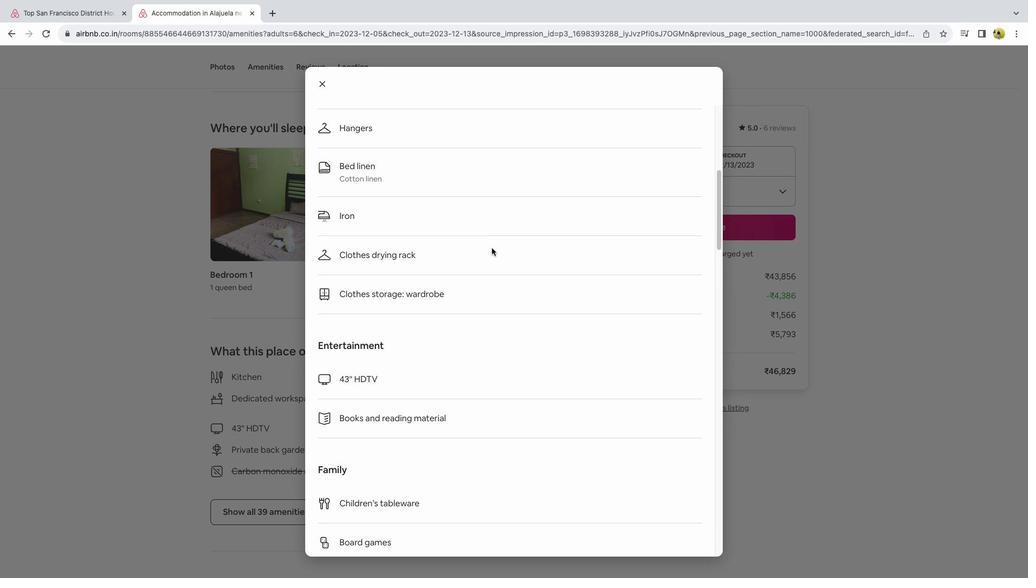 
Action: Mouse scrolled (491, 248) with delta (0, 0)
Screenshot: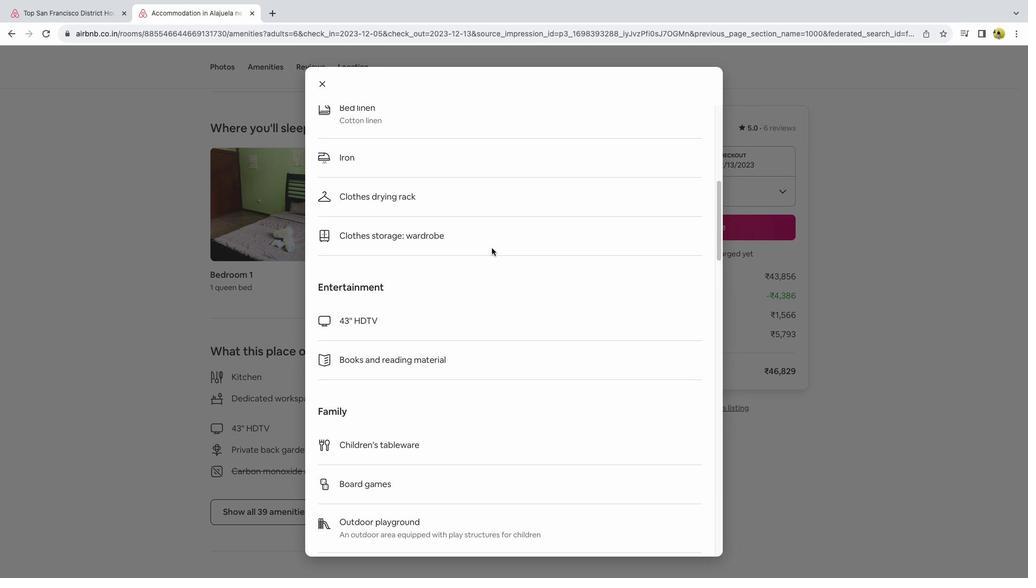 
Action: Mouse scrolled (491, 248) with delta (0, 0)
Screenshot: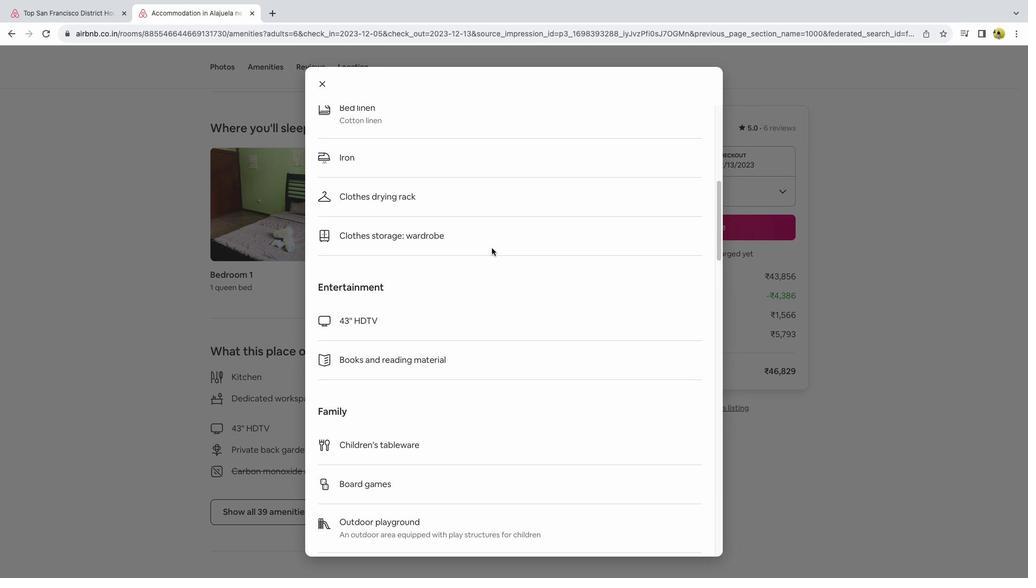 
Action: Mouse scrolled (491, 248) with delta (0, 0)
Screenshot: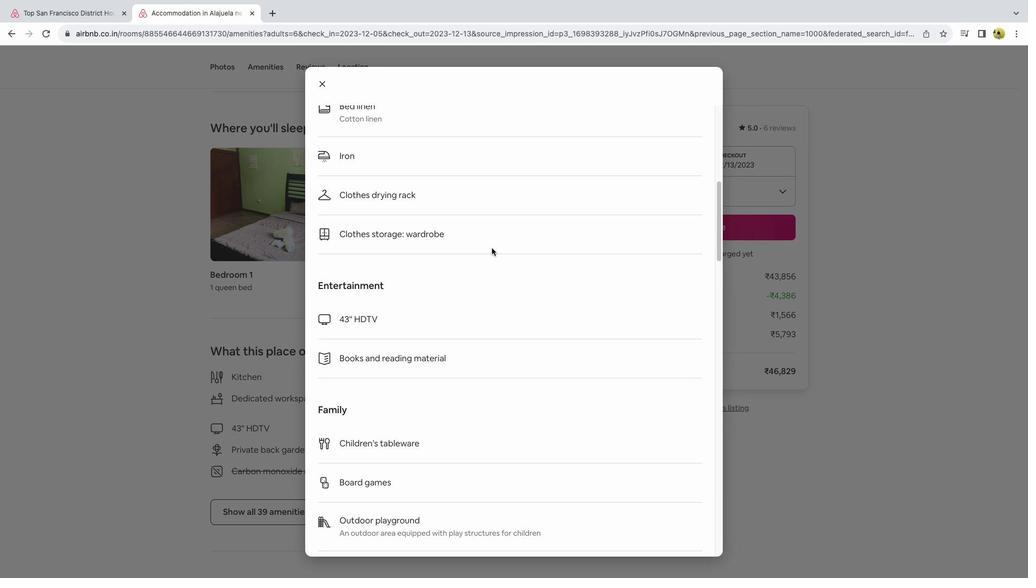 
Action: Mouse scrolled (491, 248) with delta (0, 0)
Screenshot: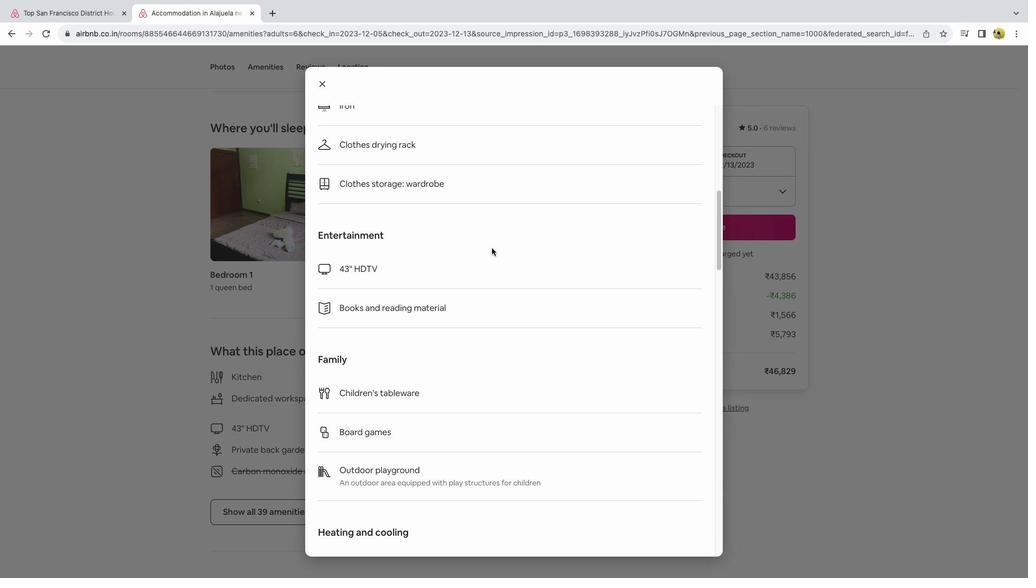 
Action: Mouse scrolled (491, 248) with delta (0, 0)
Screenshot: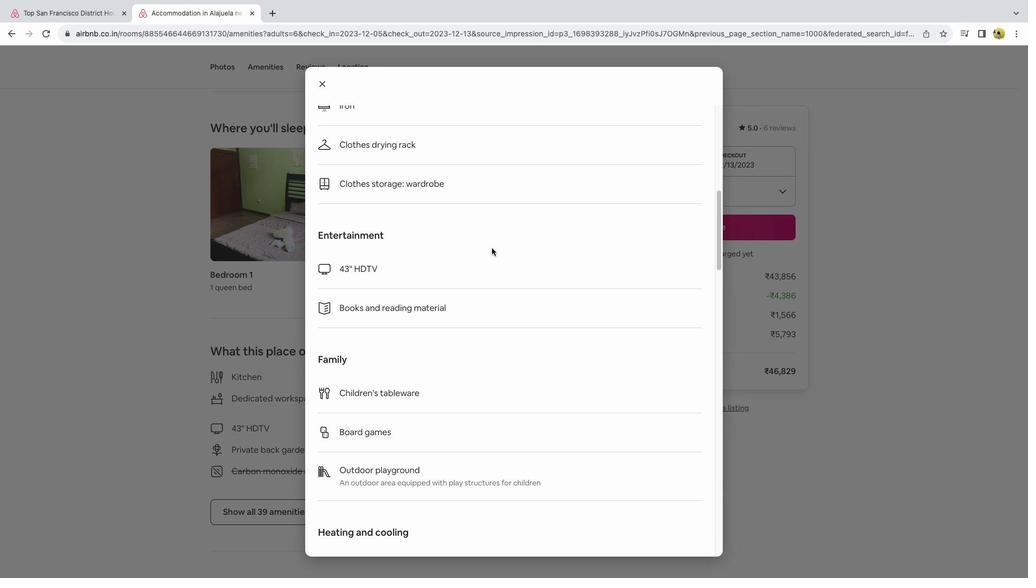 
Action: Mouse scrolled (491, 248) with delta (0, 0)
Screenshot: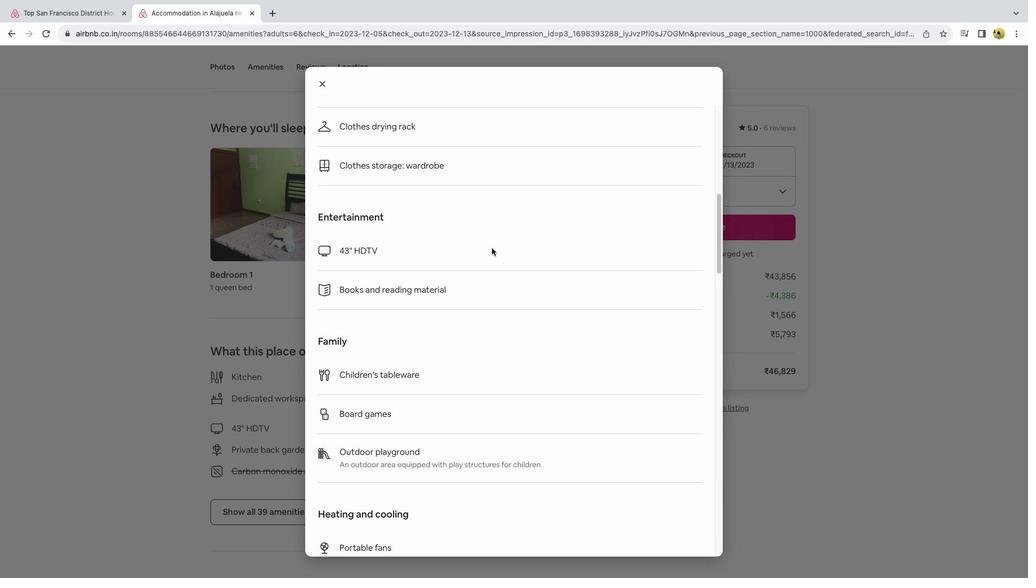 
Action: Mouse scrolled (491, 248) with delta (0, 0)
Screenshot: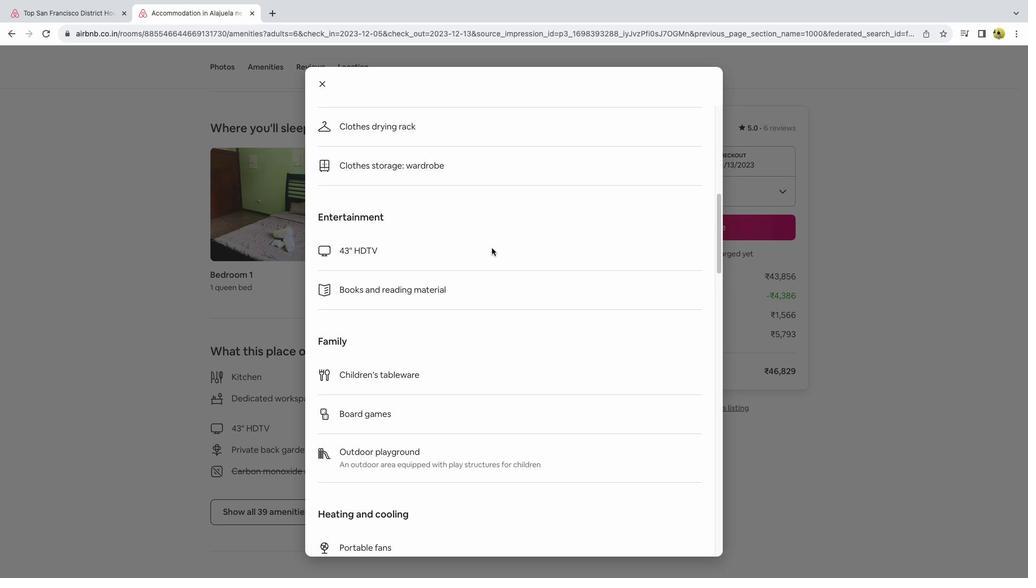 
Action: Mouse scrolled (491, 248) with delta (0, -1)
Screenshot: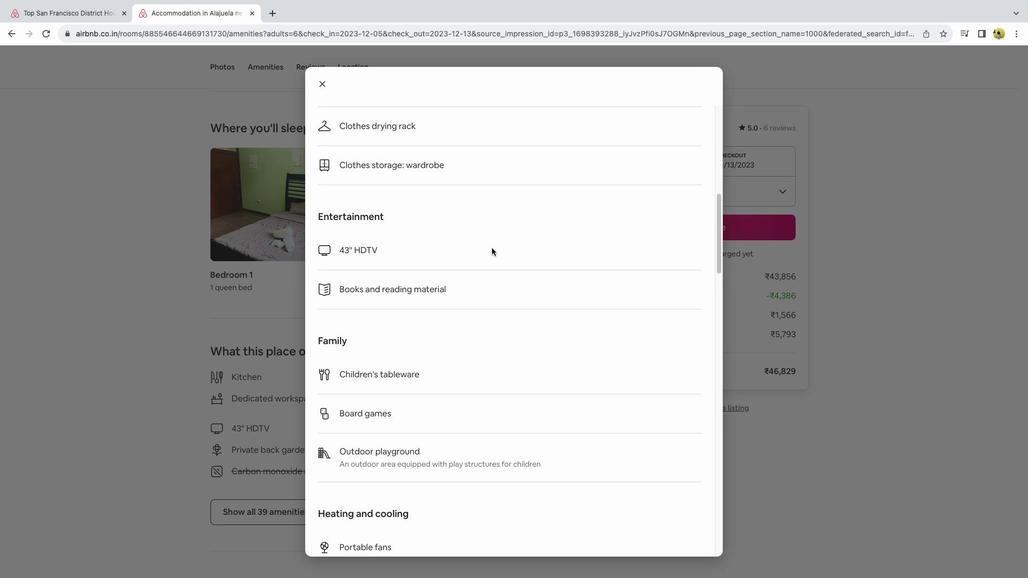 
Action: Mouse scrolled (491, 248) with delta (0, 0)
Screenshot: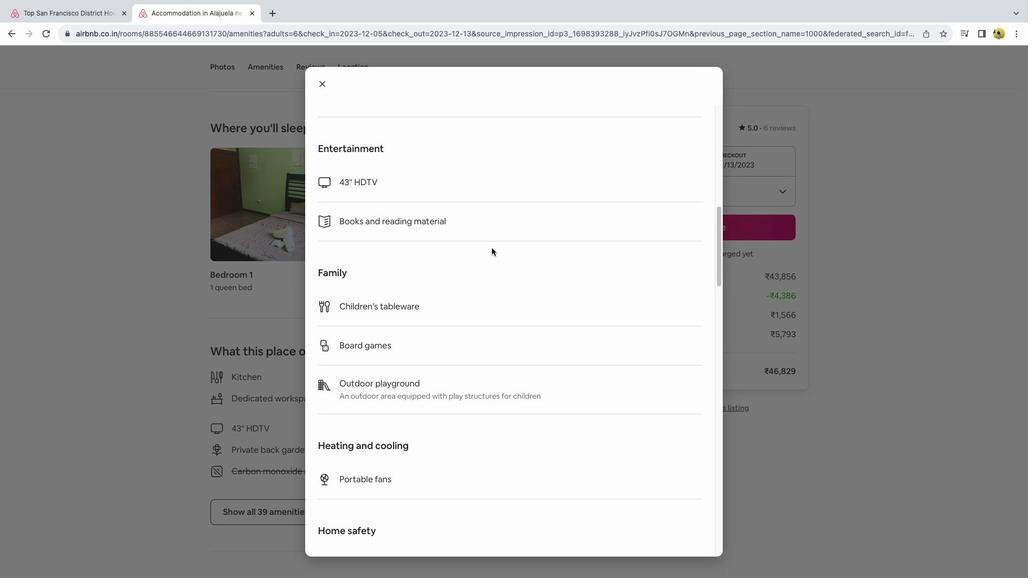 
Action: Mouse scrolled (491, 248) with delta (0, 0)
Screenshot: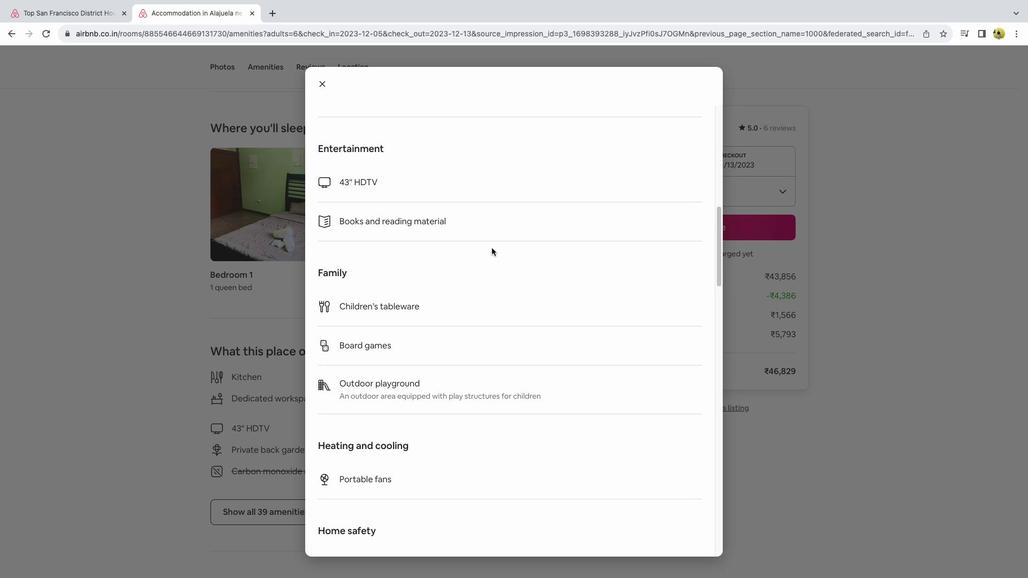 
Action: Mouse scrolled (491, 248) with delta (0, -1)
Screenshot: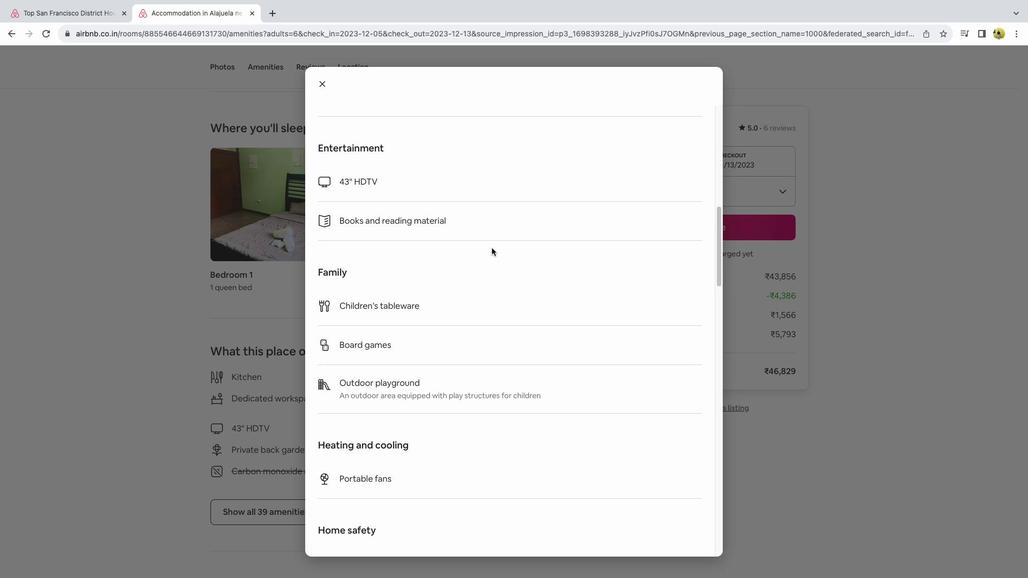 
Action: Mouse scrolled (491, 248) with delta (0, 0)
Screenshot: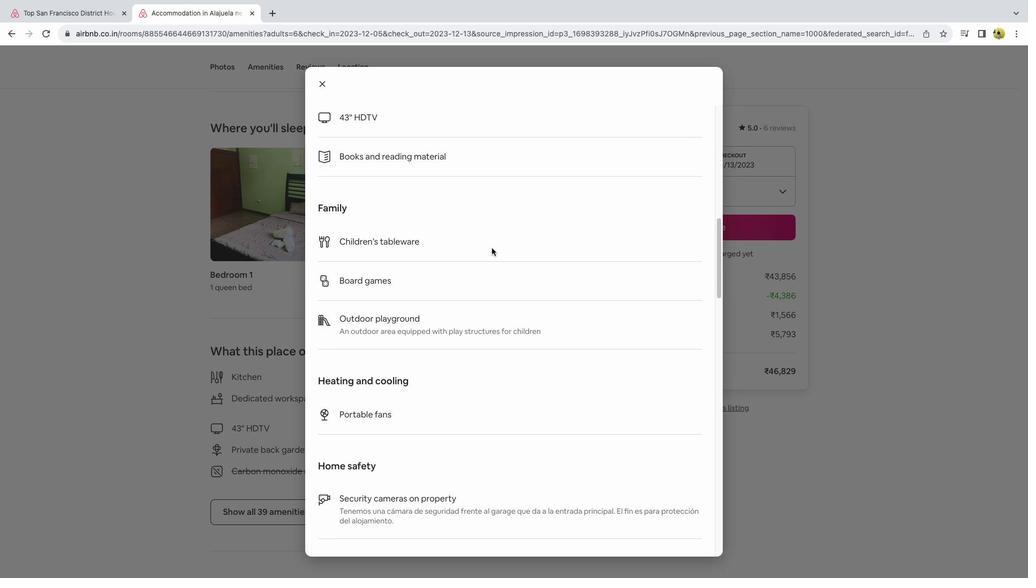 
Action: Mouse scrolled (491, 248) with delta (0, 0)
Screenshot: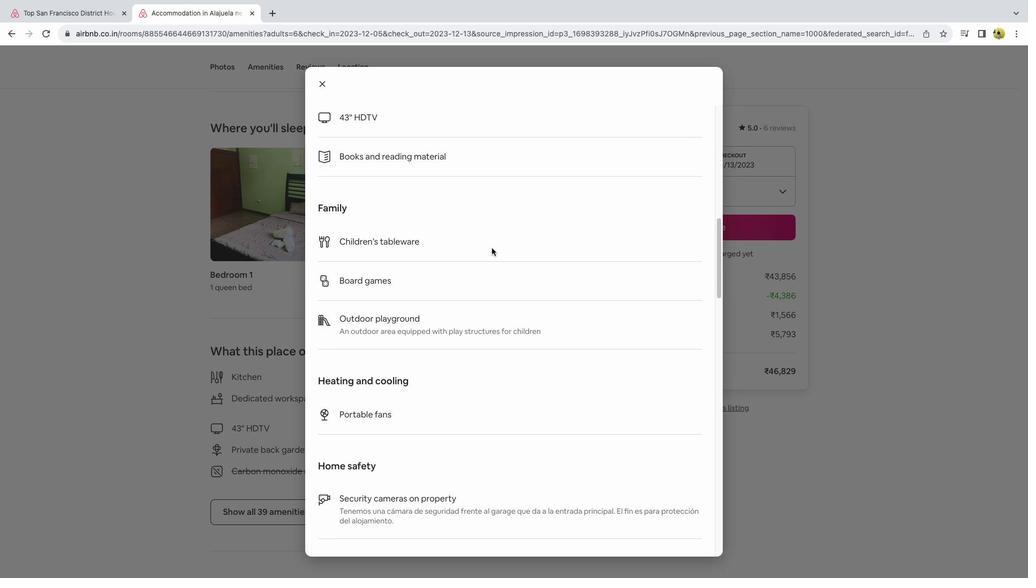 
Action: Mouse scrolled (491, 248) with delta (0, 0)
Screenshot: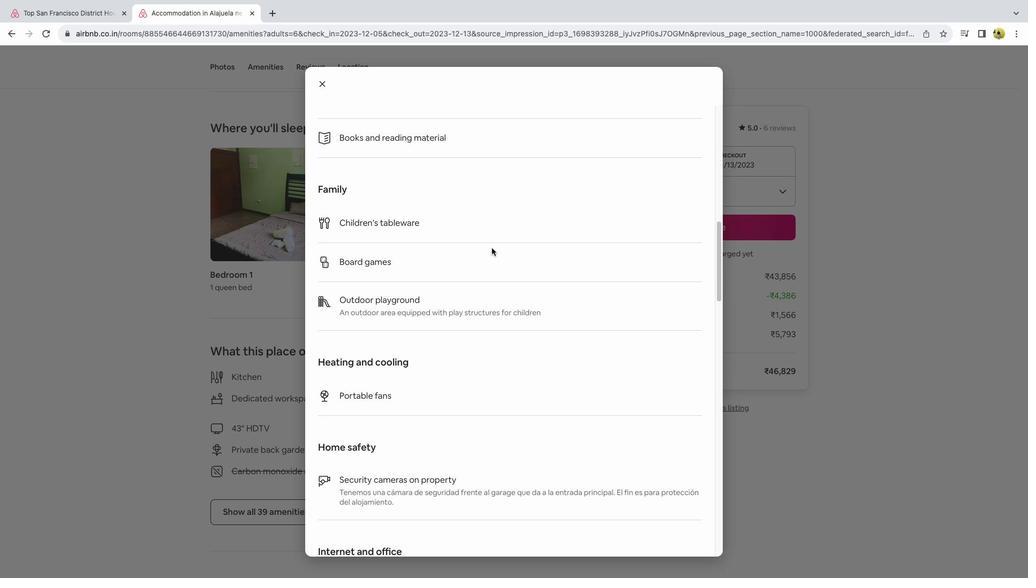 
Action: Mouse scrolled (491, 248) with delta (0, 0)
Screenshot: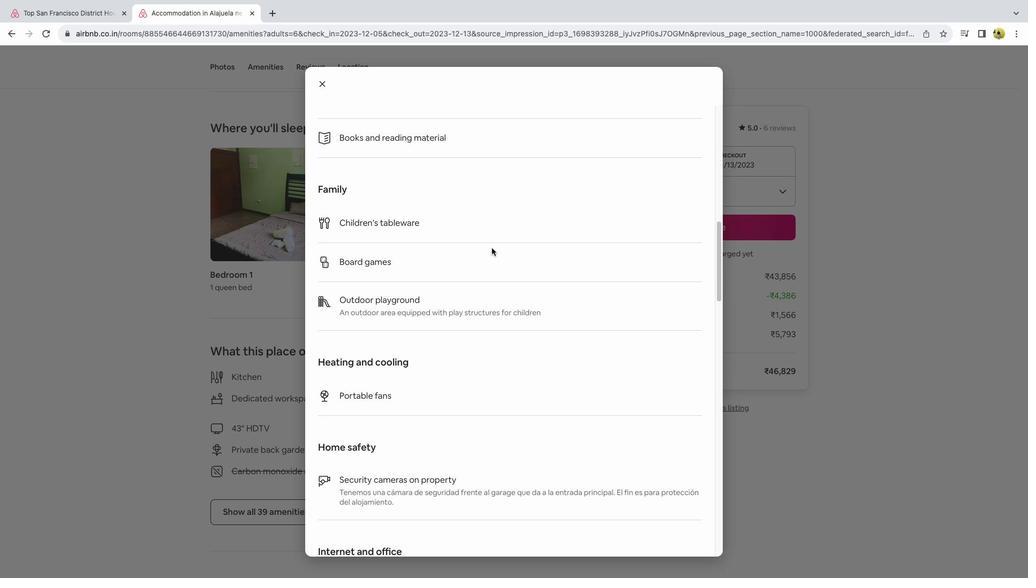 
Action: Mouse scrolled (491, 248) with delta (0, -1)
Screenshot: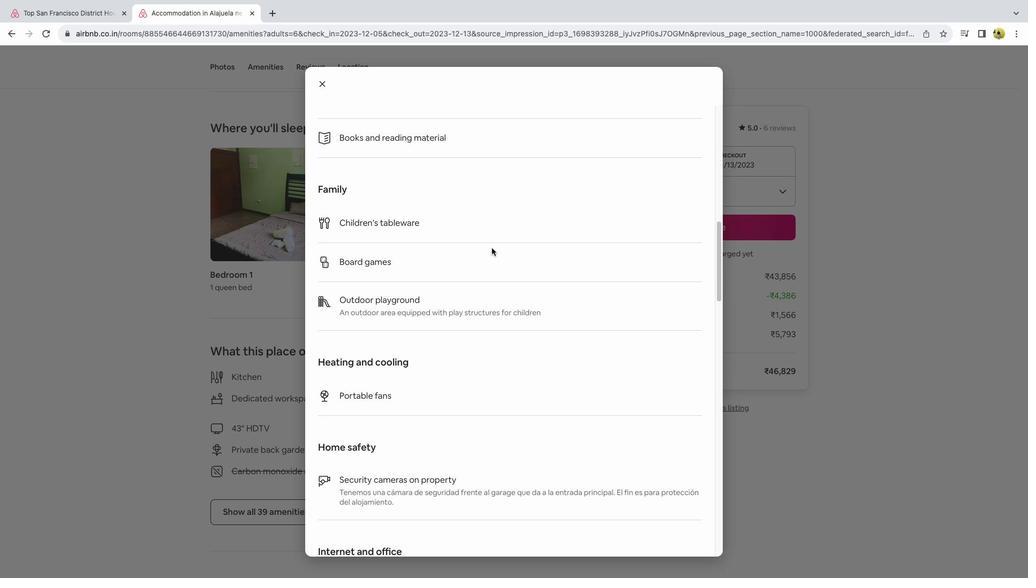 
Action: Mouse scrolled (491, 248) with delta (0, 0)
Screenshot: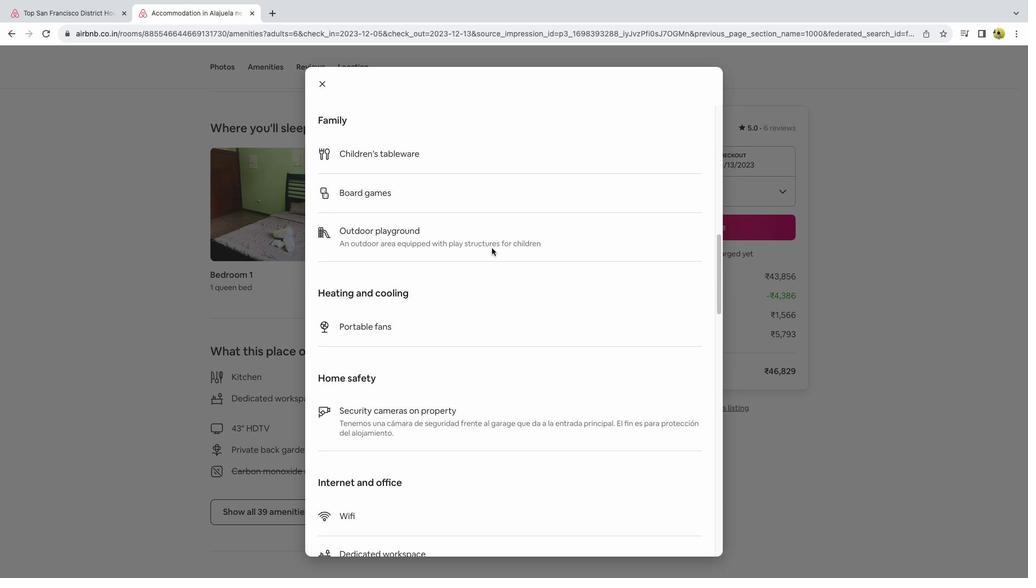 
Action: Mouse scrolled (491, 248) with delta (0, 0)
Screenshot: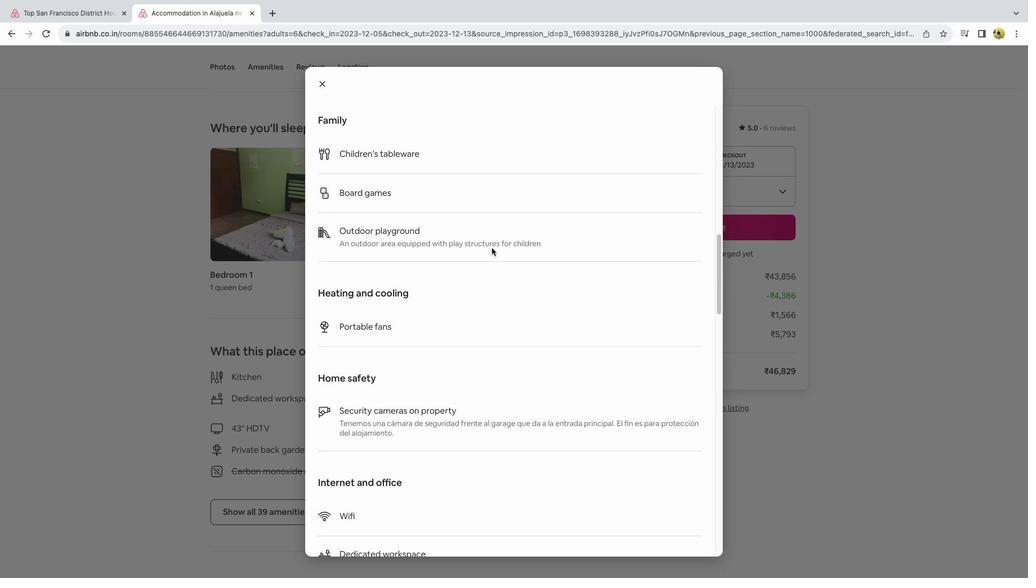 
Action: Mouse scrolled (491, 248) with delta (0, -1)
Screenshot: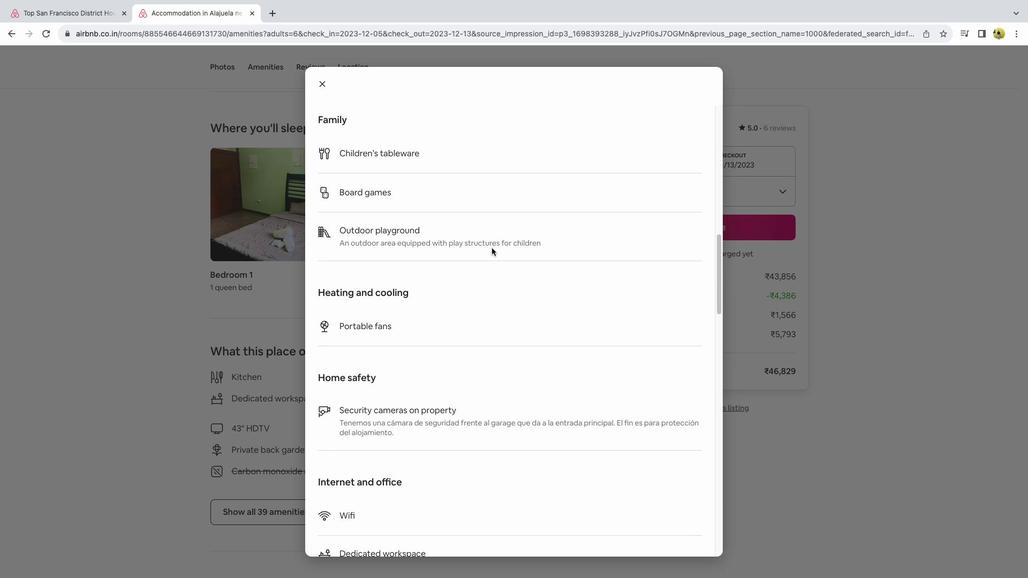 
Action: Mouse scrolled (491, 248) with delta (0, 0)
Screenshot: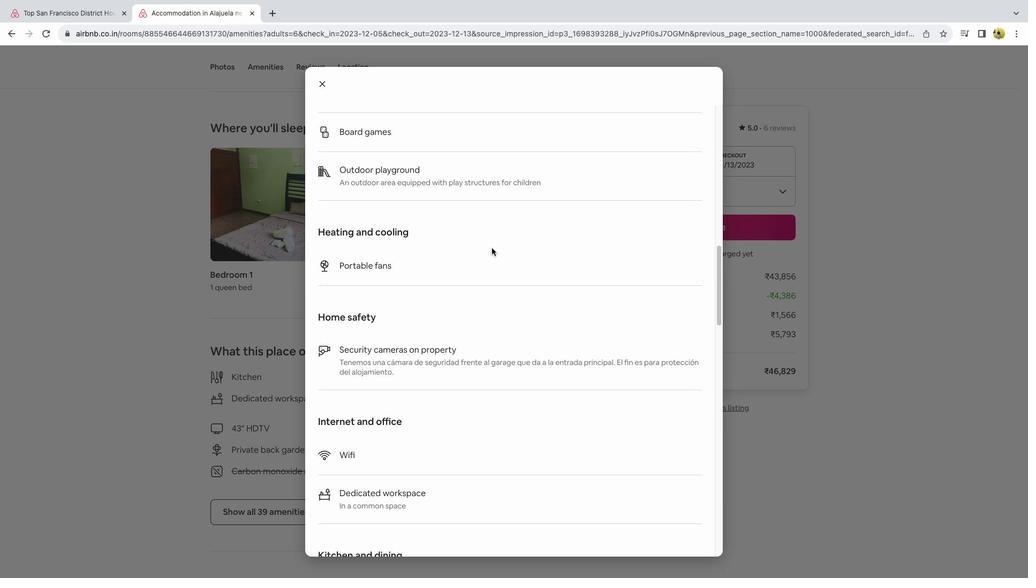 
Action: Mouse scrolled (491, 248) with delta (0, 0)
Screenshot: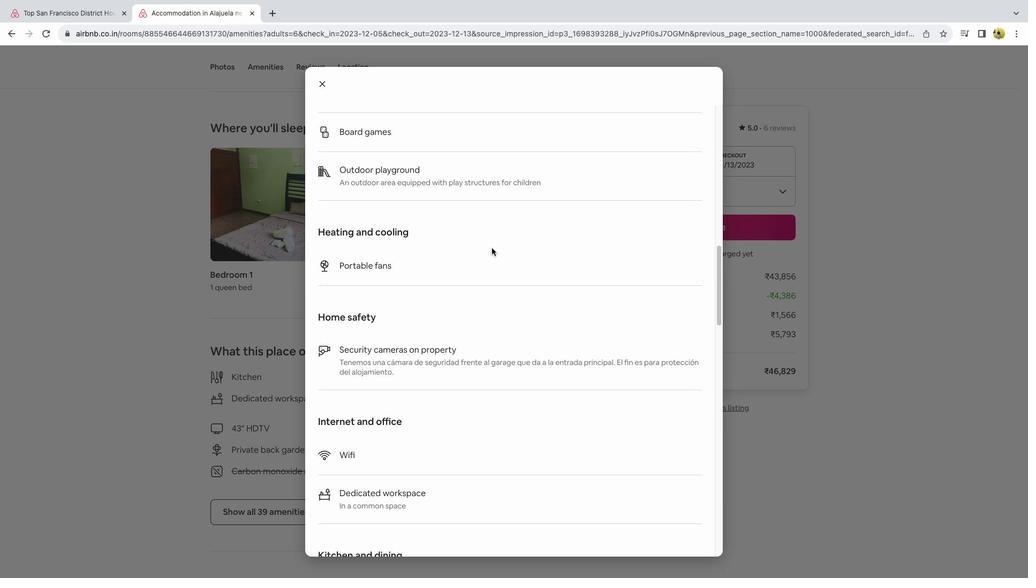 
Action: Mouse scrolled (491, 248) with delta (0, -1)
Screenshot: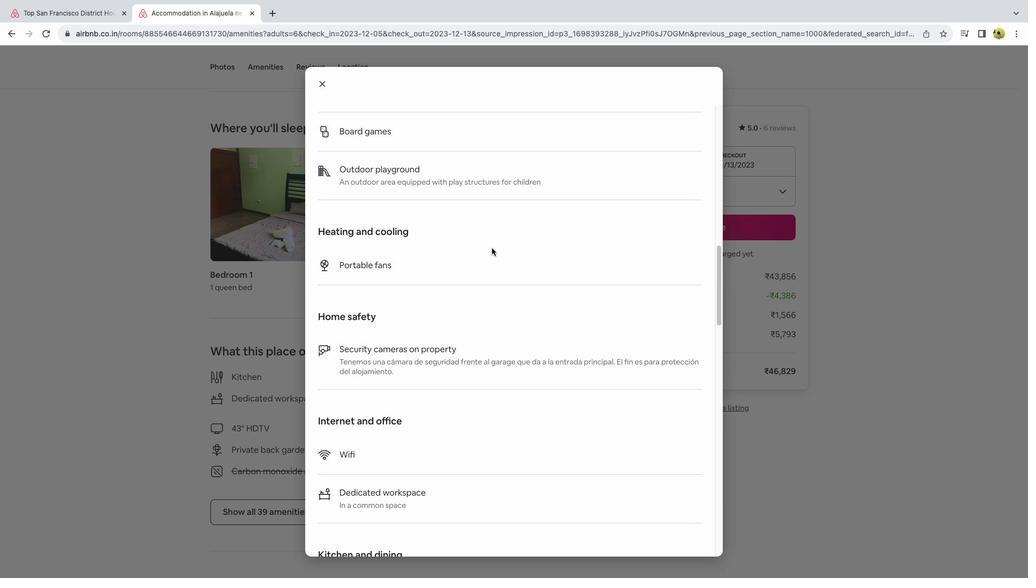 
Action: Mouse scrolled (491, 248) with delta (0, 0)
Screenshot: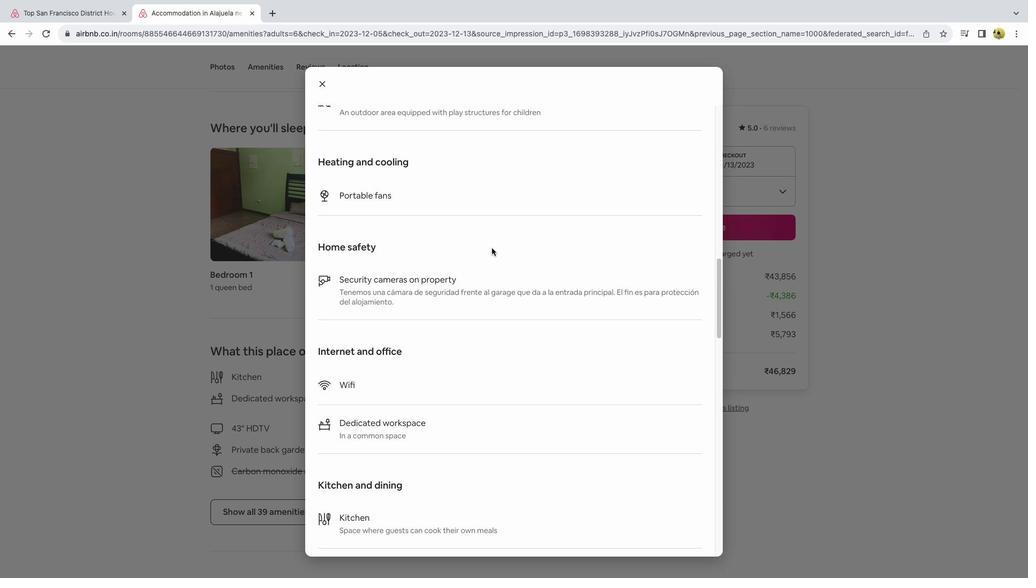 
Action: Mouse scrolled (491, 248) with delta (0, 0)
Screenshot: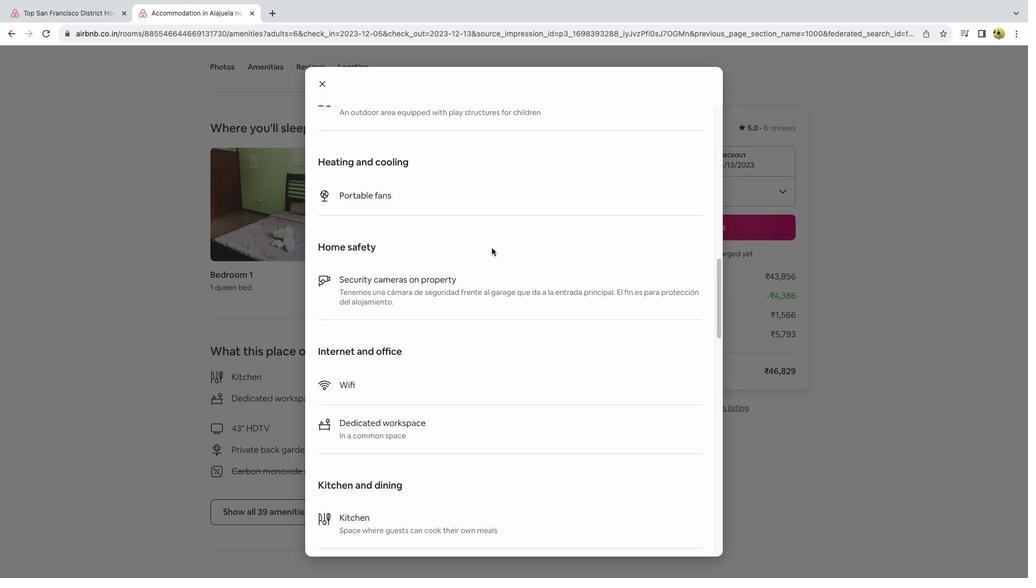 
Action: Mouse scrolled (491, 248) with delta (0, 0)
Screenshot: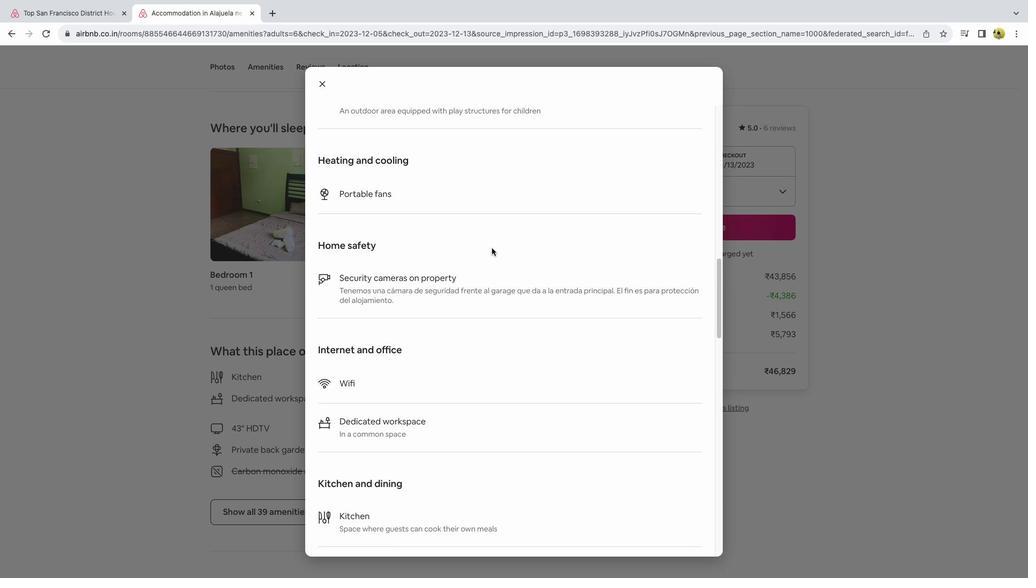 
Action: Mouse scrolled (491, 248) with delta (0, 0)
Screenshot: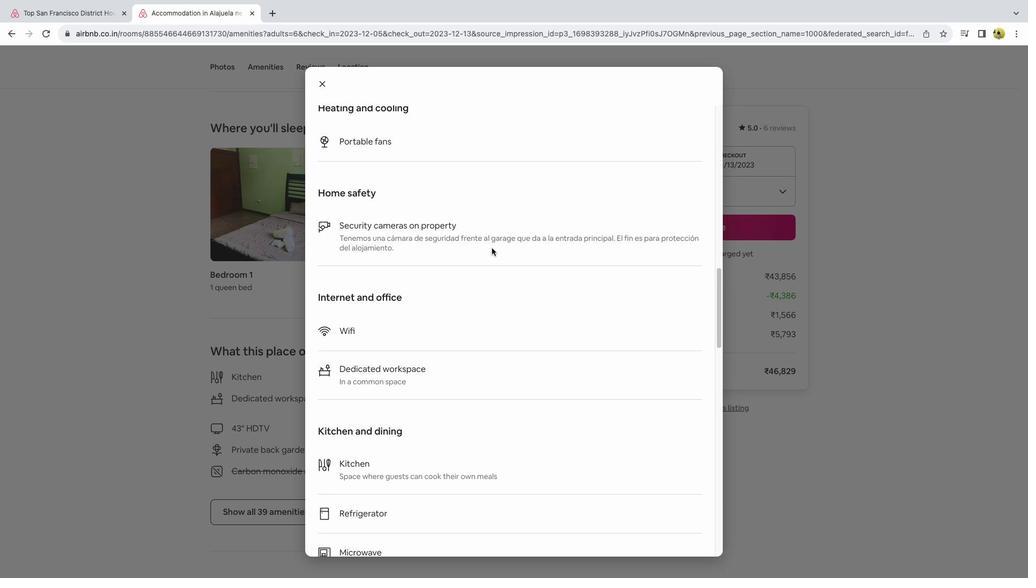 
Action: Mouse scrolled (491, 248) with delta (0, 0)
